 Task: Get directions from Great Smoky Mountains National Park, North Carolina, United States to New Orleans, Louisiana, United States  and reverse  starting point and destination and check the driving options
Action: Mouse moved to (640, 262)
Screenshot: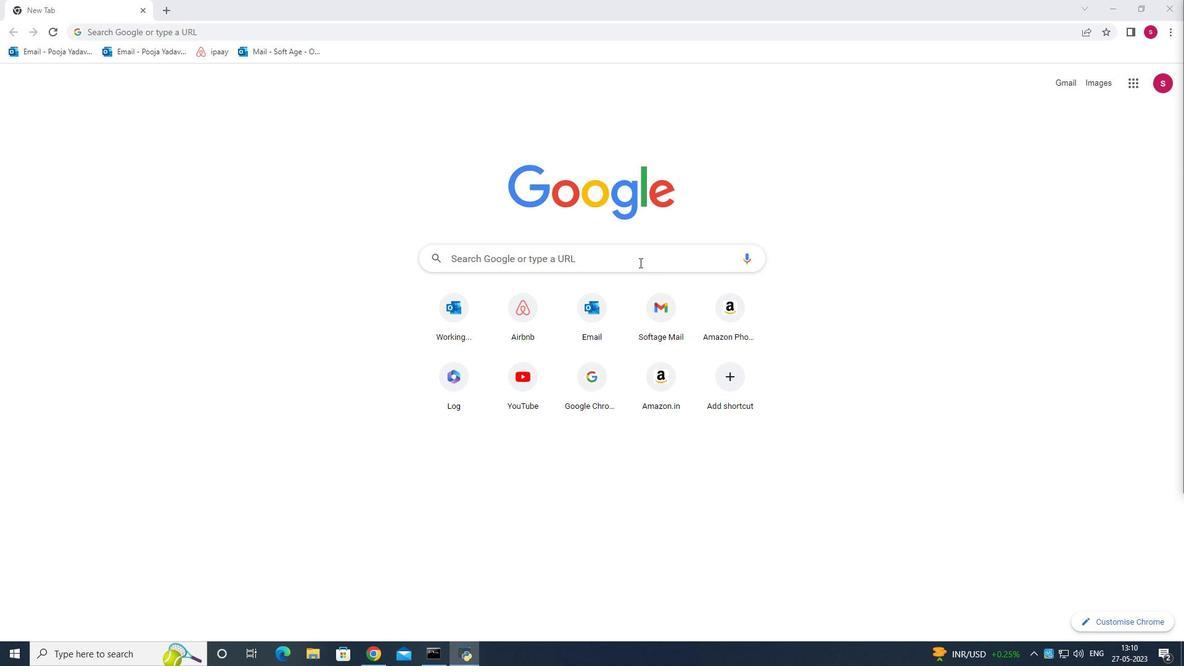 
Action: Mouse pressed left at (640, 262)
Screenshot: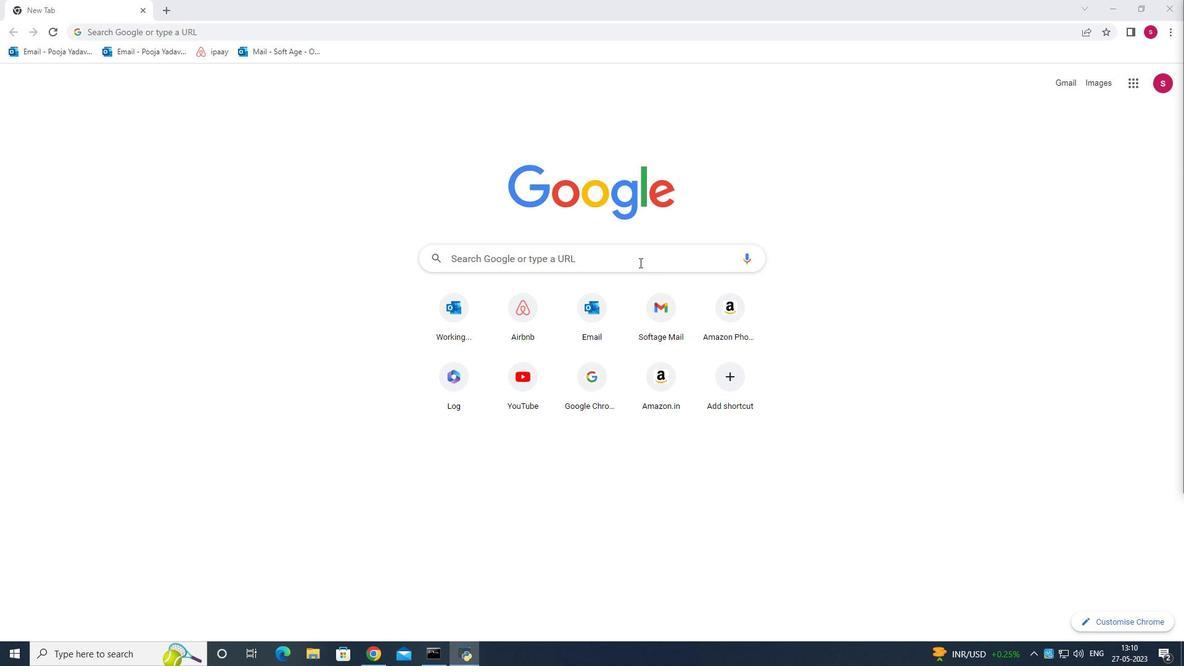 
Action: Mouse moved to (641, 260)
Screenshot: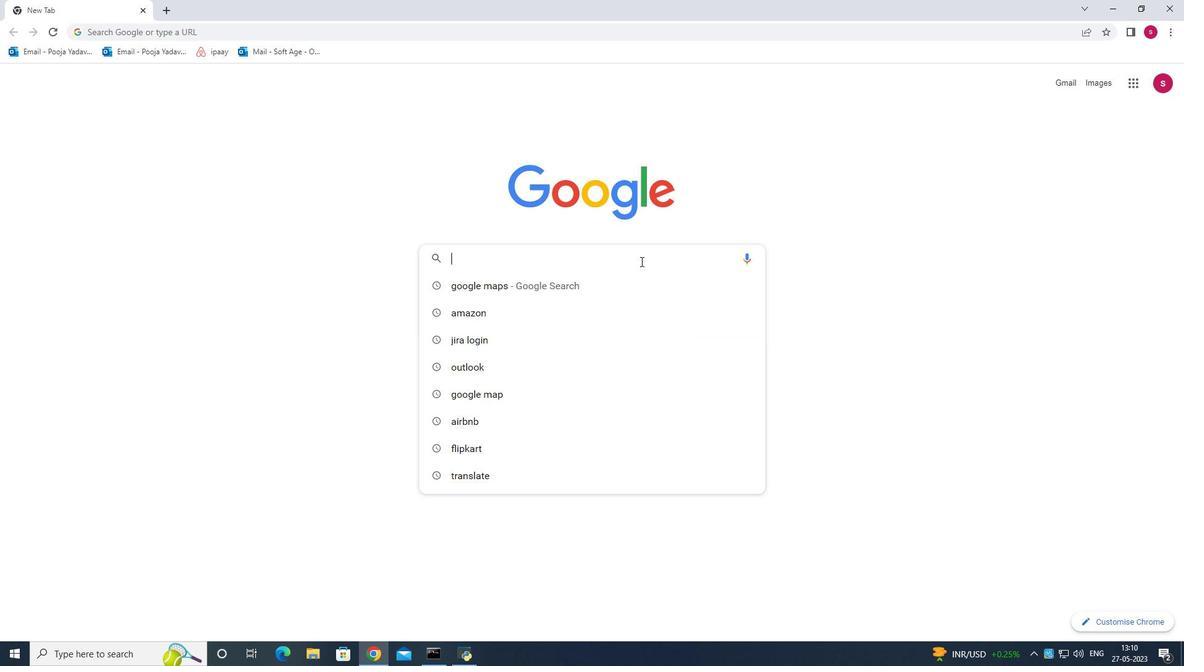 
Action: Key pressed <Key.shift>Gi<Key.backspace>oogle<Key.space>map<Key.enter>
Screenshot: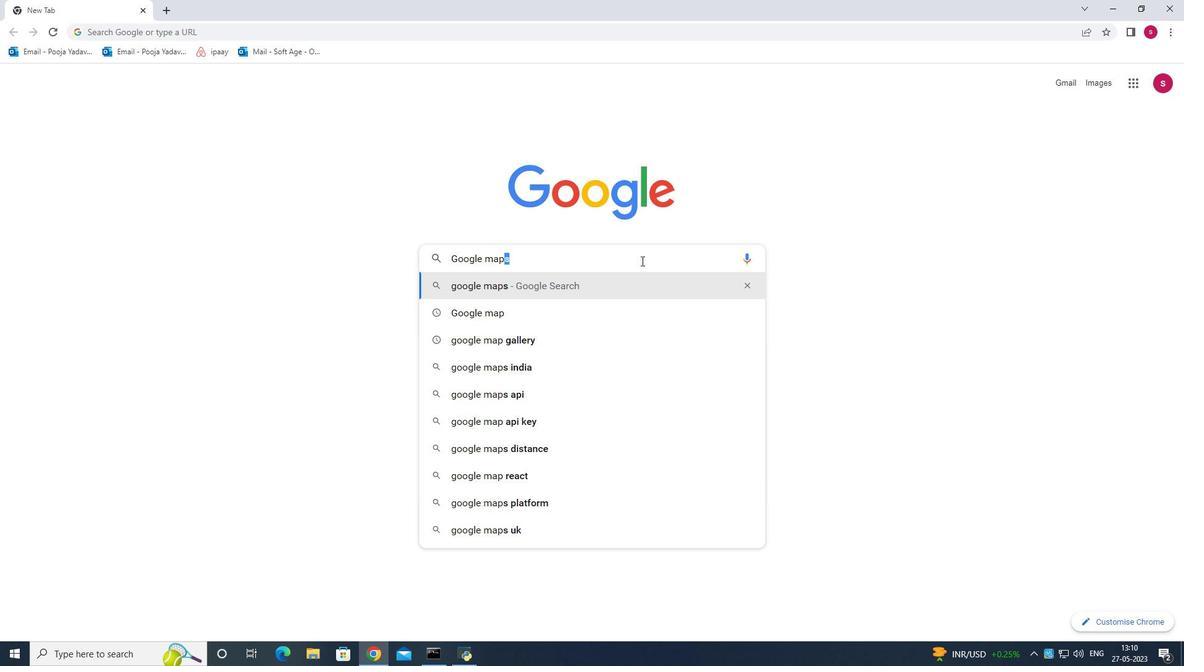 
Action: Mouse moved to (188, 196)
Screenshot: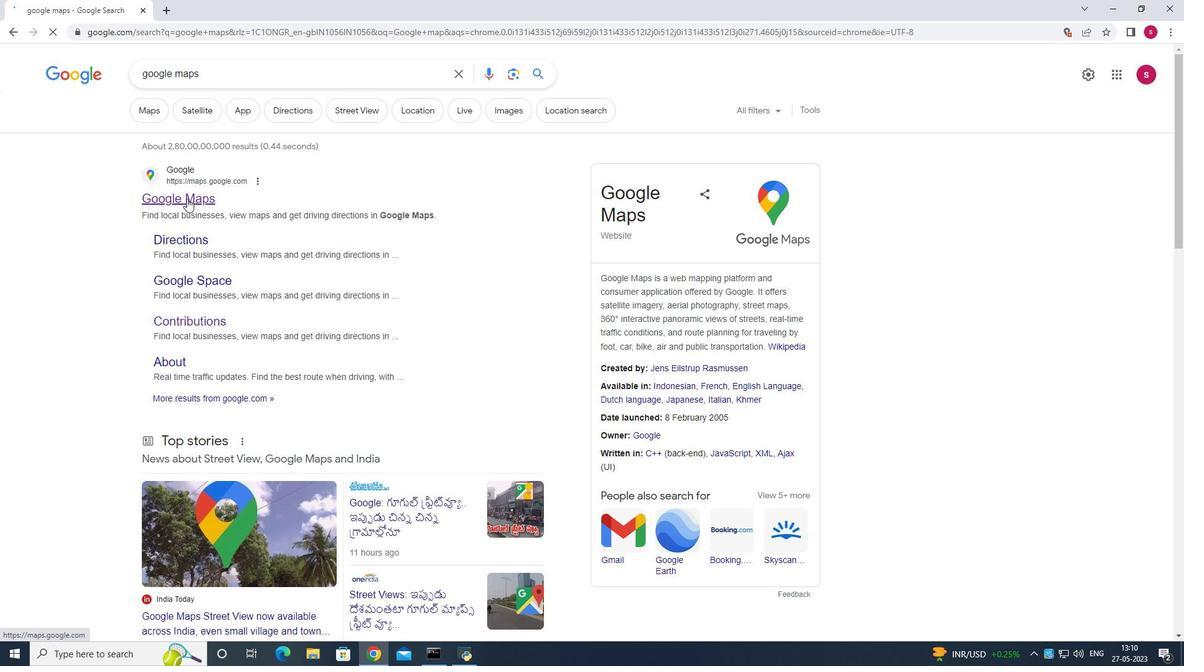 
Action: Mouse pressed left at (188, 196)
Screenshot: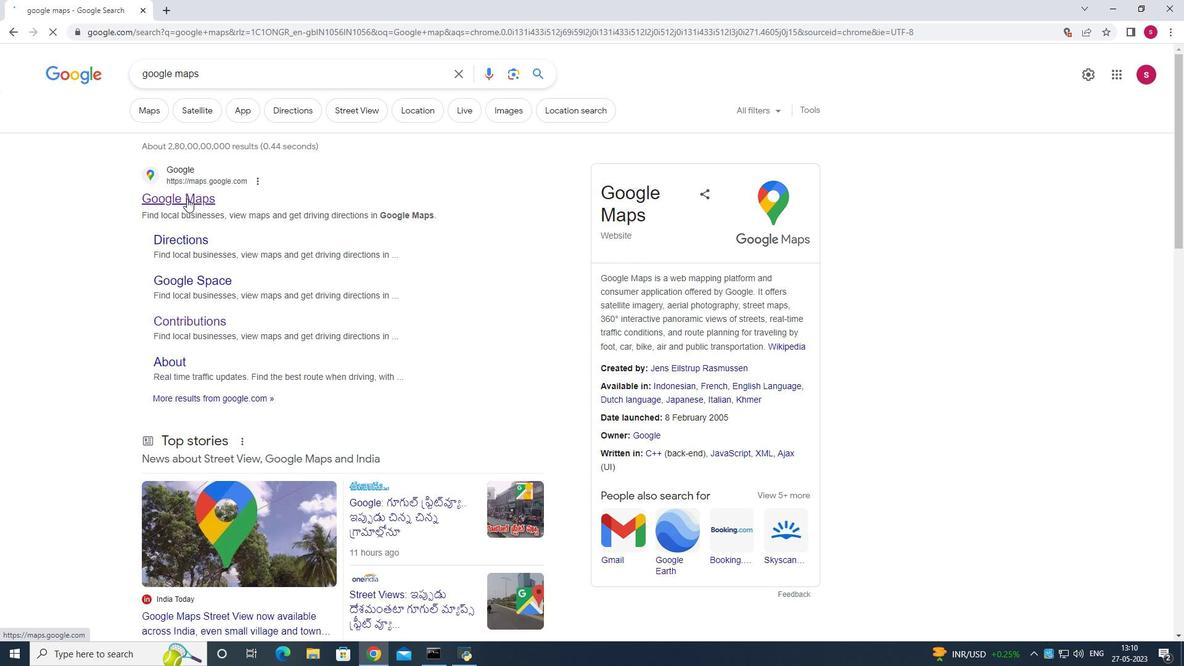 
Action: Mouse moved to (153, 59)
Screenshot: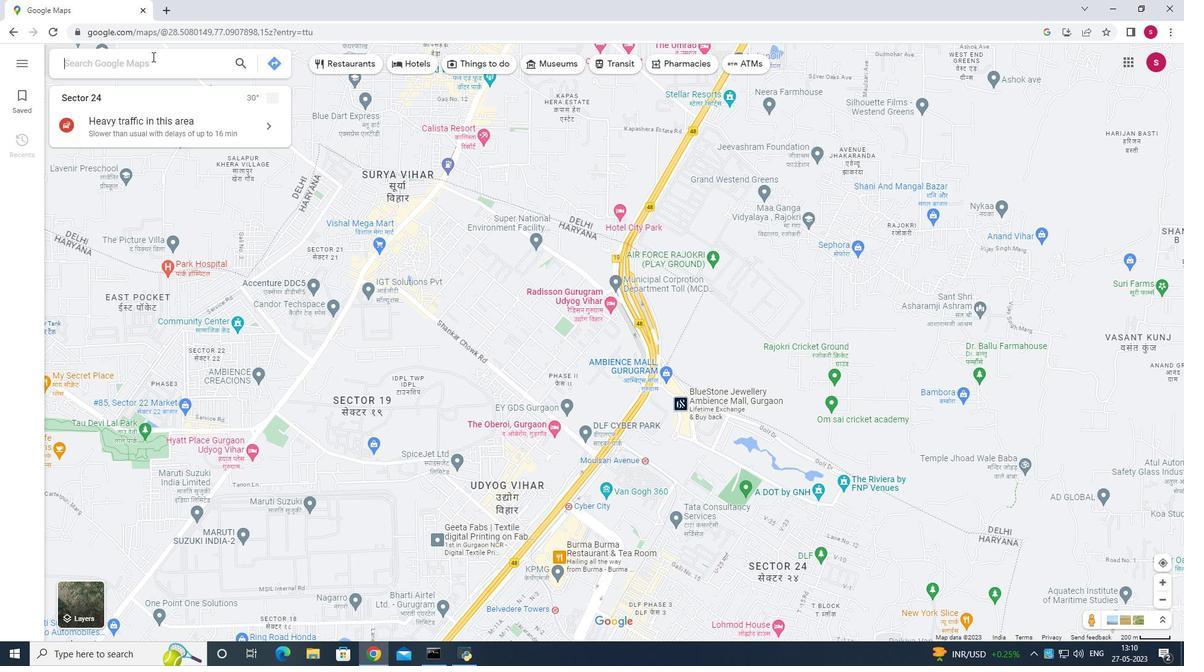 
Action: Mouse pressed left at (153, 59)
Screenshot: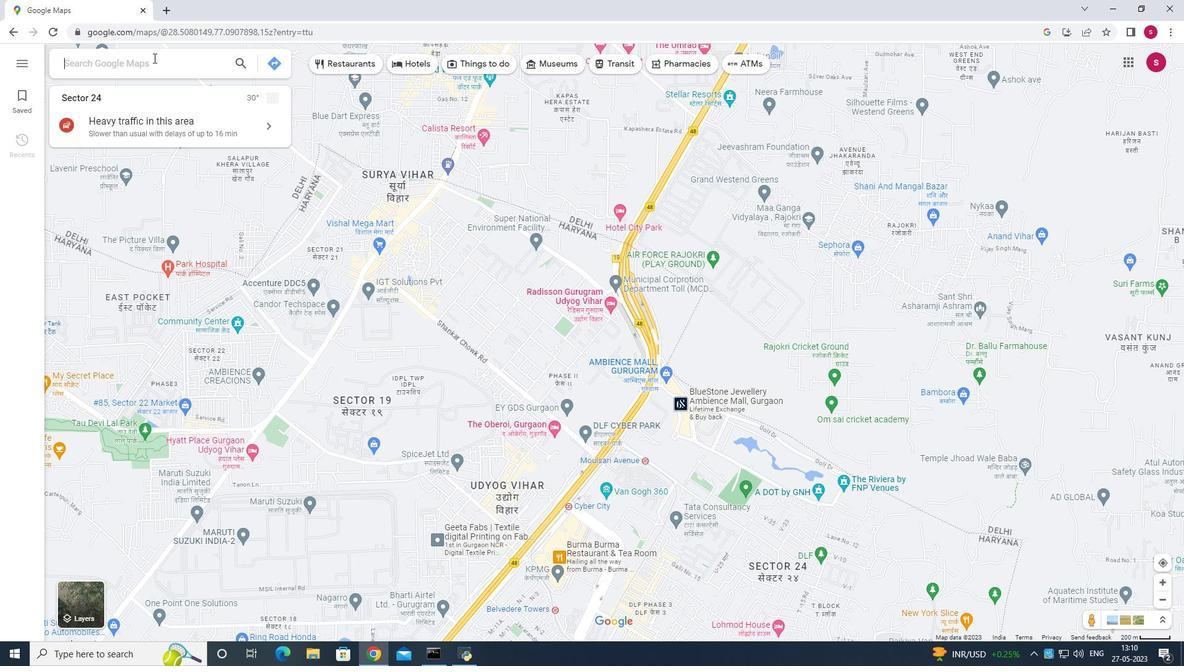 
Action: Mouse moved to (653, 152)
Screenshot: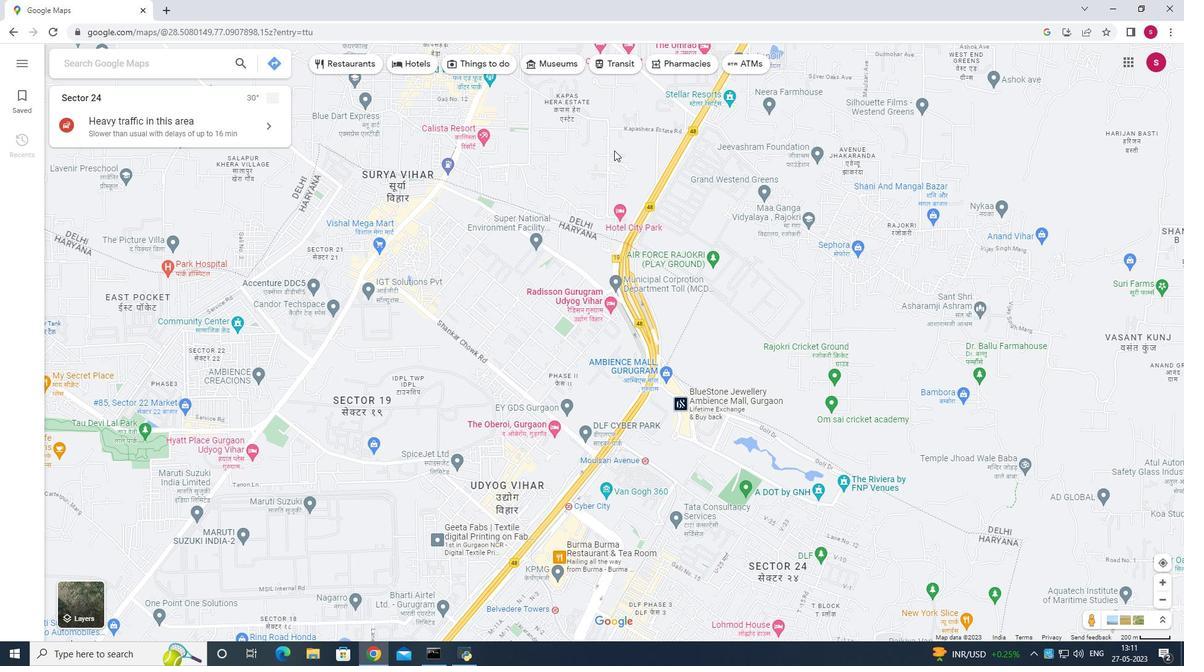 
Action: Key pressed new<Key.space>orleans<Key.space>louisina<Key.space>unite<Key.space>states<Key.enter>
Screenshot: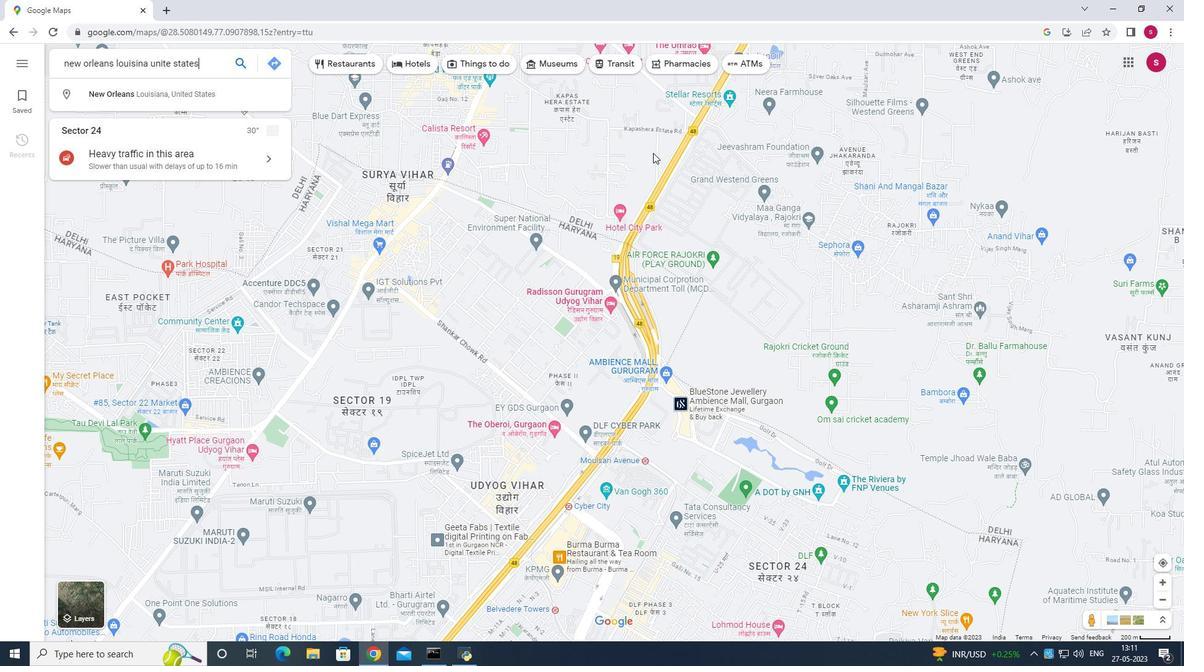 
Action: Mouse moved to (220, 152)
Screenshot: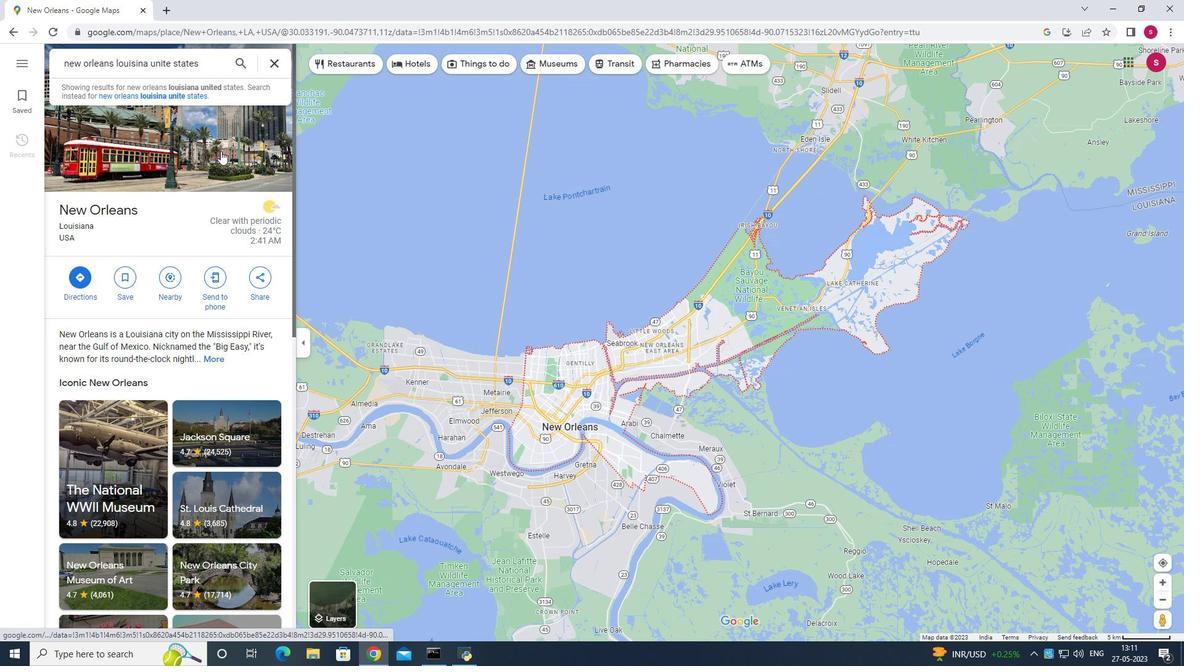 
Action: Mouse scrolled (220, 152) with delta (0, 0)
Screenshot: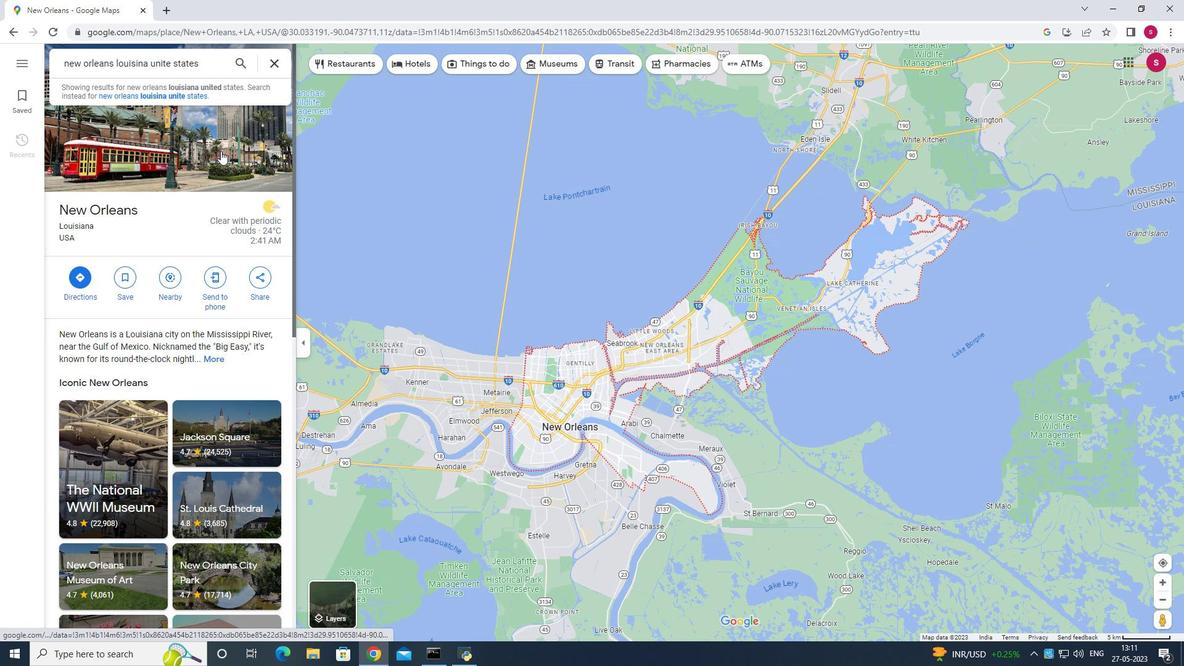 
Action: Mouse scrolled (220, 152) with delta (0, 0)
Screenshot: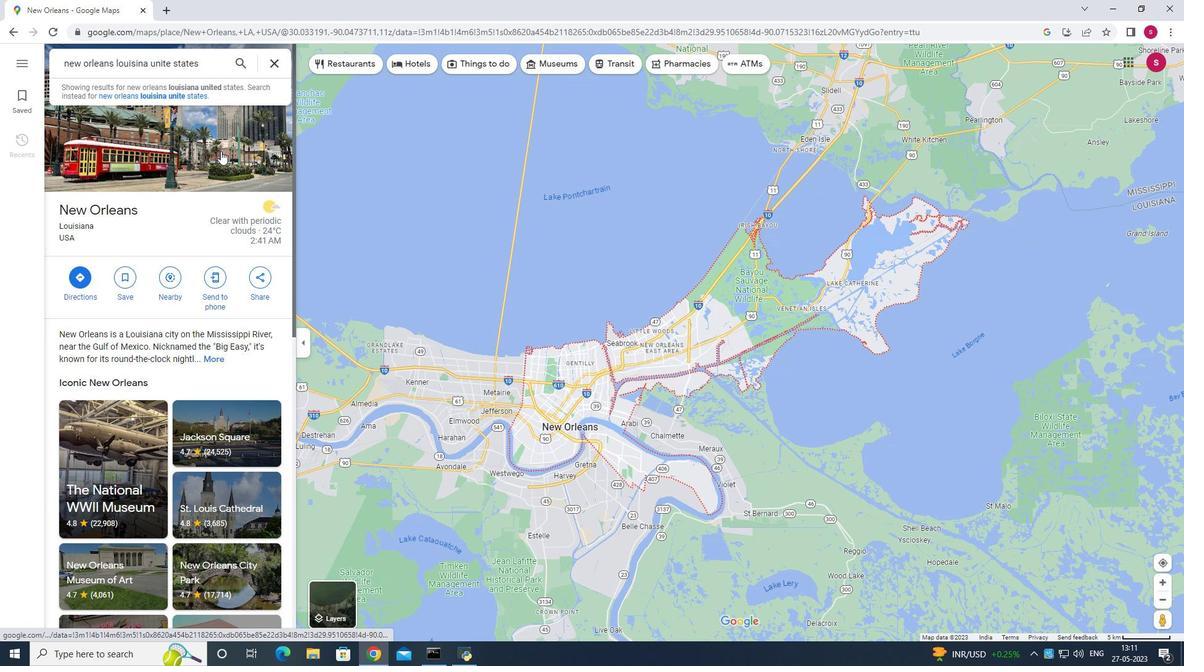 
Action: Mouse scrolled (220, 152) with delta (0, 0)
Screenshot: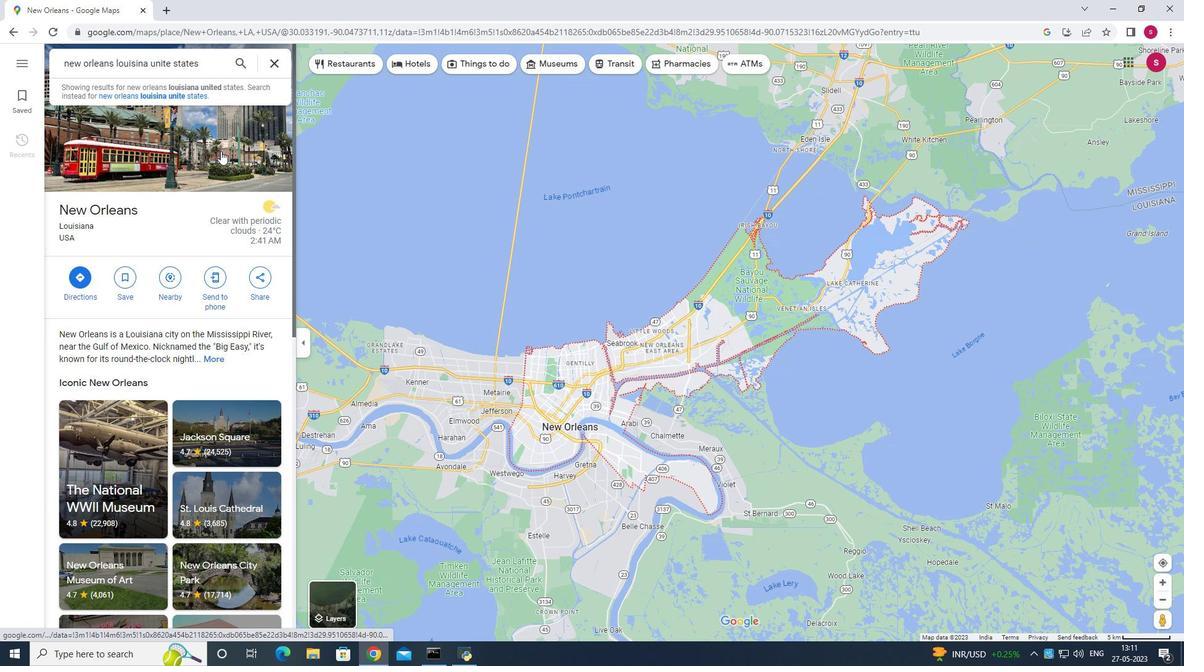 
Action: Mouse scrolled (220, 152) with delta (0, 0)
Screenshot: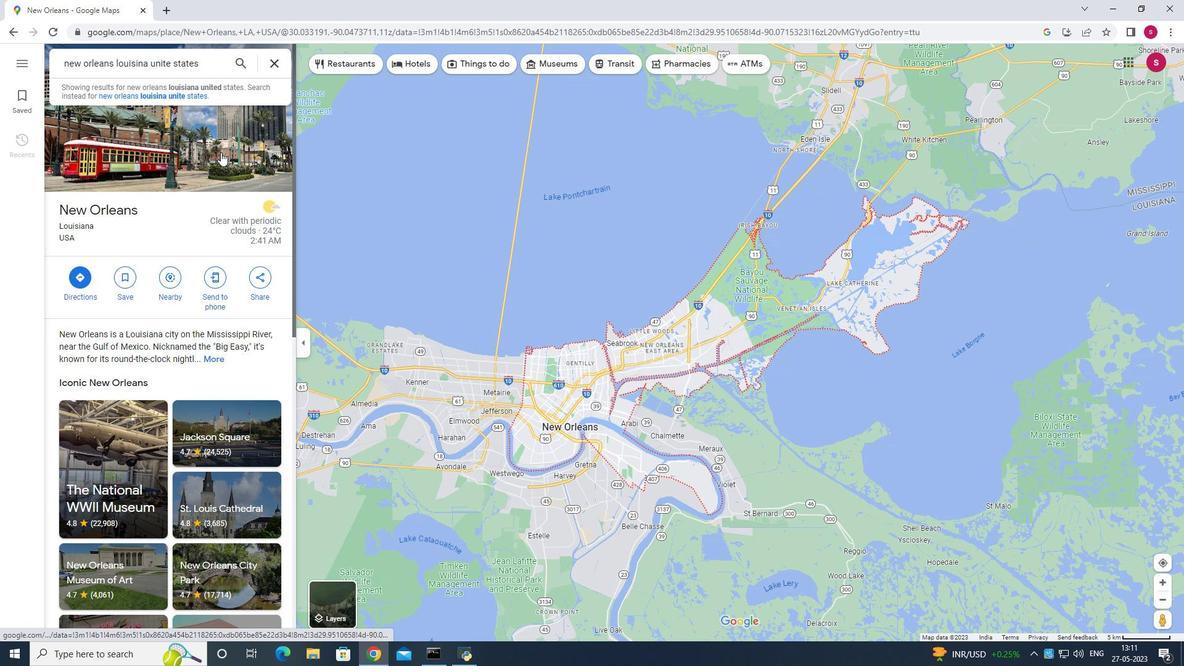 
Action: Mouse scrolled (220, 152) with delta (0, 0)
Screenshot: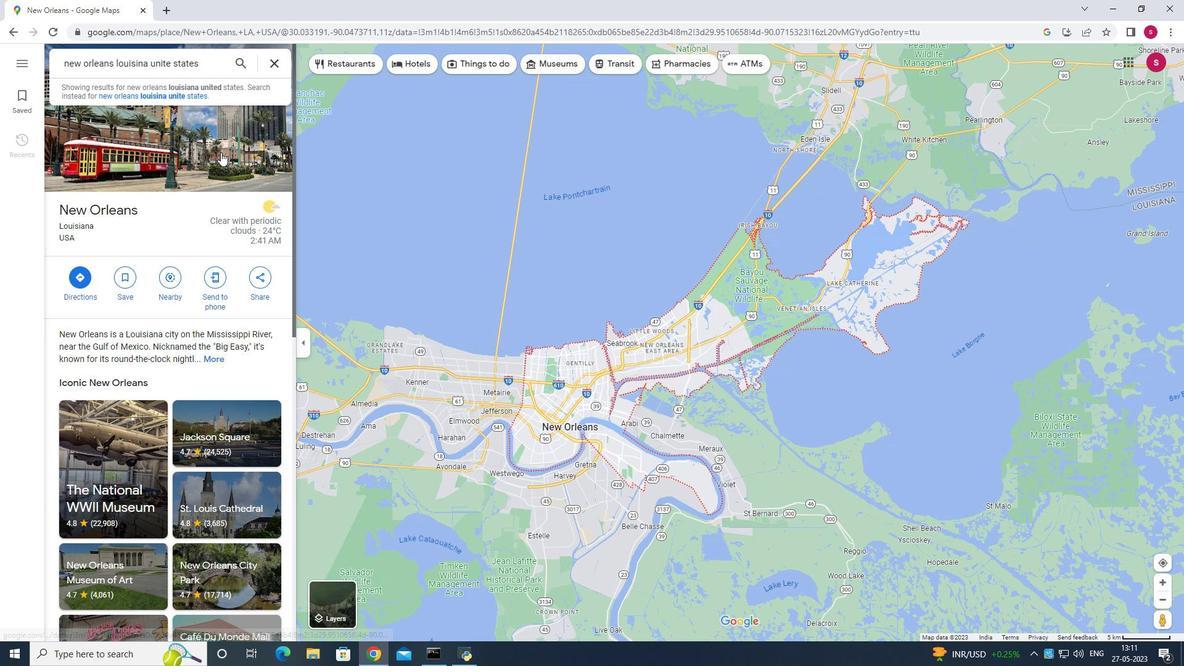
Action: Mouse moved to (221, 152)
Screenshot: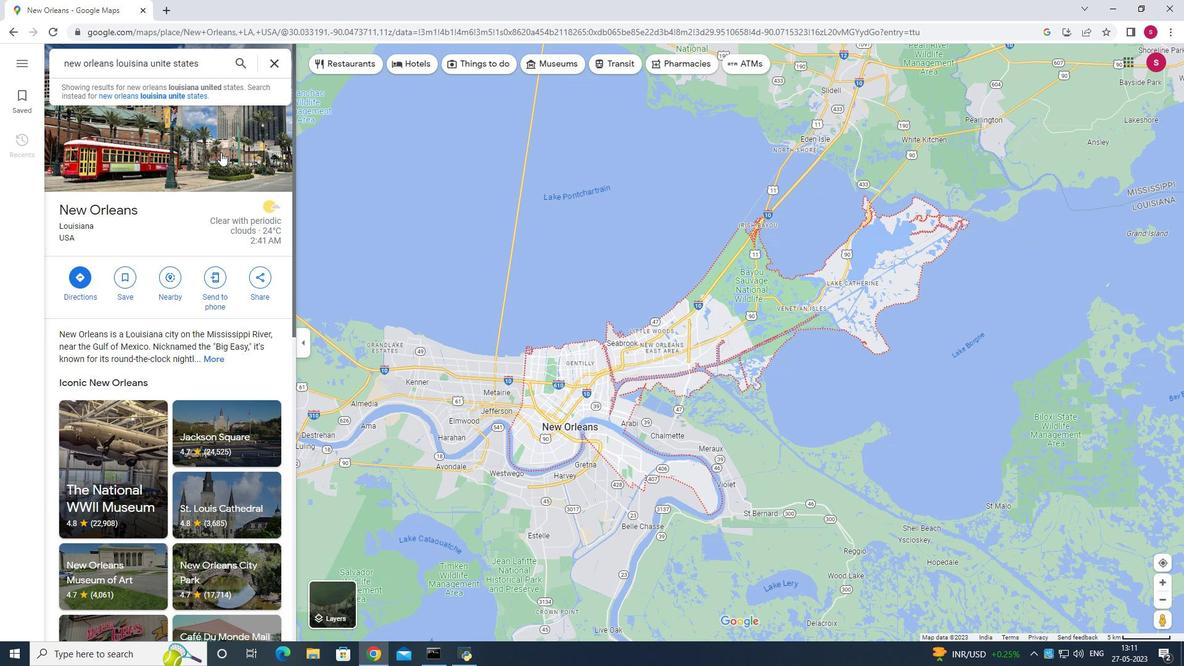 
Action: Mouse scrolled (220, 152) with delta (0, 0)
Screenshot: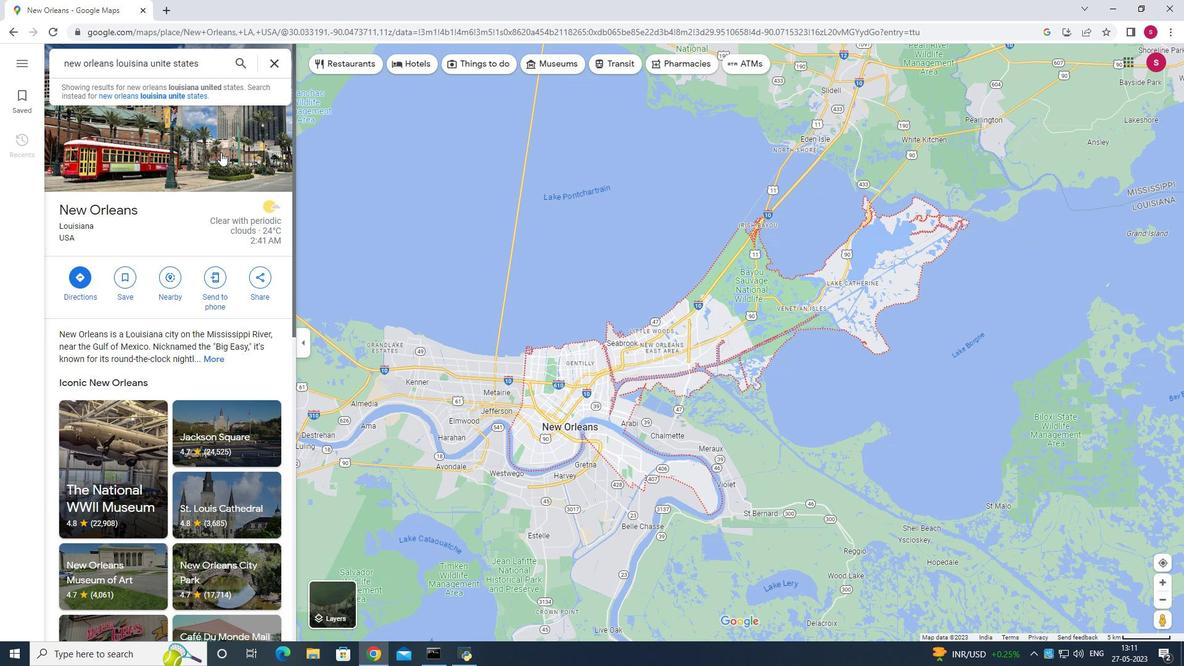 
Action: Mouse moved to (221, 150)
Screenshot: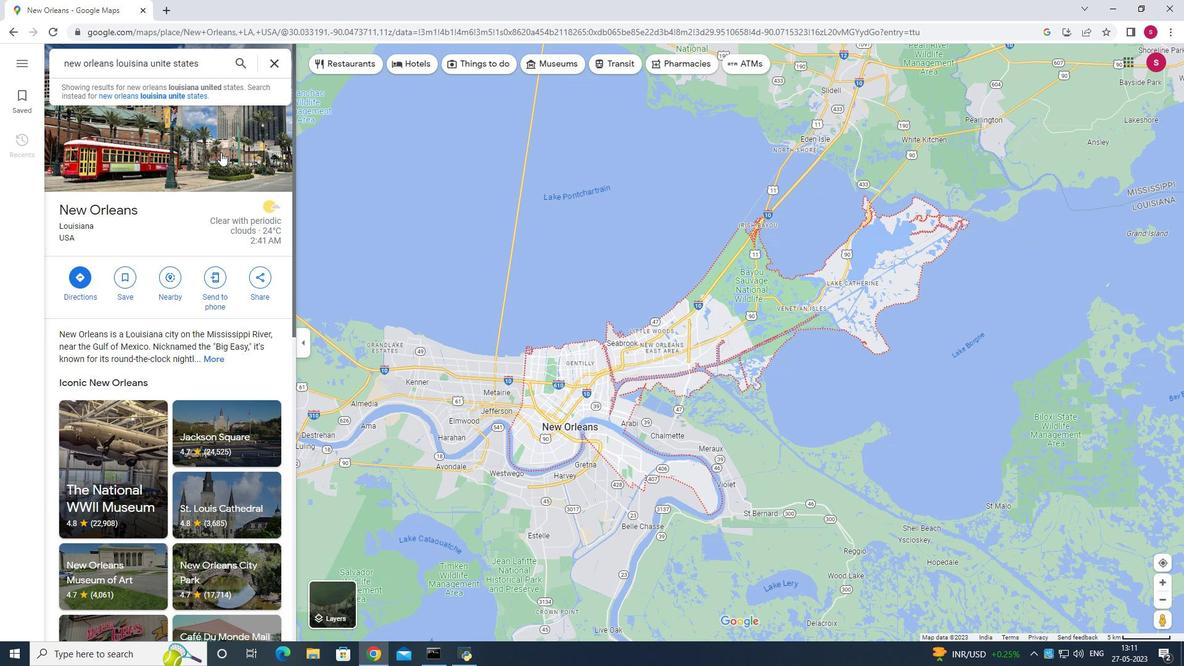 
Action: Mouse scrolled (221, 152) with delta (0, 0)
Screenshot: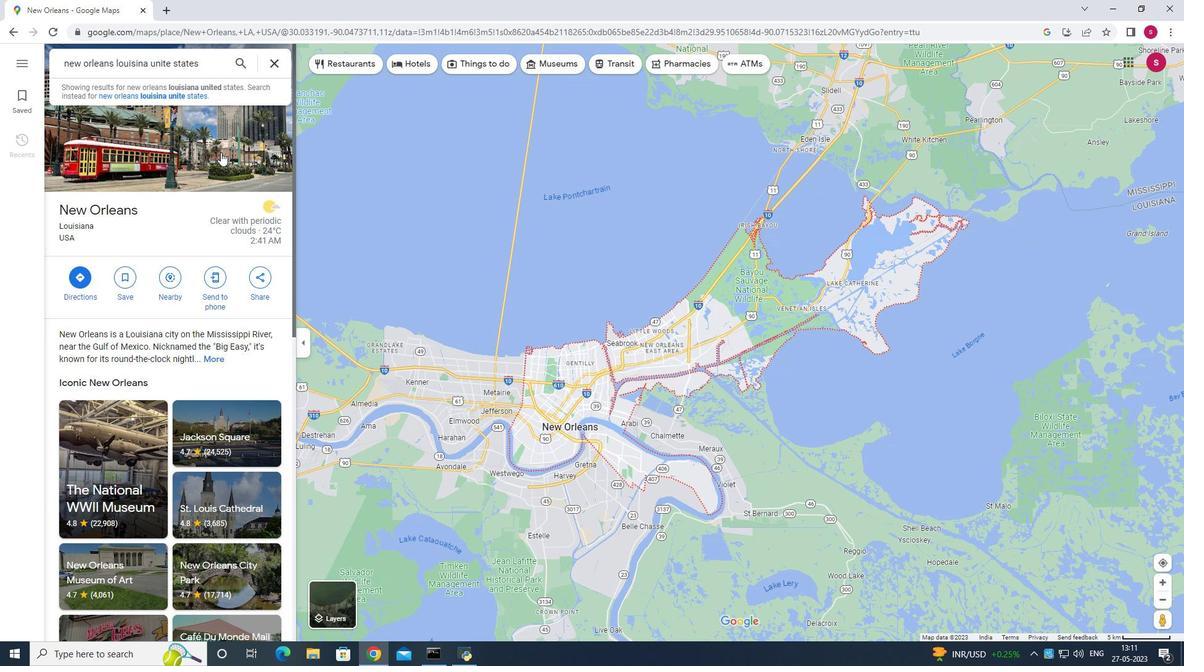 
Action: Mouse moved to (80, 285)
Screenshot: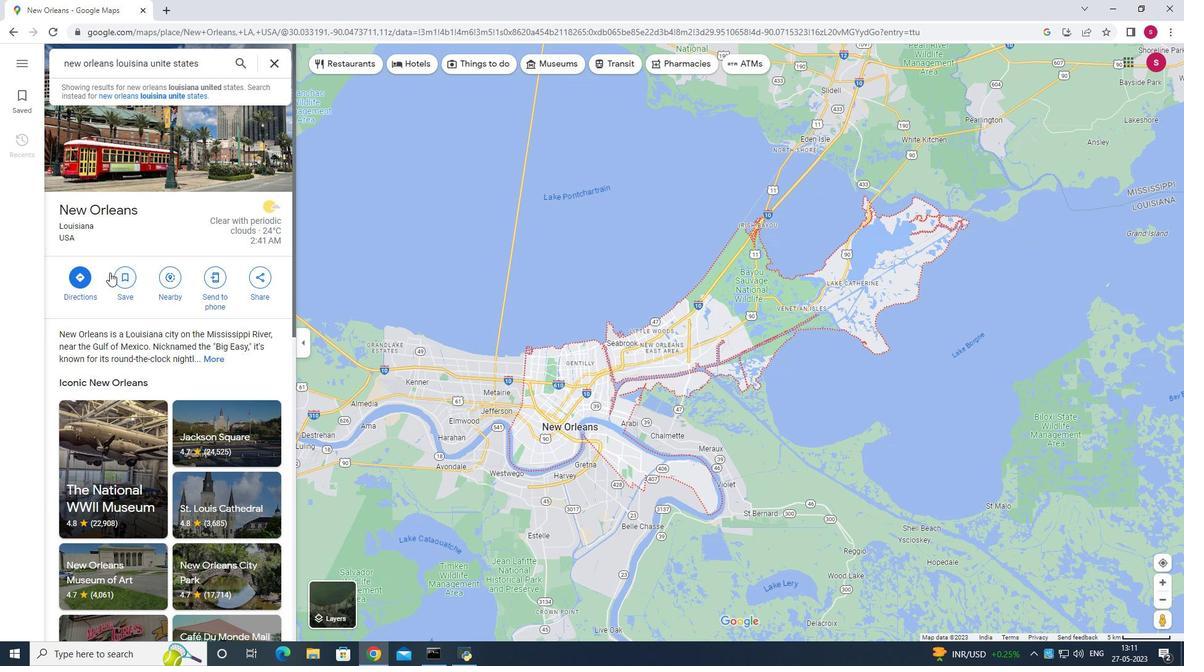 
Action: Mouse pressed left at (80, 285)
Screenshot: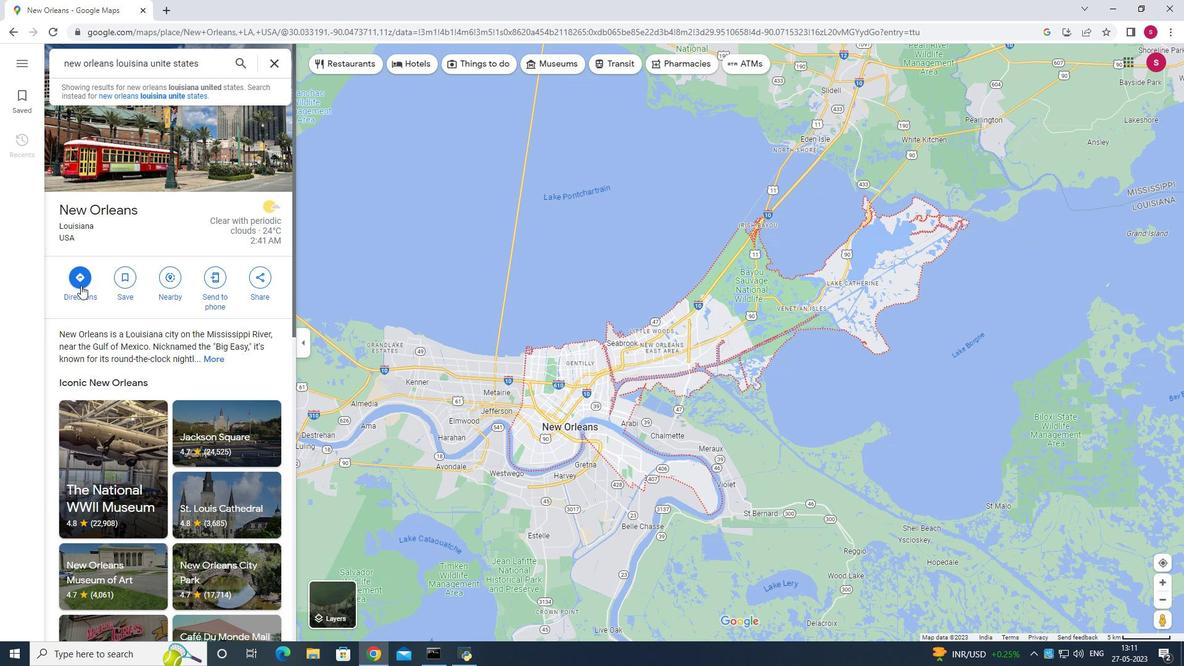 
Action: Mouse moved to (190, 104)
Screenshot: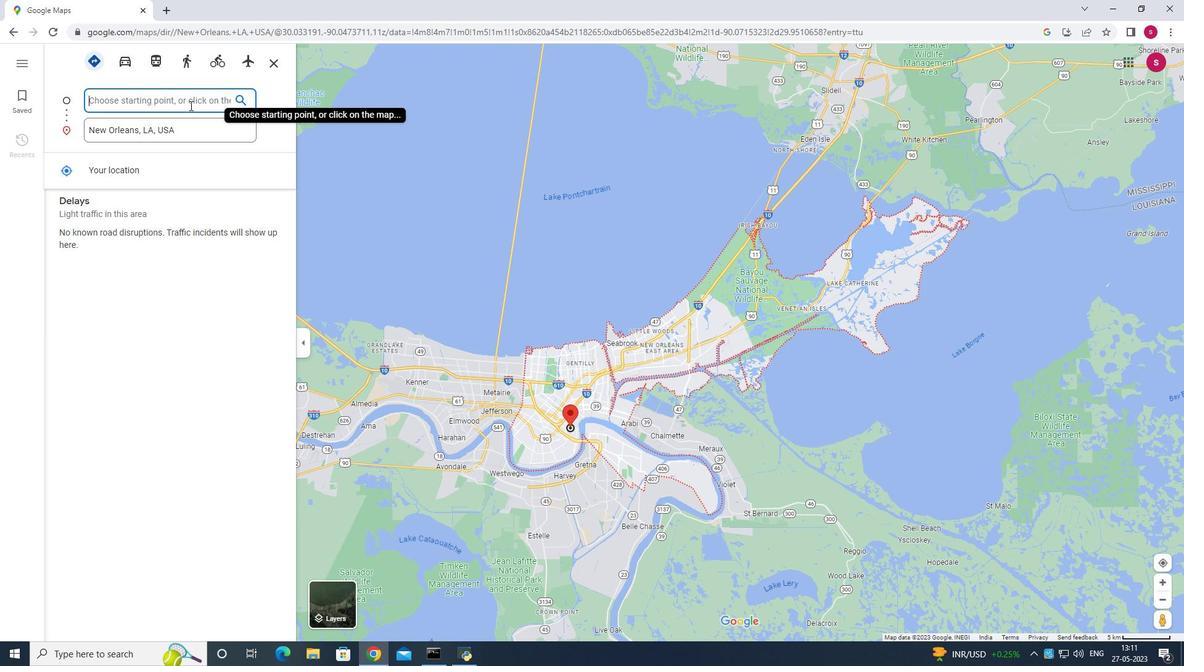 
Action: Key pressed <Key.shift>Great<Key.space>smoky<Key.space>mountains<Key.space>nato<Key.backspace>ional<Key.space>park<Key.space>north<Key.space>carolina<Key.space>united<Key.space>states<Key.enter>
Screenshot: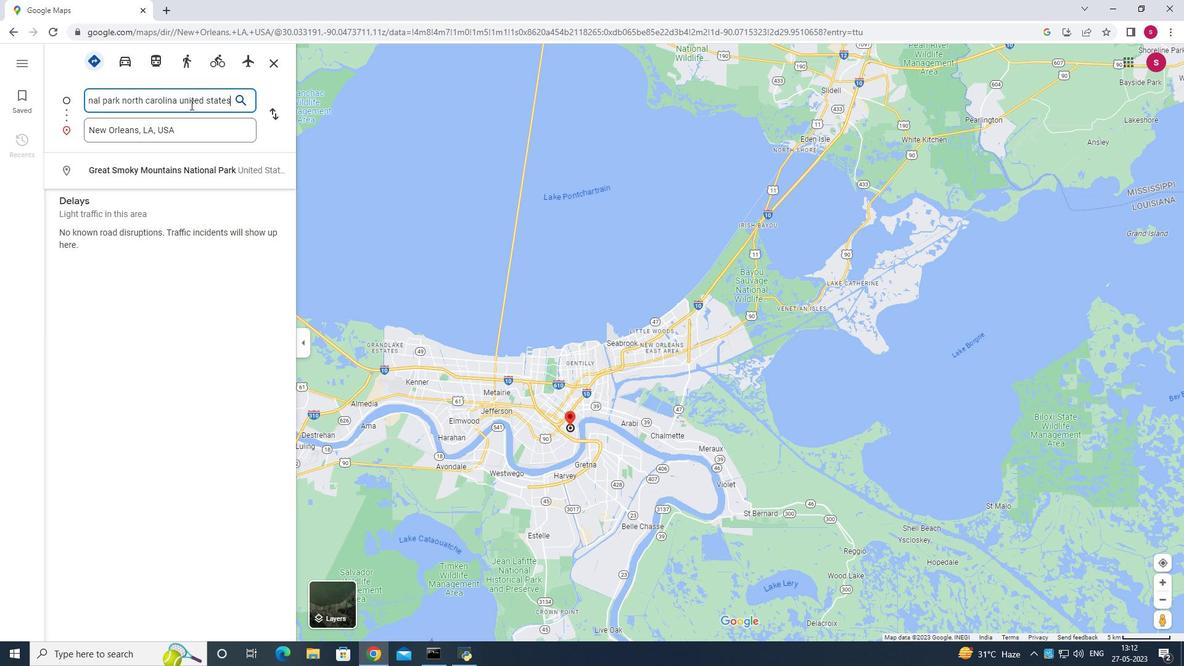 
Action: Mouse moved to (212, 148)
Screenshot: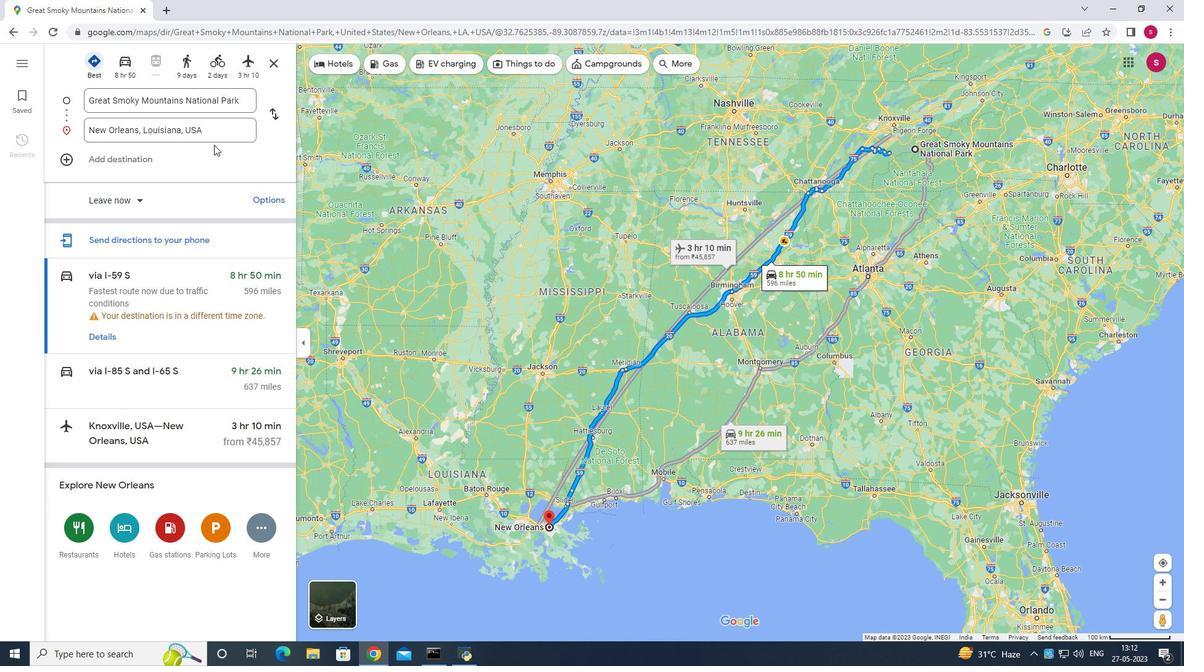 
Action: Mouse scrolled (212, 147) with delta (0, 0)
Screenshot: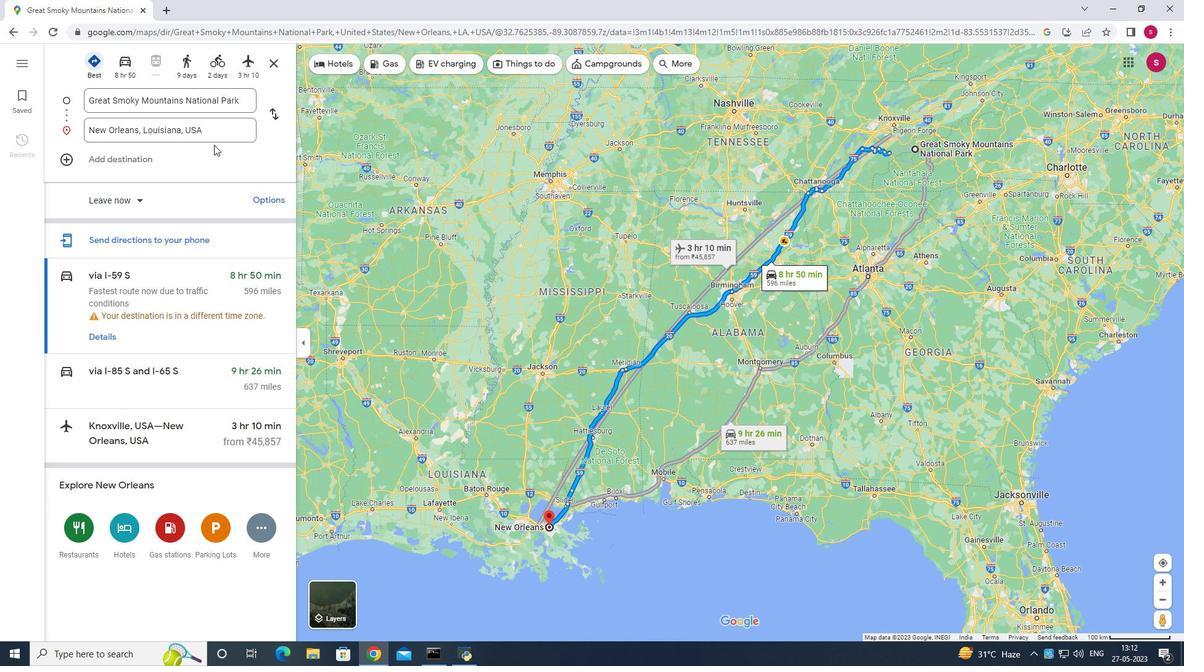 
Action: Mouse moved to (210, 148)
Screenshot: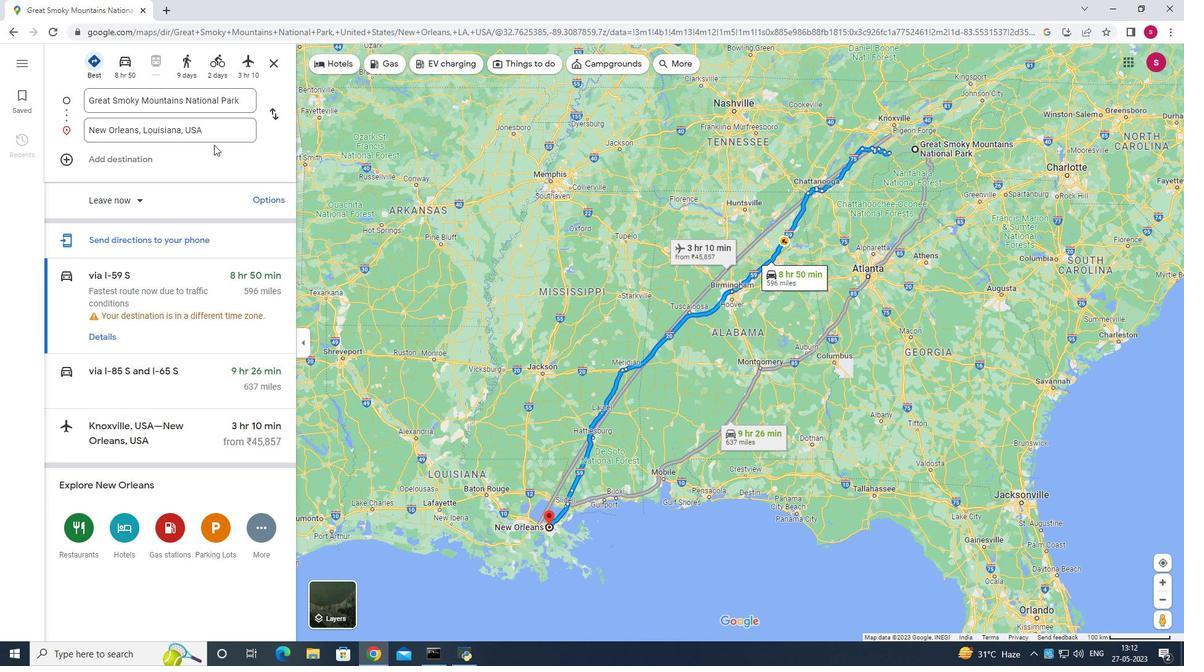 
Action: Mouse scrolled (210, 148) with delta (0, 0)
Screenshot: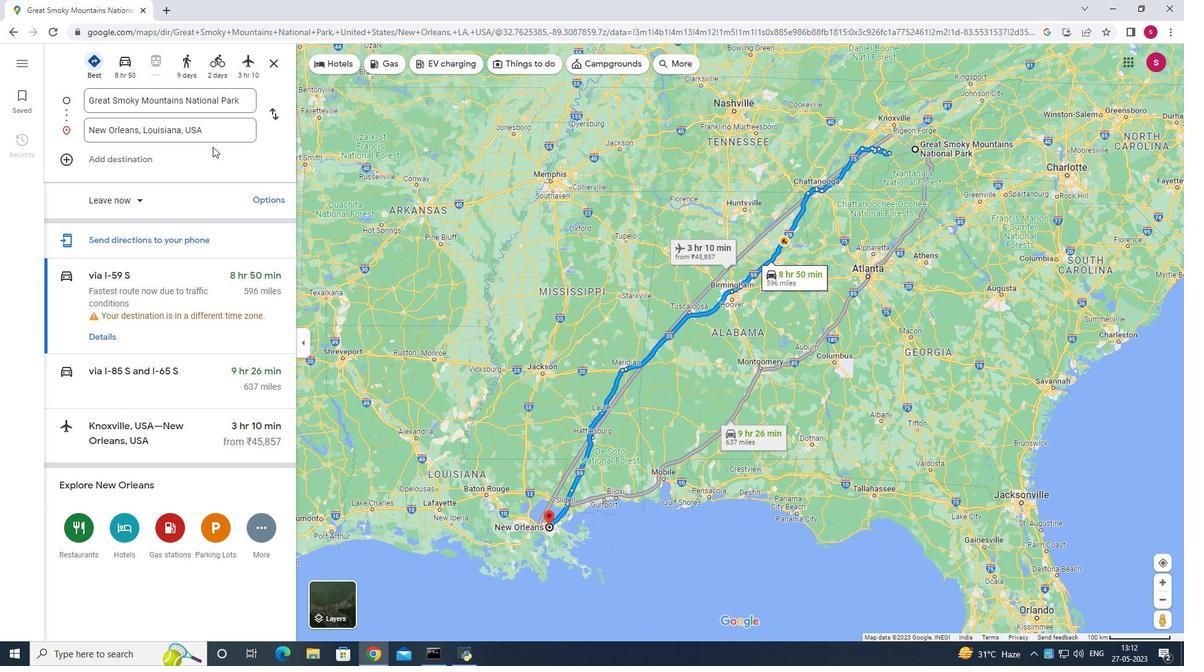 
Action: Mouse scrolled (210, 148) with delta (0, 0)
Screenshot: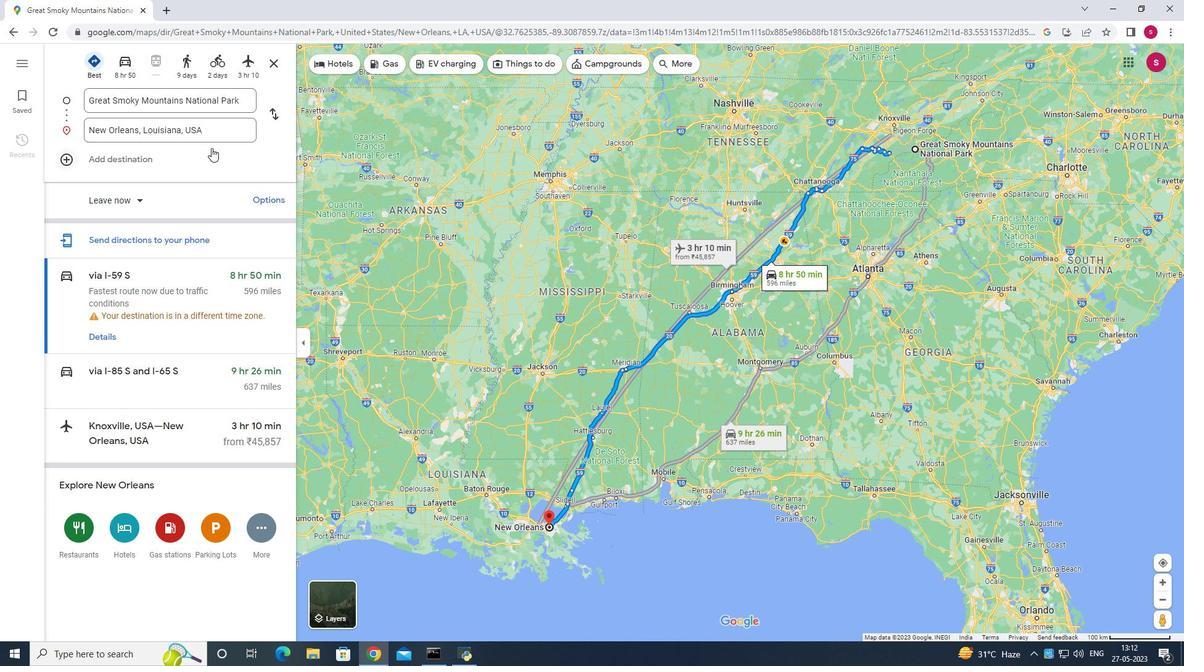 
Action: Mouse moved to (203, 152)
Screenshot: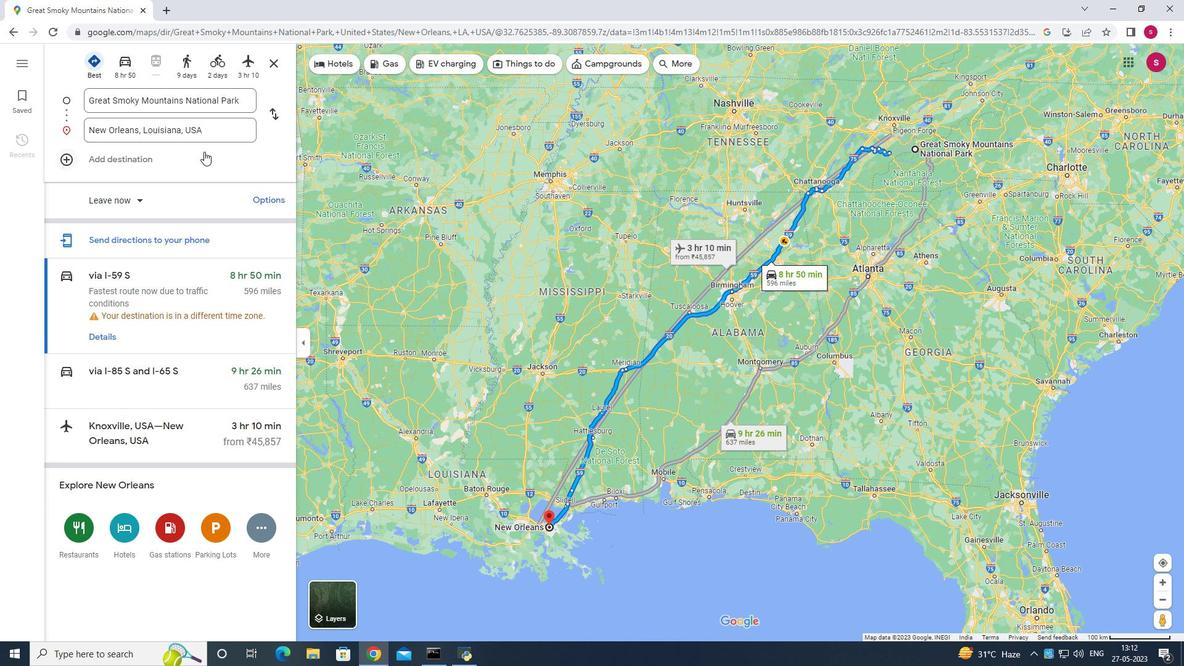 
Action: Mouse scrolled (203, 151) with delta (0, 0)
Screenshot: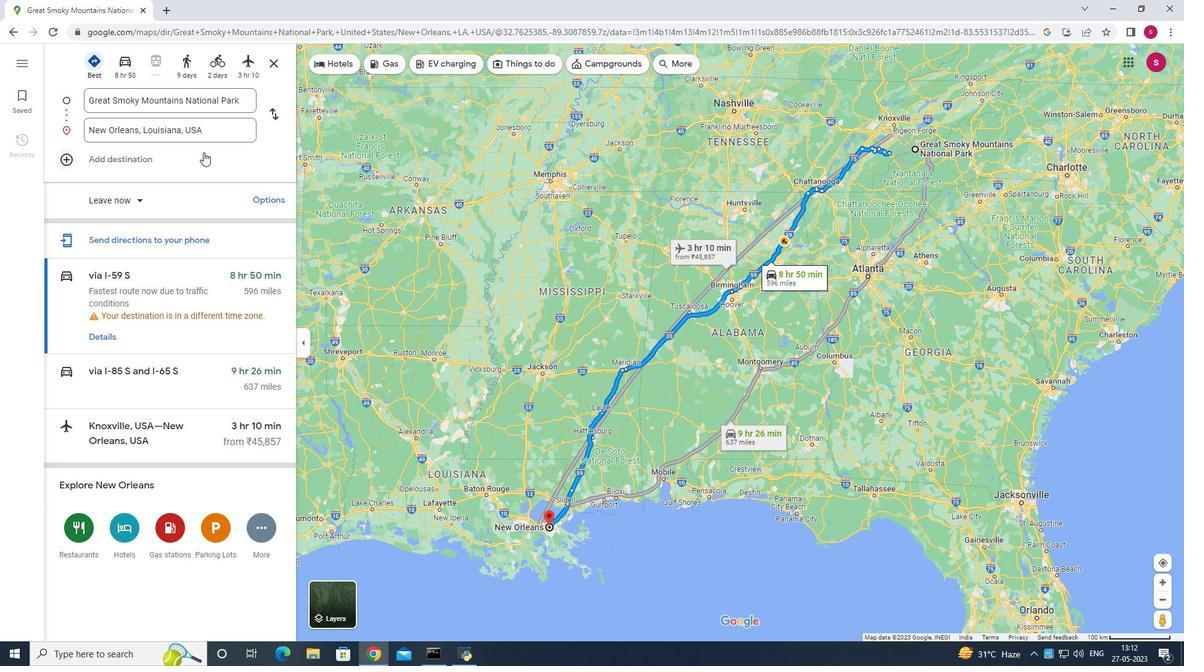 
Action: Mouse scrolled (203, 151) with delta (0, 0)
Screenshot: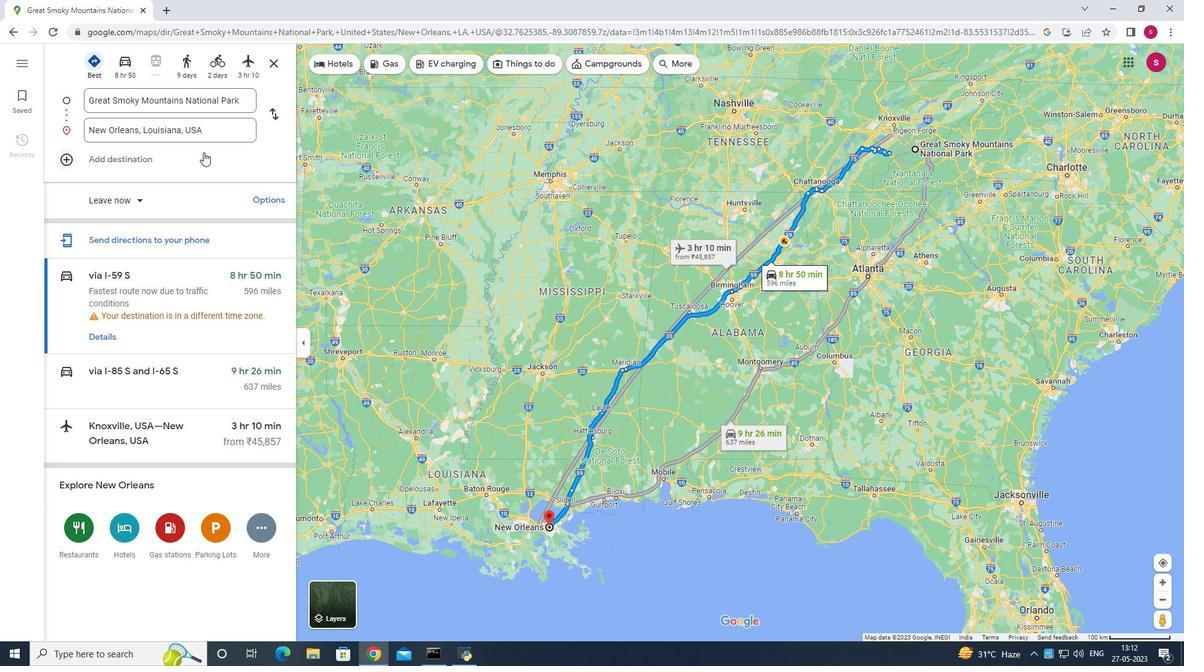 
Action: Mouse scrolled (203, 151) with delta (0, 0)
Screenshot: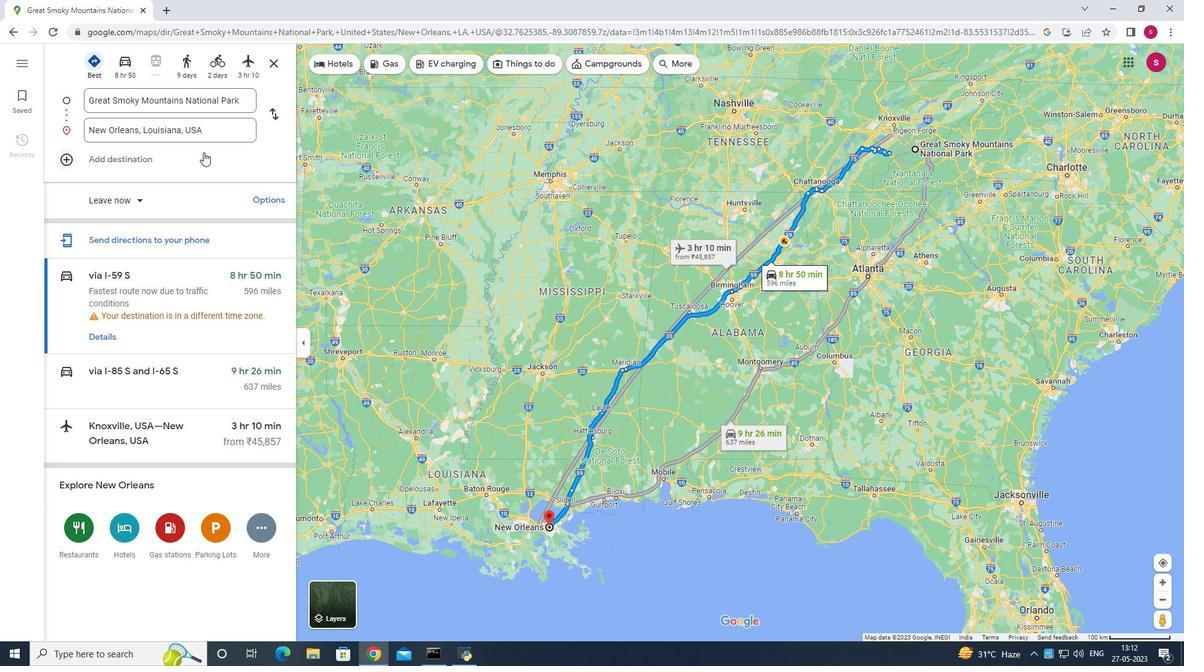 
Action: Mouse scrolled (203, 151) with delta (0, 0)
Screenshot: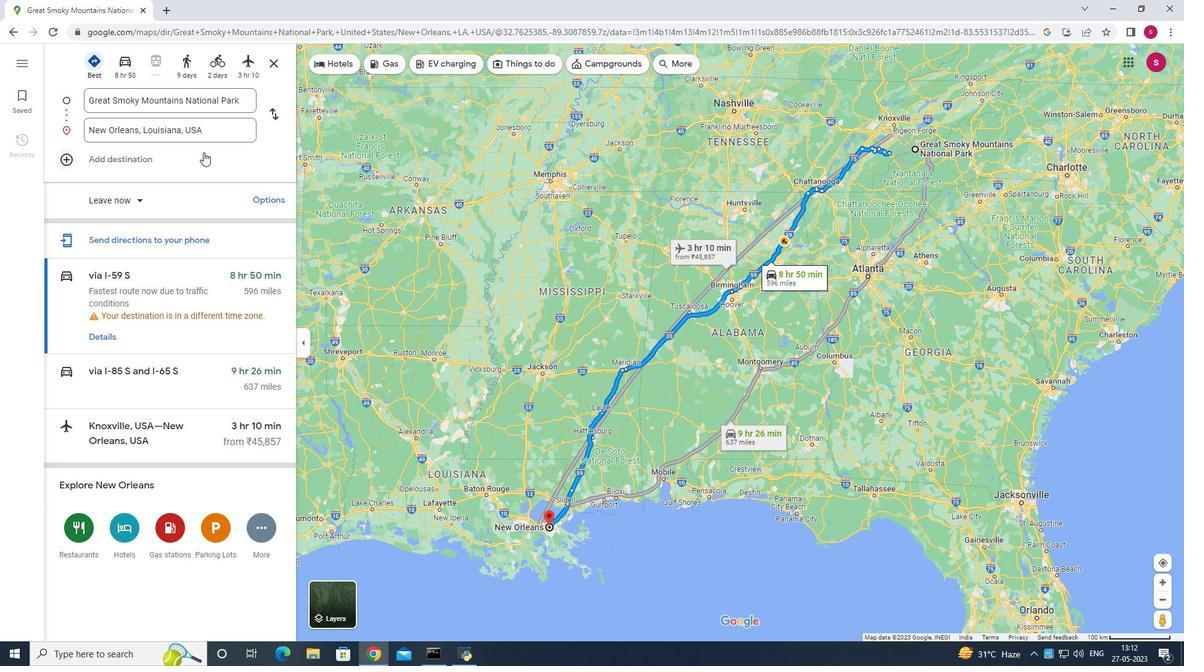 
Action: Mouse scrolled (203, 151) with delta (0, 0)
Screenshot: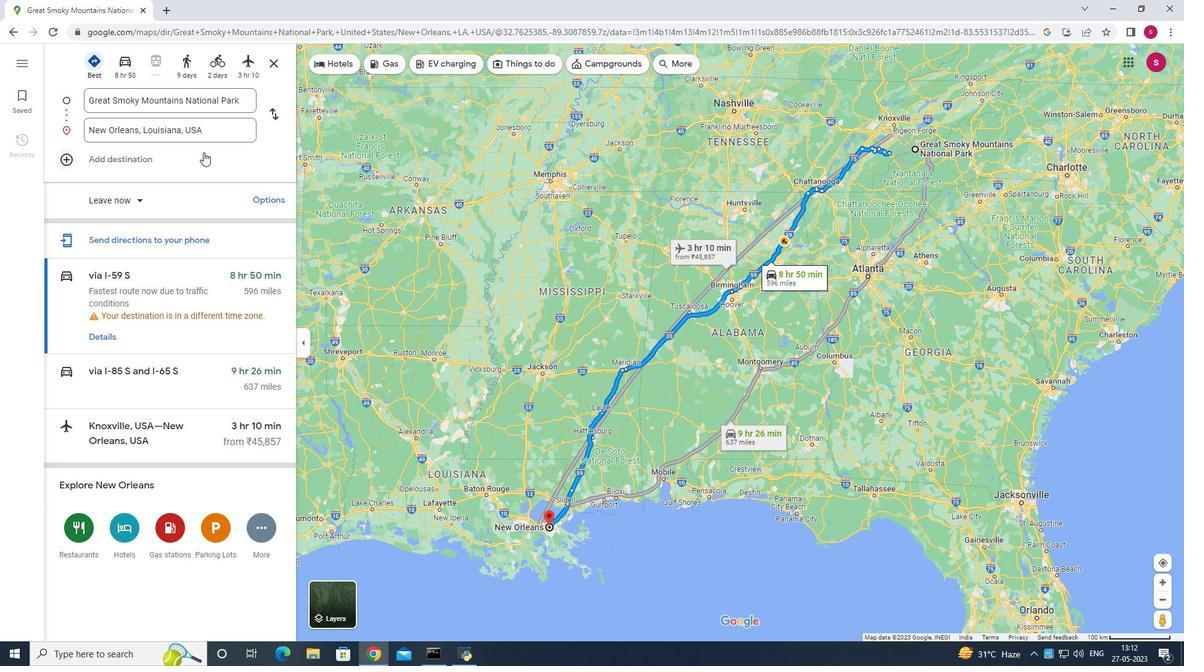 
Action: Mouse moved to (203, 152)
Screenshot: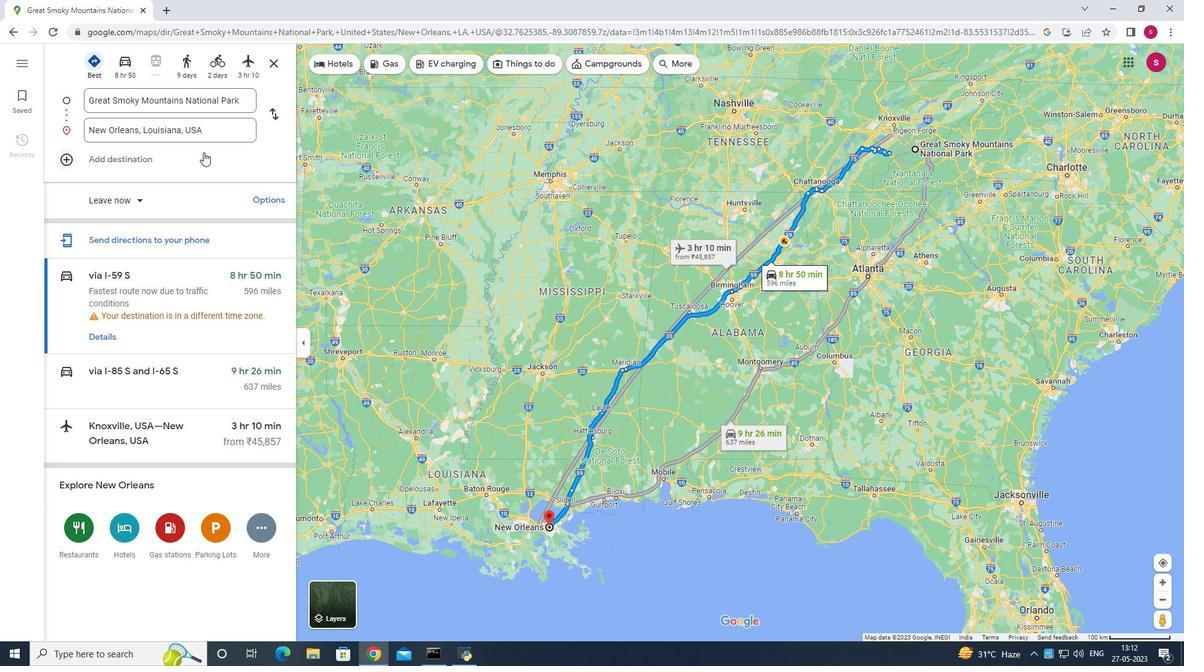 
Action: Mouse scrolled (203, 152) with delta (0, 0)
Screenshot: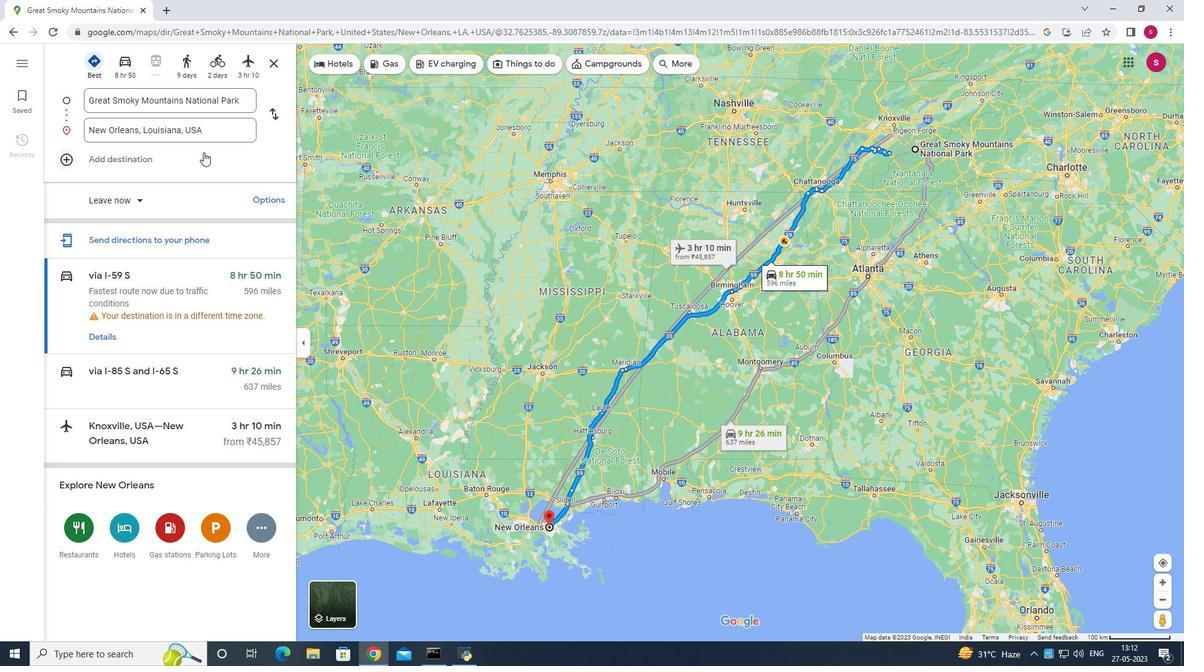 
Action: Mouse scrolled (203, 152) with delta (0, 0)
Screenshot: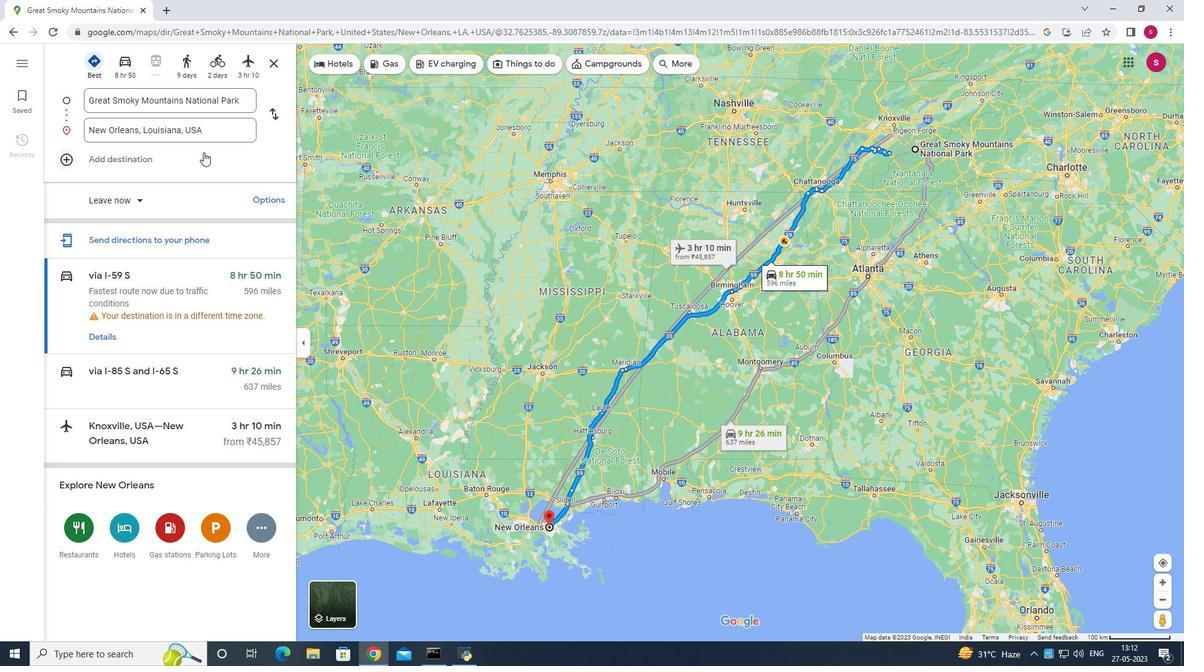 
Action: Mouse scrolled (203, 152) with delta (0, 0)
Screenshot: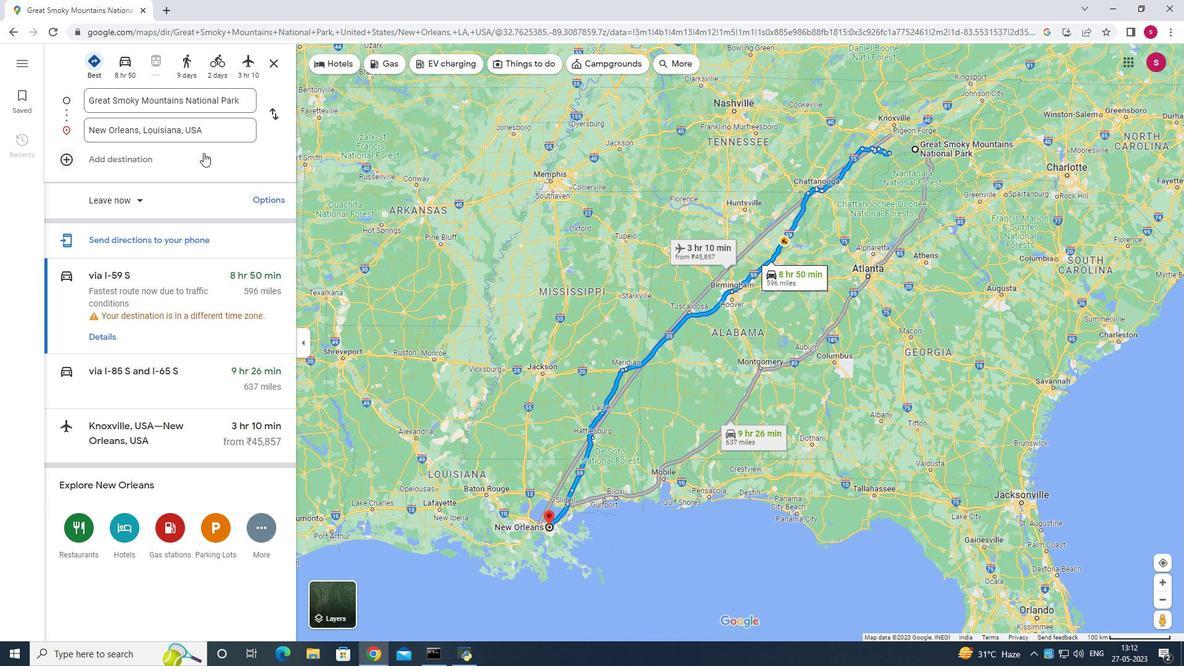 
Action: Mouse moved to (158, 195)
Screenshot: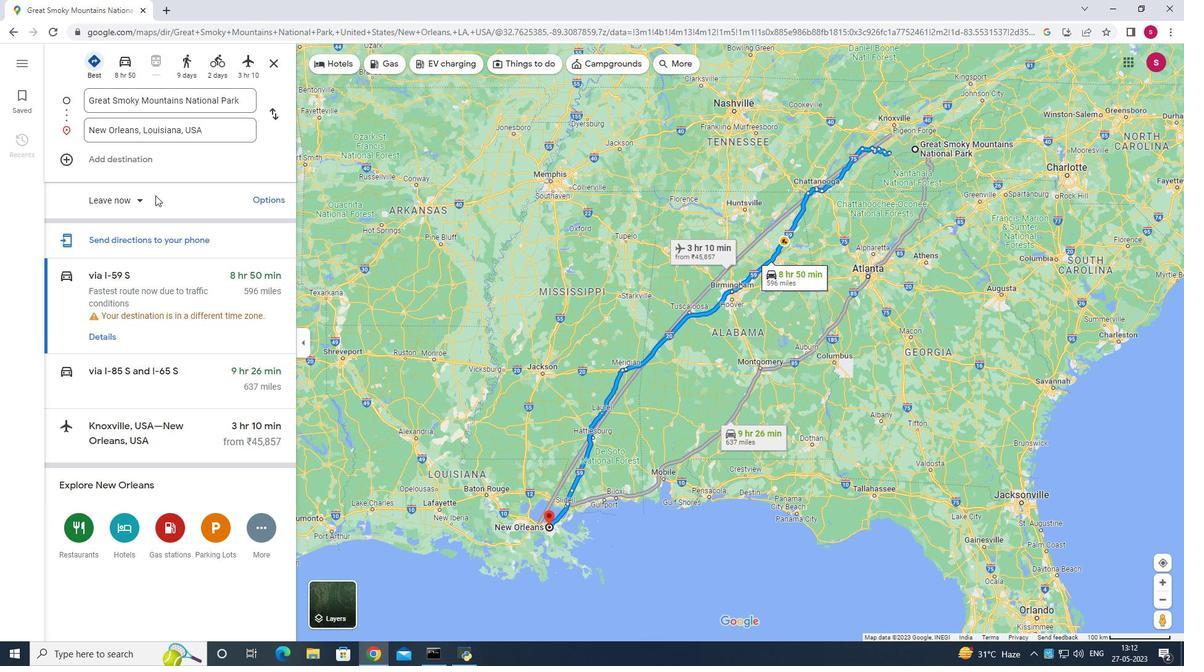 
Action: Mouse scrolled (158, 194) with delta (0, 0)
Screenshot: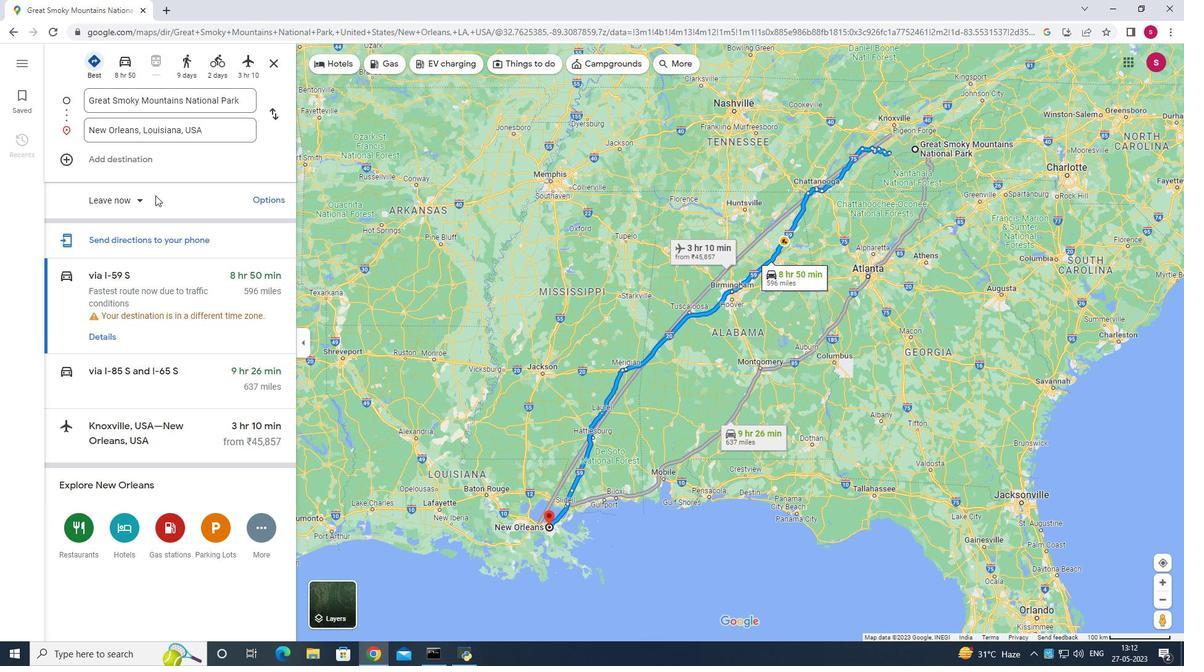 
Action: Mouse moved to (94, 63)
Screenshot: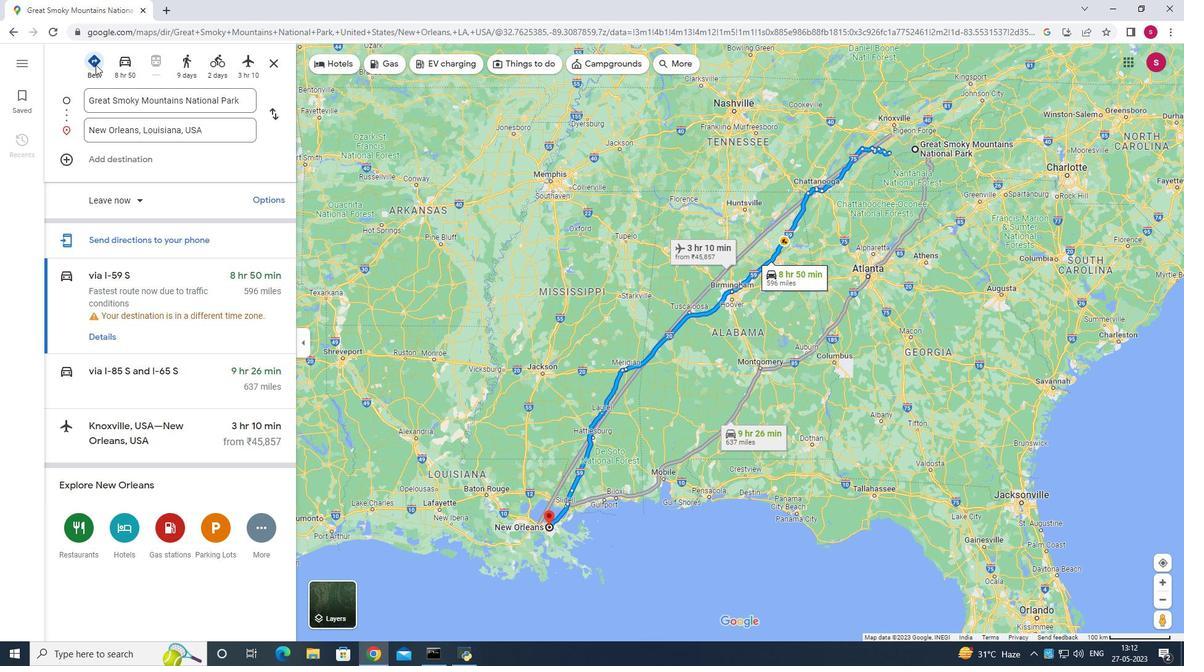 
Action: Mouse pressed left at (94, 63)
Screenshot: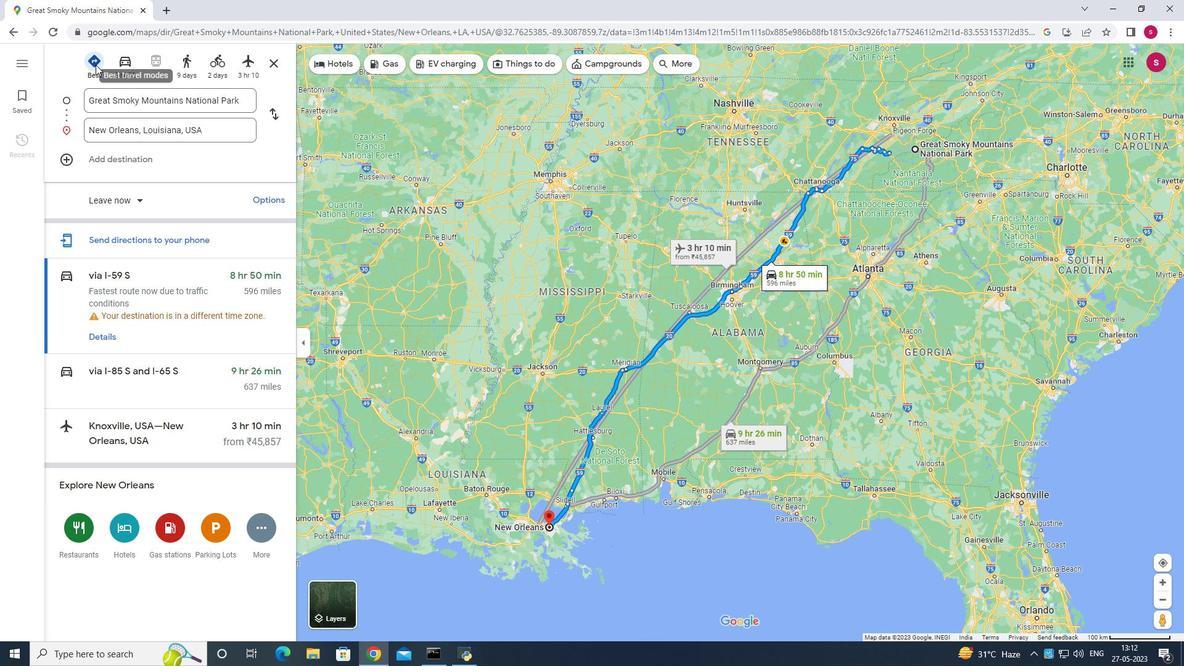 
Action: Mouse moved to (145, 206)
Screenshot: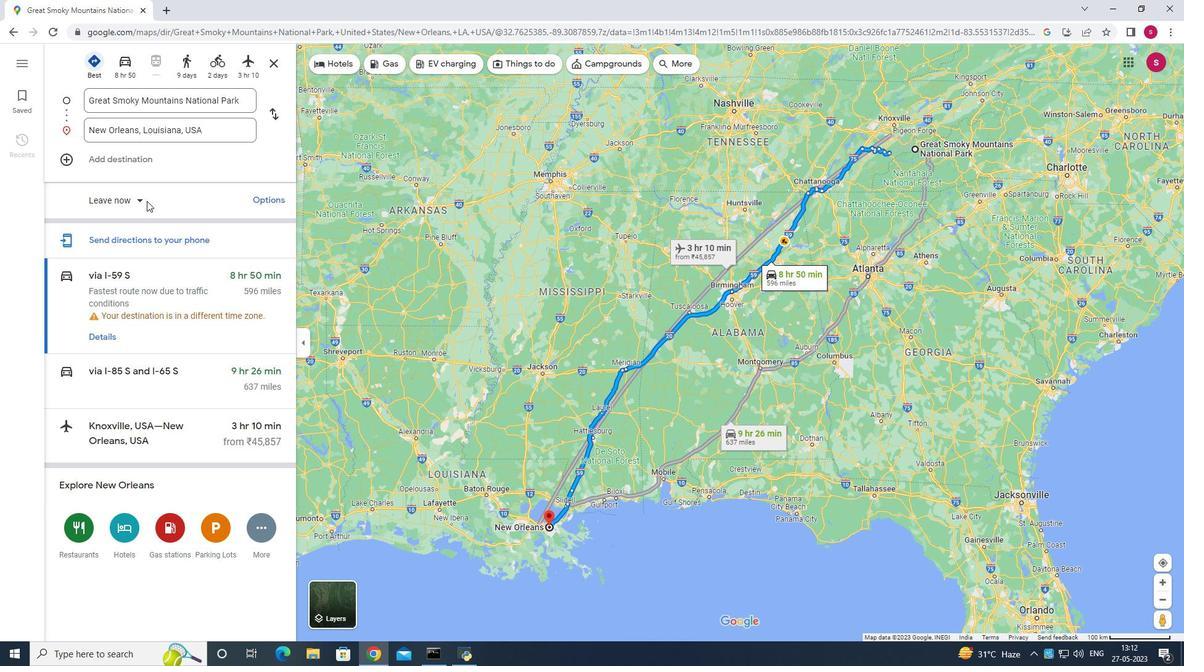 
Action: Mouse scrolled (145, 206) with delta (0, 0)
Screenshot: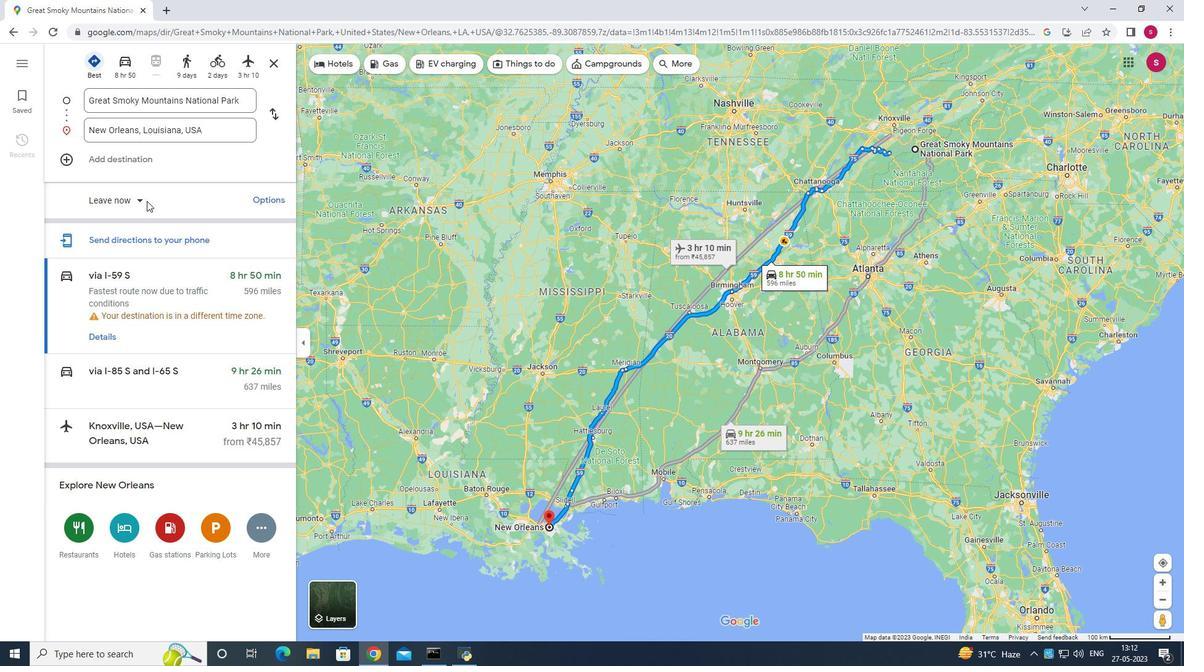 
Action: Mouse moved to (146, 207)
Screenshot: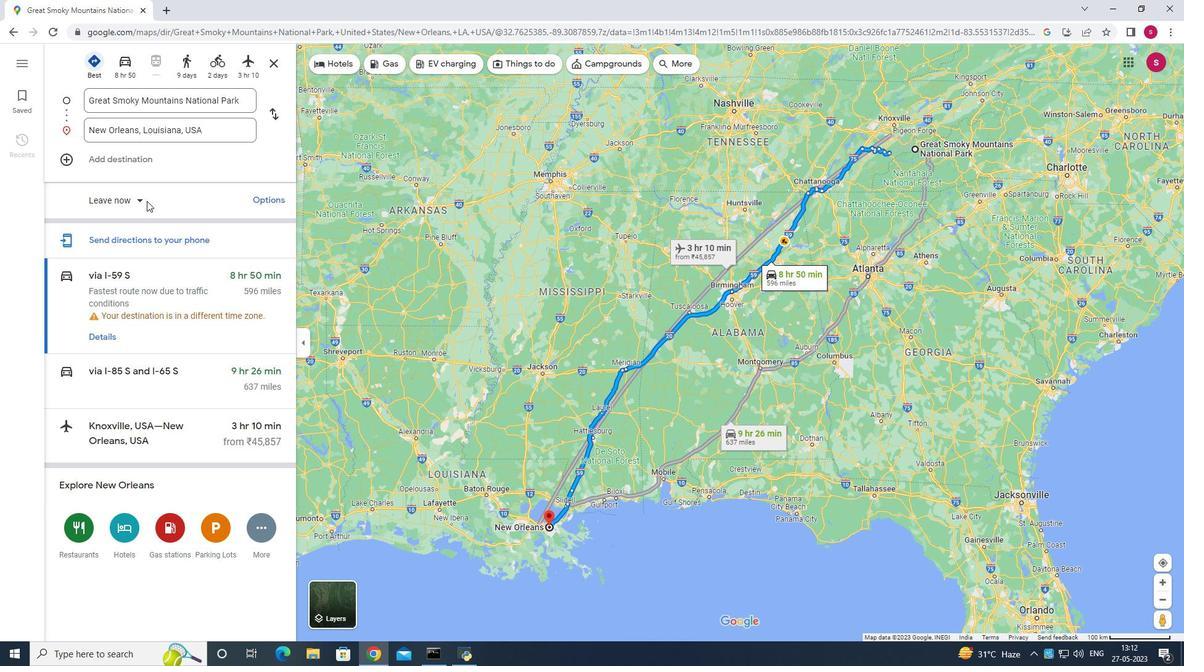 
Action: Mouse scrolled (146, 207) with delta (0, 0)
Screenshot: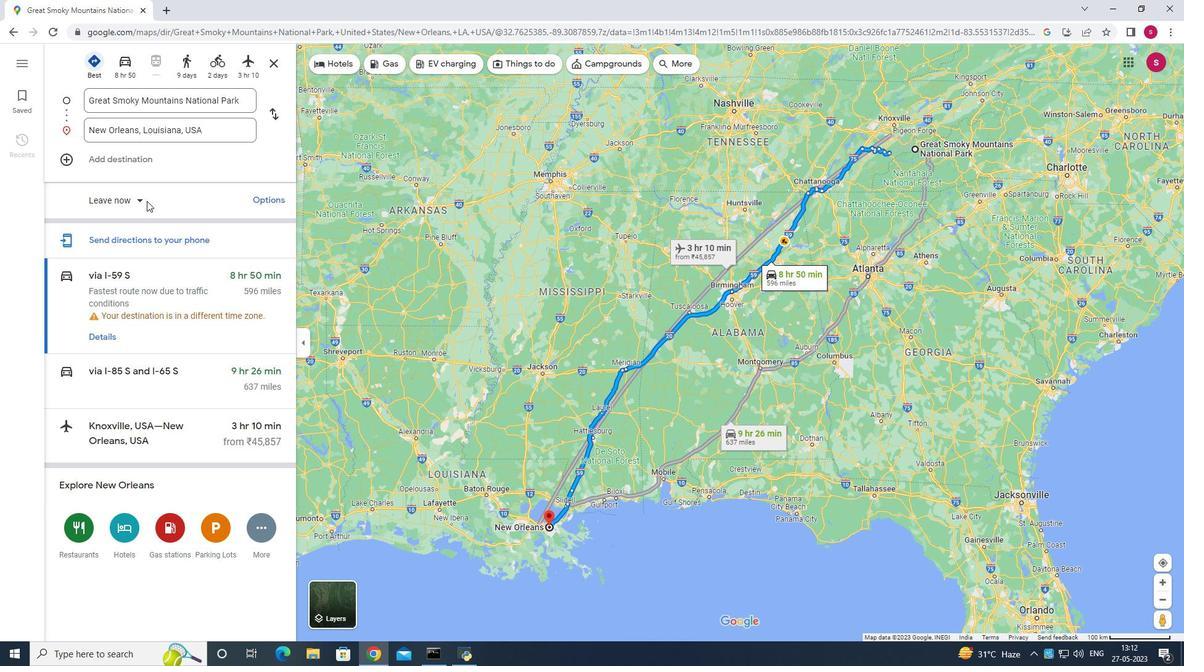 
Action: Mouse moved to (149, 210)
Screenshot: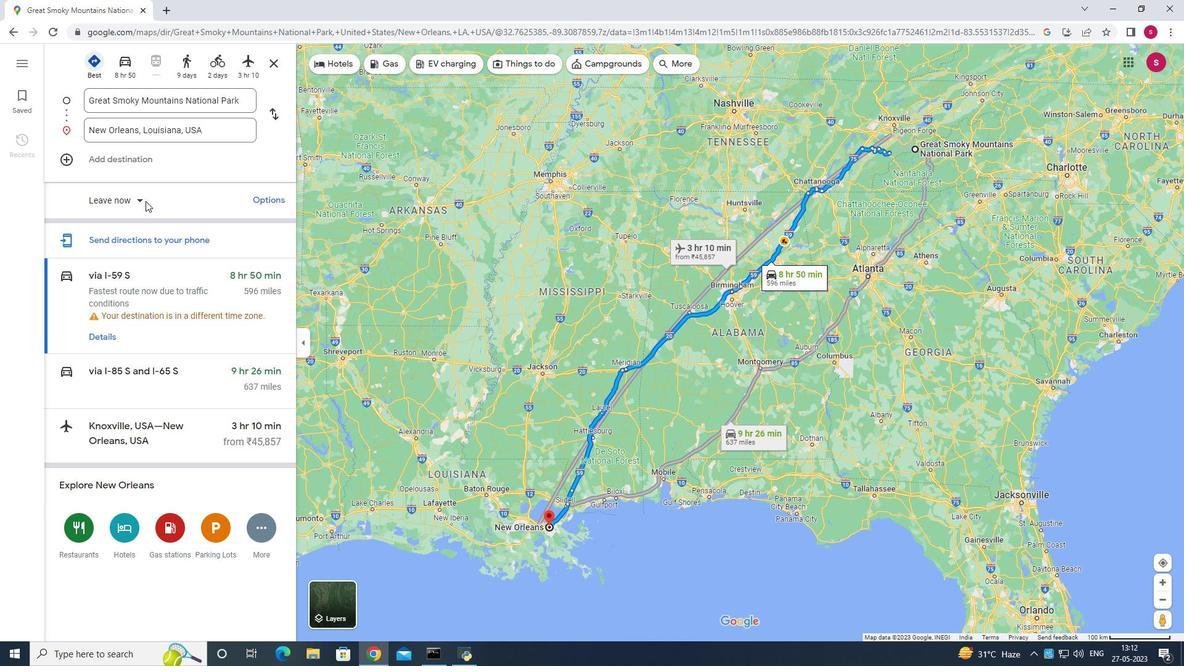
Action: Mouse scrolled (149, 209) with delta (0, 0)
Screenshot: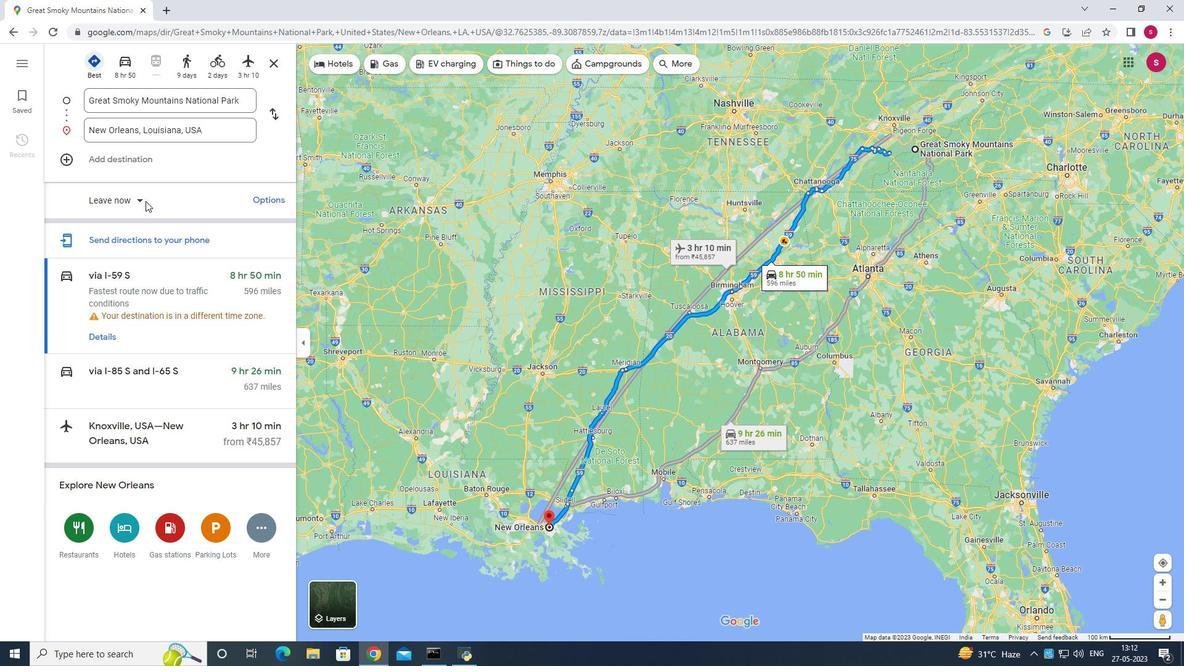 
Action: Mouse moved to (149, 211)
Screenshot: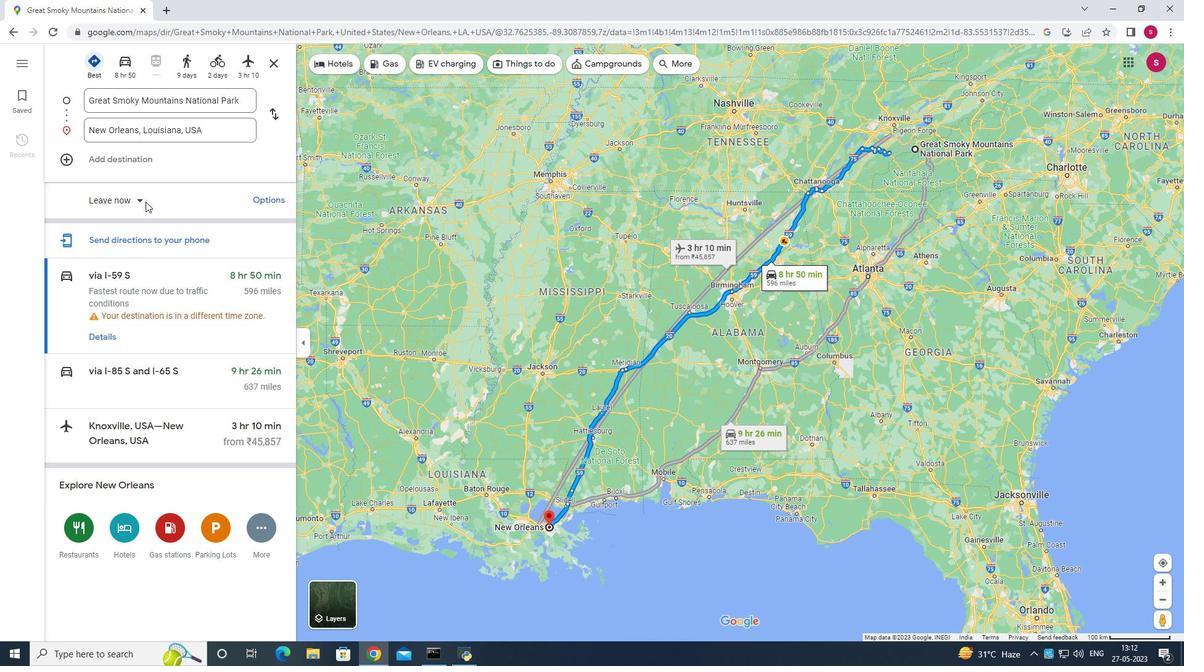 
Action: Mouse scrolled (149, 210) with delta (0, 0)
Screenshot: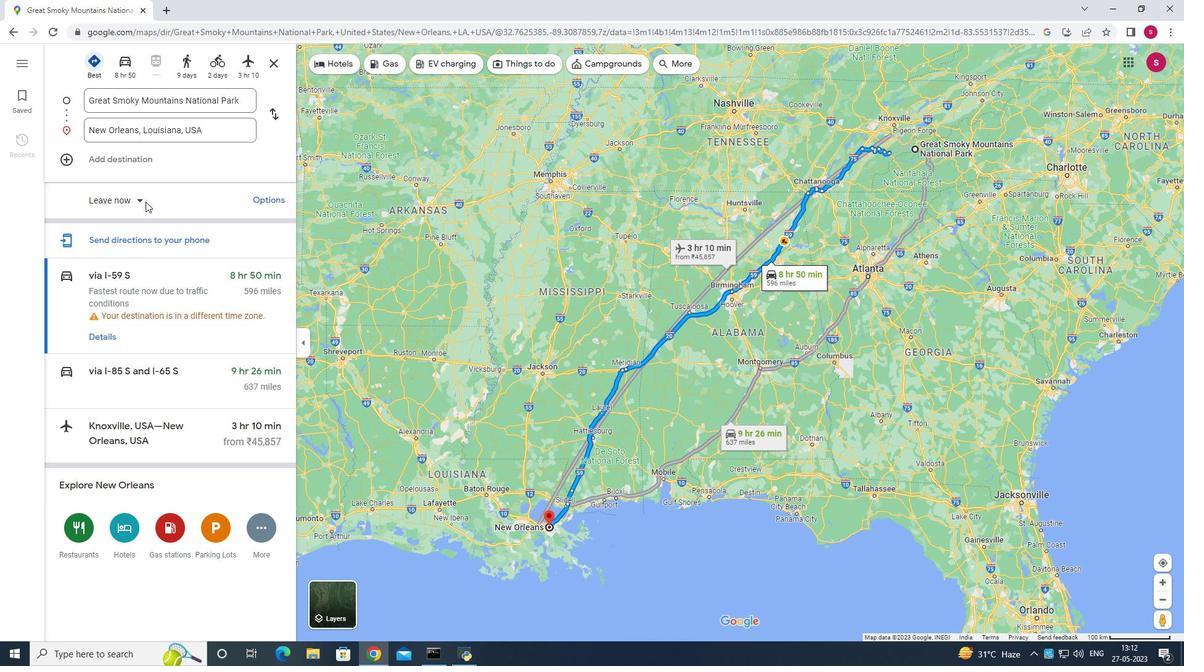 
Action: Mouse moved to (146, 210)
Screenshot: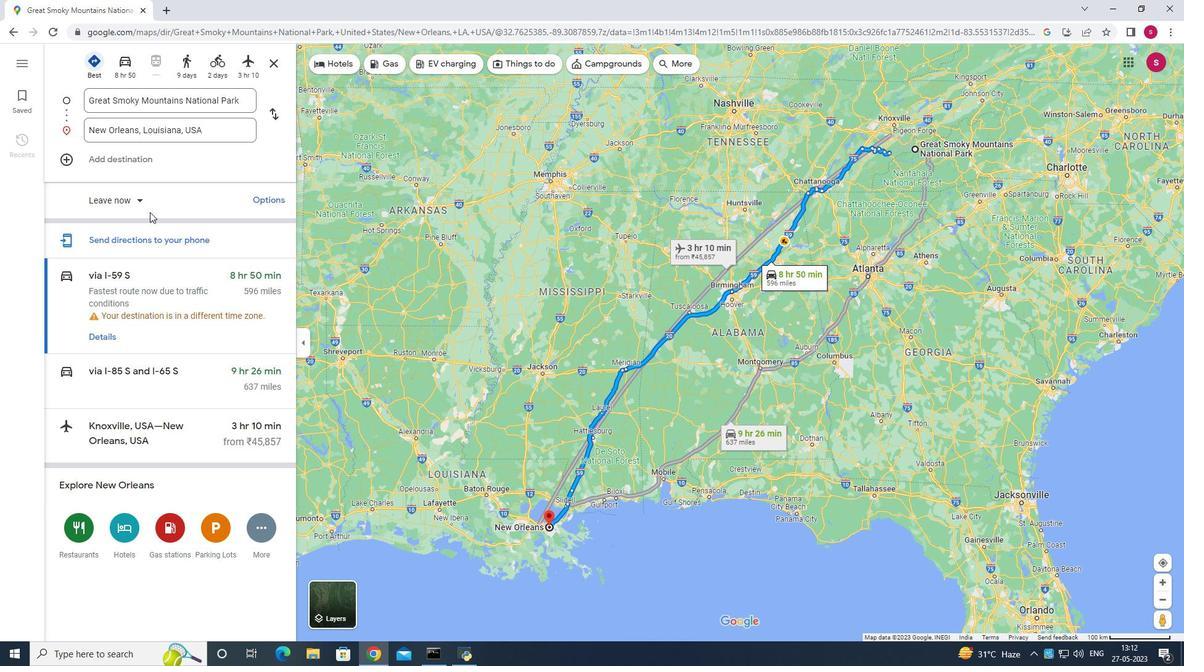 
Action: Mouse scrolled (146, 210) with delta (0, 0)
Screenshot: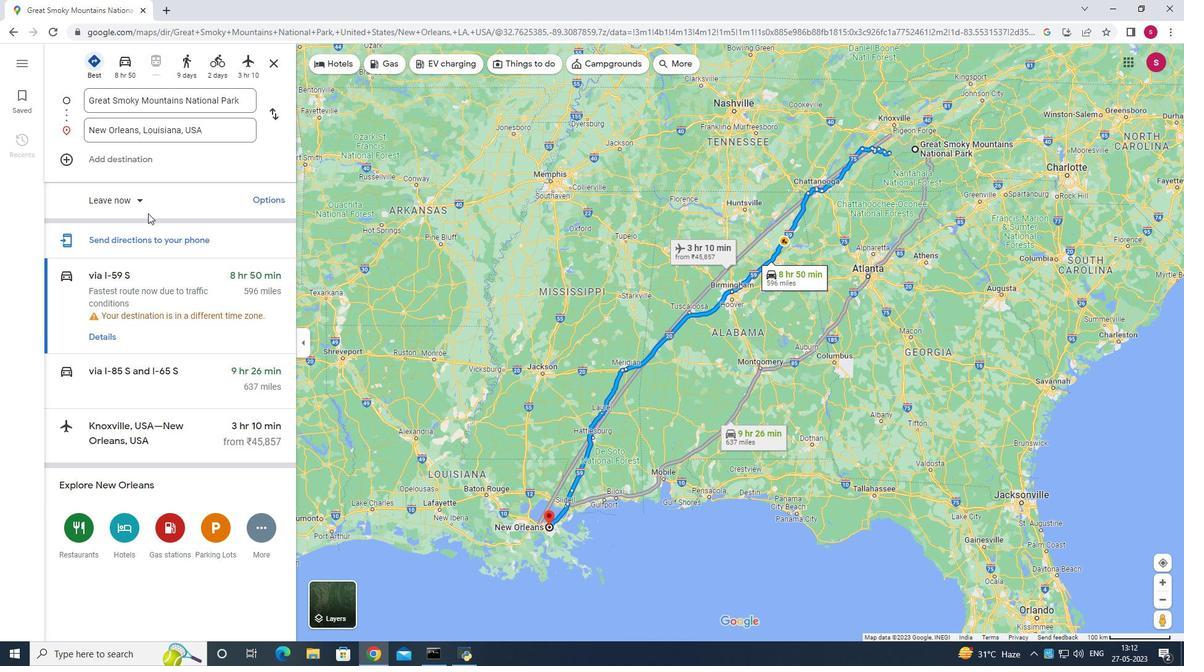 
Action: Mouse moved to (146, 210)
Screenshot: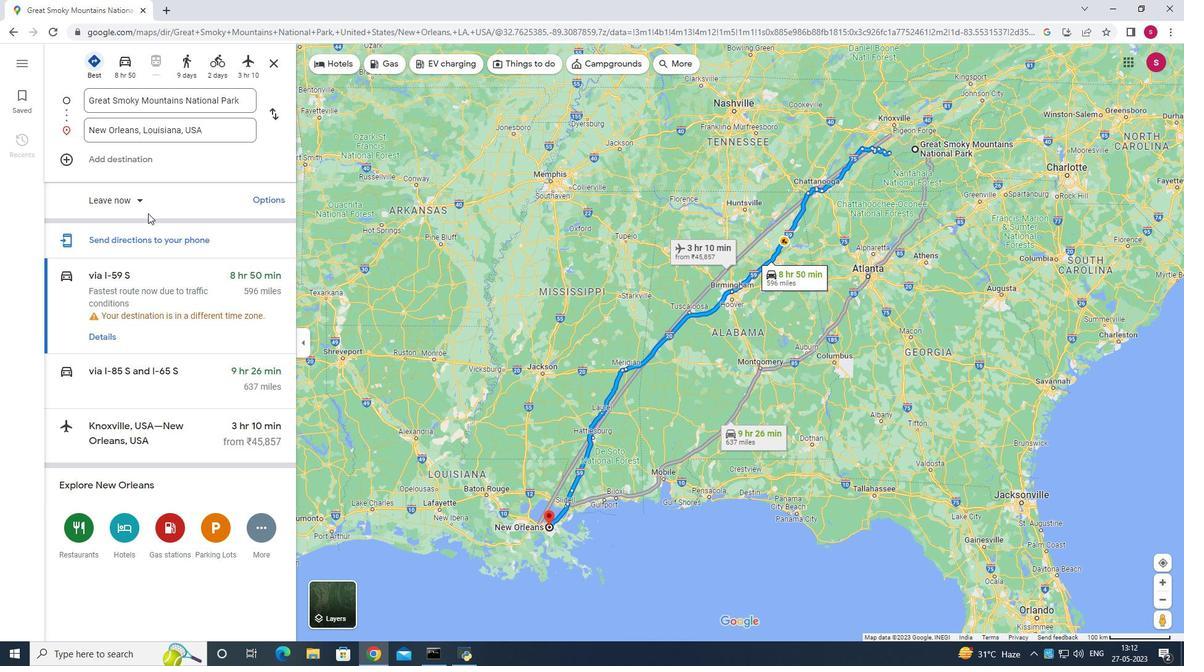 
Action: Mouse scrolled (146, 210) with delta (0, 0)
Screenshot: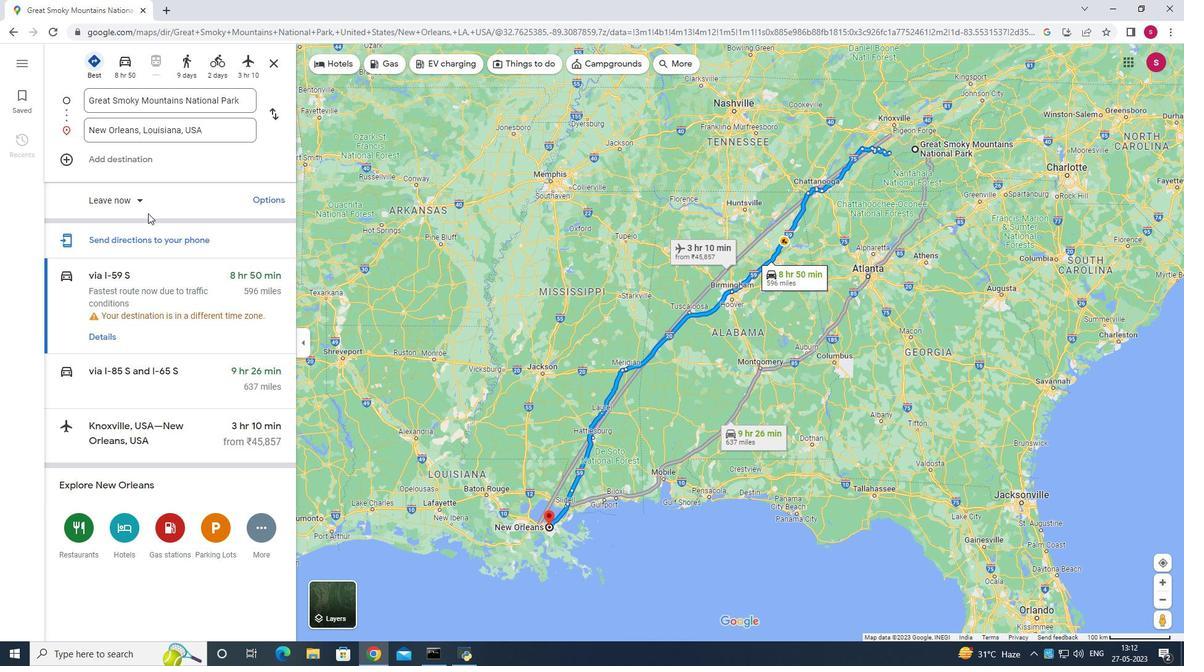 
Action: Mouse moved to (148, 210)
Screenshot: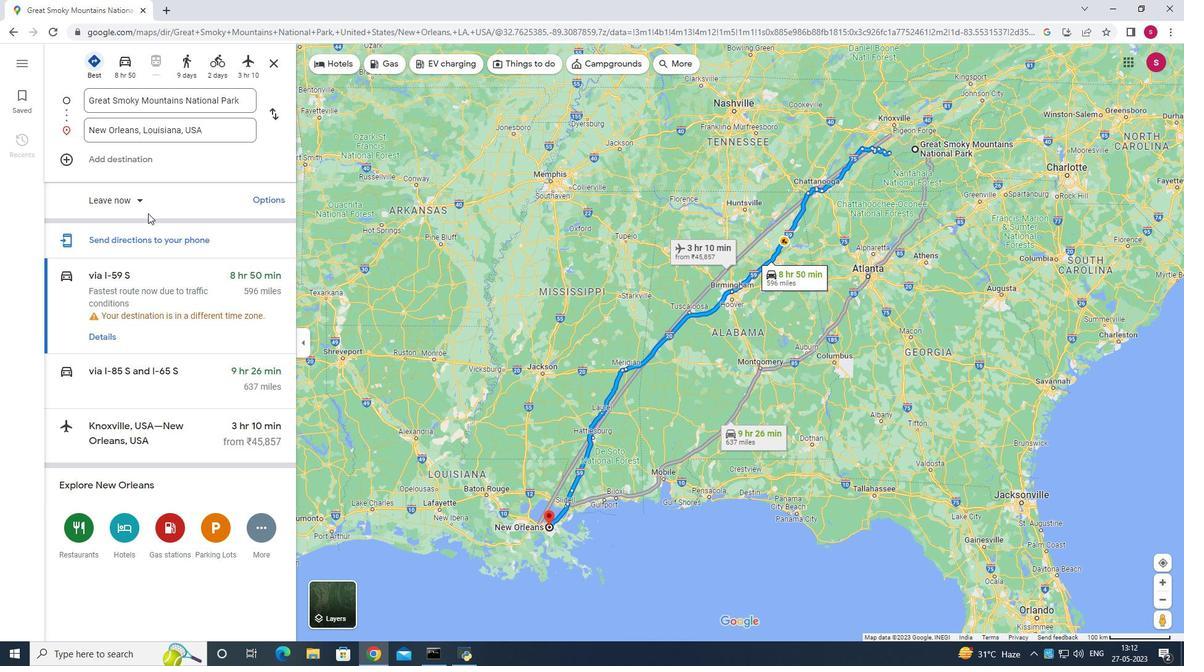 
Action: Mouse scrolled (148, 210) with delta (0, 0)
Screenshot: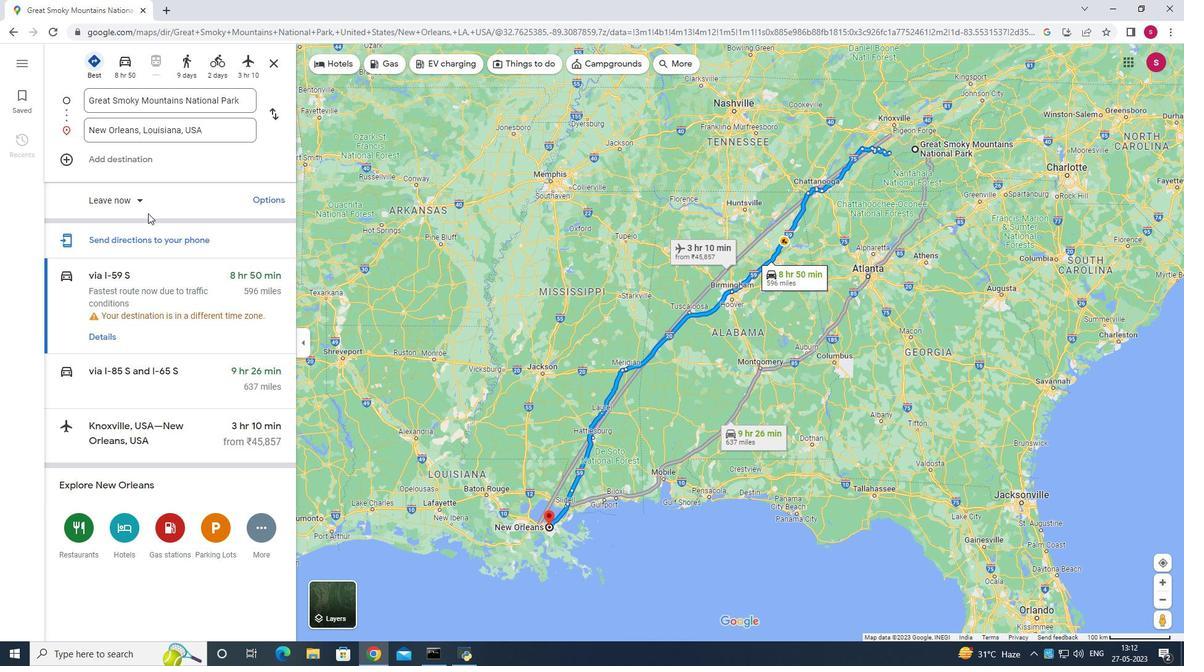 
Action: Mouse moved to (149, 210)
Screenshot: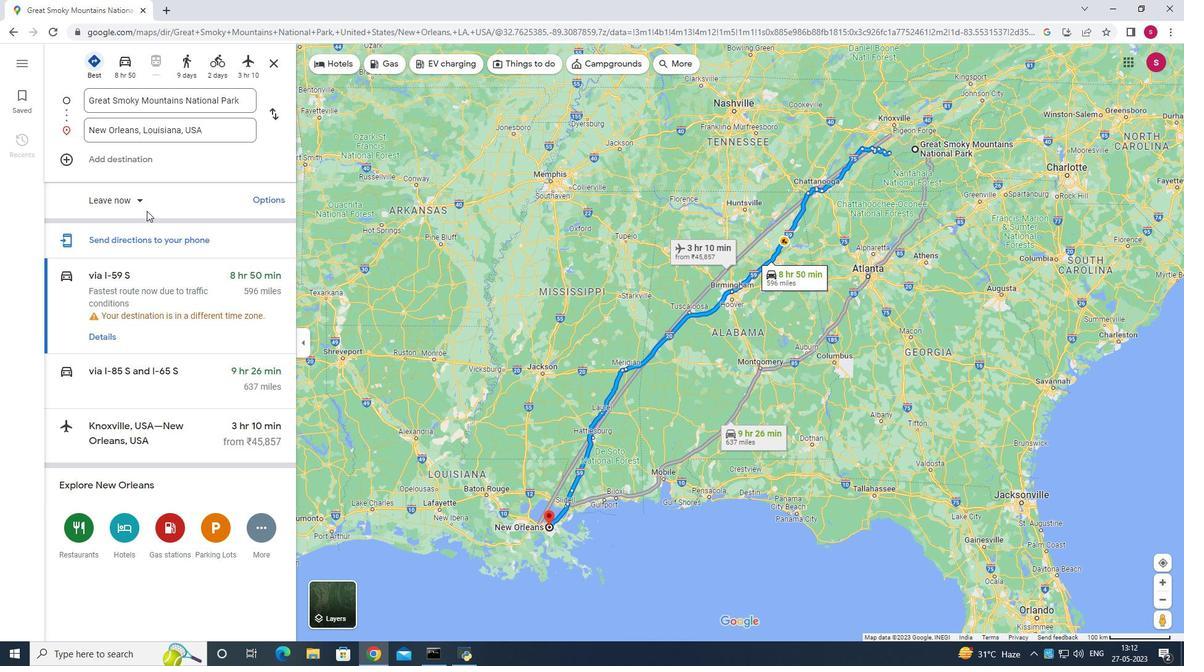 
Action: Mouse scrolled (149, 210) with delta (0, 0)
Screenshot: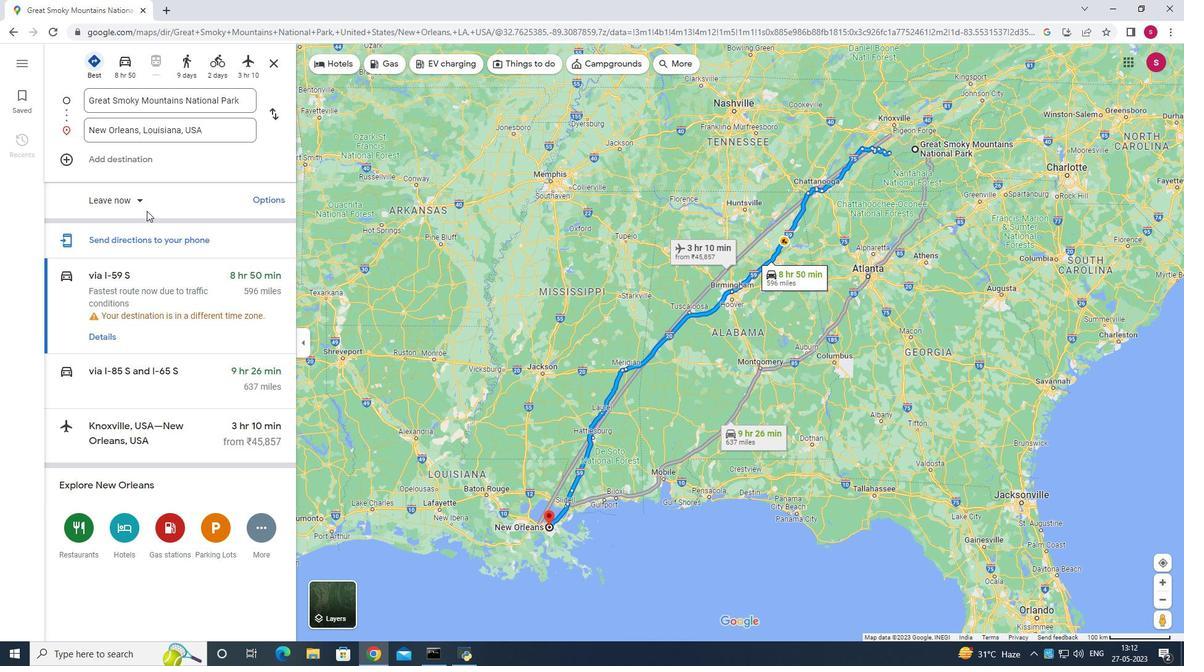 
Action: Mouse moved to (148, 212)
Screenshot: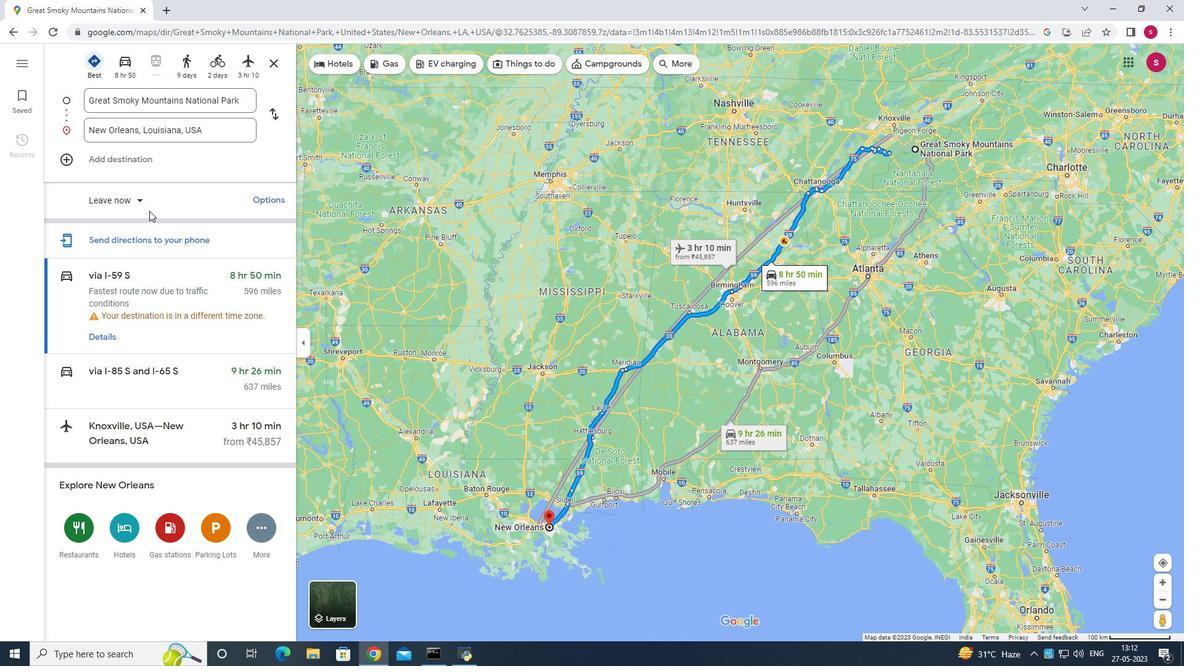 
Action: Mouse scrolled (148, 212) with delta (0, 0)
Screenshot: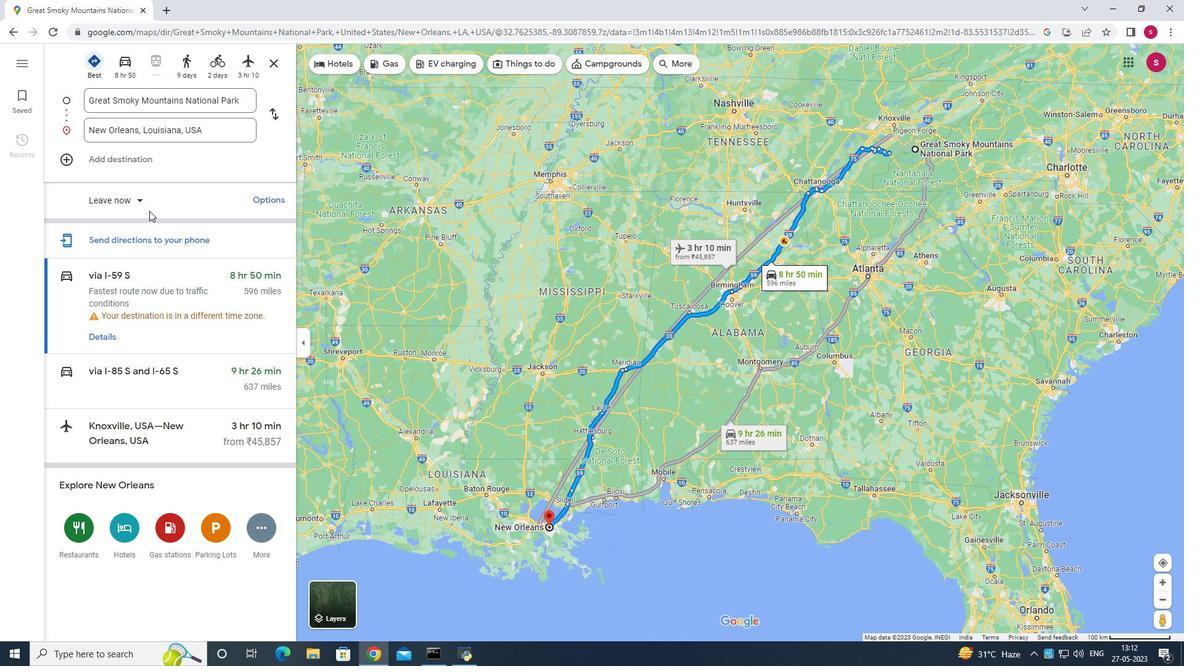 
Action: Mouse moved to (149, 215)
Screenshot: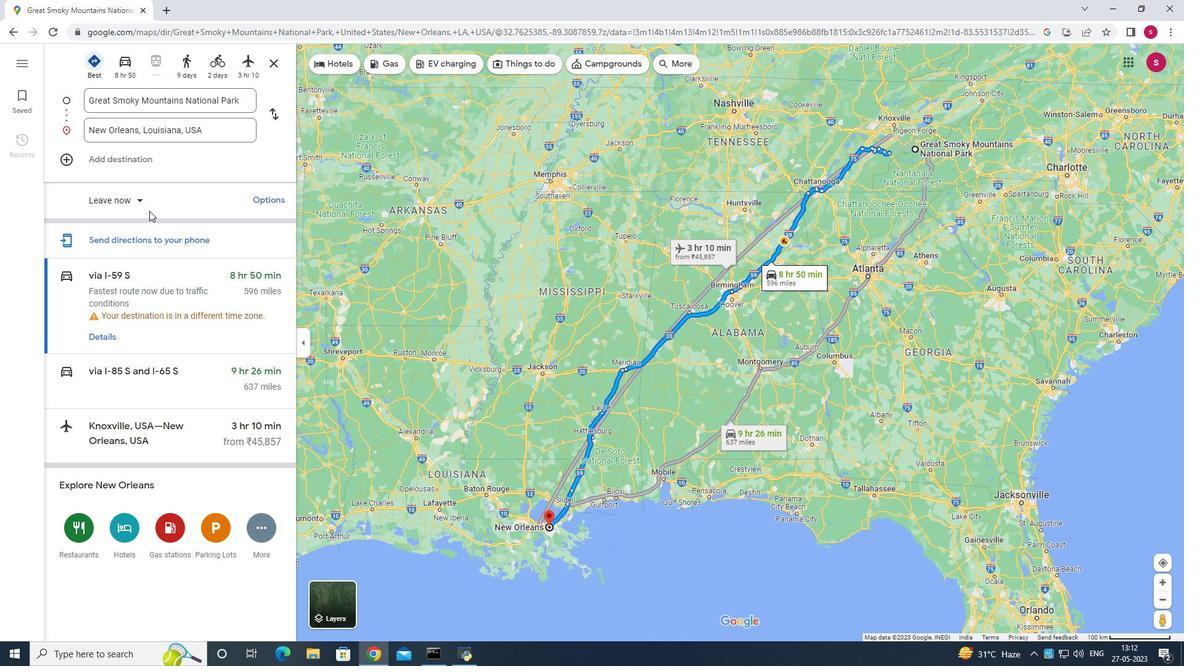 
Action: Mouse scrolled (149, 214) with delta (0, 0)
Screenshot: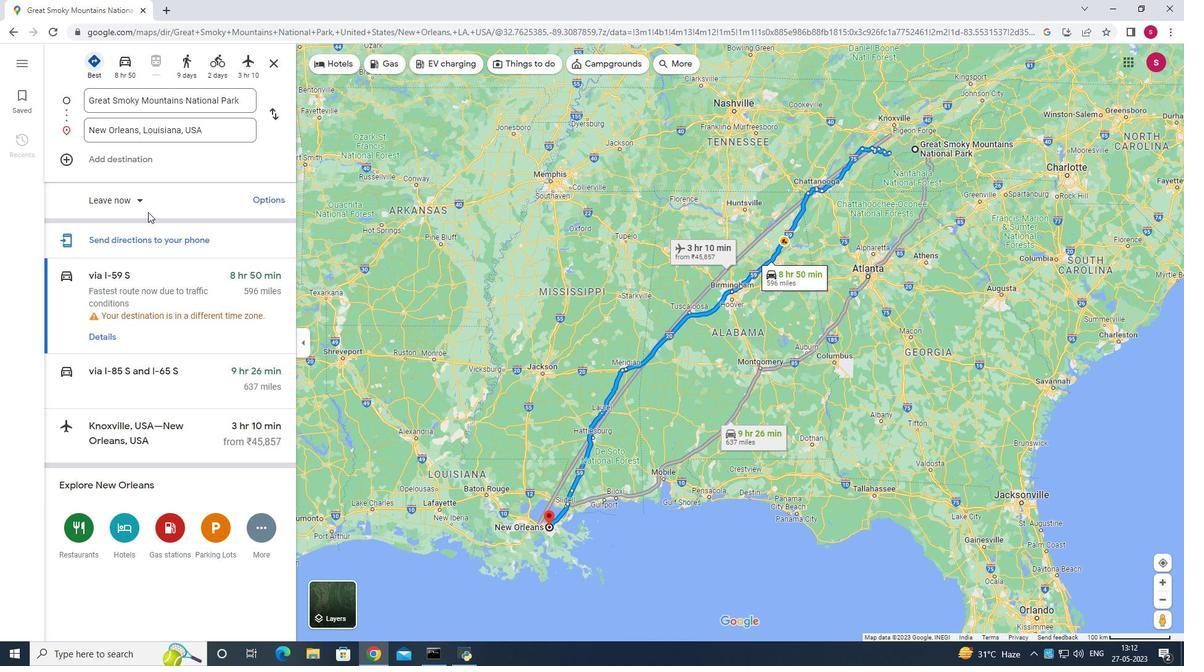 
Action: Mouse moved to (264, 530)
Screenshot: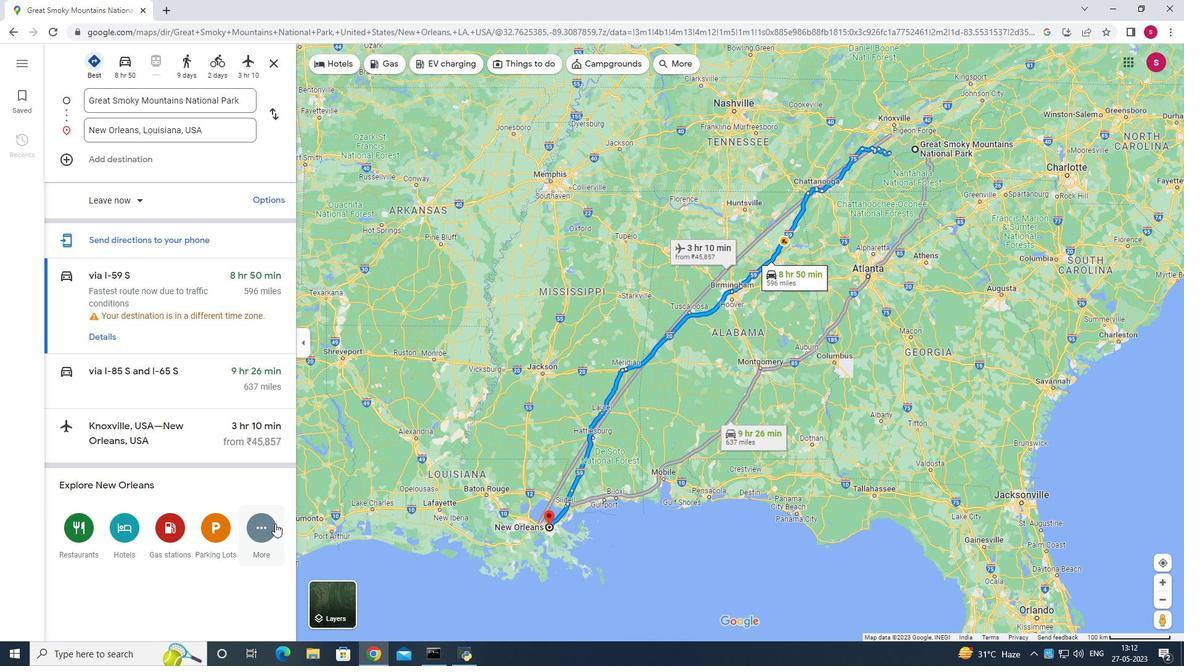 
Action: Mouse pressed left at (264, 530)
Screenshot: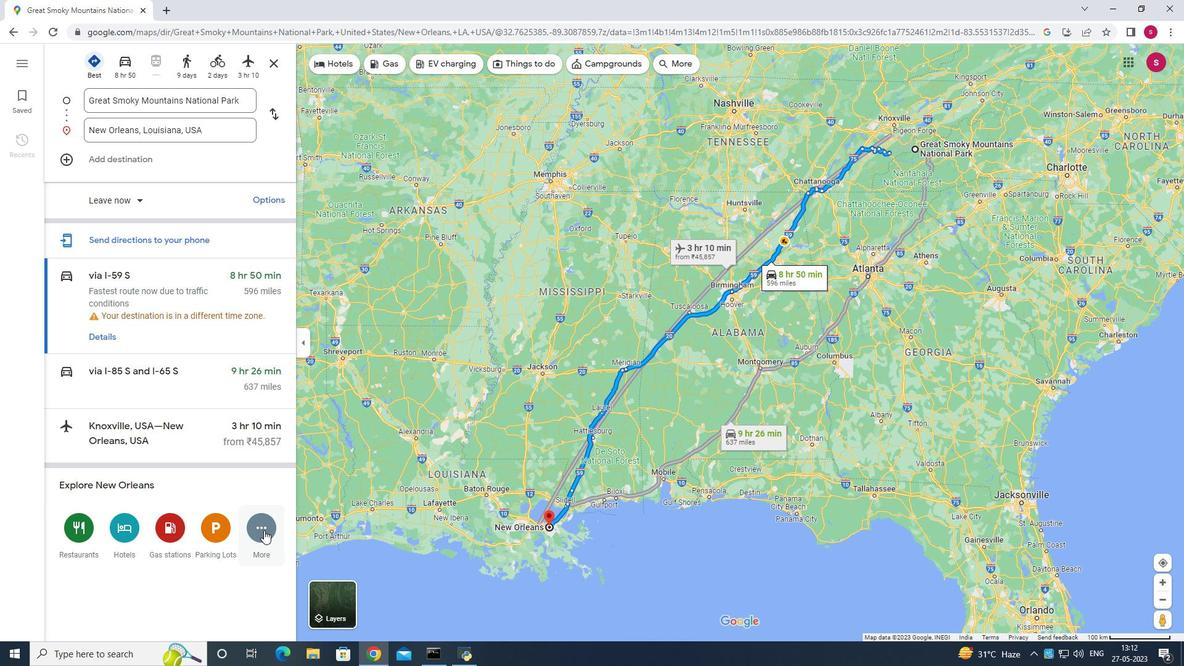 
Action: Mouse moved to (217, 415)
Screenshot: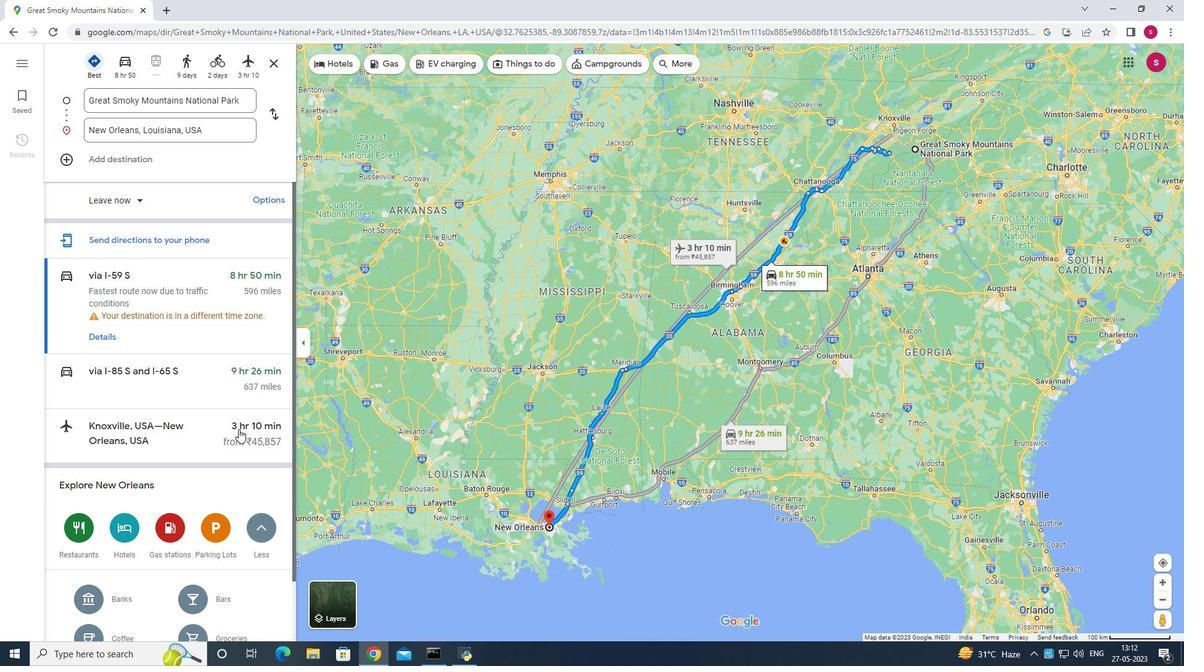 
Action: Mouse scrolled (217, 414) with delta (0, 0)
Screenshot: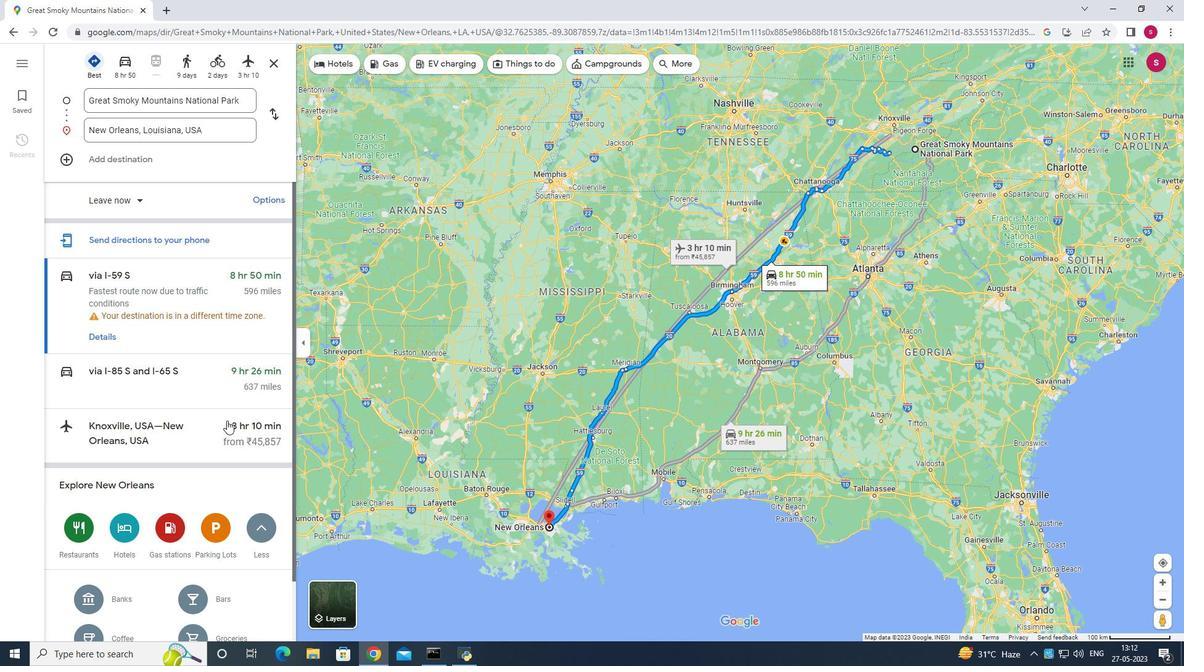 
Action: Mouse moved to (217, 415)
Screenshot: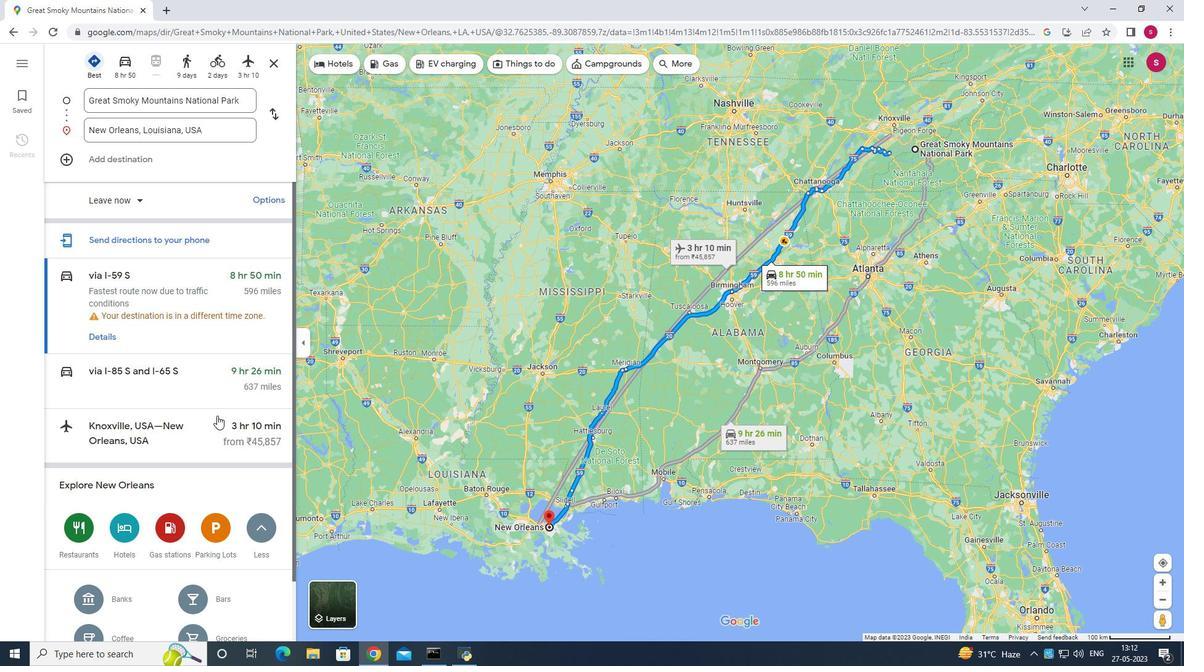 
Action: Mouse scrolled (217, 415) with delta (0, 0)
Screenshot: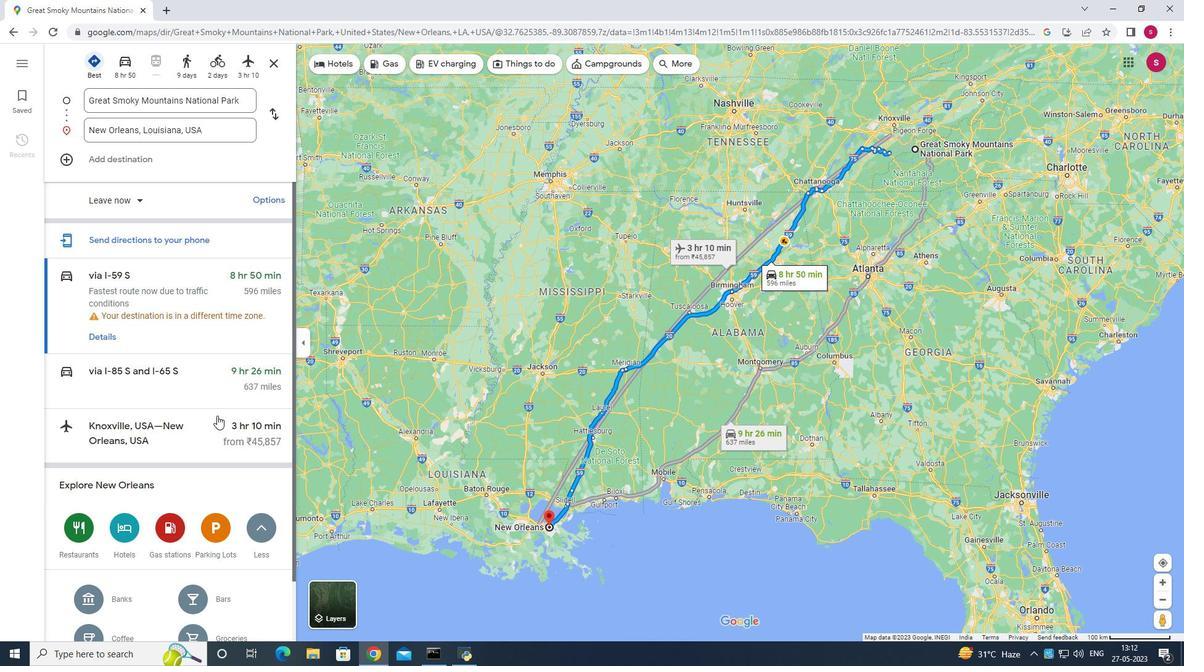 
Action: Mouse scrolled (217, 415) with delta (0, 0)
Screenshot: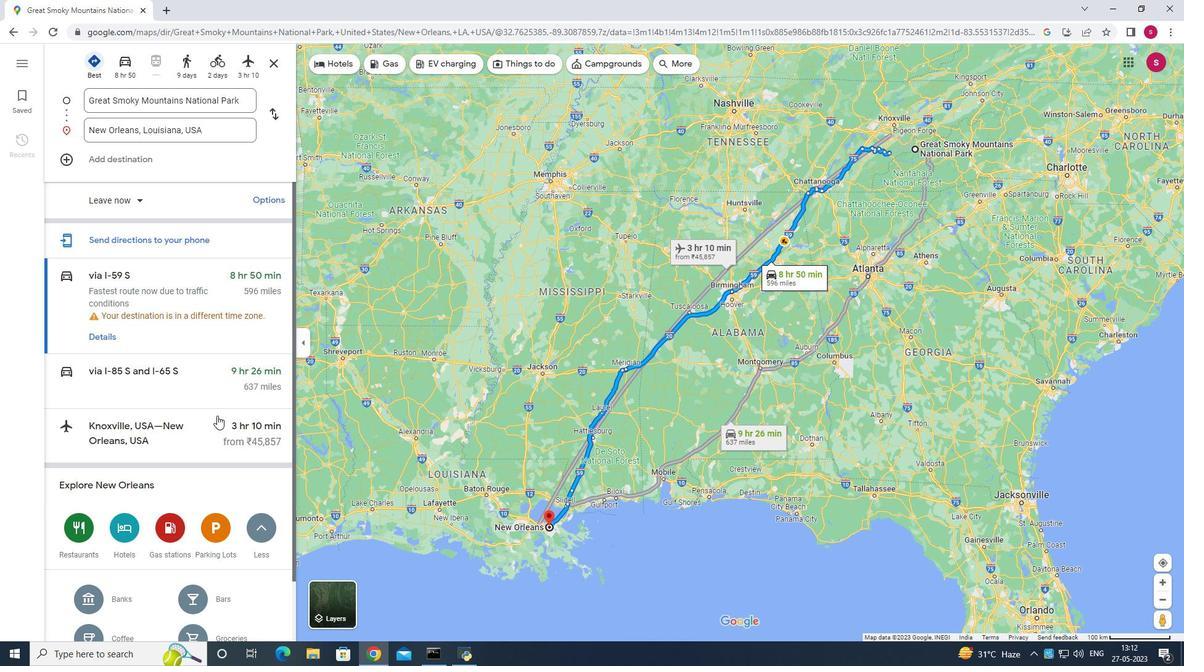 
Action: Mouse scrolled (217, 415) with delta (0, 0)
Screenshot: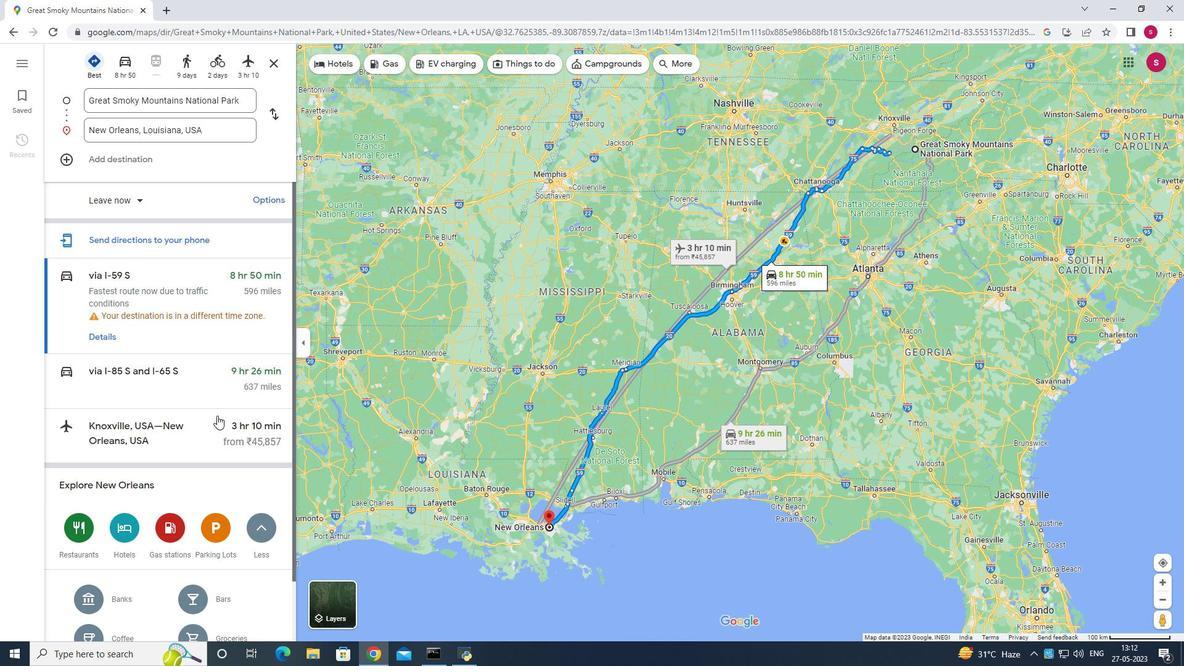 
Action: Mouse moved to (215, 415)
Screenshot: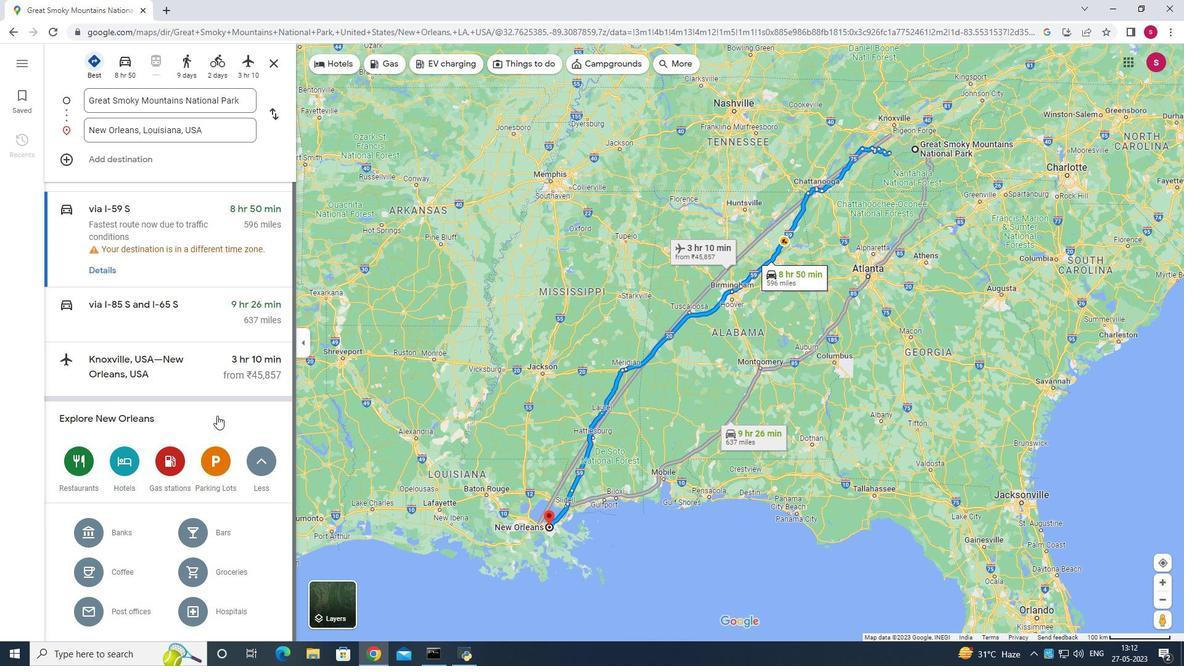 
Action: Mouse scrolled (215, 415) with delta (0, 0)
Screenshot: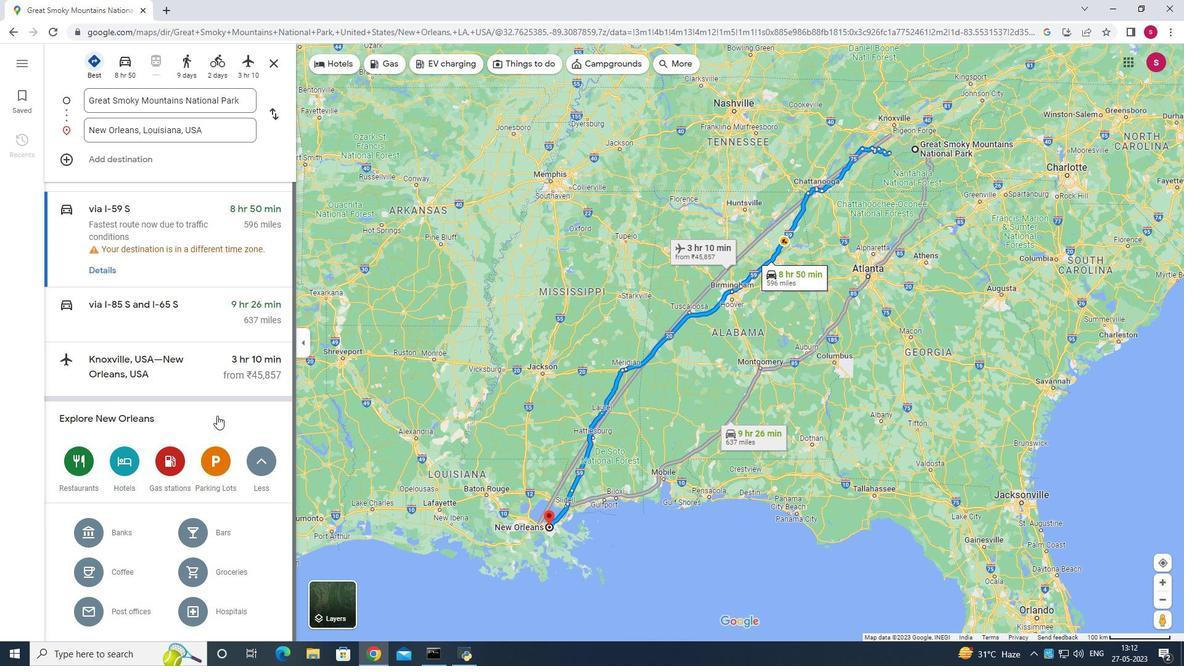 
Action: Mouse scrolled (215, 415) with delta (0, 0)
Screenshot: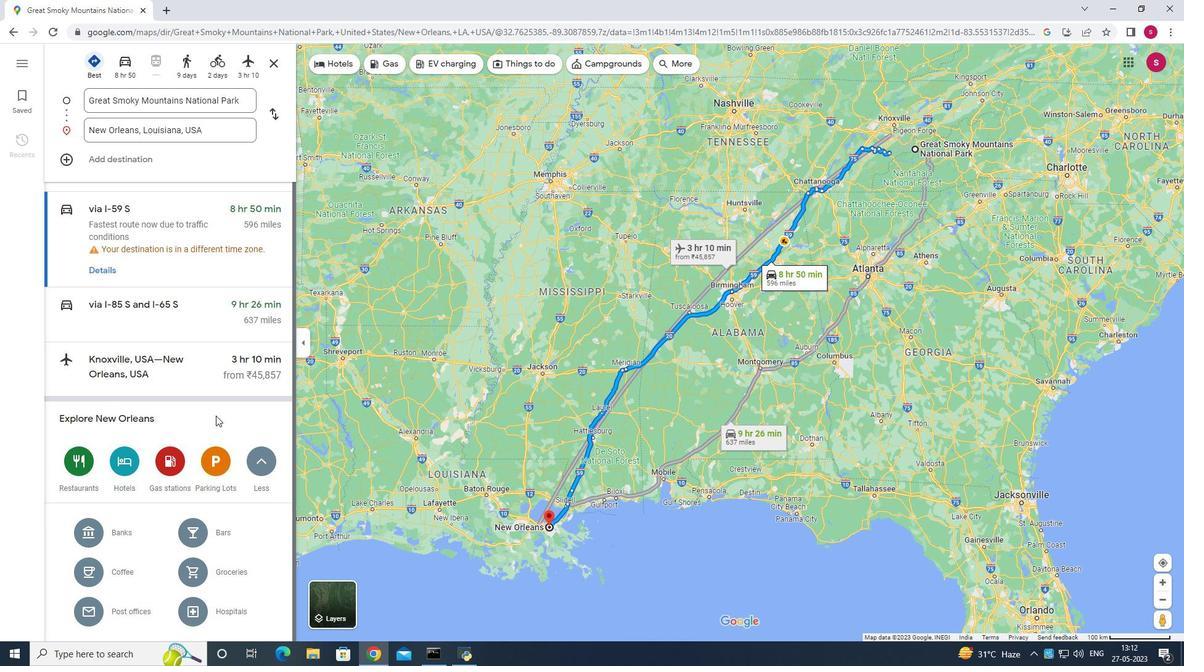 
Action: Mouse scrolled (215, 415) with delta (0, 0)
Screenshot: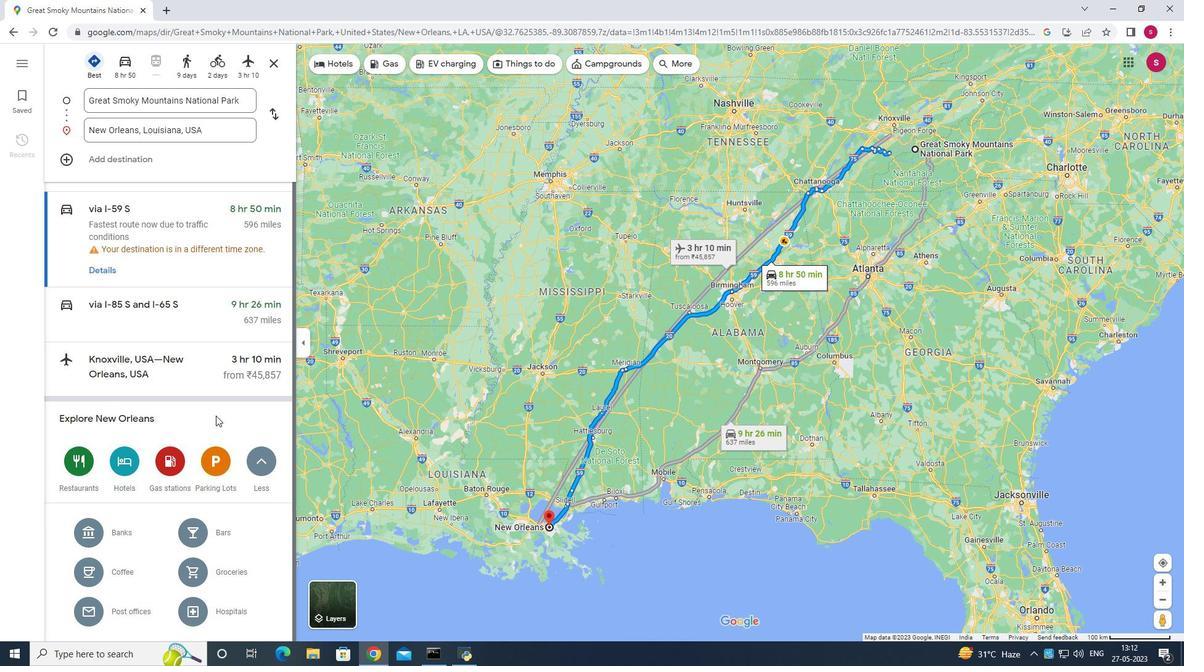 
Action: Mouse moved to (181, 318)
Screenshot: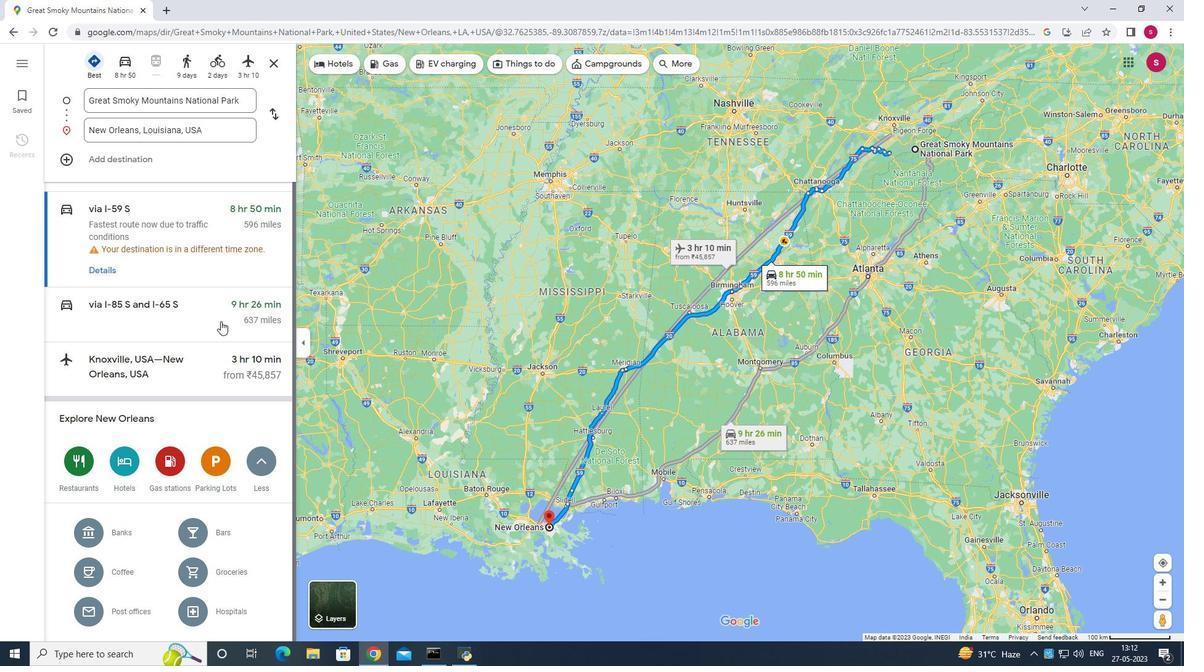 
Action: Mouse pressed left at (181, 318)
Screenshot: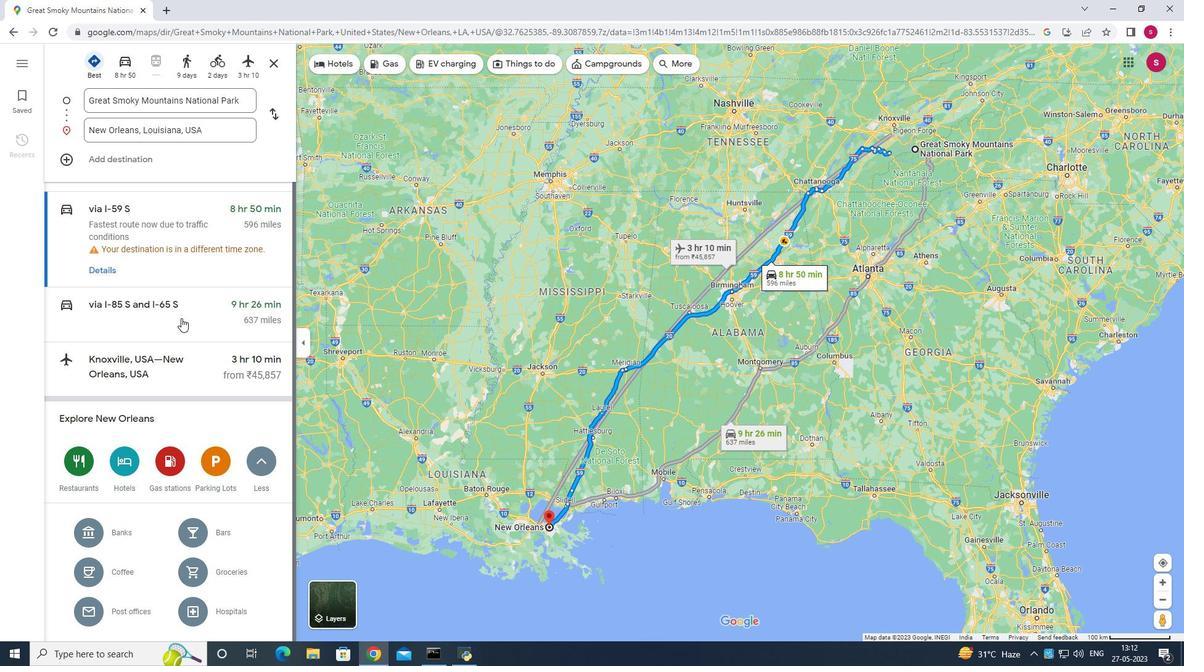 
Action: Mouse moved to (680, 64)
Screenshot: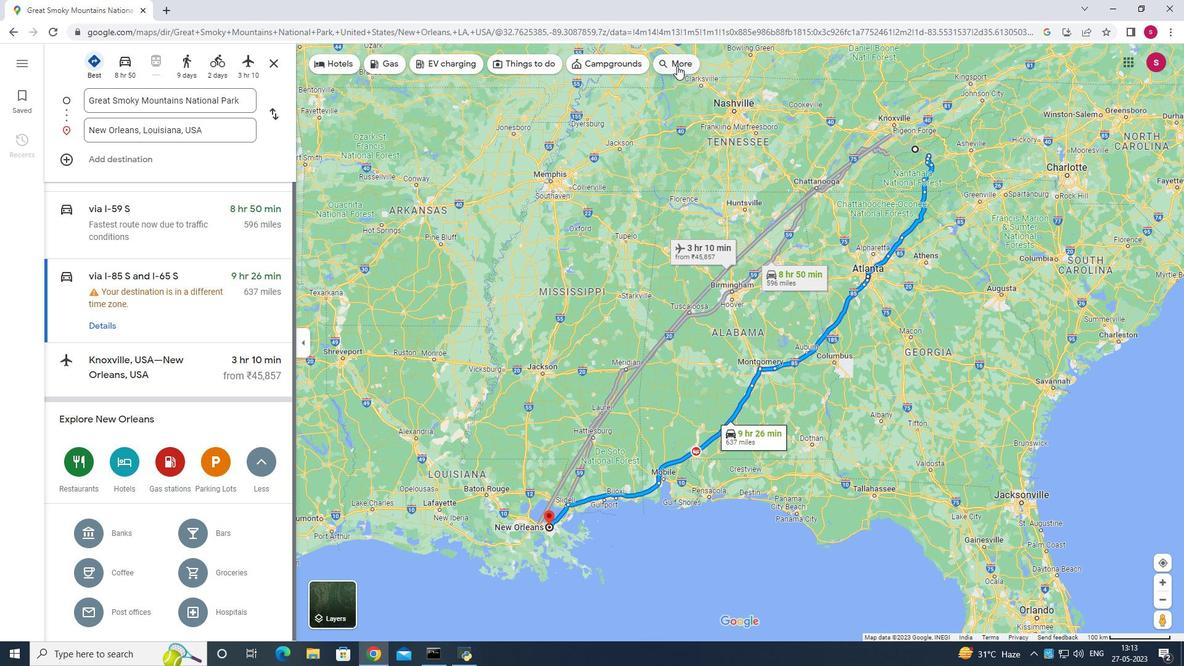 
Action: Mouse pressed left at (680, 64)
Screenshot: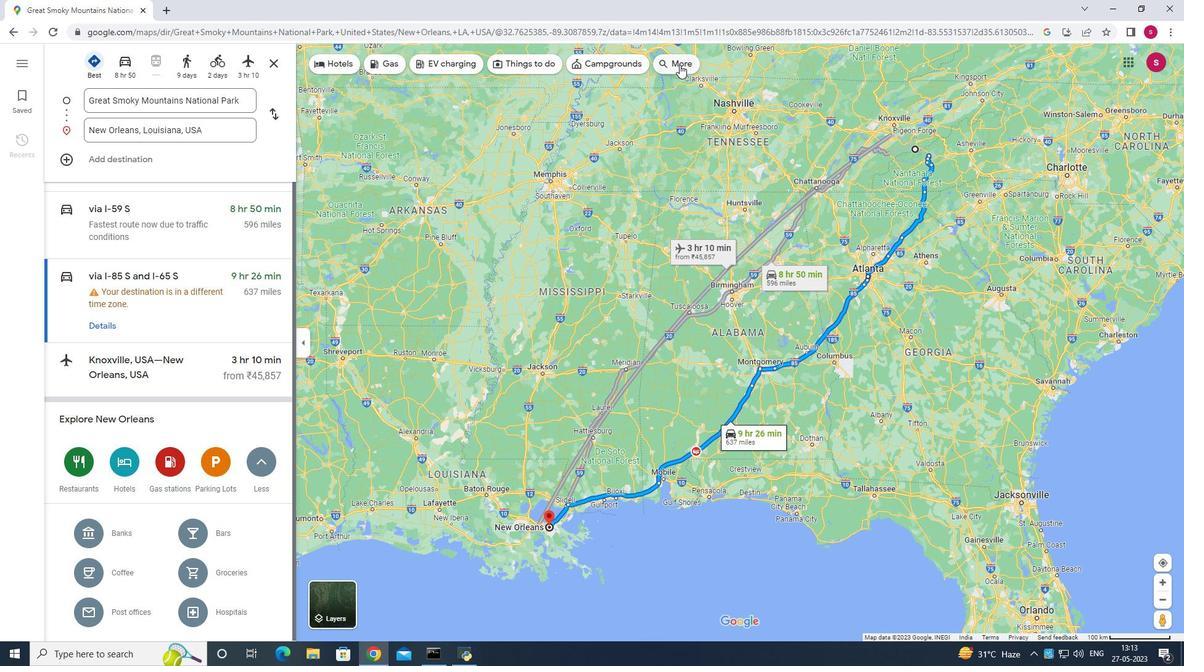 
Action: Mouse moved to (134, 339)
Screenshot: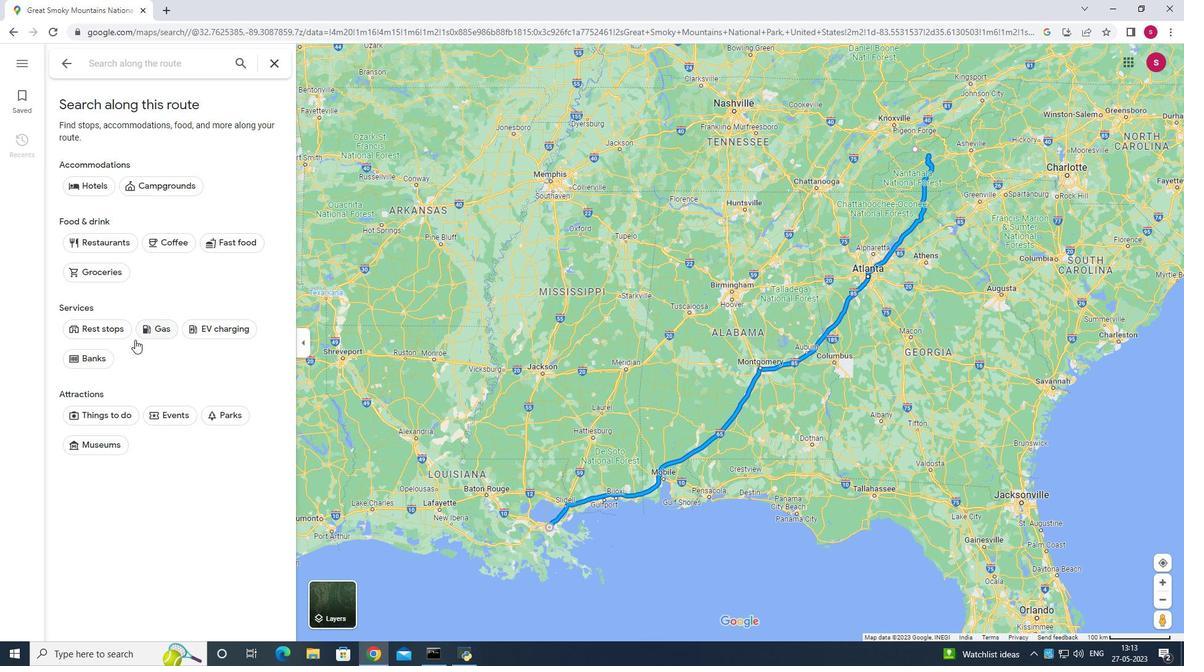 
Action: Mouse scrolled (134, 339) with delta (0, 0)
Screenshot: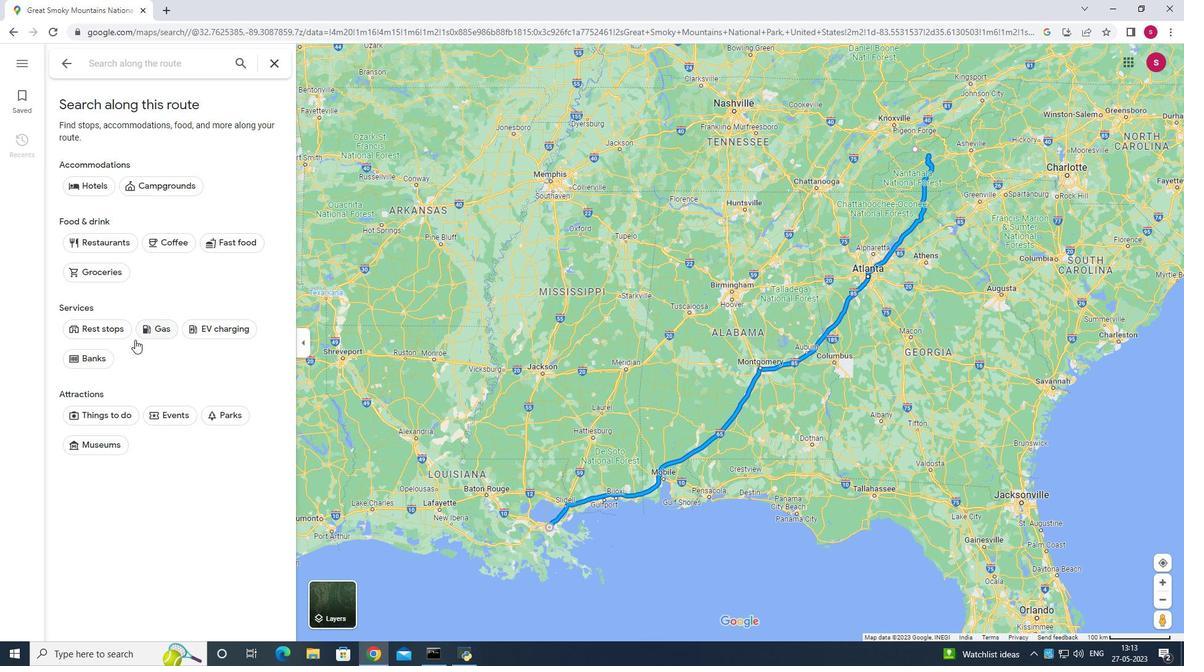 
Action: Mouse moved to (134, 340)
Screenshot: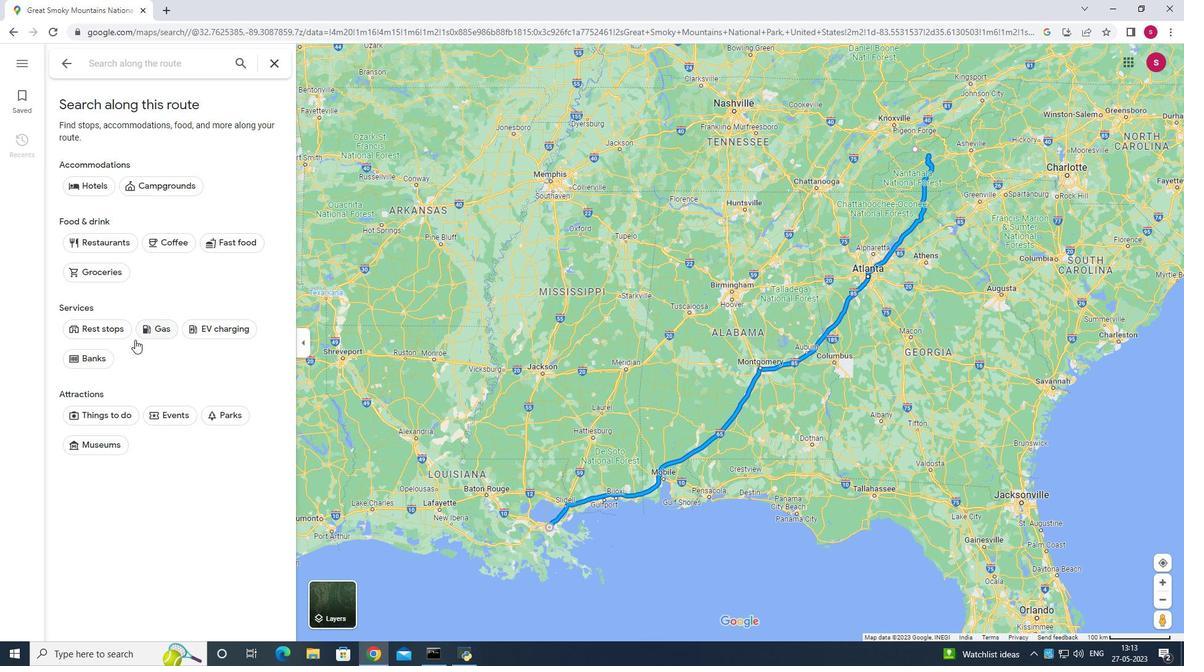 
Action: Mouse scrolled (134, 339) with delta (0, 0)
Screenshot: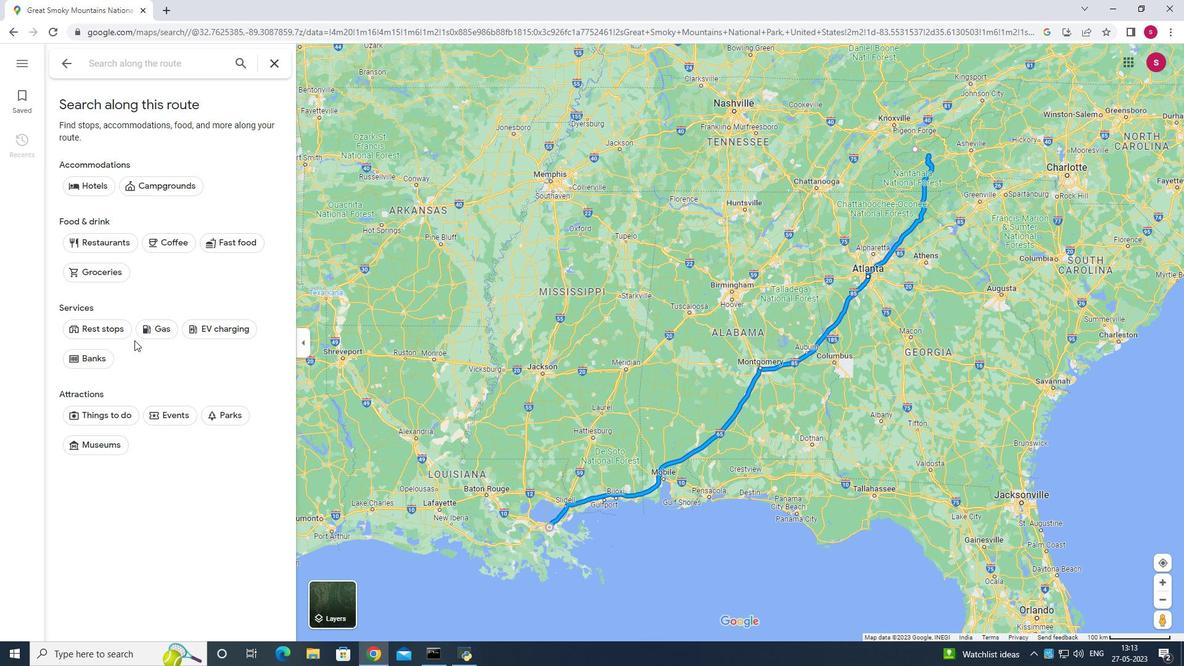 
Action: Mouse scrolled (134, 339) with delta (0, 0)
Screenshot: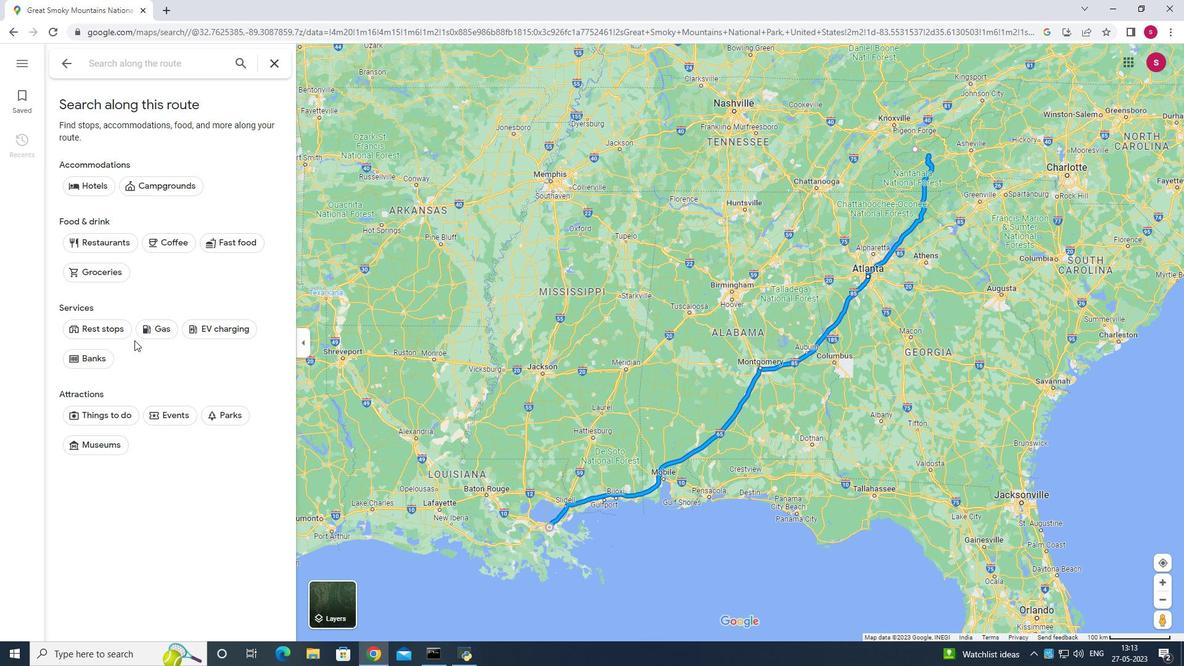 
Action: Mouse moved to (135, 362)
Screenshot: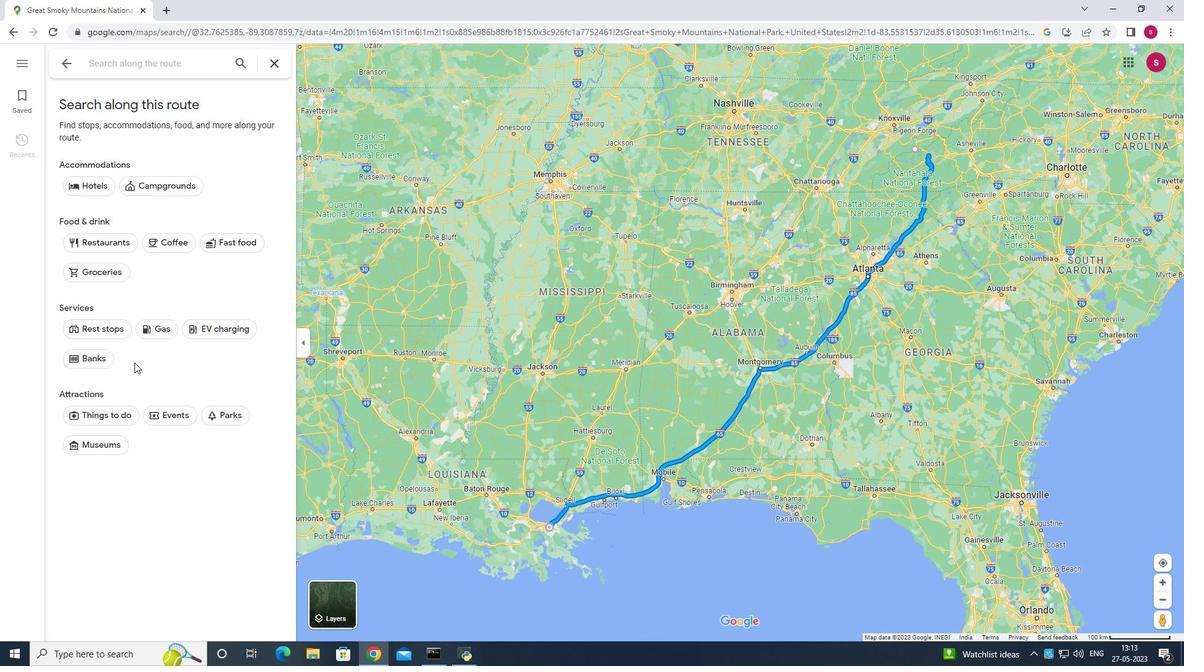 
Action: Mouse scrolled (135, 363) with delta (0, 0)
Screenshot: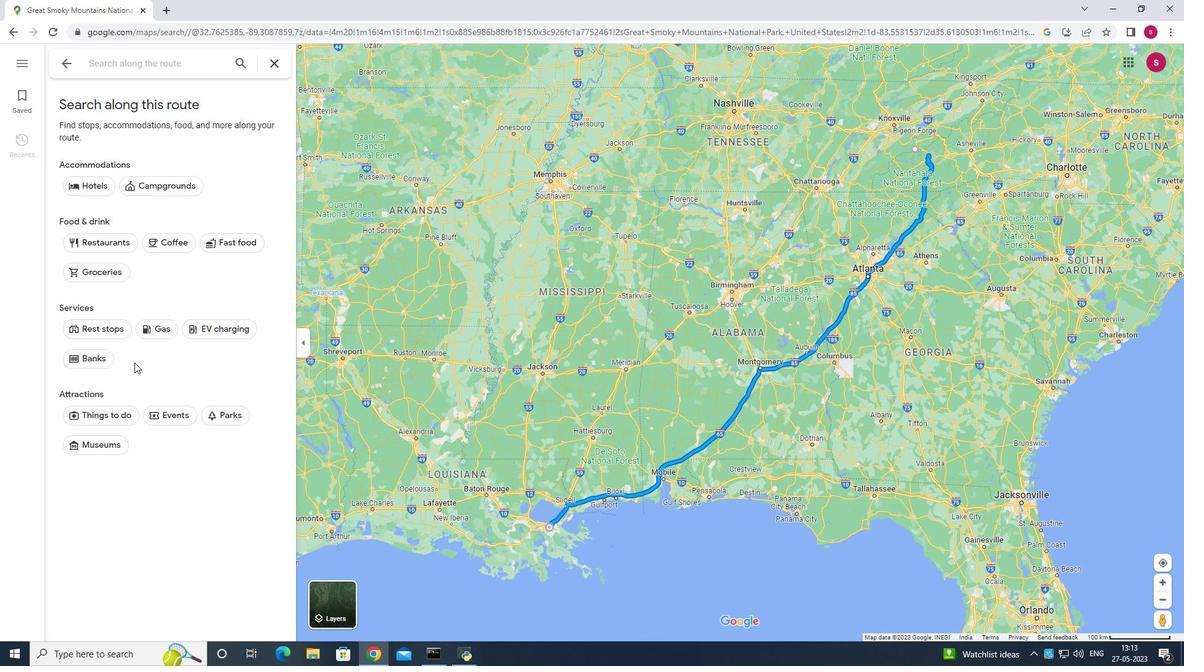 
Action: Mouse scrolled (135, 363) with delta (0, 0)
Screenshot: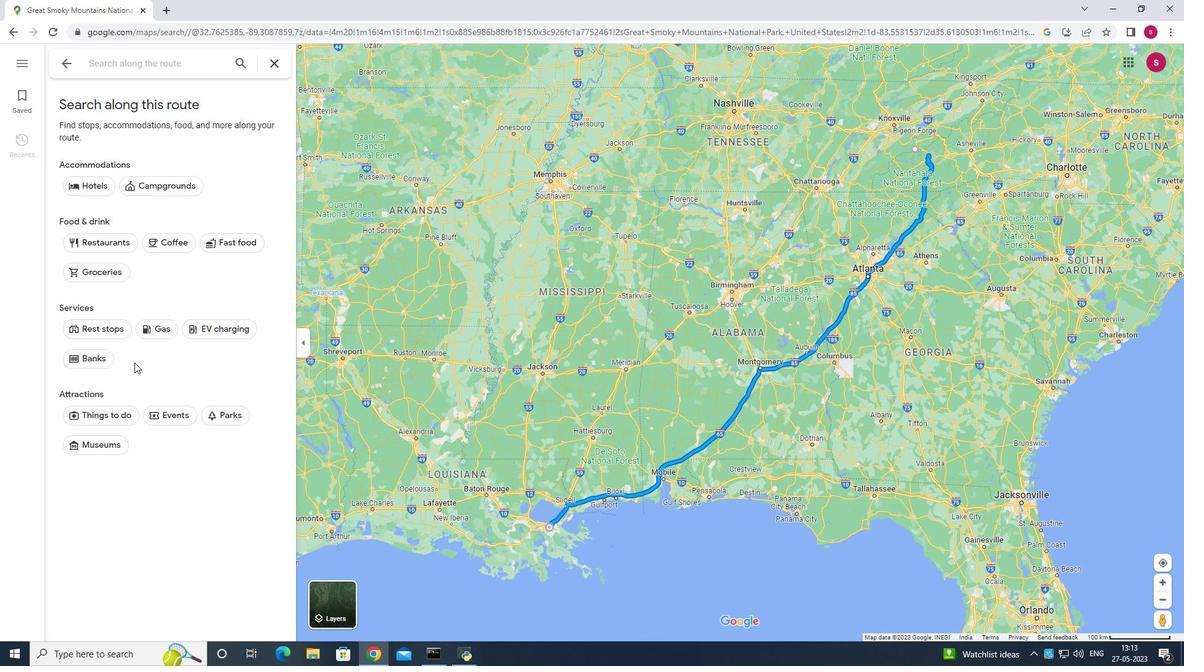 
Action: Mouse scrolled (135, 363) with delta (0, 0)
Screenshot: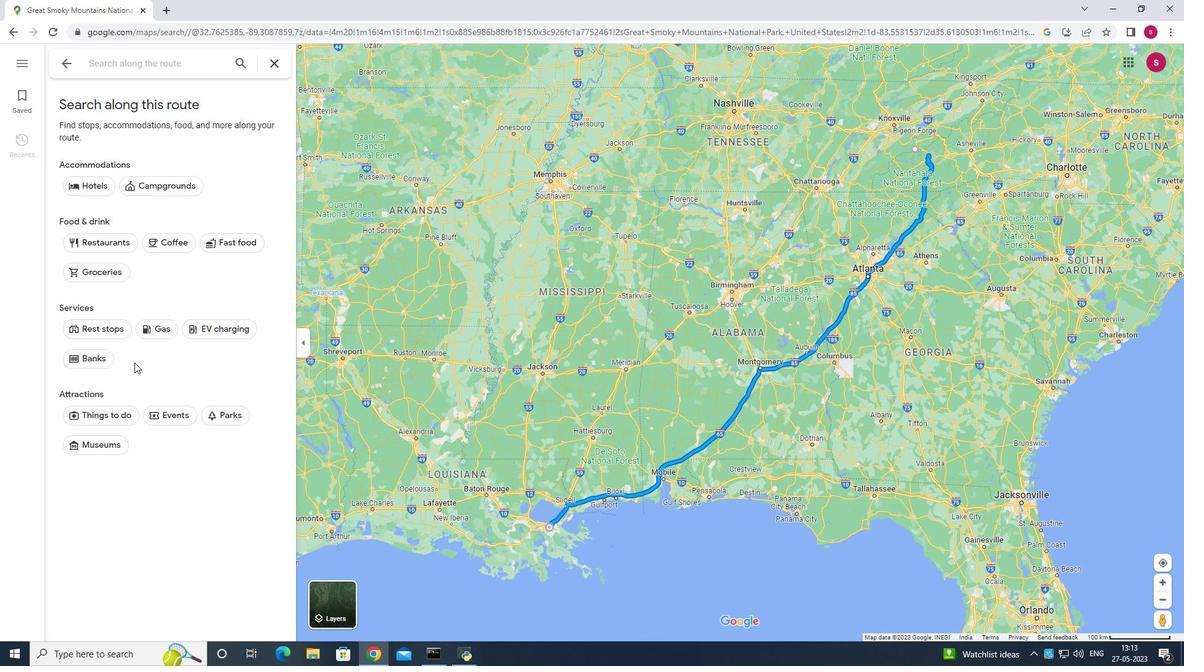 
Action: Mouse moved to (136, 362)
Screenshot: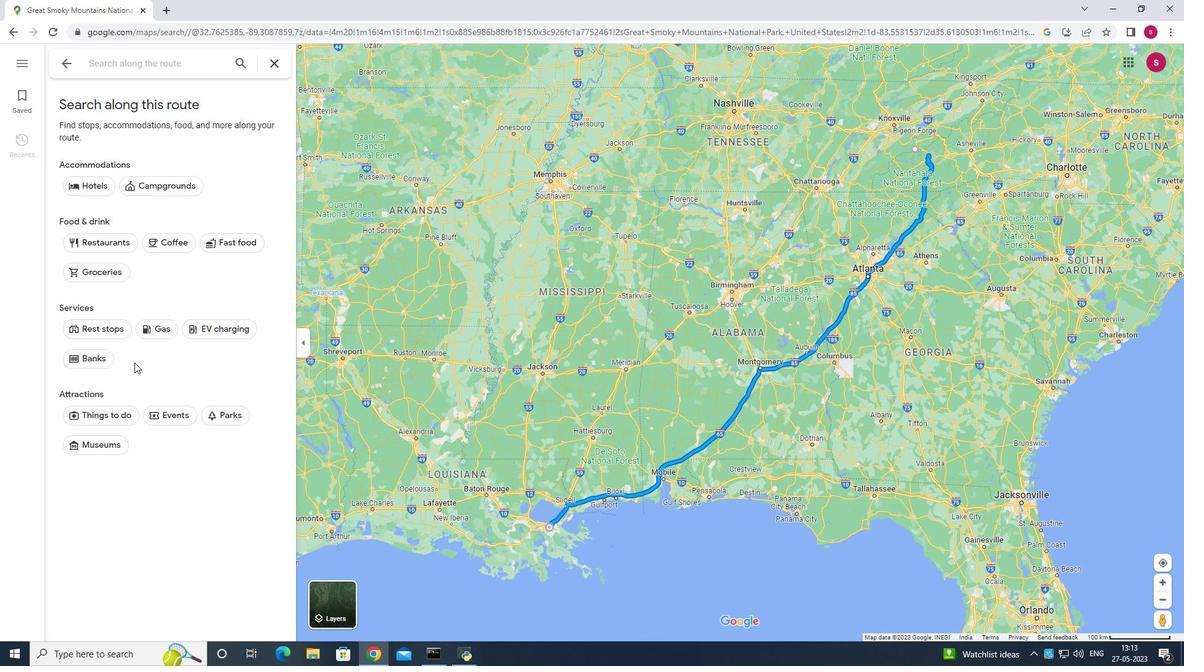 
Action: Mouse scrolled (136, 363) with delta (0, 0)
Screenshot: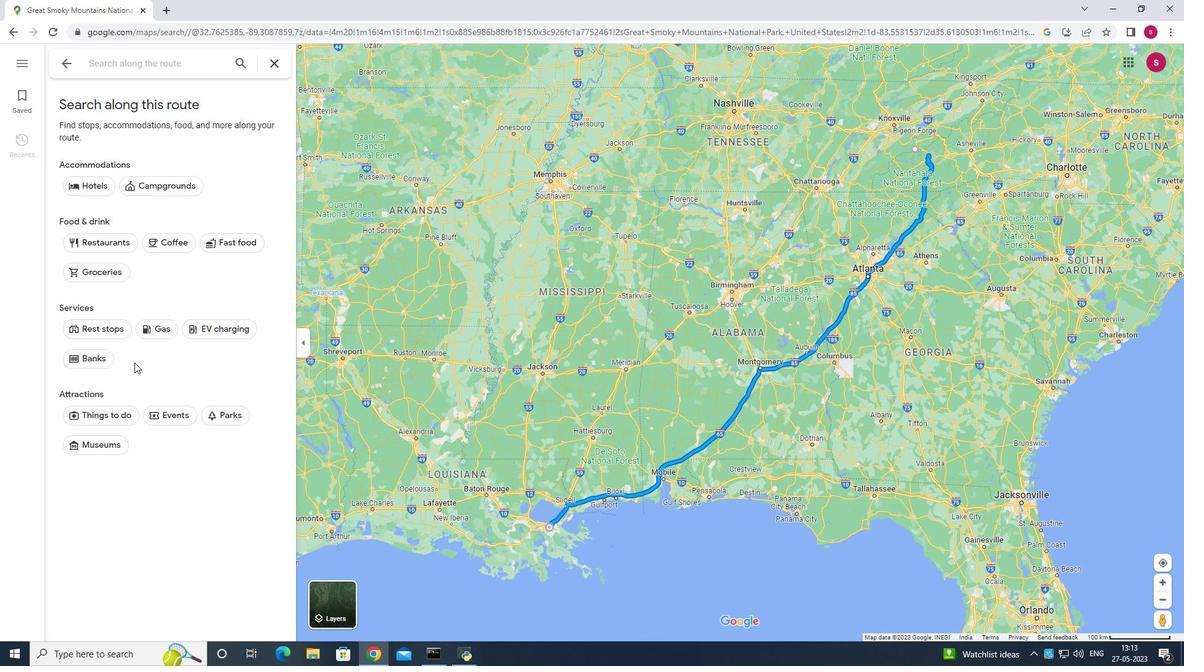 
Action: Mouse moved to (63, 63)
Screenshot: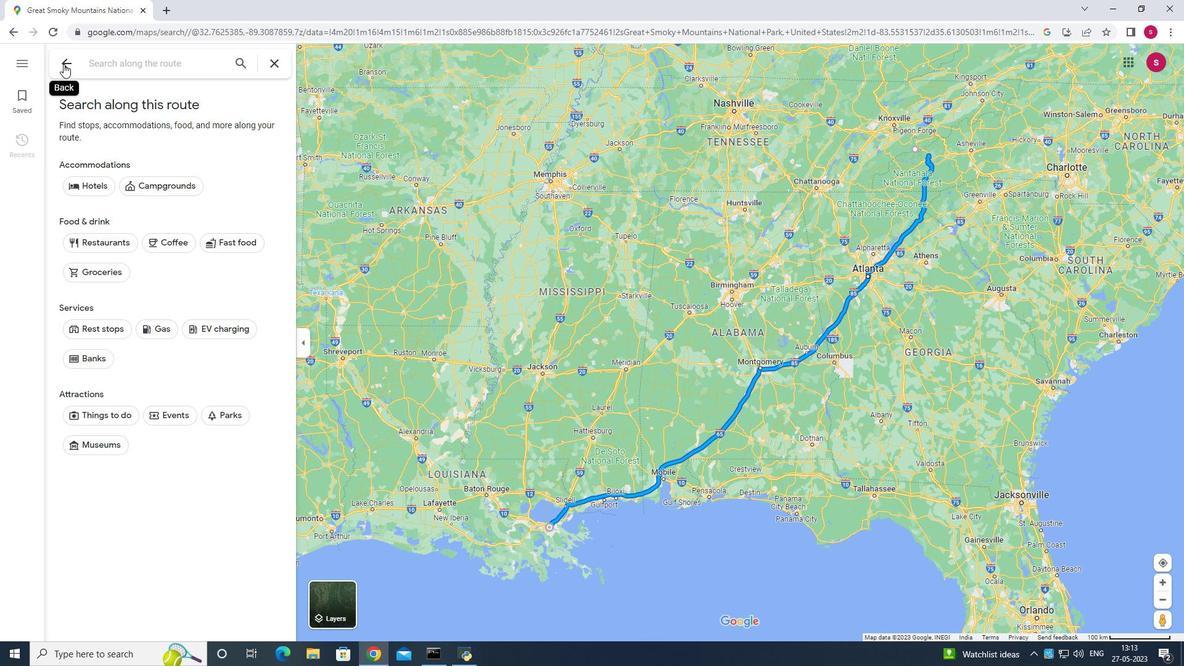 
Action: Mouse pressed left at (63, 63)
Screenshot: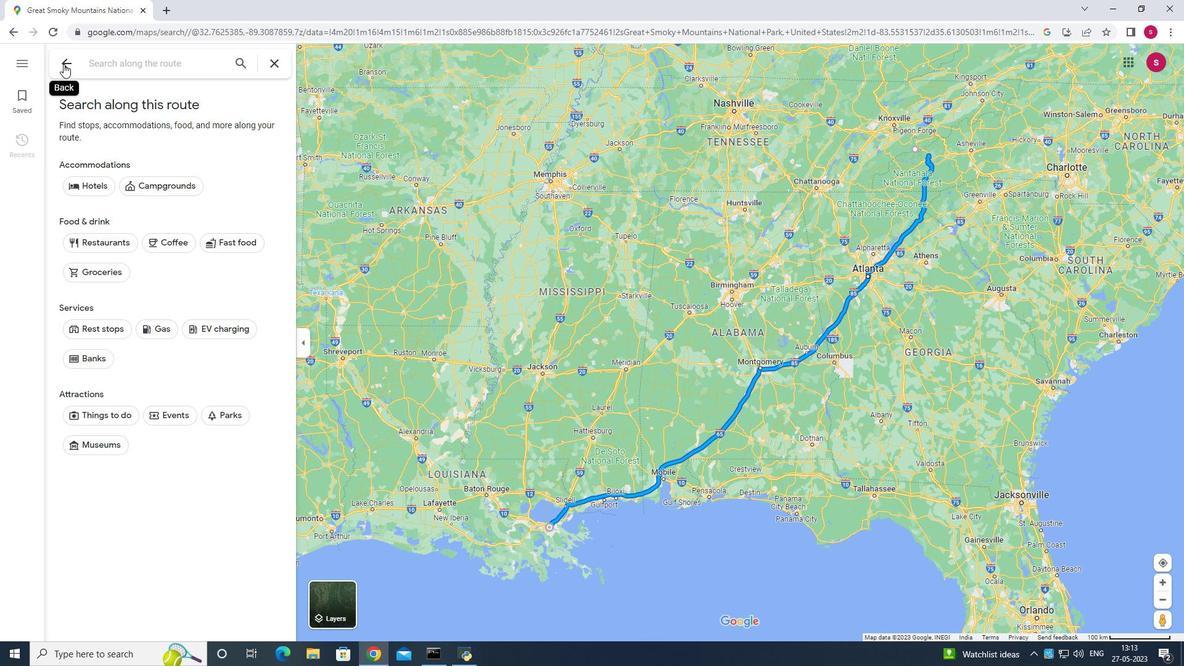 
Action: Mouse moved to (139, 198)
Screenshot: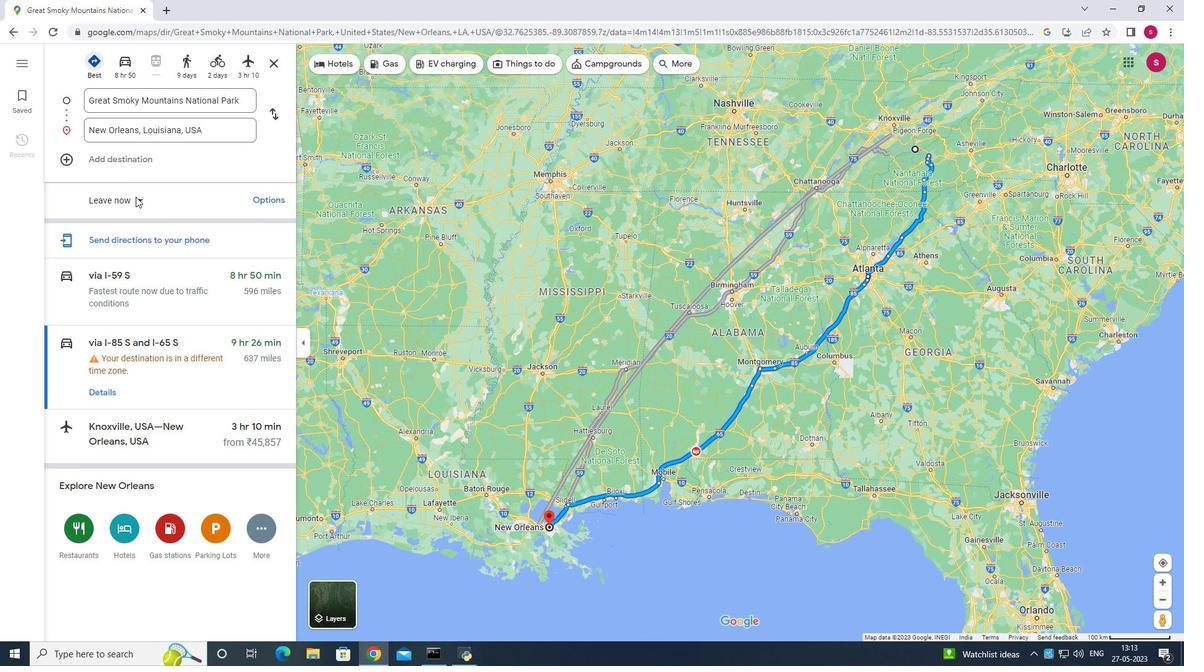 
Action: Mouse pressed left at (139, 198)
Screenshot: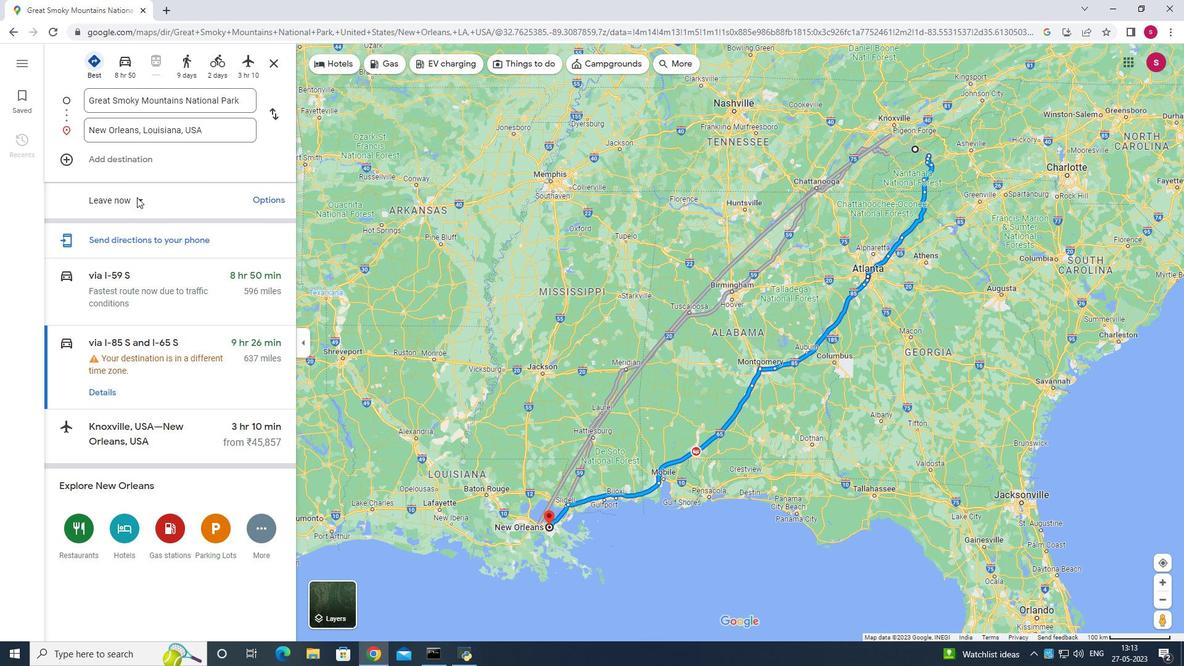 
Action: Mouse moved to (275, 199)
Screenshot: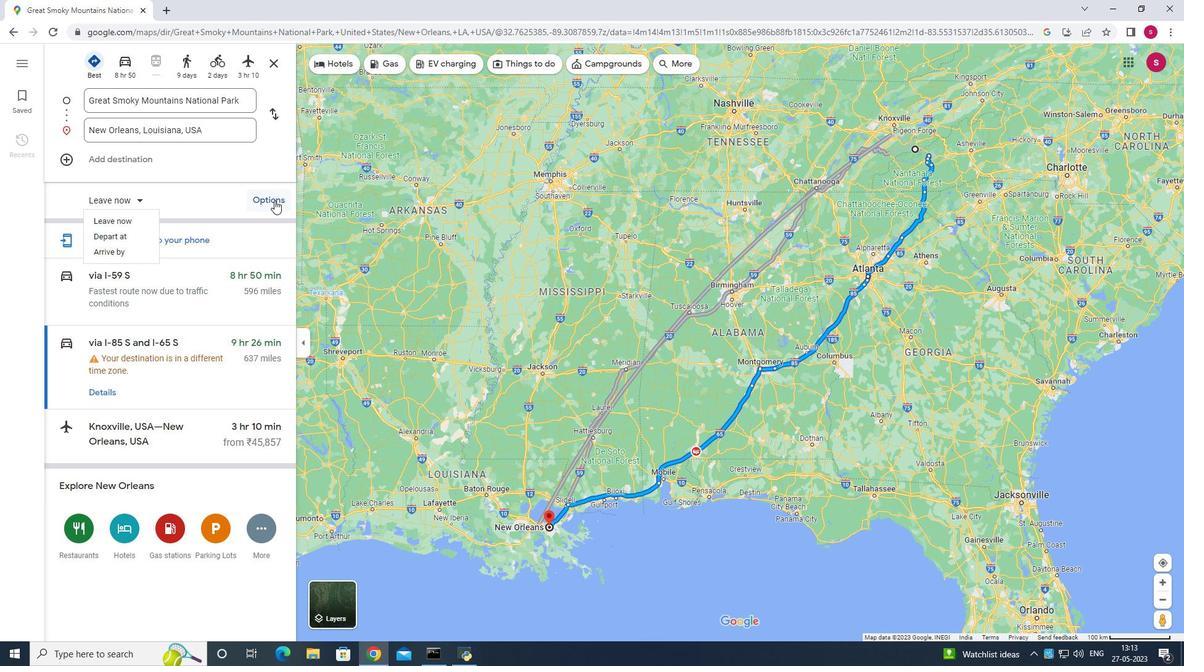 
Action: Mouse pressed left at (275, 199)
Screenshot: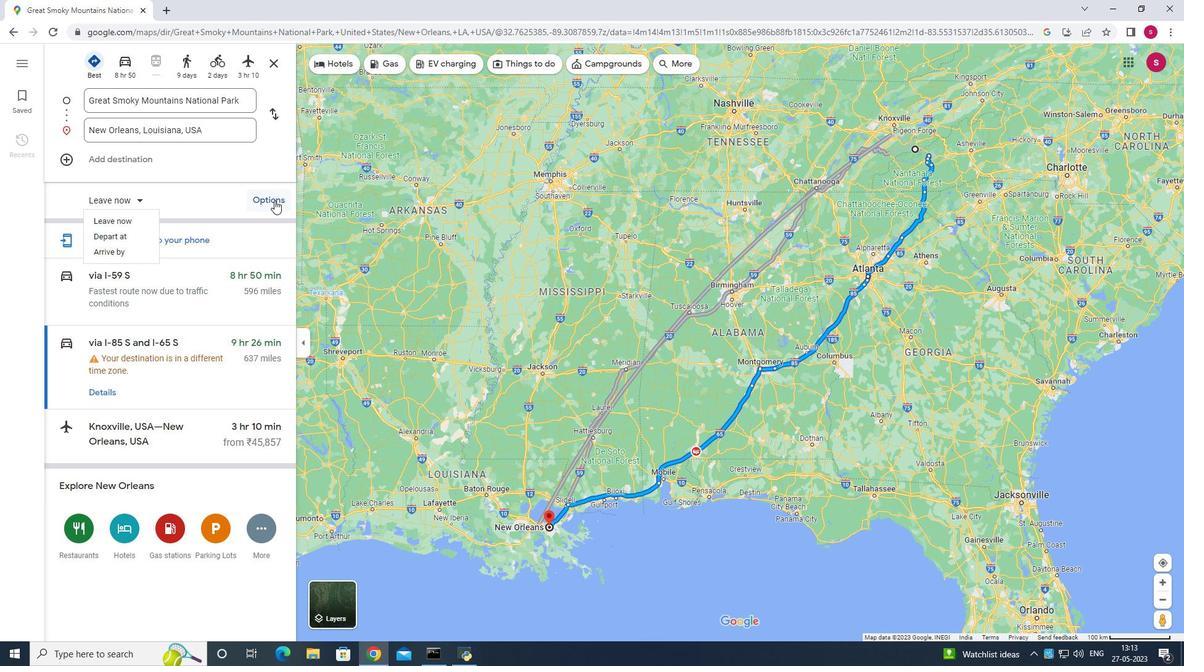 
Action: Mouse moved to (244, 225)
Screenshot: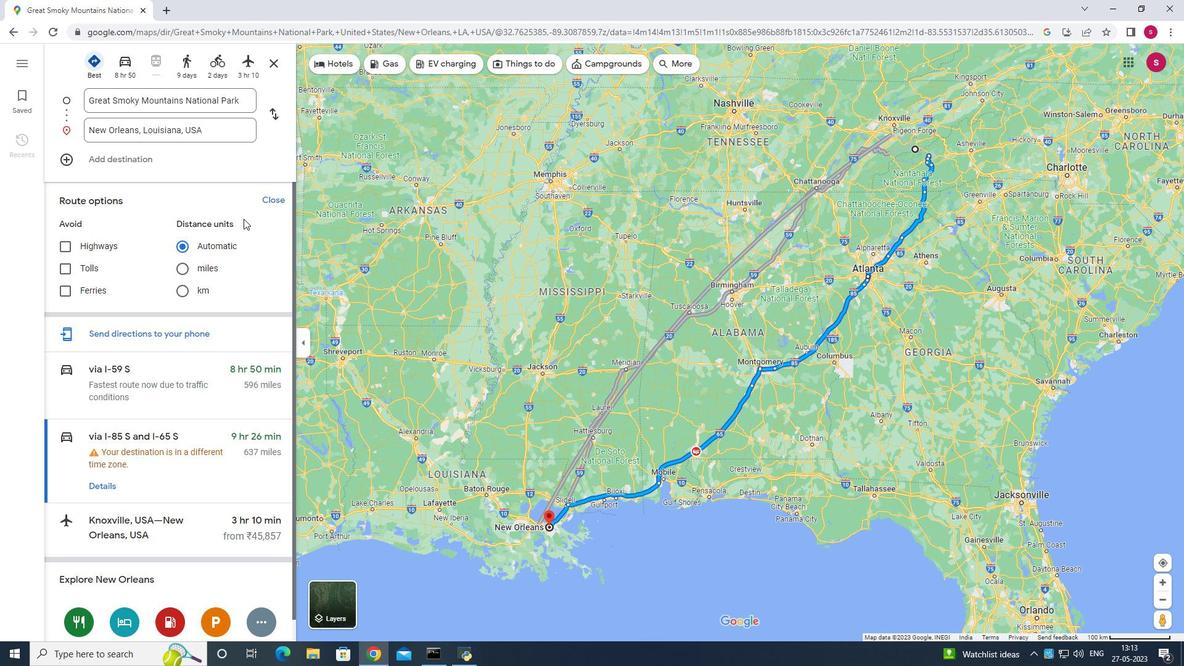 
Action: Mouse scrolled (244, 224) with delta (0, 0)
Screenshot: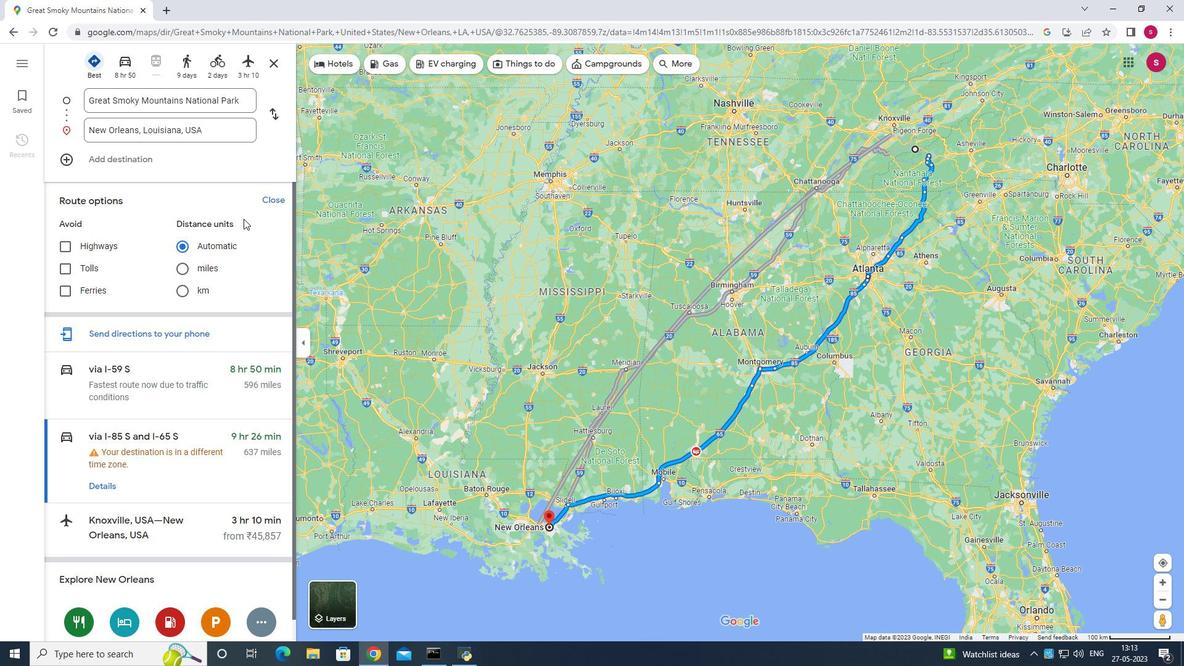 
Action: Mouse moved to (244, 225)
Screenshot: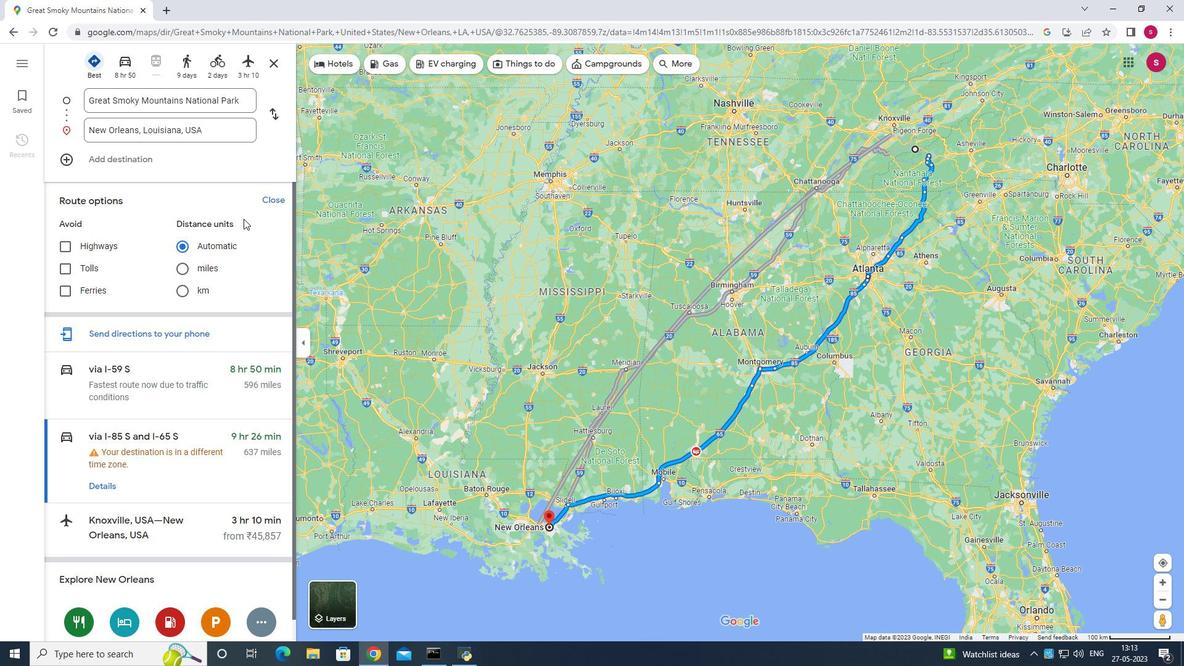 
Action: Mouse scrolled (244, 224) with delta (0, 0)
Screenshot: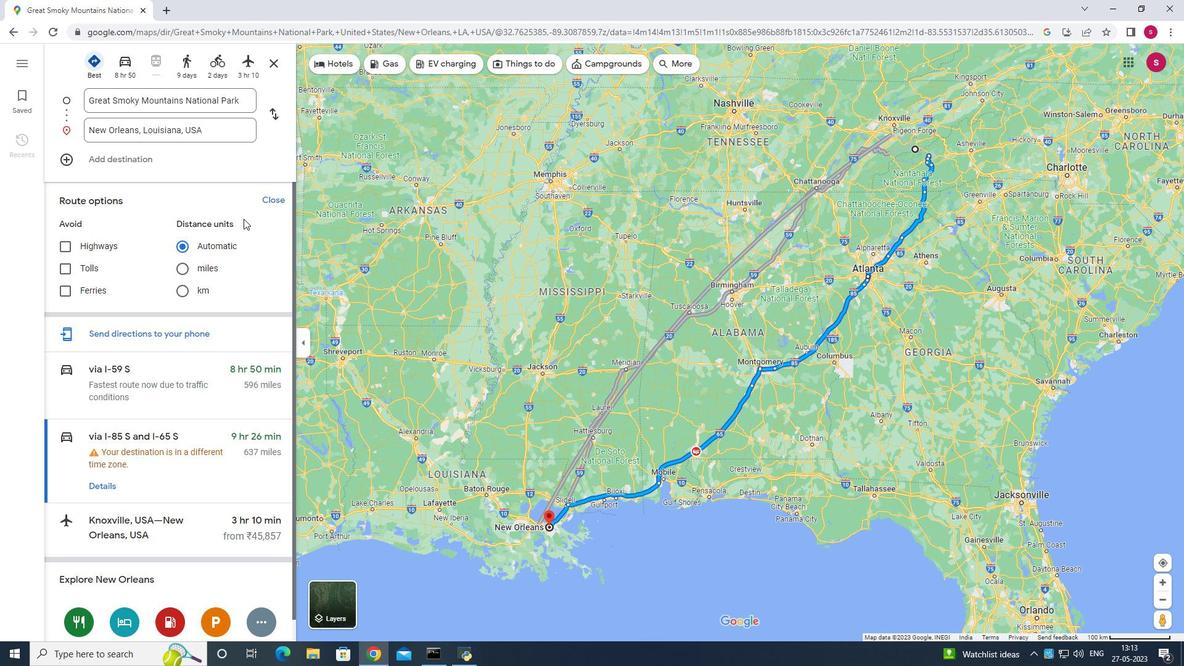 
Action: Mouse scrolled (244, 224) with delta (0, 0)
Screenshot: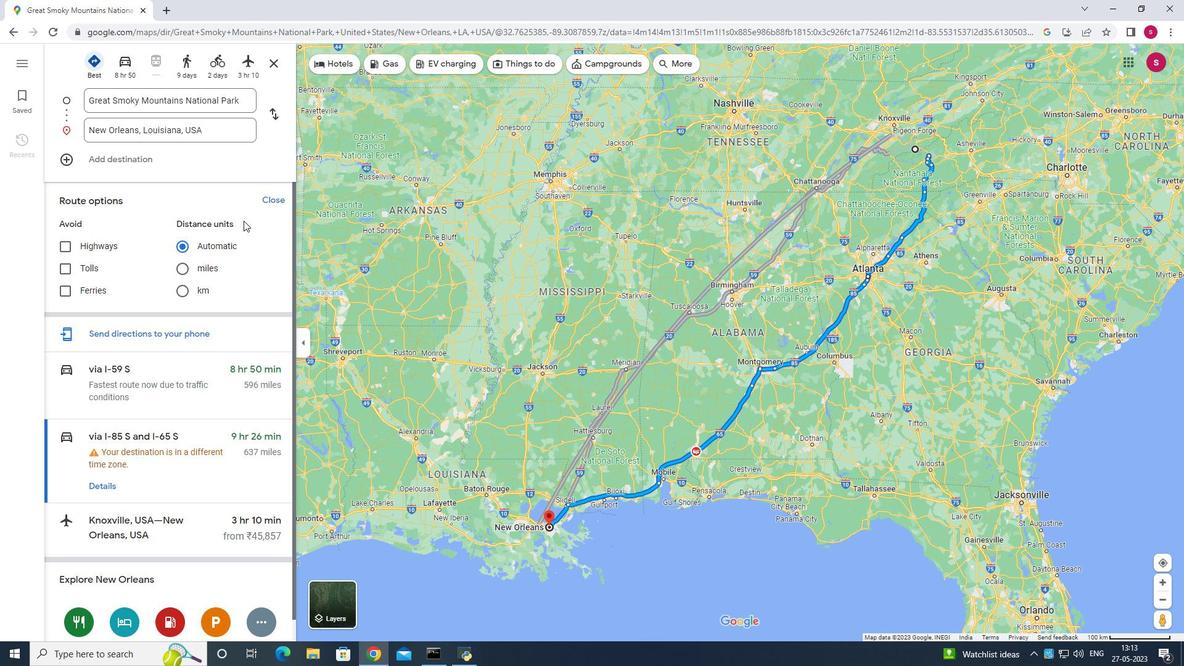 
Action: Mouse scrolled (244, 224) with delta (0, 0)
Screenshot: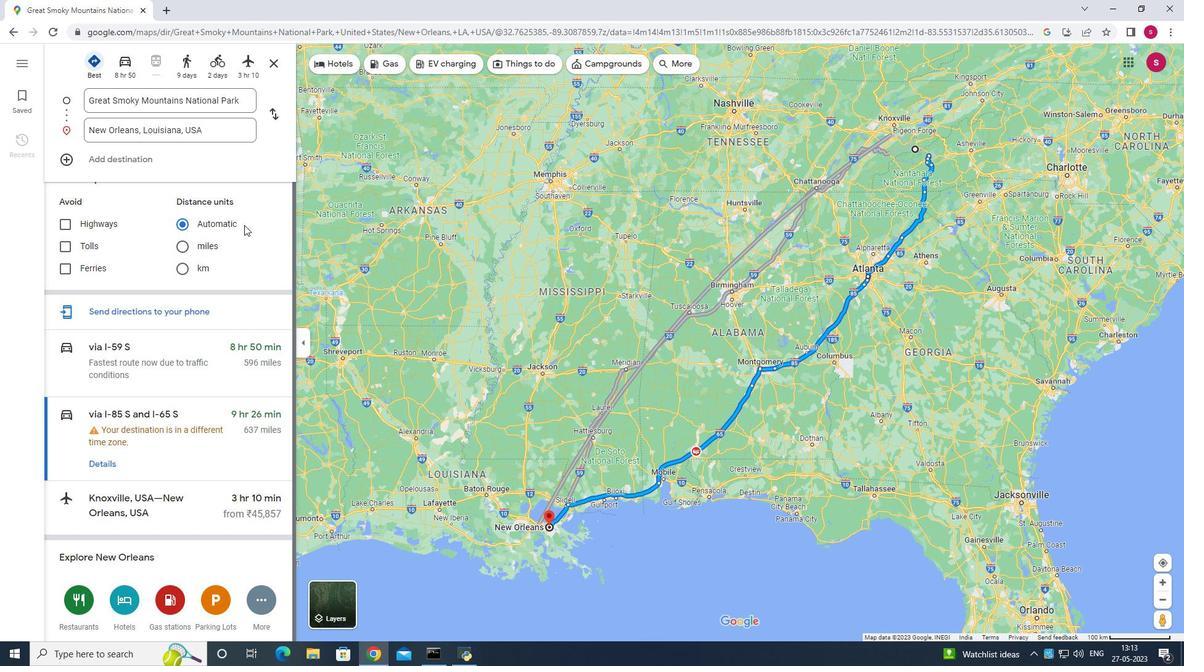 
Action: Mouse scrolled (244, 224) with delta (0, 0)
Screenshot: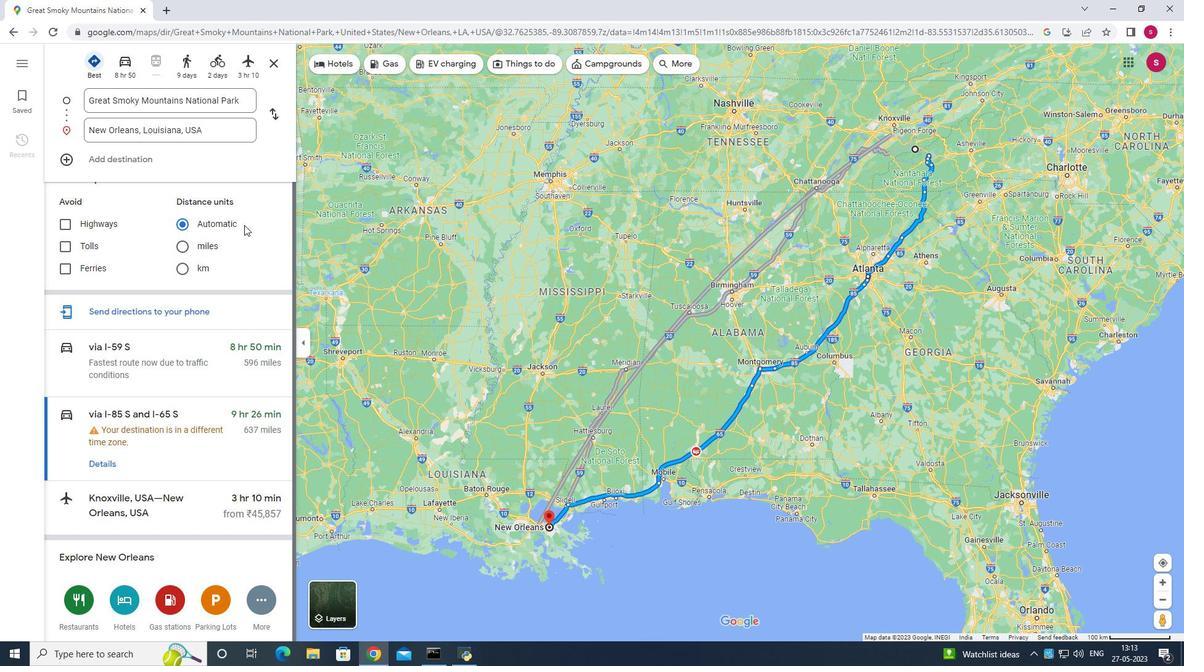 
Action: Mouse scrolled (244, 224) with delta (0, 0)
Screenshot: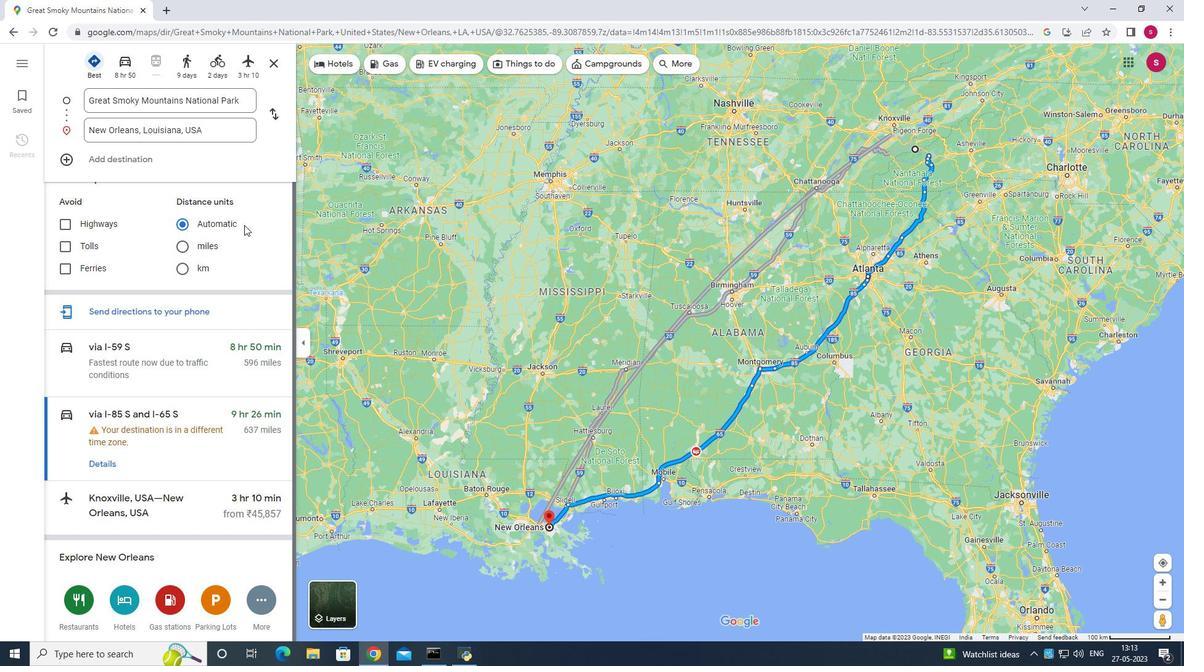 
Action: Mouse scrolled (244, 224) with delta (0, 0)
Screenshot: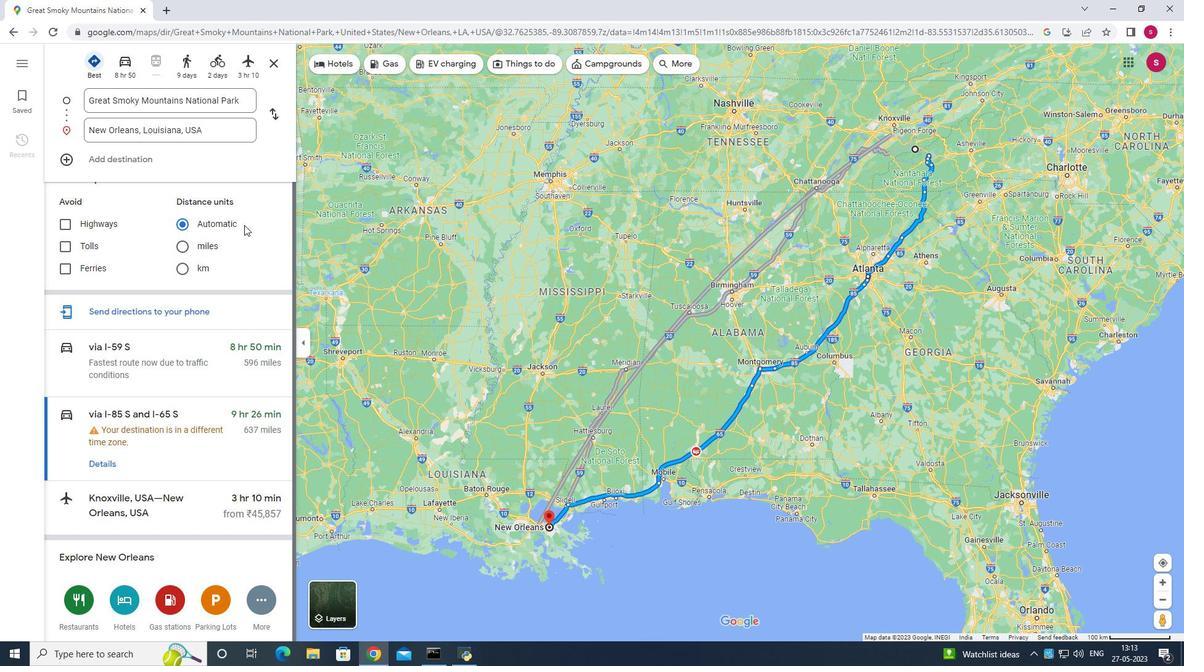 
Action: Mouse moved to (338, 371)
Screenshot: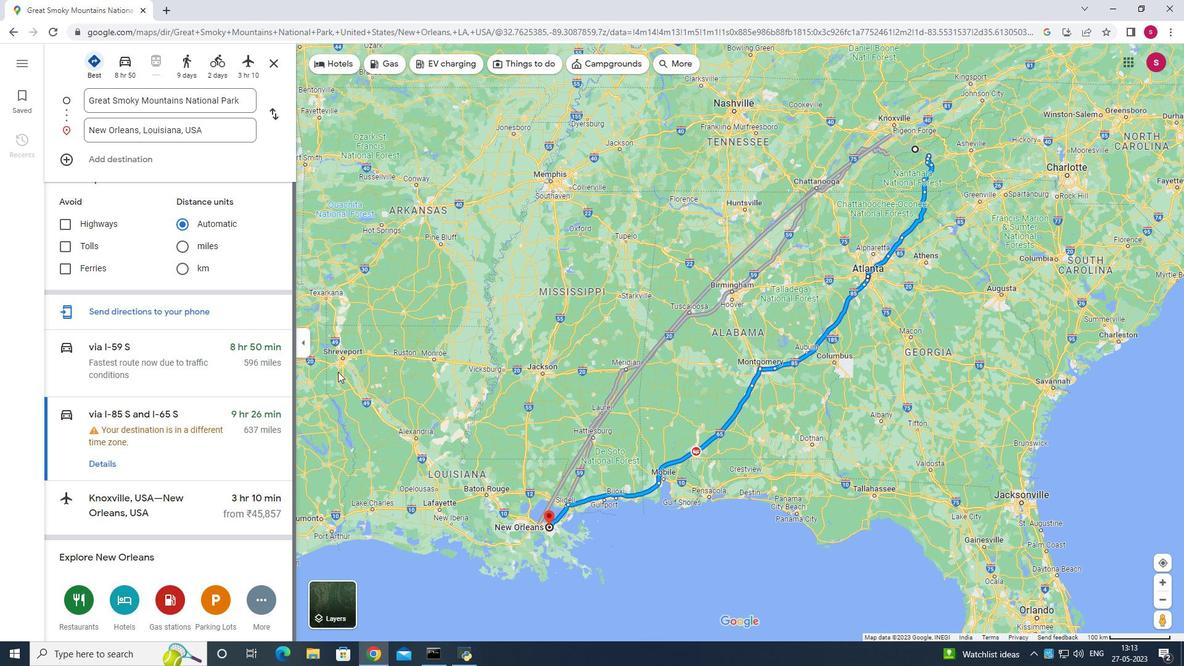 
Action: Mouse pressed left at (338, 371)
Screenshot: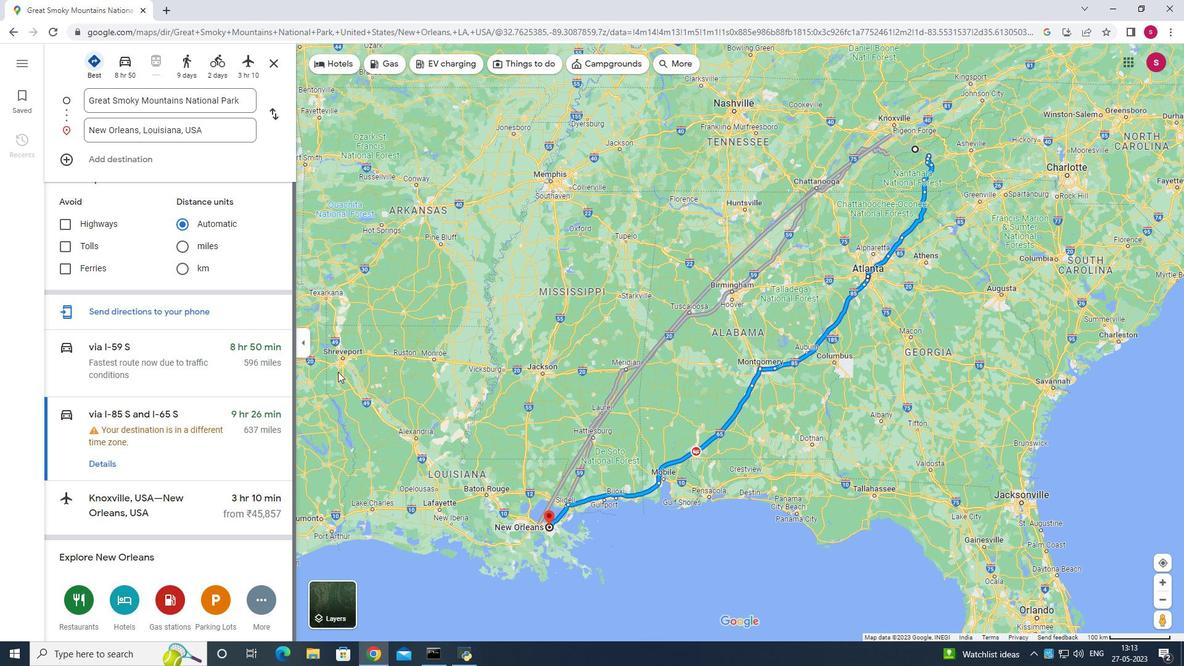 
Action: Mouse moved to (127, 229)
Screenshot: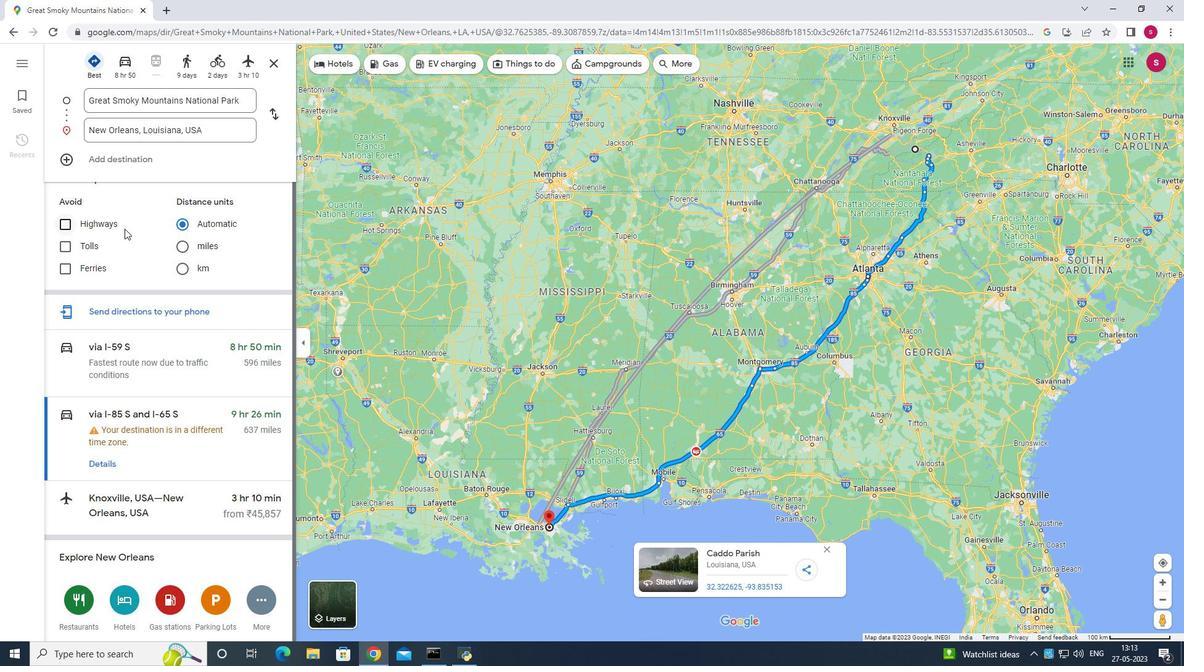 
Action: Mouse scrolled (127, 228) with delta (0, 0)
Screenshot: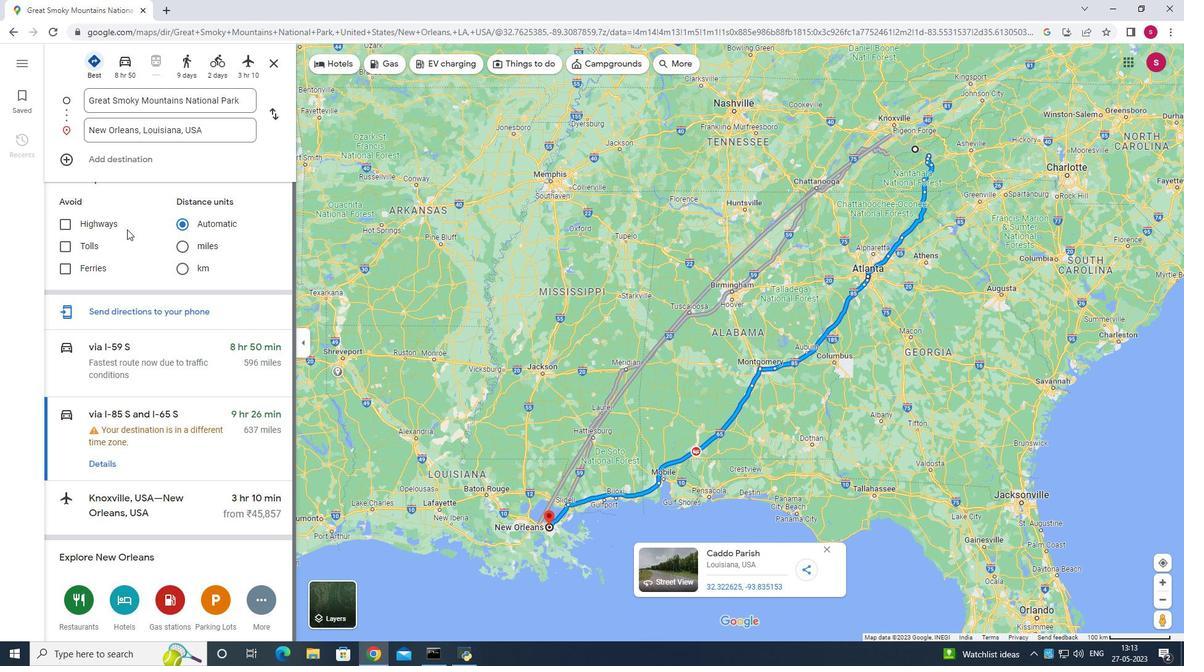 
Action: Mouse scrolled (127, 228) with delta (0, 0)
Screenshot: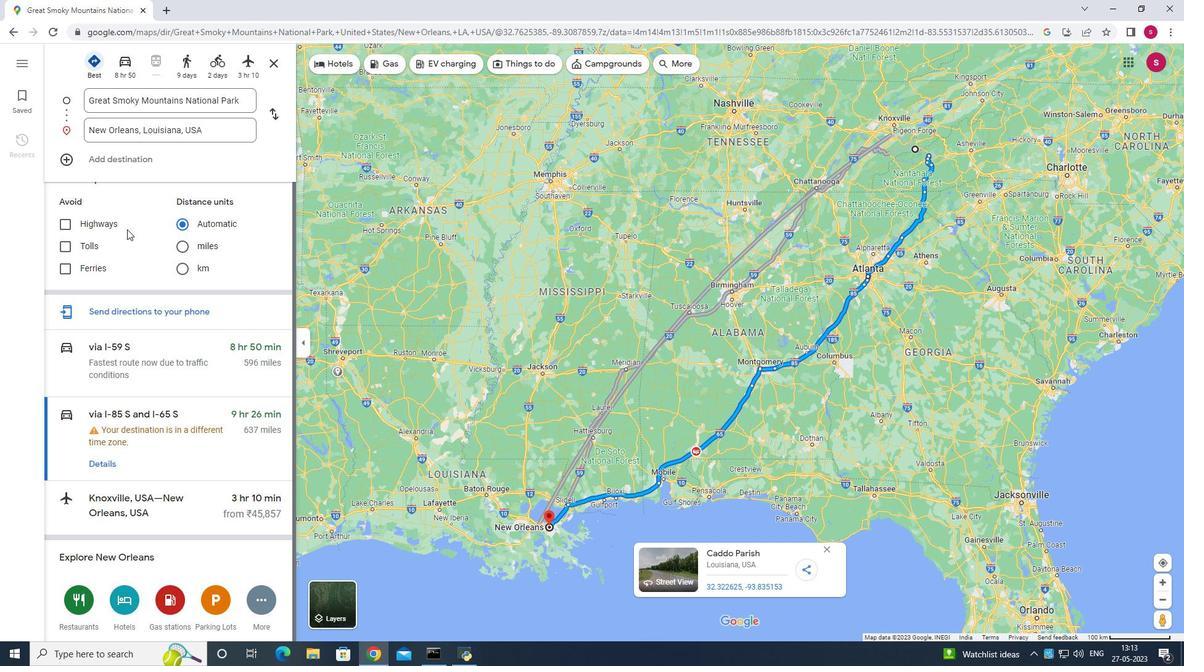 
Action: Mouse scrolled (127, 228) with delta (0, 0)
Screenshot: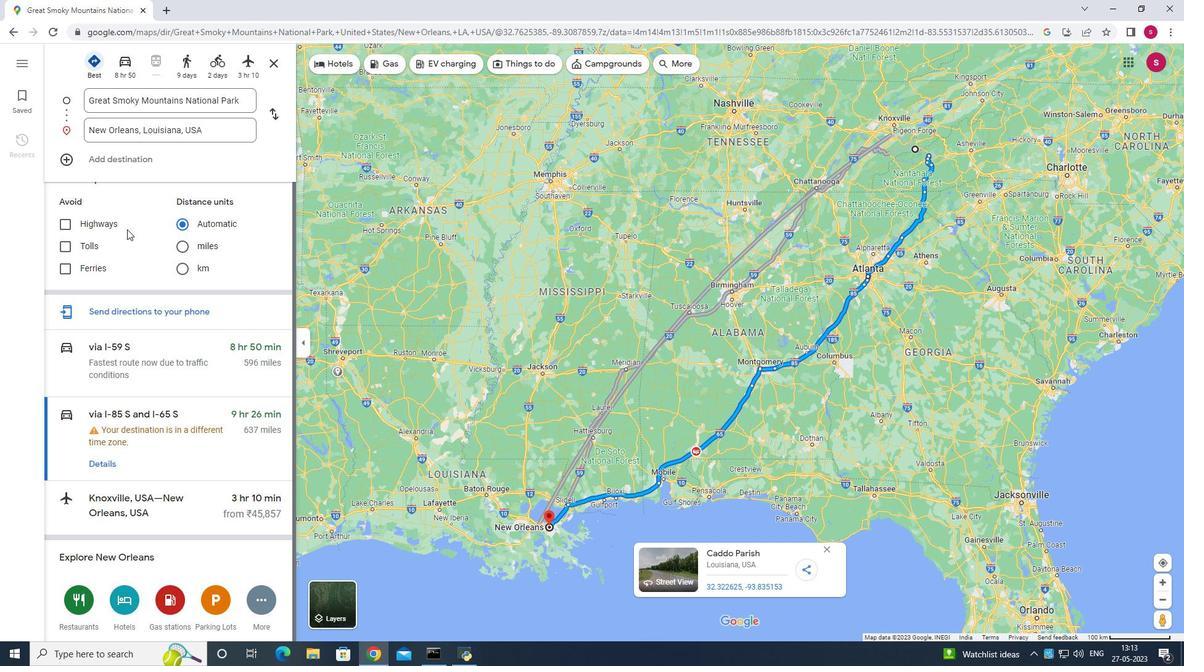 
Action: Mouse scrolled (127, 228) with delta (0, 0)
Screenshot: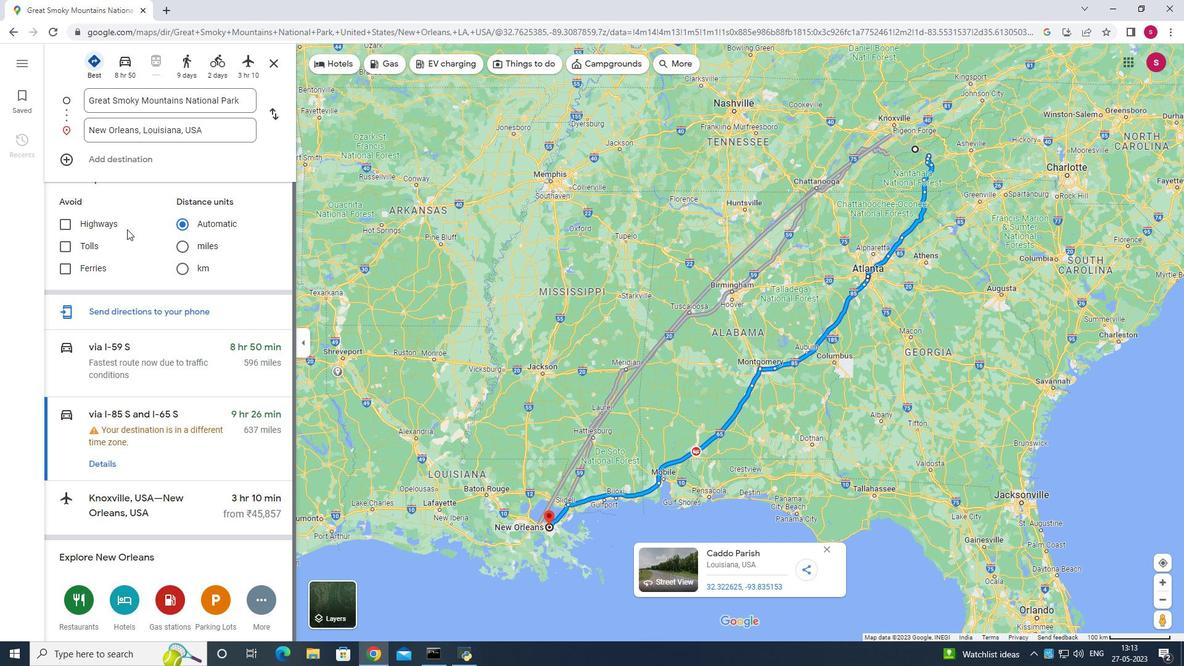 
Action: Mouse moved to (127, 230)
Screenshot: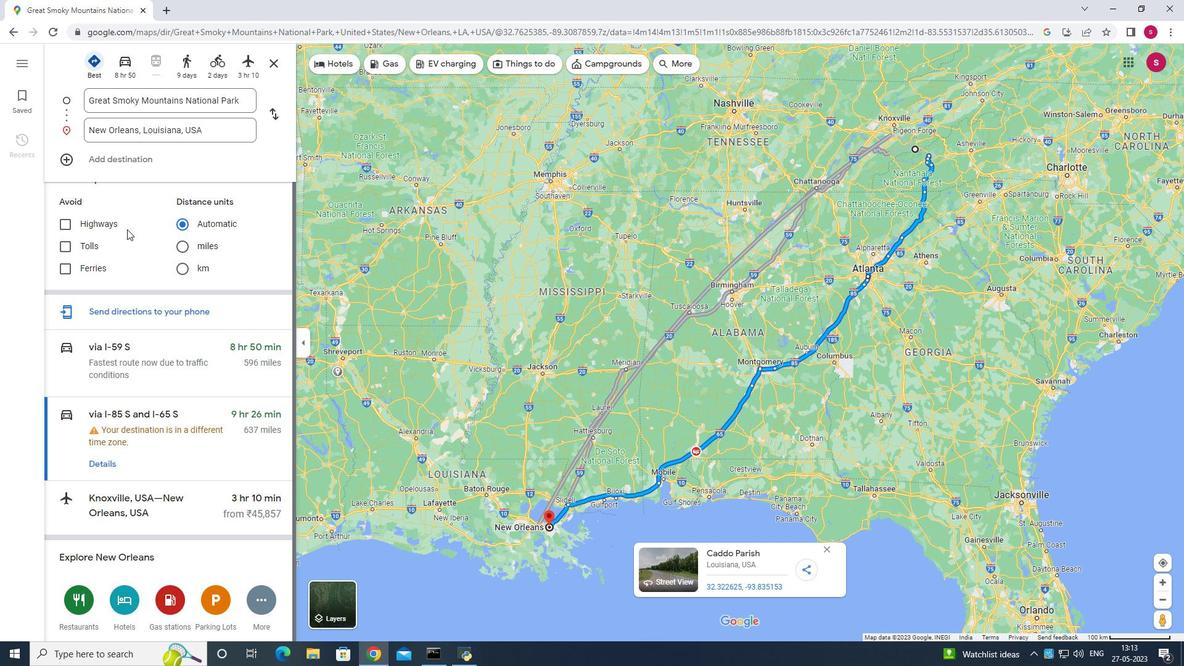 
Action: Mouse scrolled (127, 229) with delta (0, 0)
Screenshot: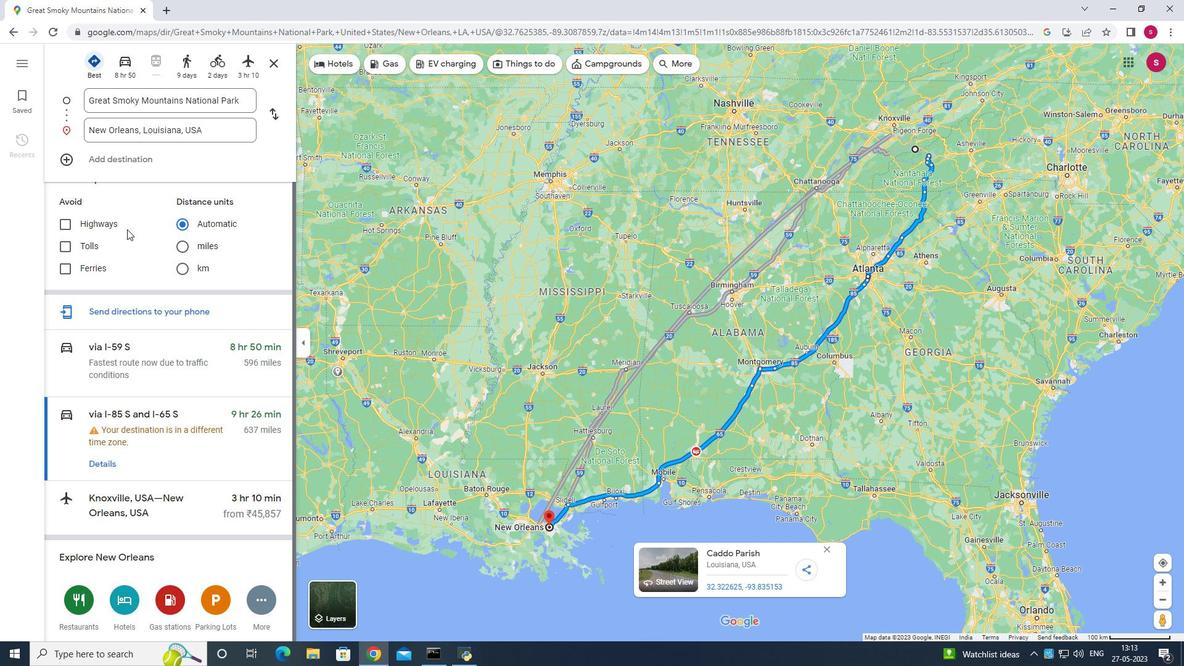 
Action: Mouse scrolled (127, 229) with delta (0, 0)
Screenshot: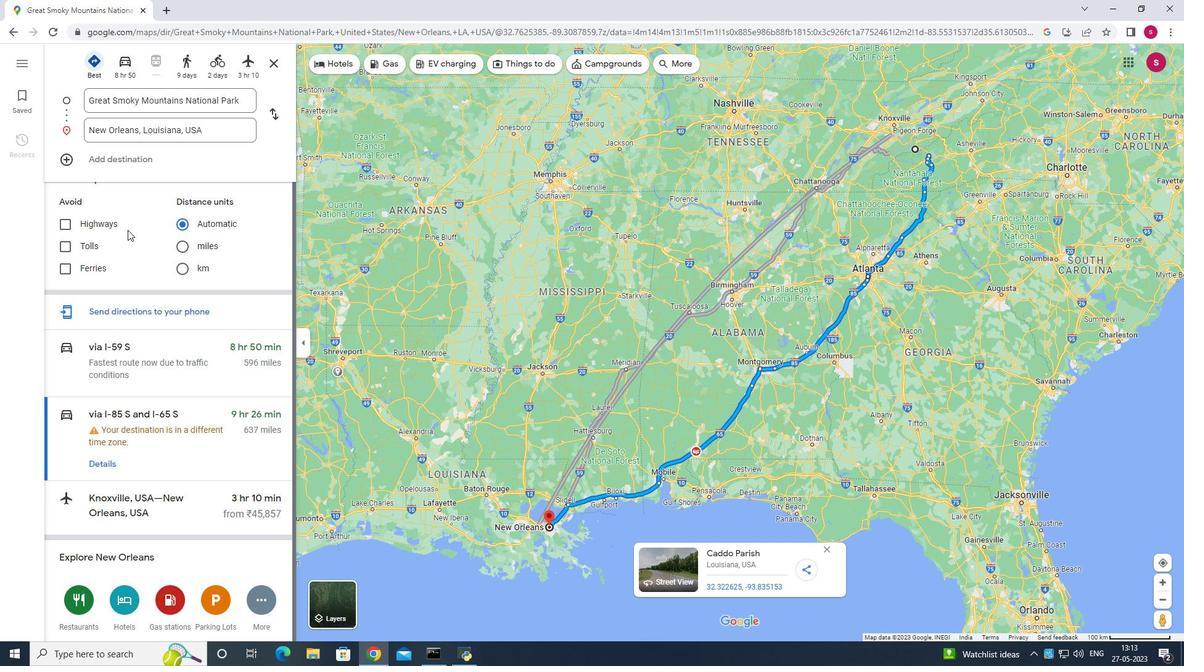 
Action: Mouse moved to (164, 454)
Screenshot: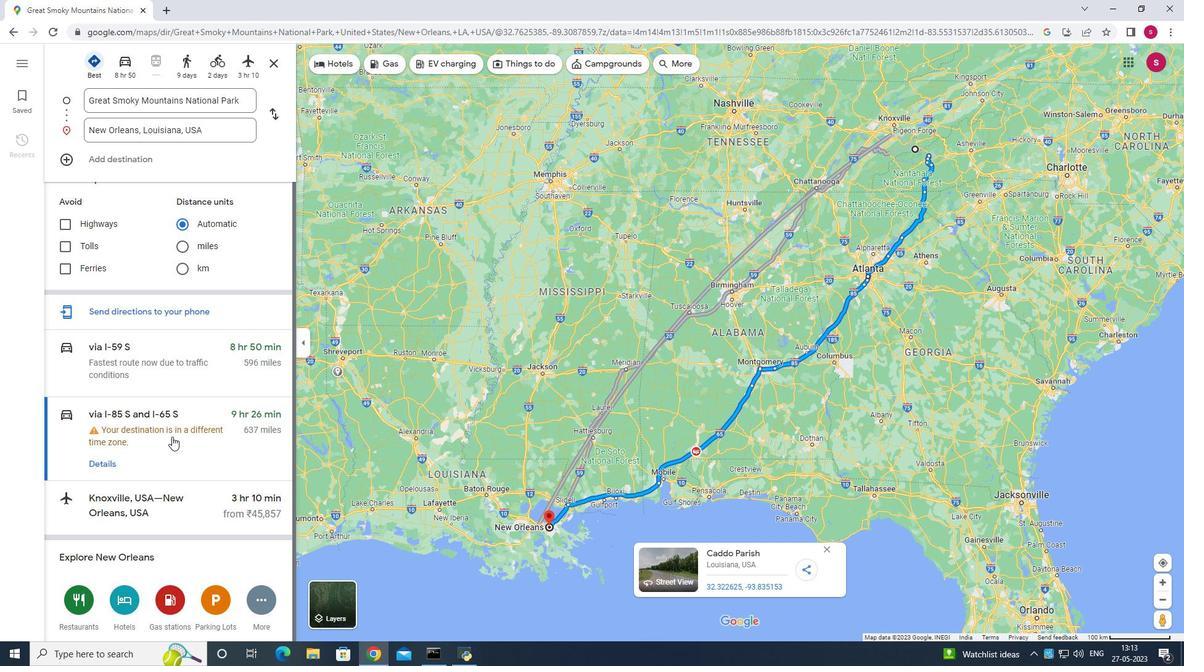
Action: Mouse scrolled (164, 454) with delta (0, 0)
Screenshot: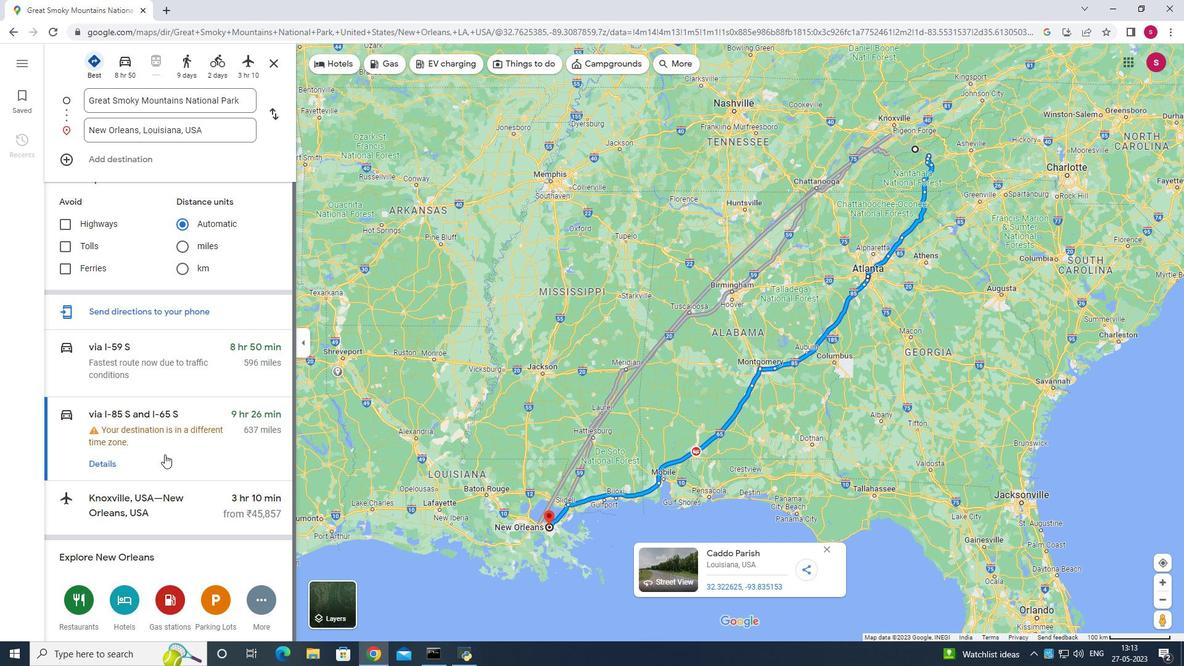 
Action: Mouse scrolled (164, 454) with delta (0, 0)
Screenshot: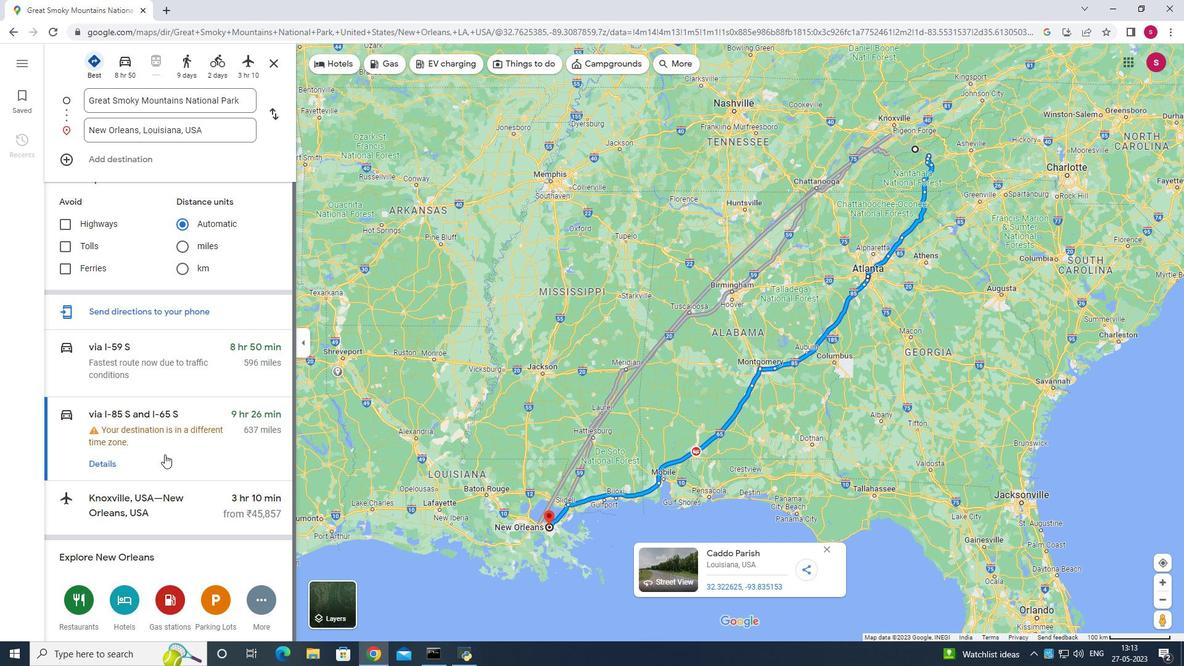 
Action: Mouse scrolled (164, 454) with delta (0, 0)
Screenshot: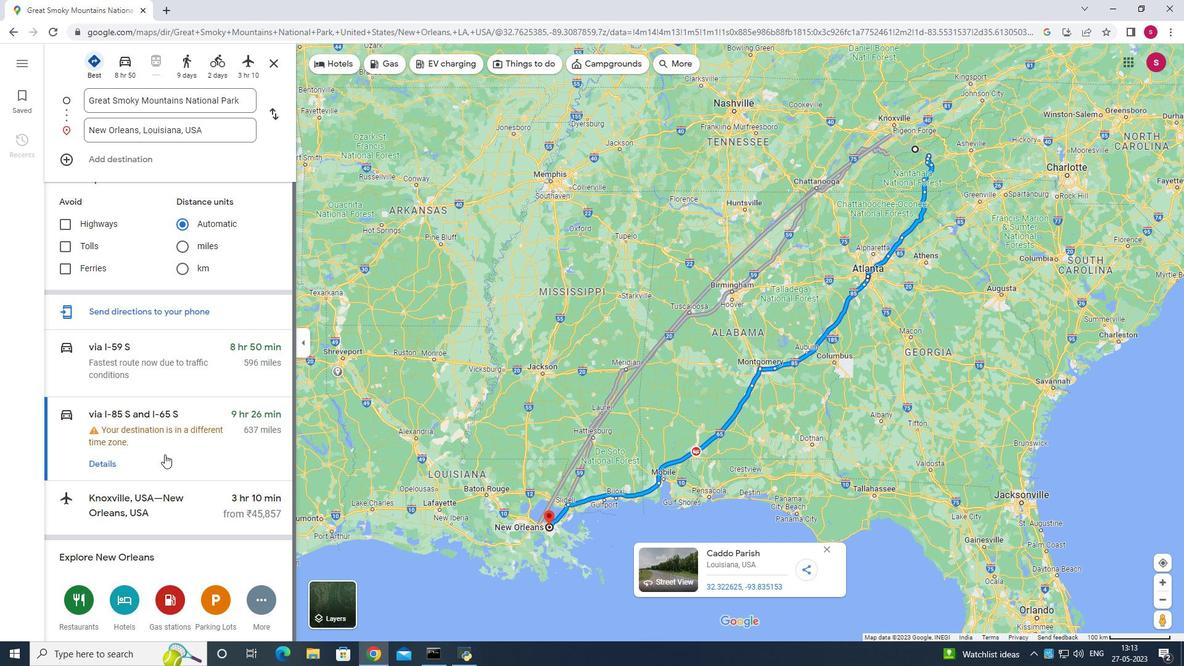 
Action: Mouse scrolled (164, 454) with delta (0, 0)
Screenshot: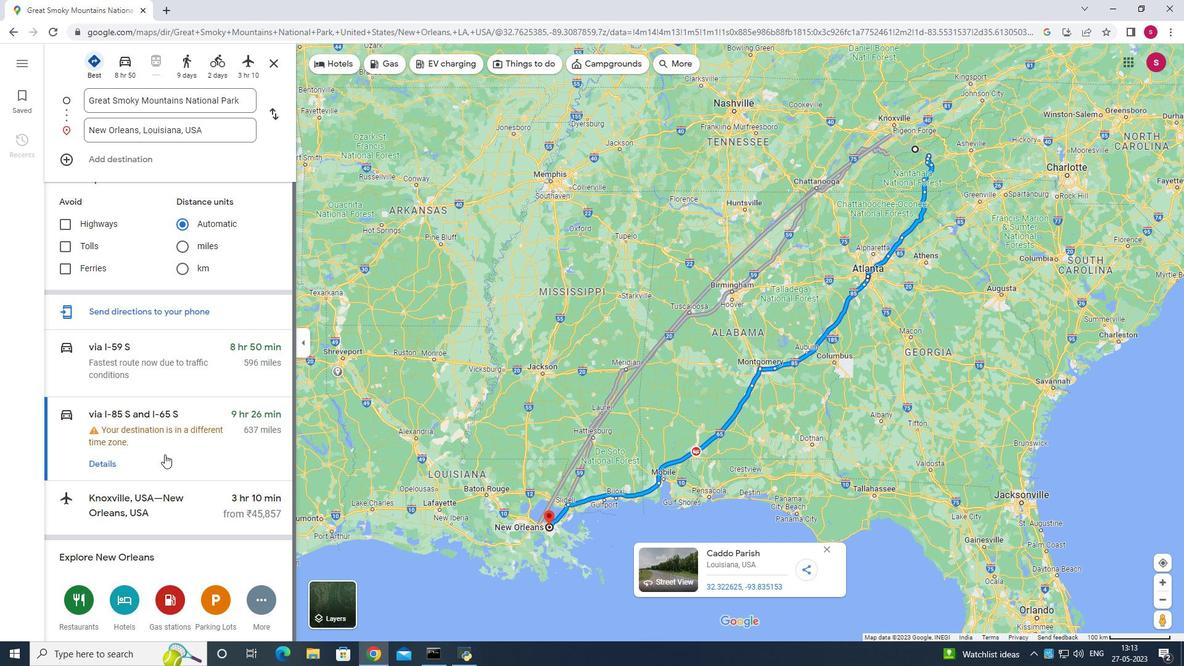 
Action: Mouse scrolled (164, 454) with delta (0, 0)
Screenshot: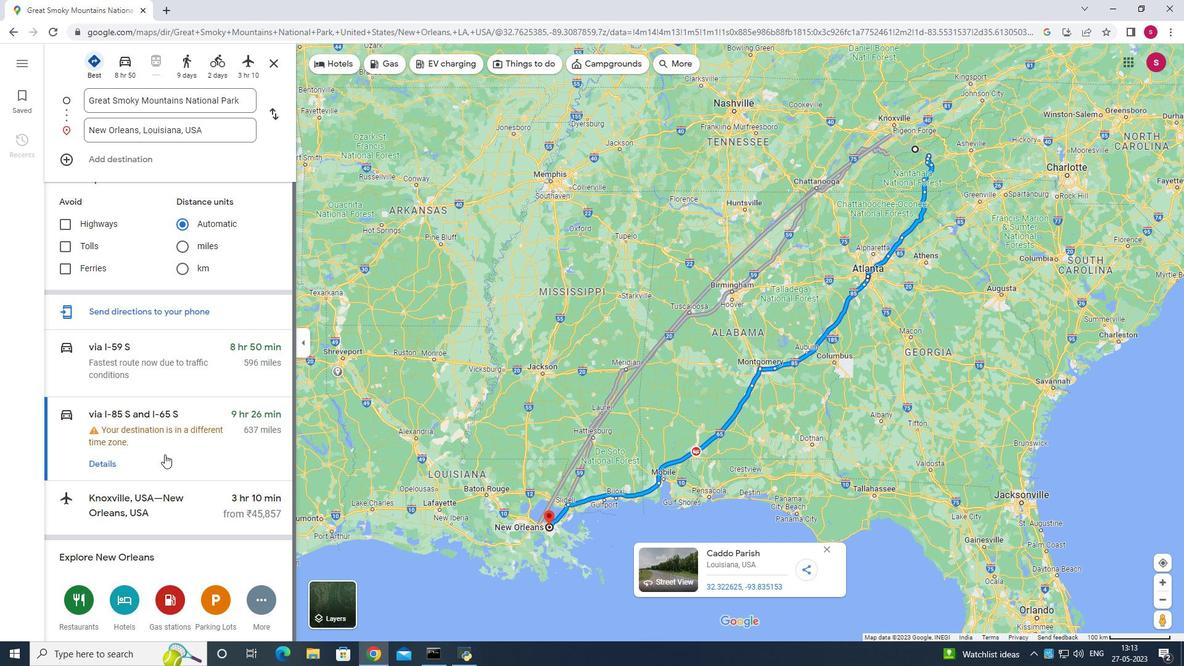 
Action: Mouse moved to (116, 65)
Screenshot: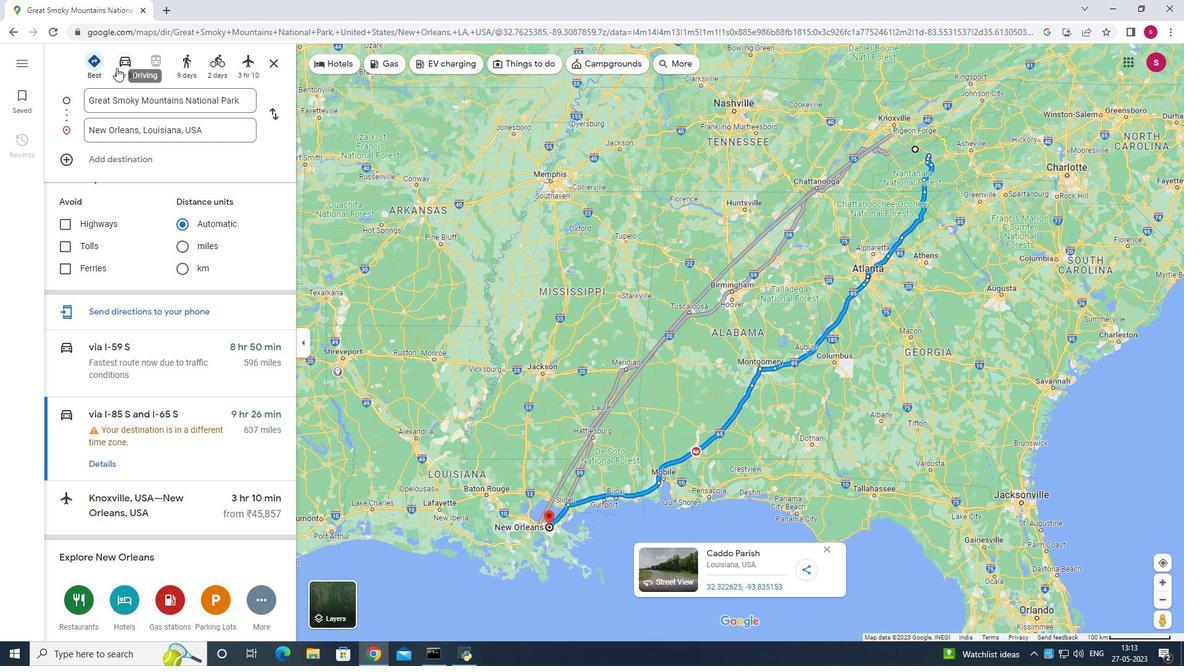 
Action: Mouse pressed left at (116, 65)
Screenshot: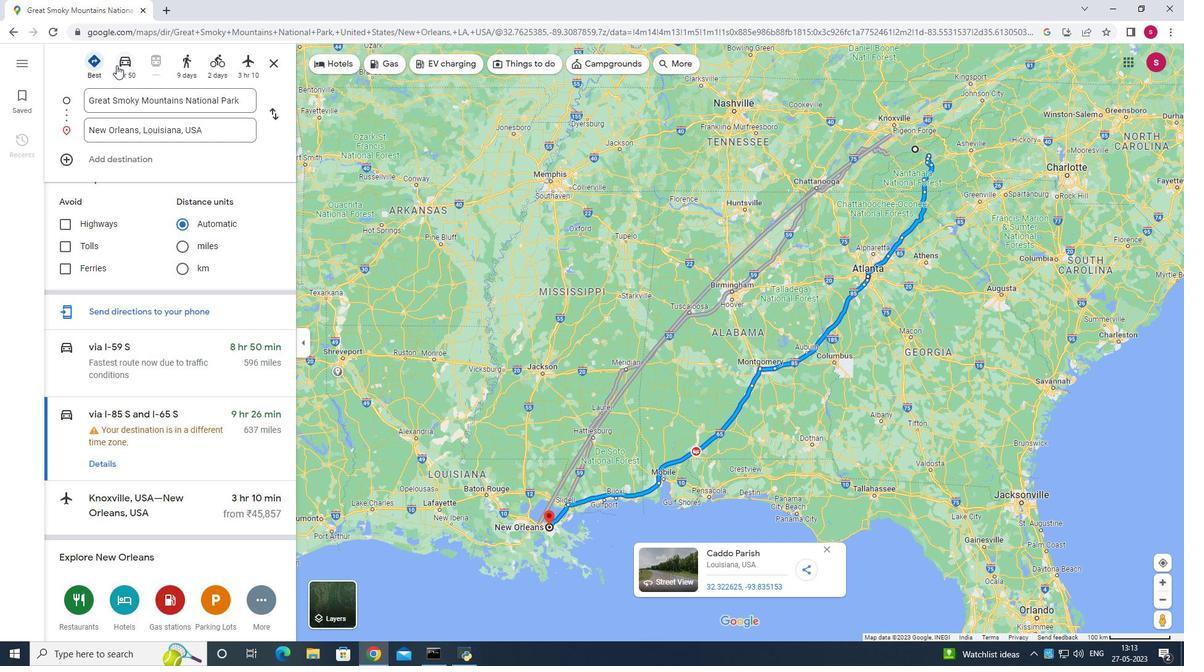 
Action: Mouse moved to (151, 61)
Screenshot: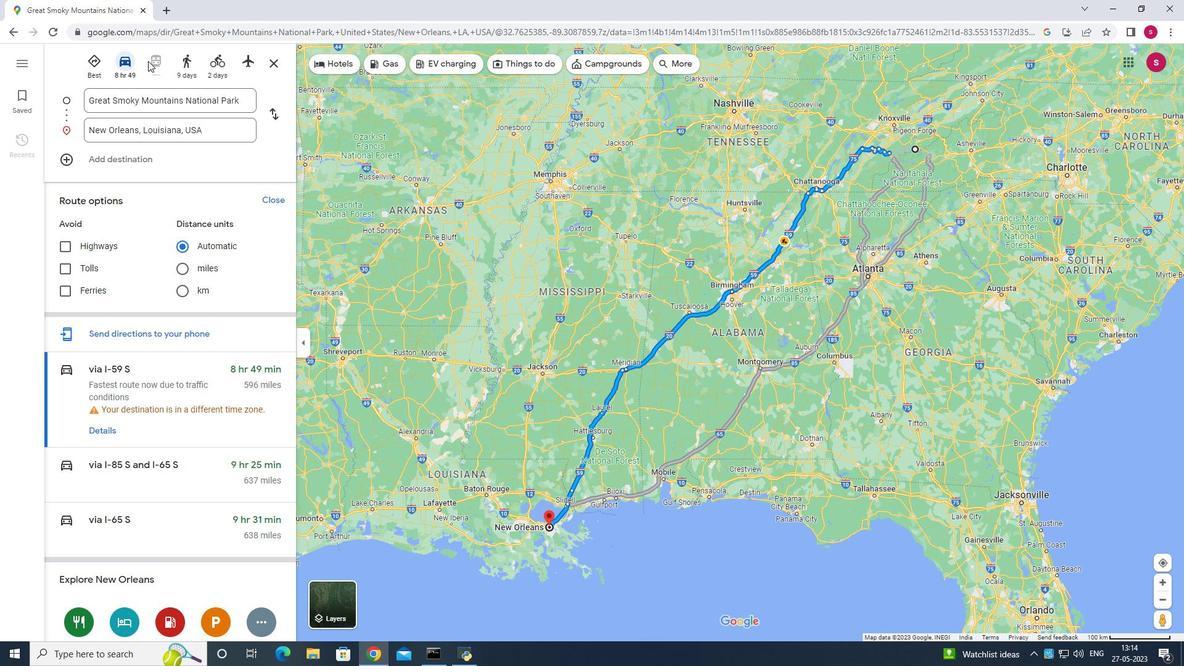 
Action: Mouse pressed left at (151, 61)
Screenshot: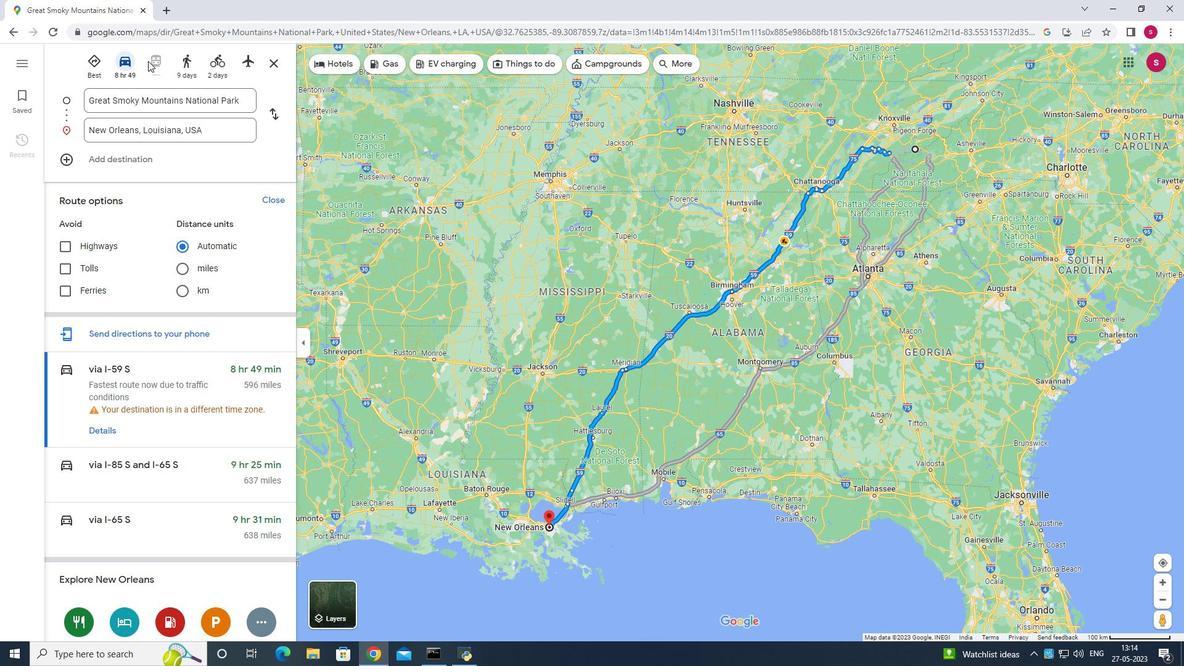 
Action: Mouse moved to (185, 68)
Screenshot: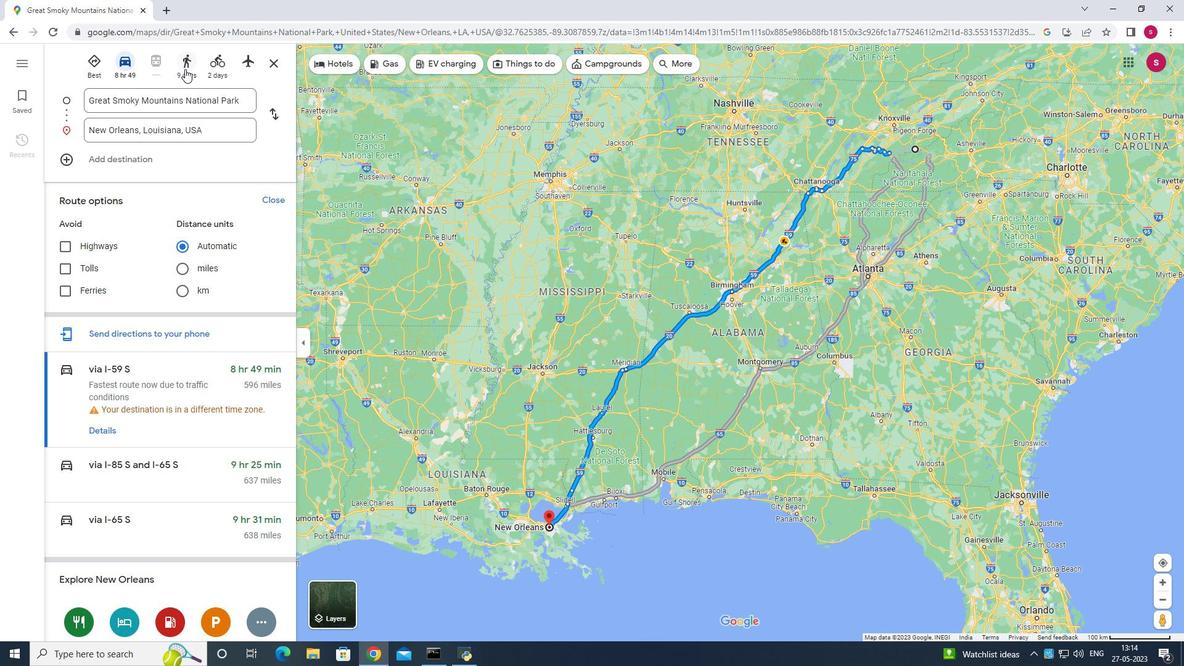 
Action: Mouse pressed left at (185, 68)
Screenshot: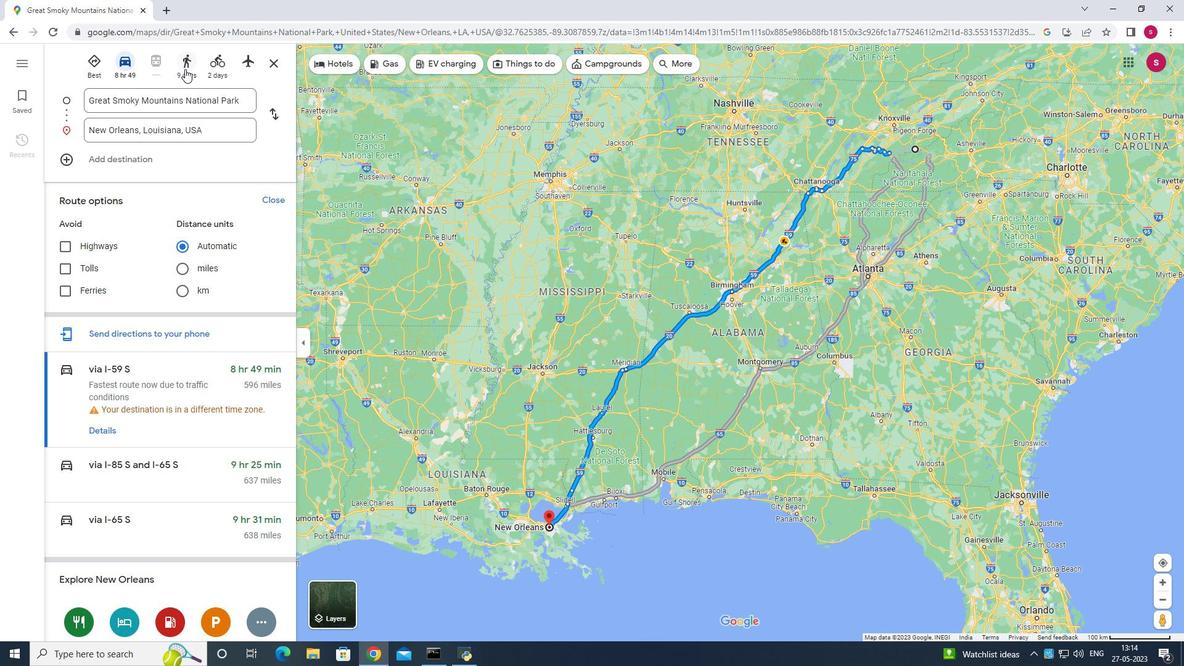 
Action: Mouse moved to (214, 66)
Screenshot: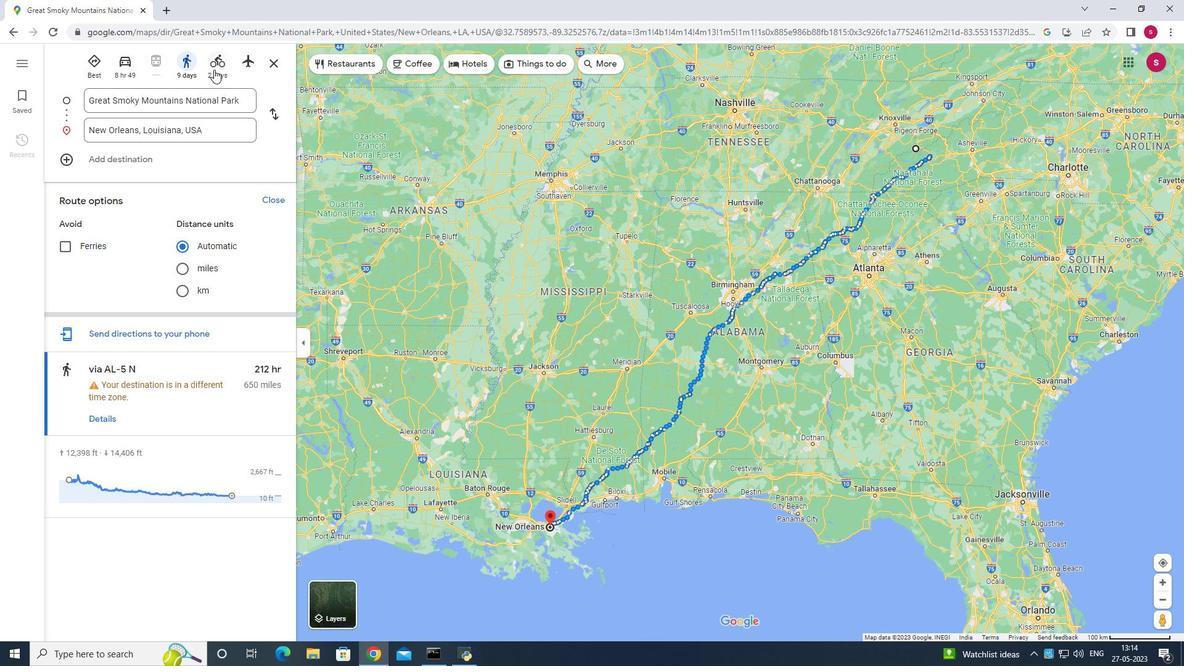 
Action: Mouse pressed left at (214, 66)
Screenshot: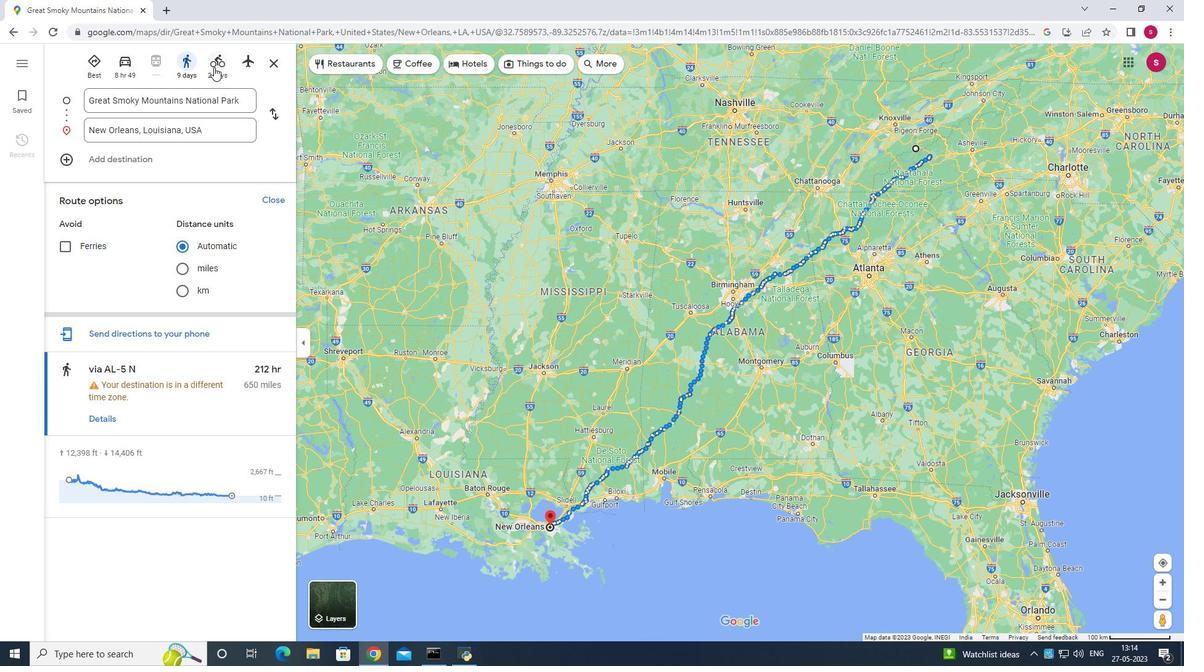 
Action: Mouse moved to (251, 61)
Screenshot: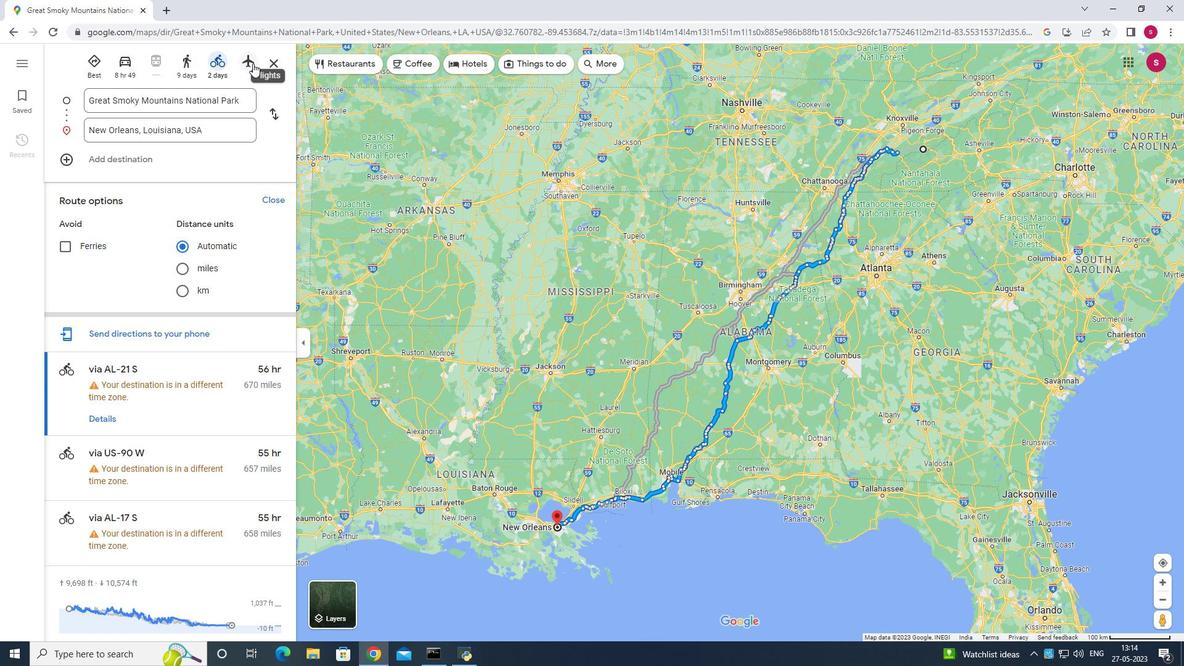 
Action: Mouse pressed left at (251, 61)
Screenshot: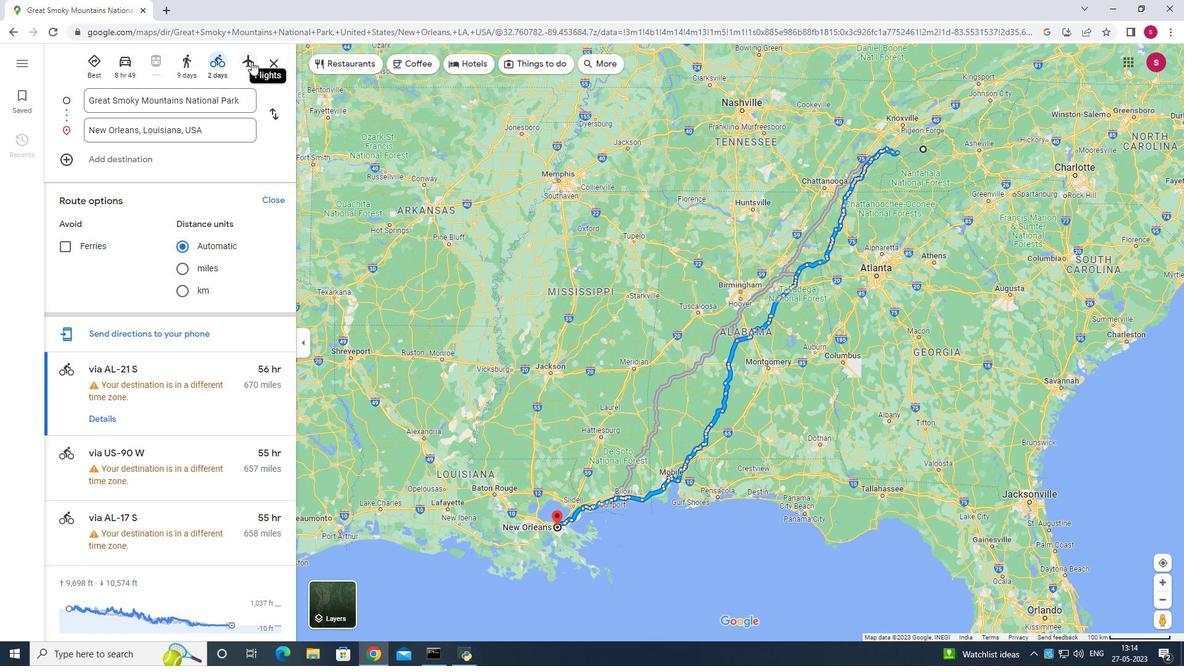 
Action: Mouse moved to (217, 71)
Screenshot: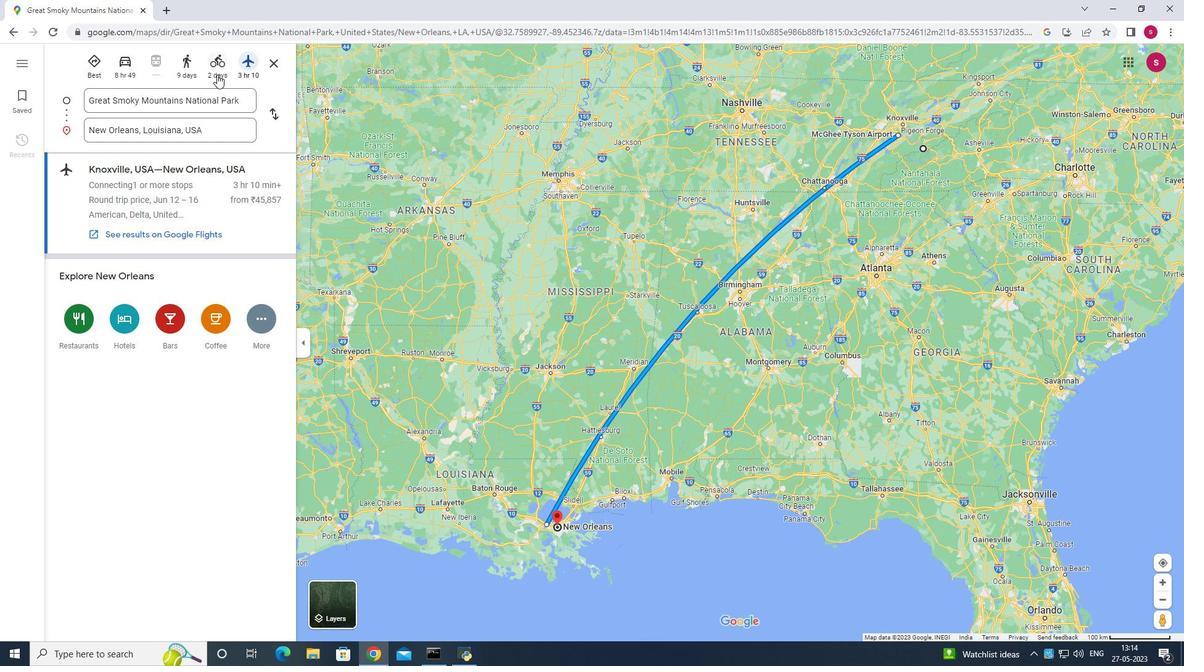 
Action: Mouse pressed left at (217, 71)
Screenshot: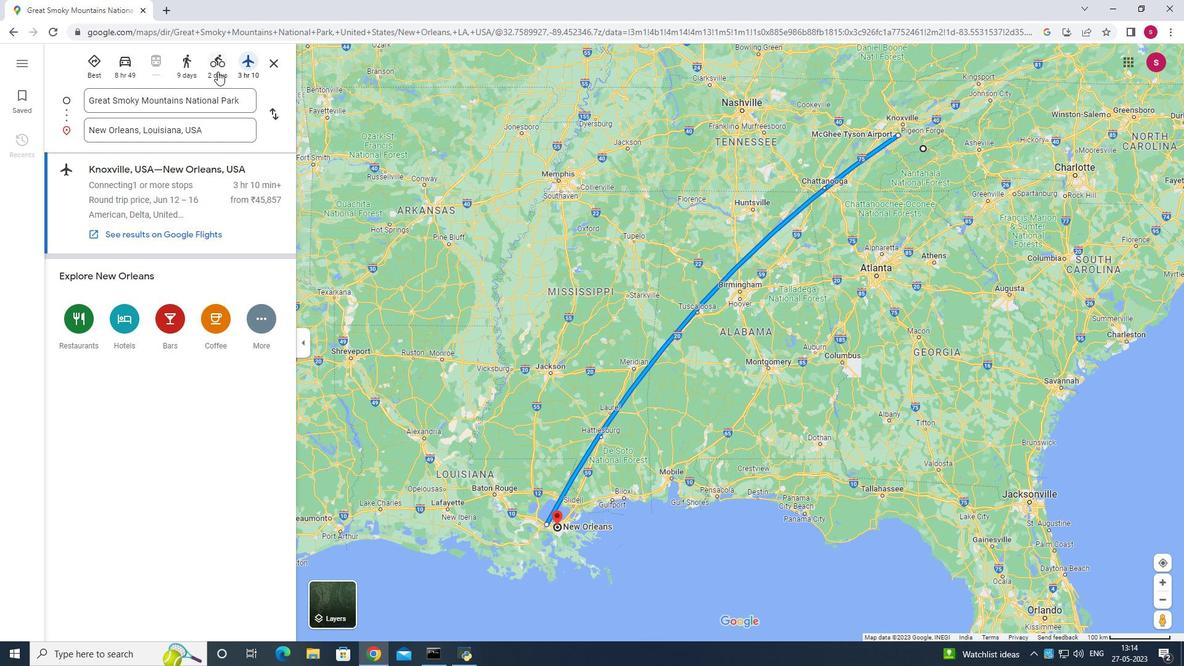 
Action: Mouse moved to (27, 63)
Screenshot: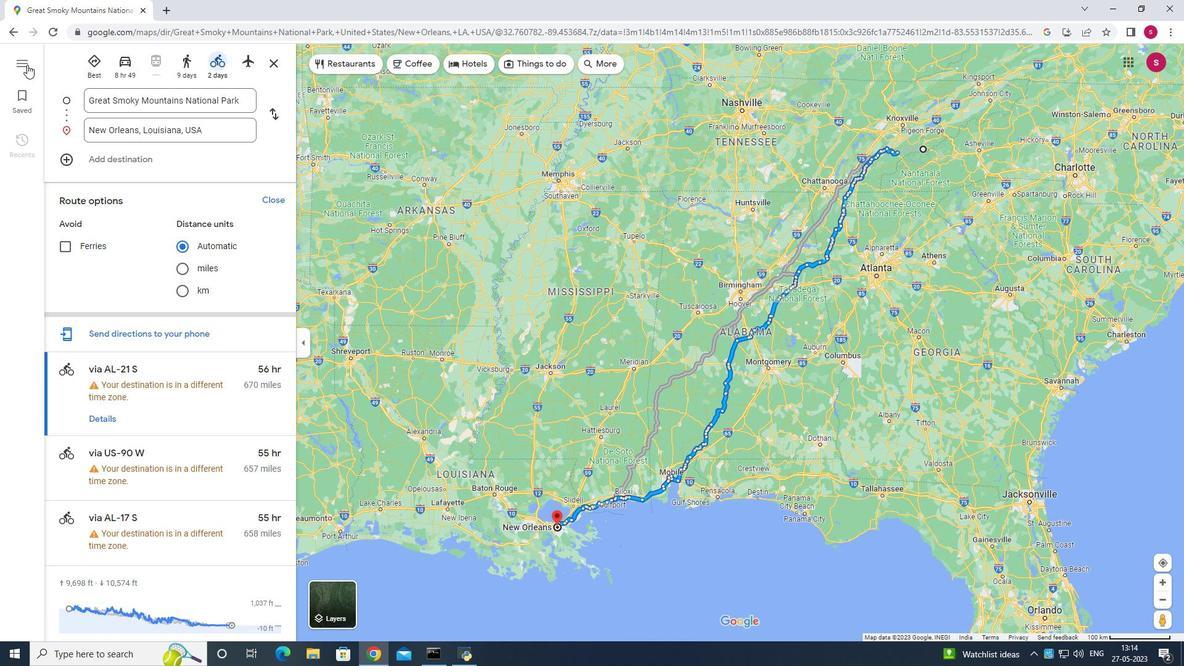 
Action: Mouse pressed left at (27, 63)
Screenshot: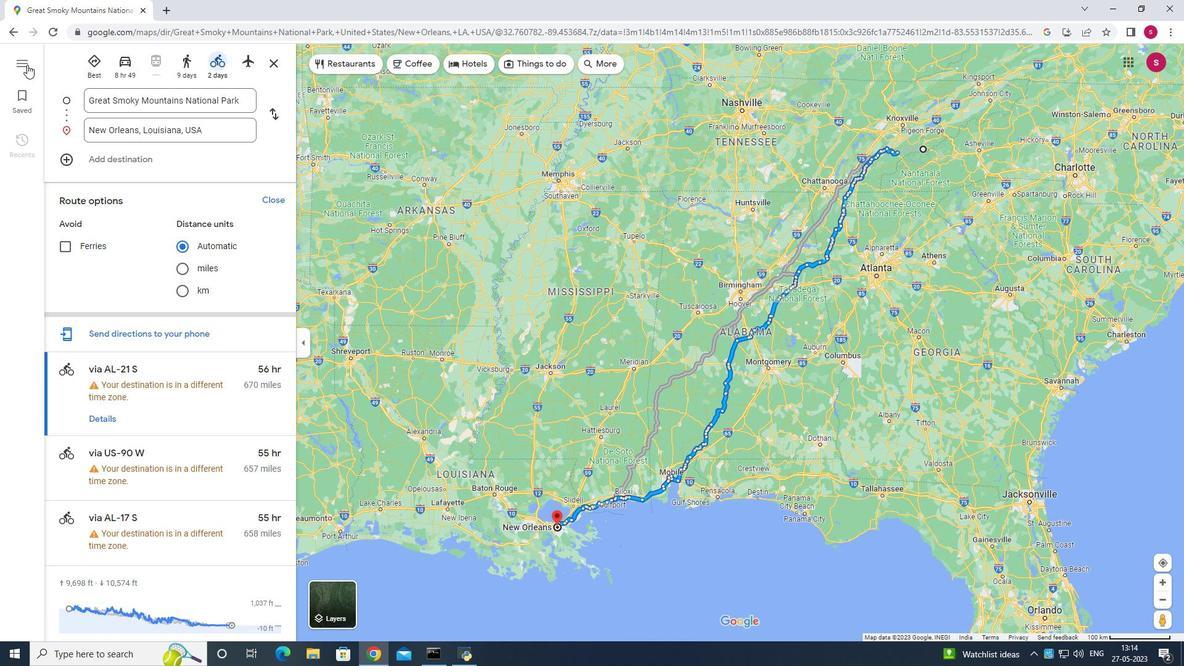 
Action: Mouse moved to (85, 253)
Screenshot: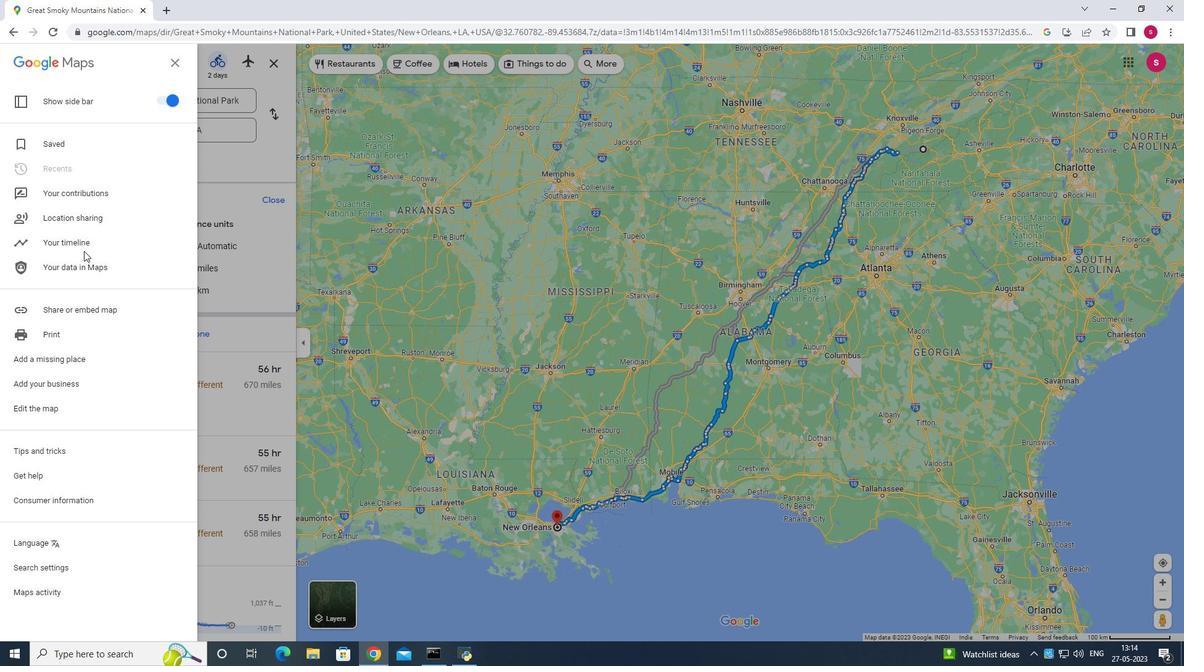 
Action: Mouse scrolled (85, 252) with delta (0, 0)
Screenshot: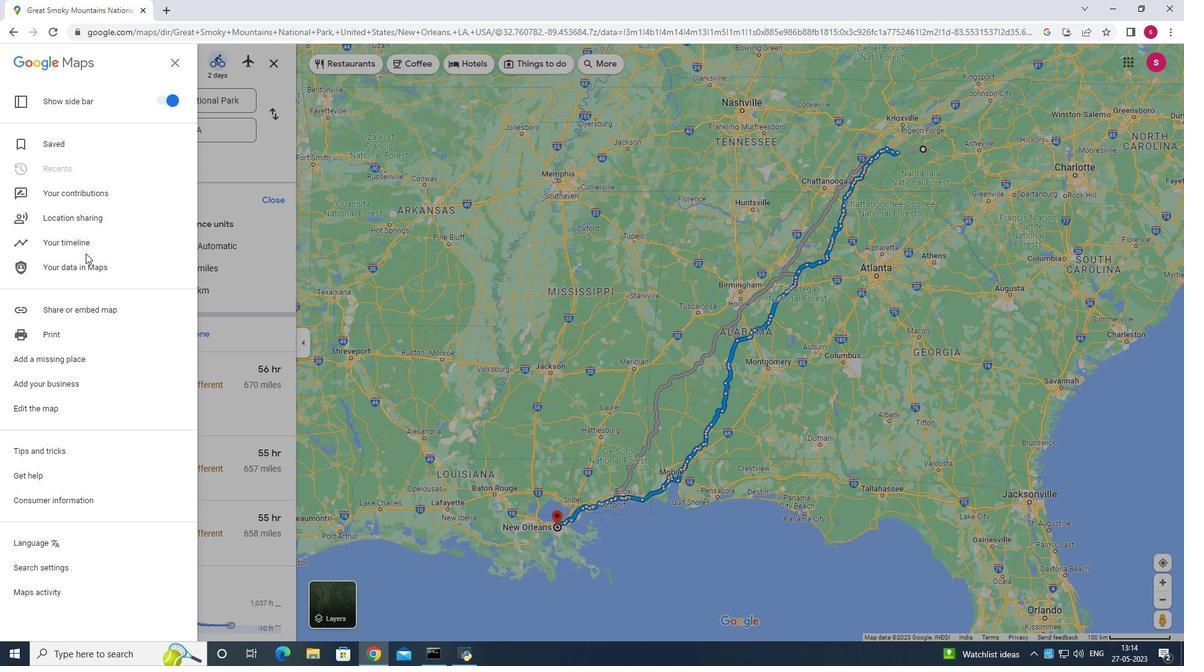 
Action: Mouse scrolled (85, 252) with delta (0, 0)
Screenshot: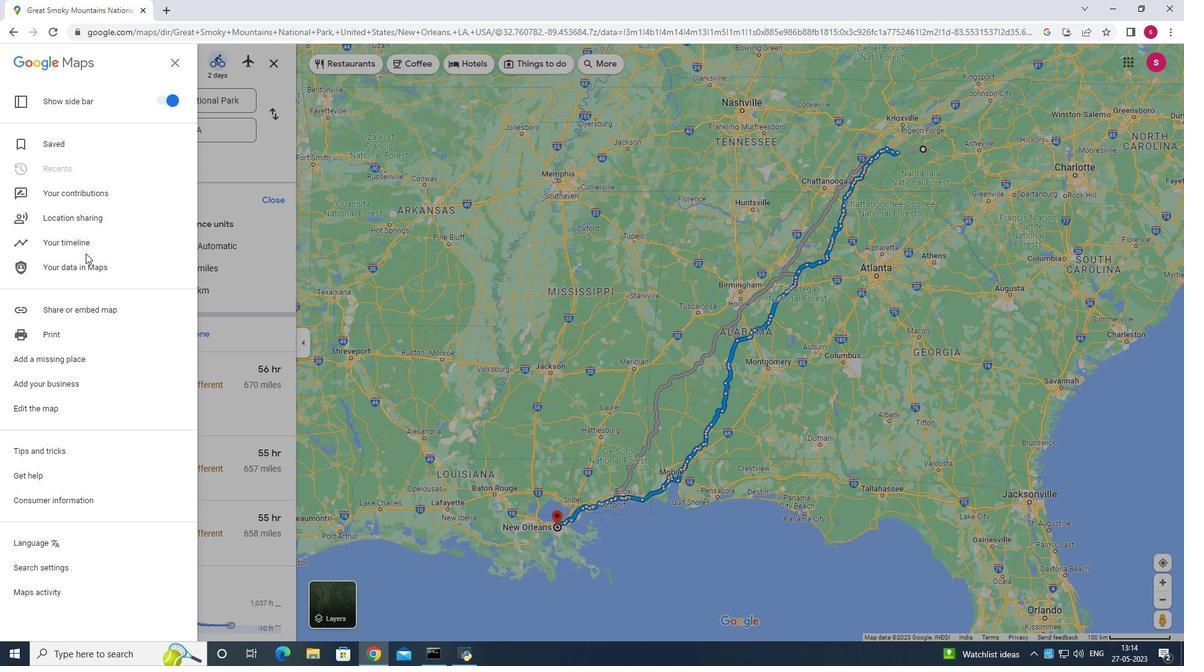 
Action: Mouse moved to (64, 595)
Screenshot: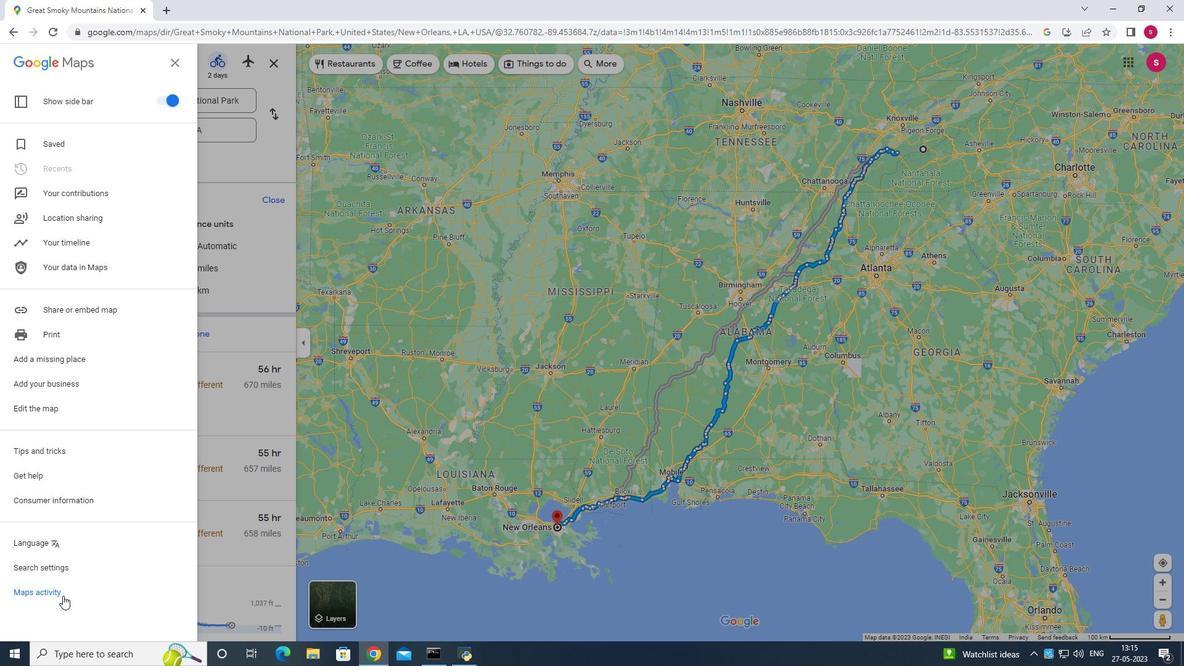 
Action: Mouse scrolled (64, 595) with delta (0, 0)
Screenshot: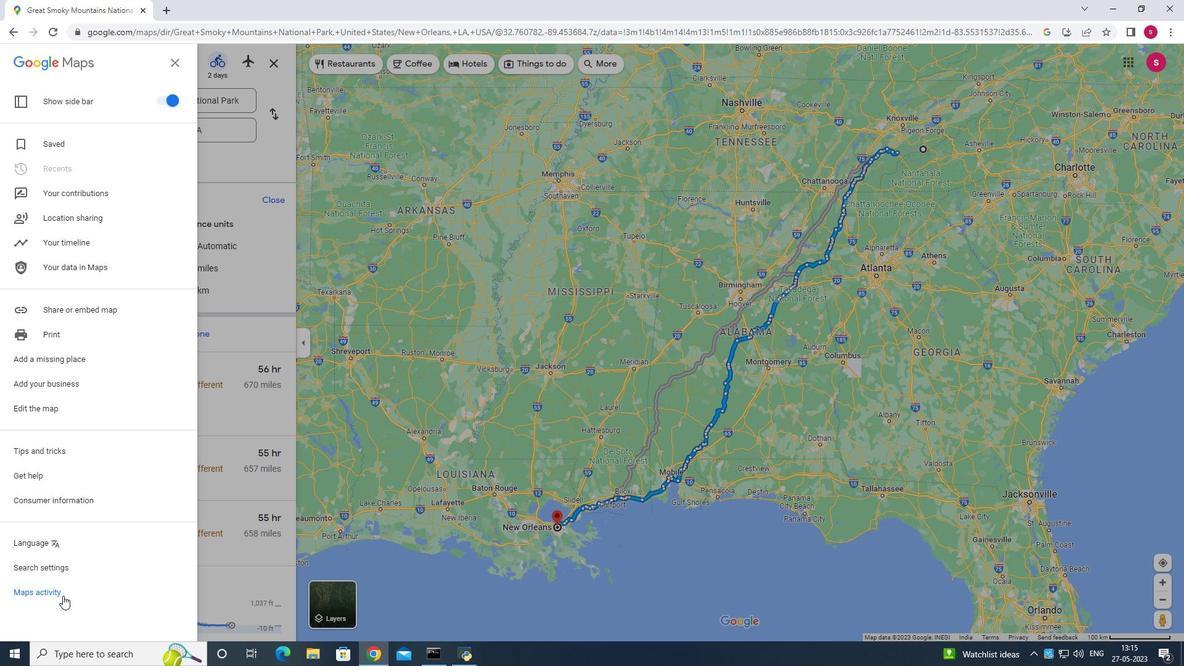 
Action: Mouse moved to (64, 595)
Screenshot: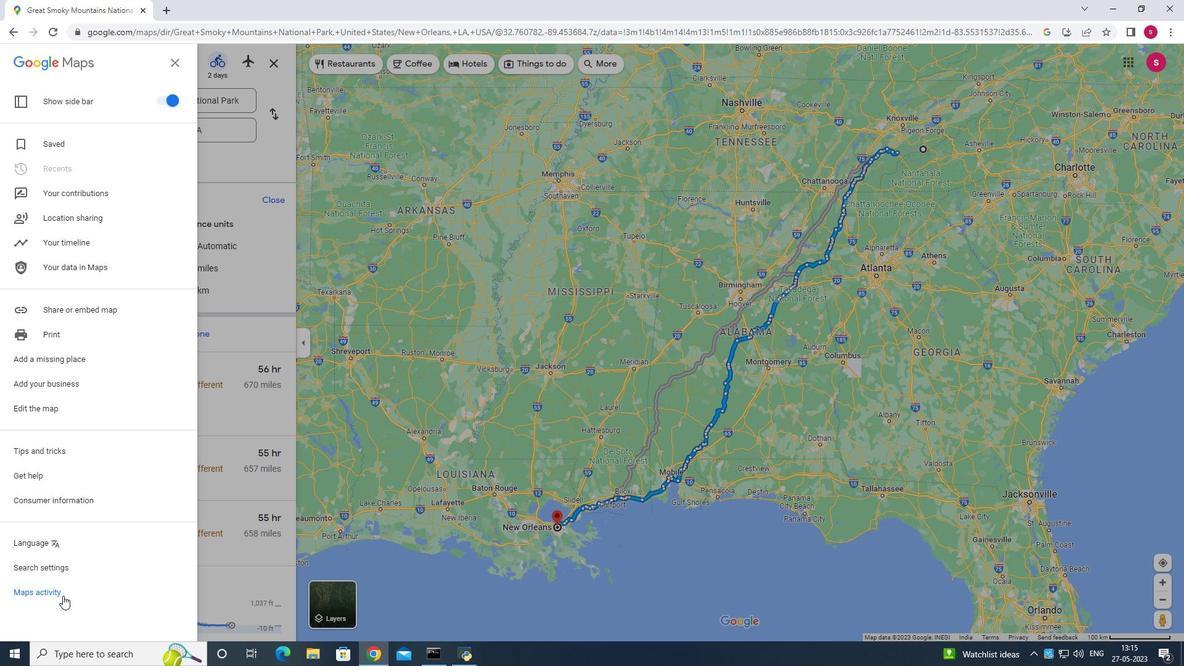
Action: Mouse scrolled (64, 595) with delta (0, 0)
Screenshot: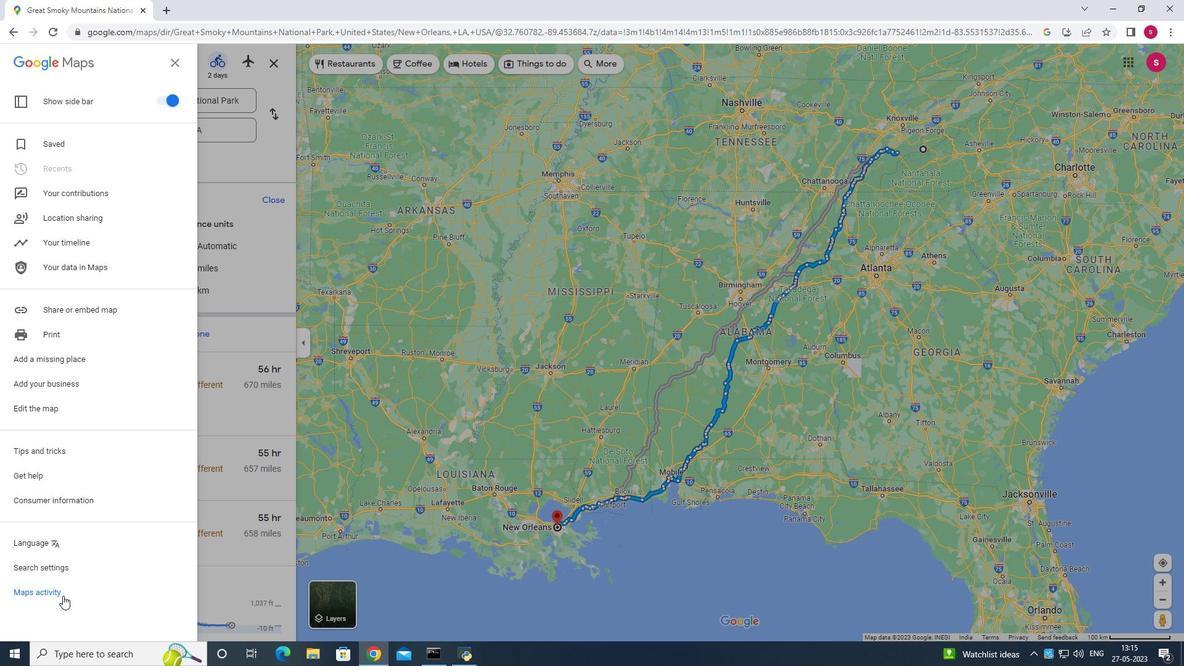 
Action: Mouse scrolled (64, 595) with delta (0, 0)
Screenshot: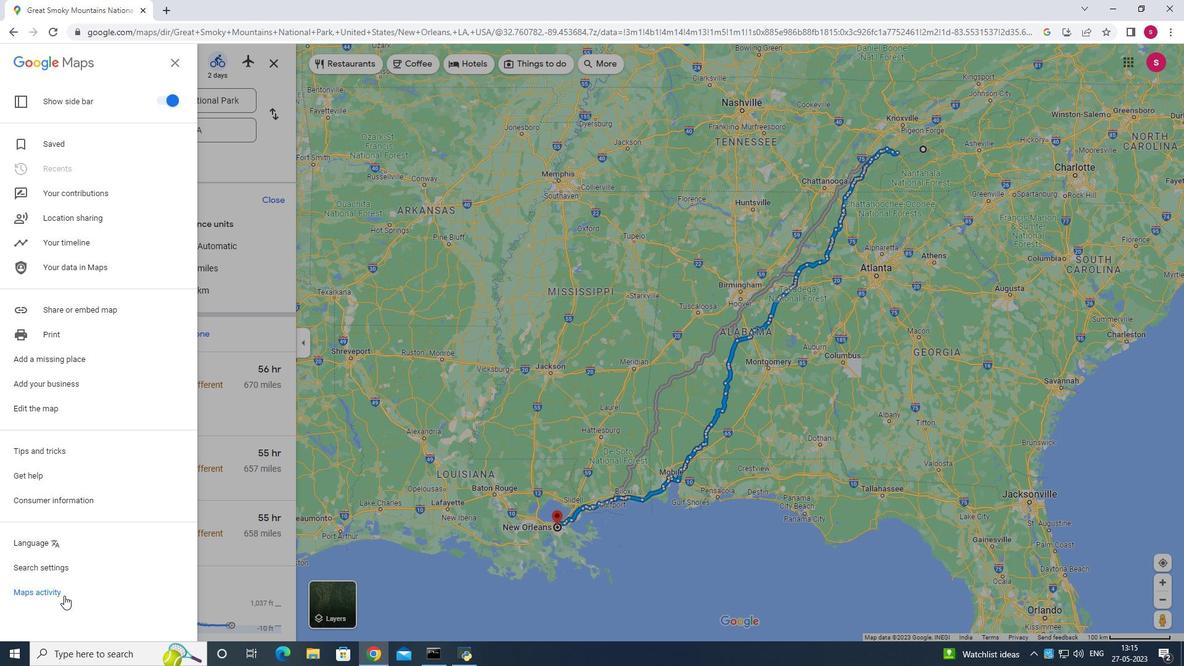 
Action: Mouse scrolled (64, 595) with delta (0, 0)
Screenshot: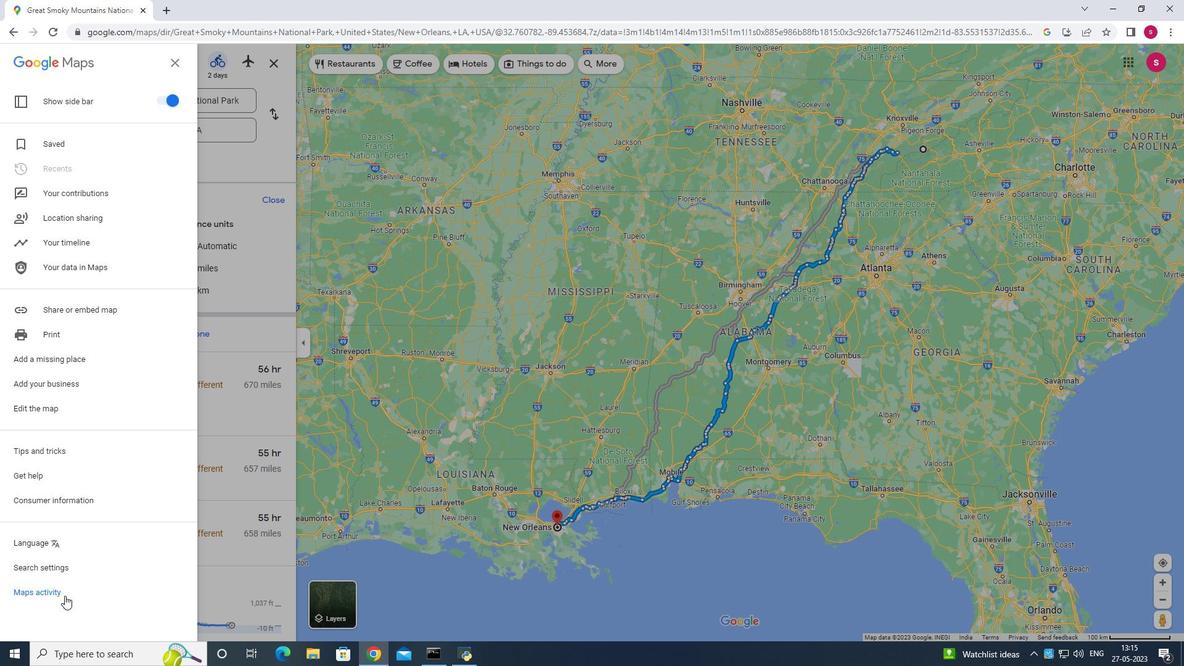 
Action: Mouse moved to (251, 243)
Screenshot: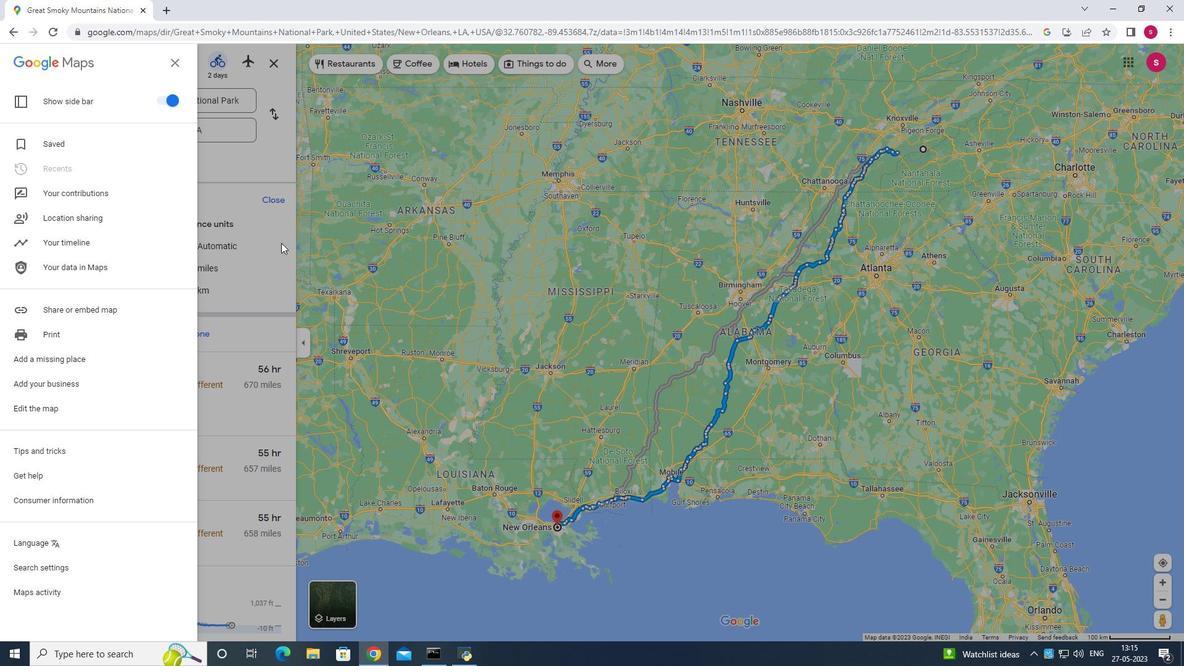
Action: Mouse pressed left at (251, 243)
Screenshot: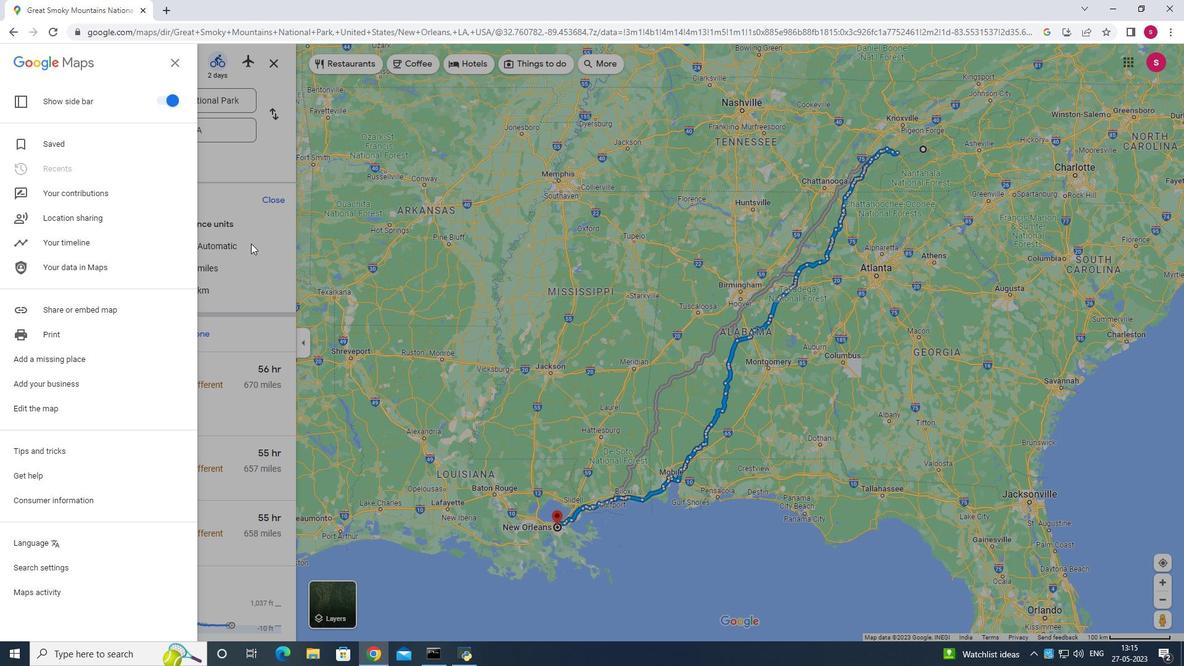 
Action: Mouse moved to (226, 278)
Screenshot: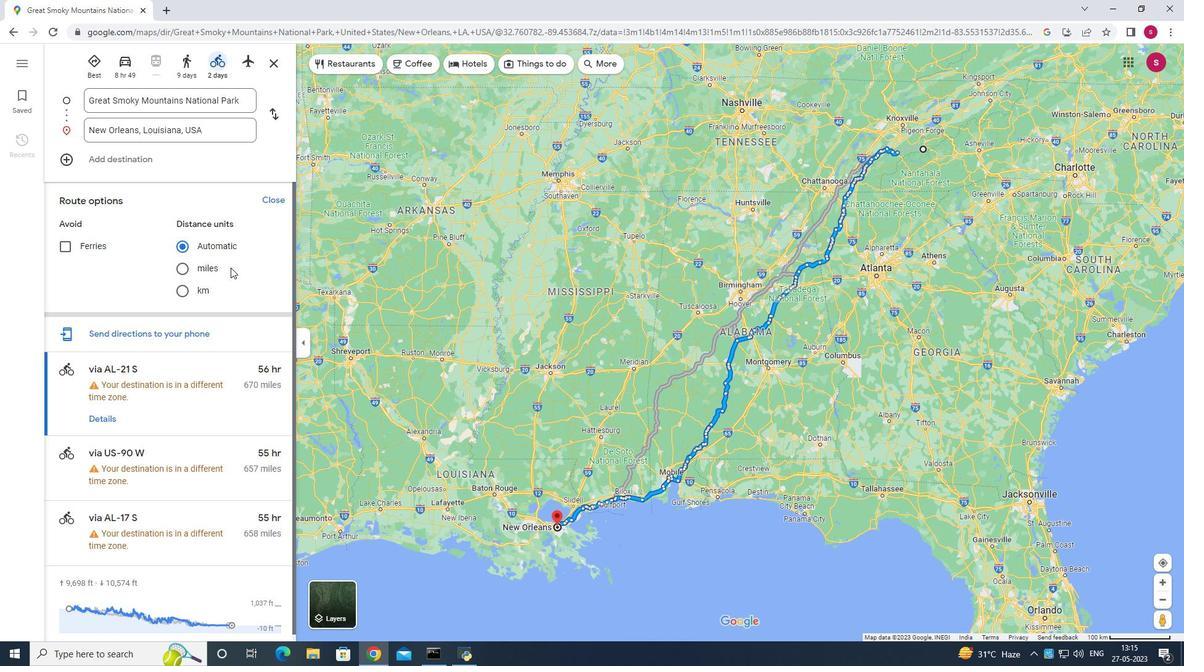 
Action: Mouse scrolled (226, 278) with delta (0, 0)
Screenshot: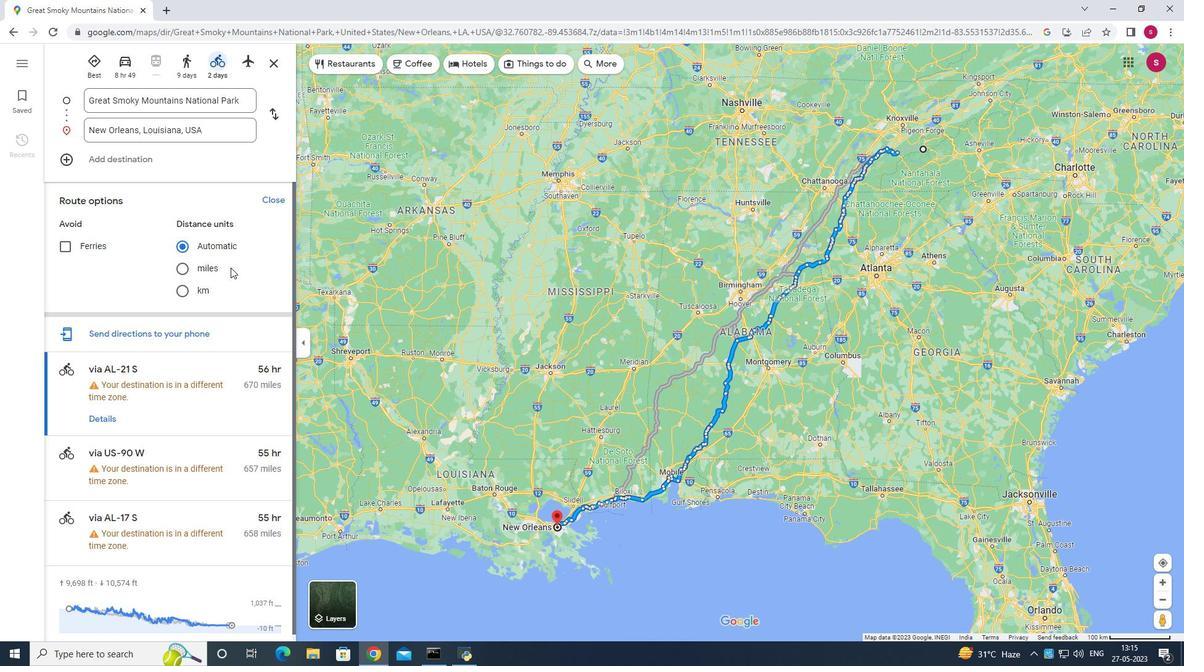 
Action: Mouse moved to (220, 302)
Screenshot: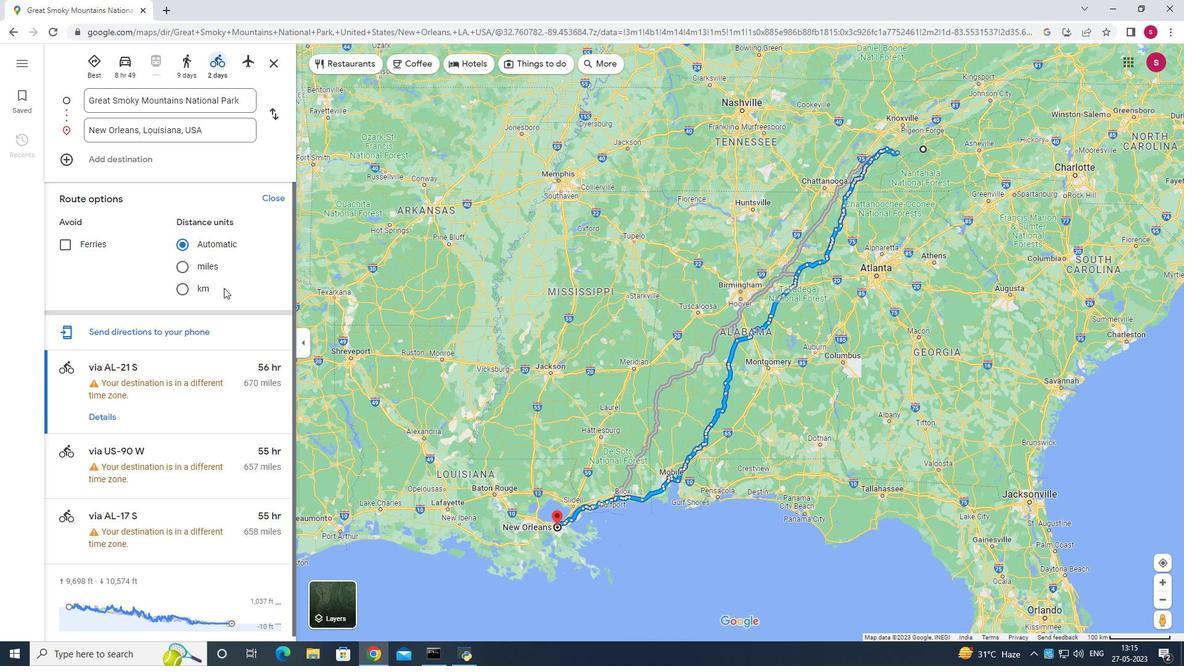 
Action: Mouse scrolled (220, 302) with delta (0, 0)
Screenshot: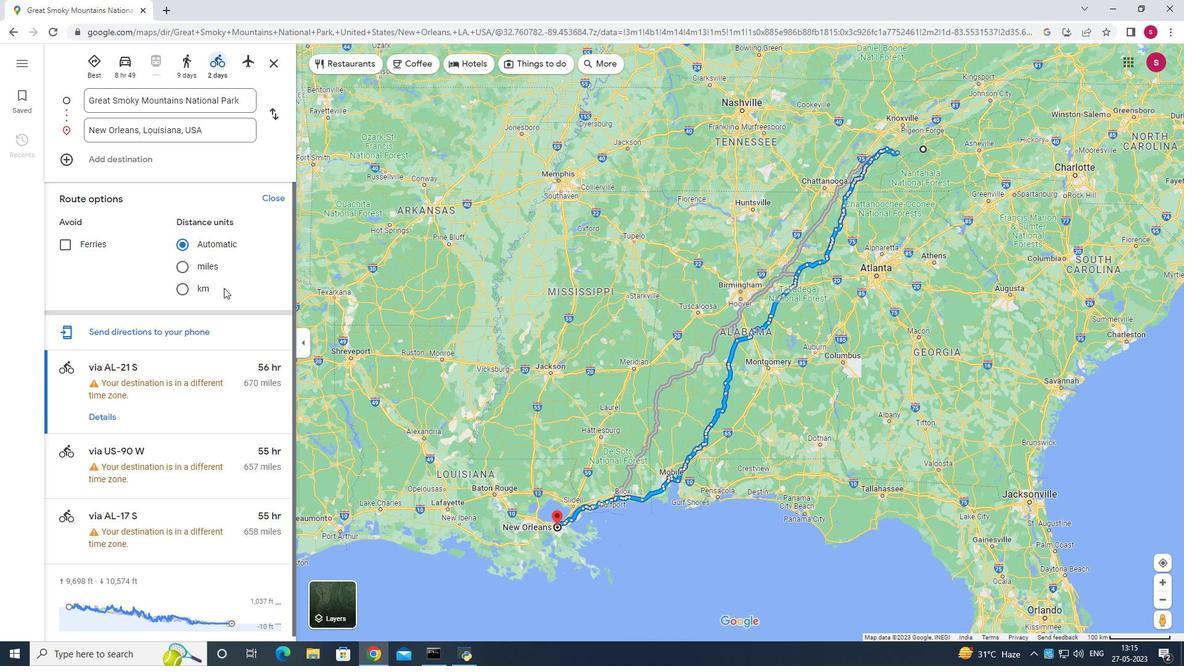 
Action: Mouse moved to (219, 306)
Screenshot: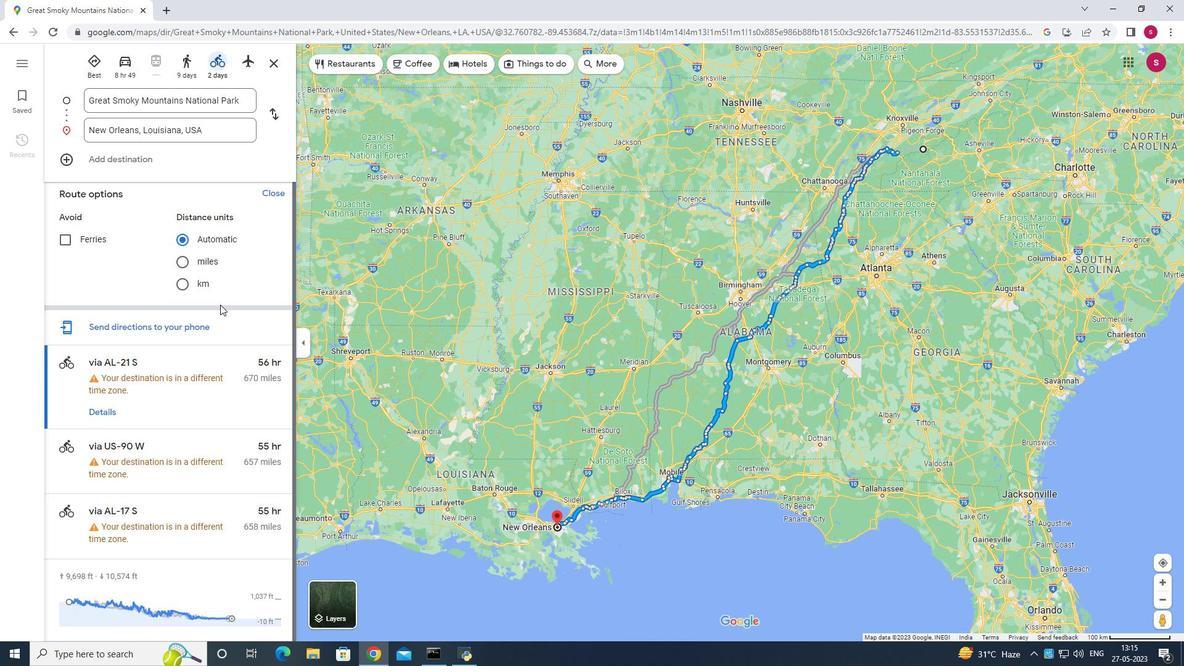 
Action: Mouse scrolled (219, 305) with delta (0, 0)
Screenshot: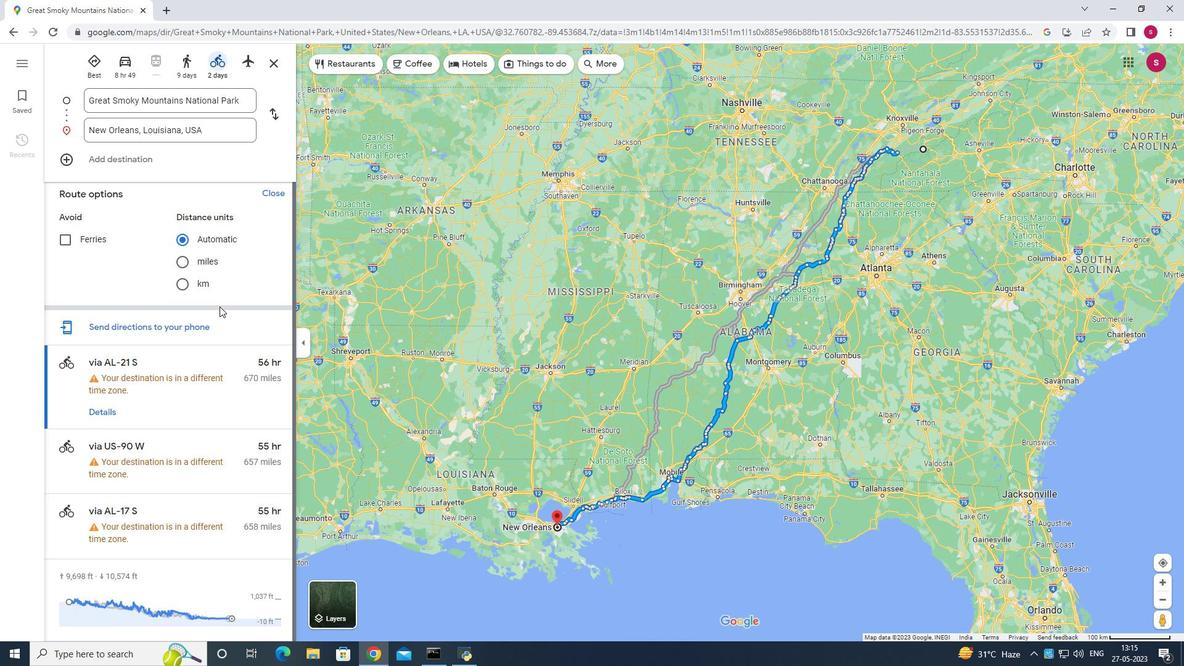 
Action: Mouse scrolled (219, 305) with delta (0, 0)
Screenshot: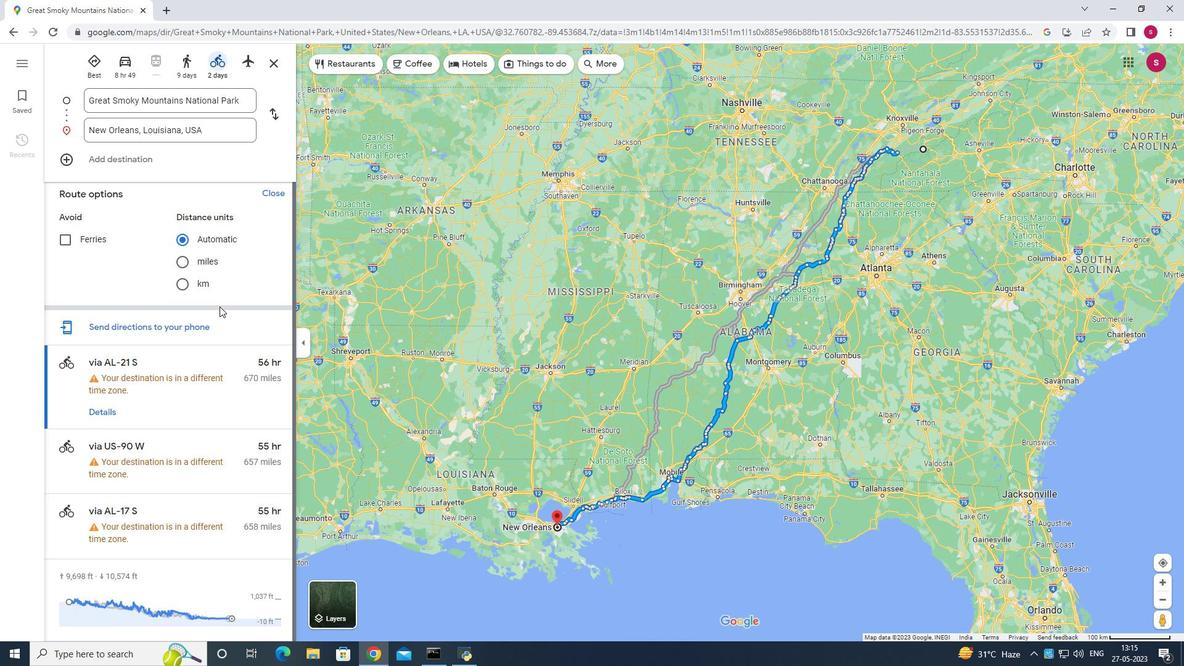 
Action: Mouse scrolled (219, 305) with delta (0, 0)
Screenshot: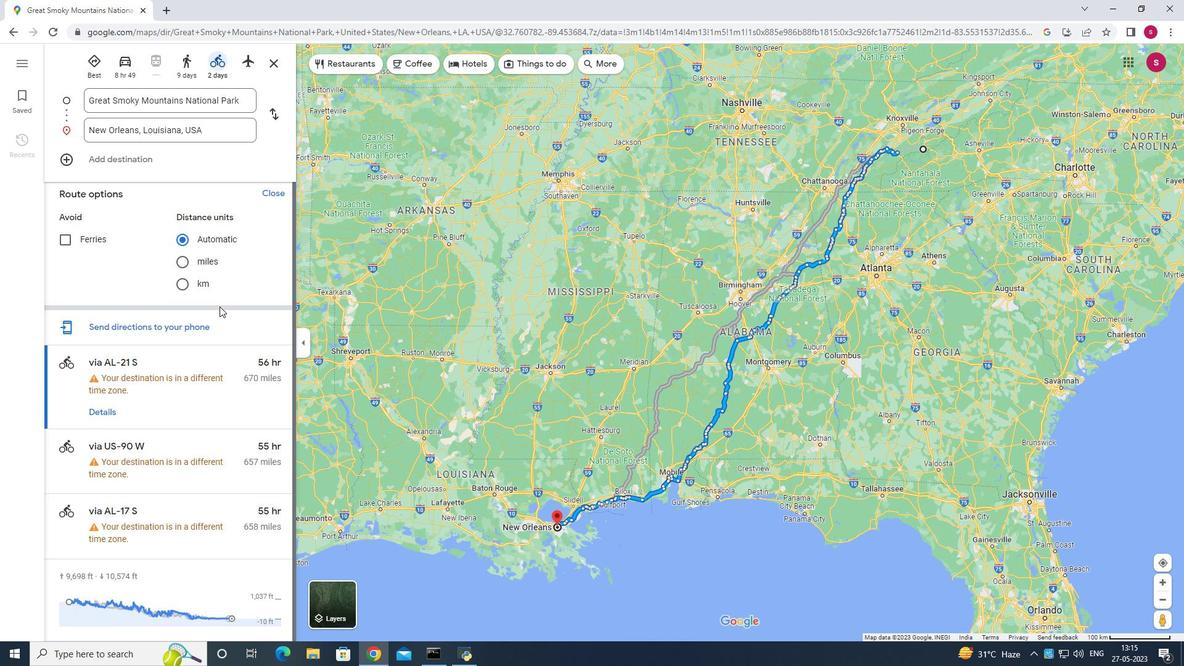 
Action: Mouse scrolled (219, 307) with delta (0, 0)
Screenshot: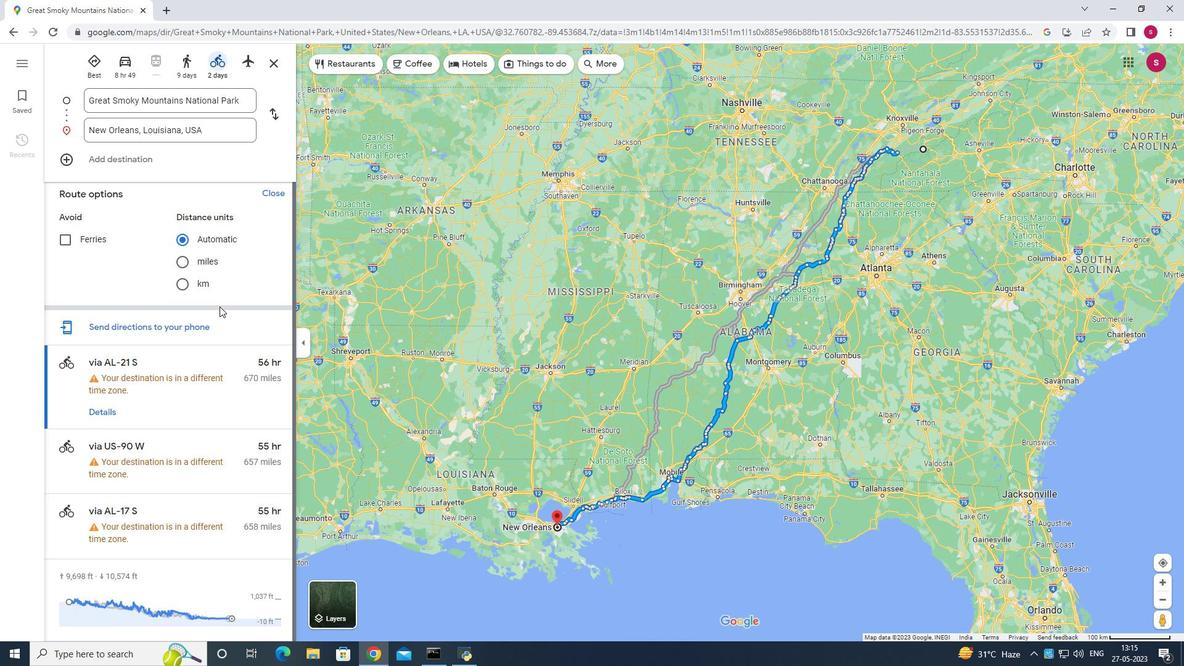 
Action: Mouse scrolled (219, 307) with delta (0, 0)
Screenshot: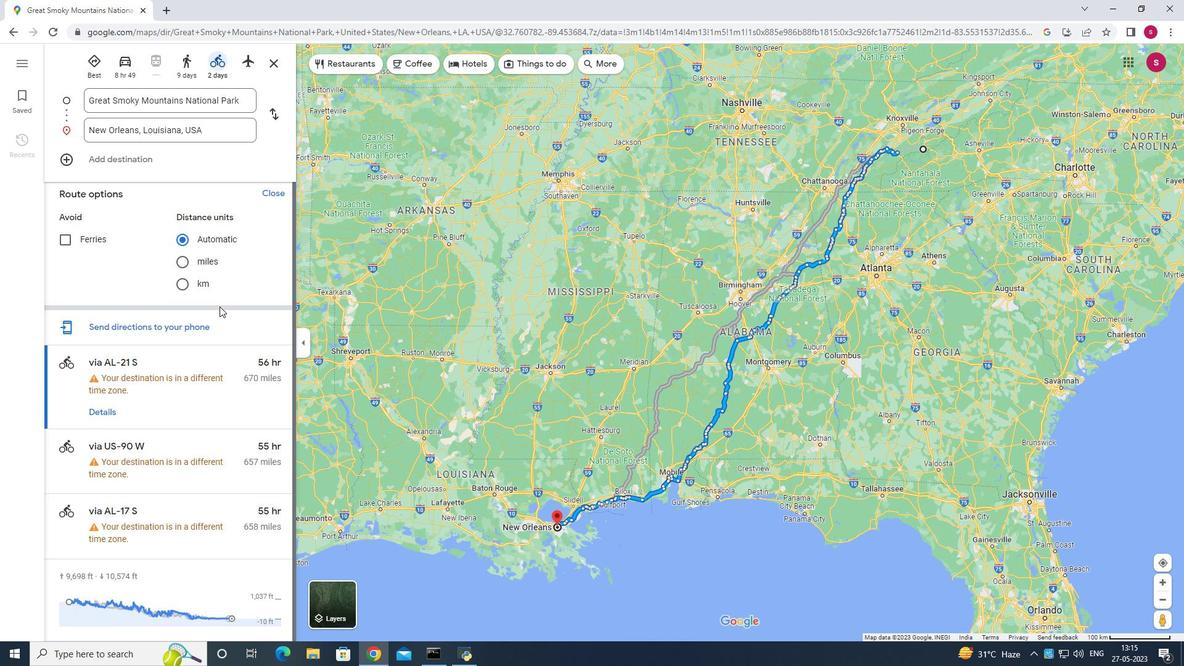 
Action: Mouse scrolled (219, 307) with delta (0, 0)
Screenshot: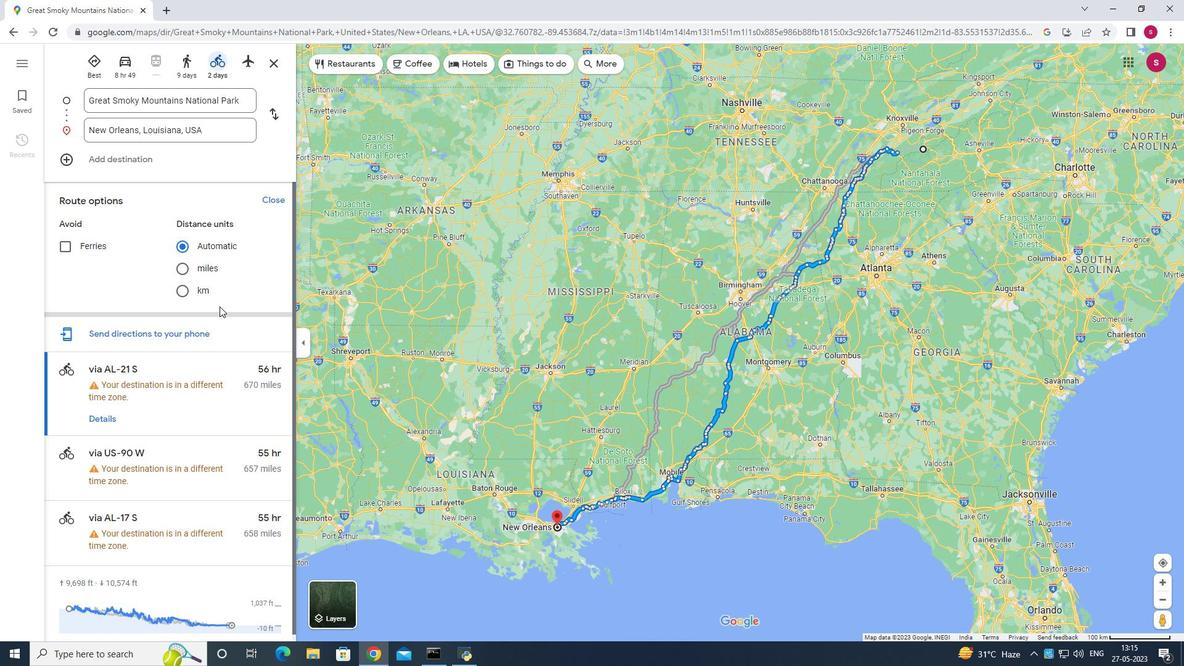 
Action: Mouse moved to (151, 468)
Screenshot: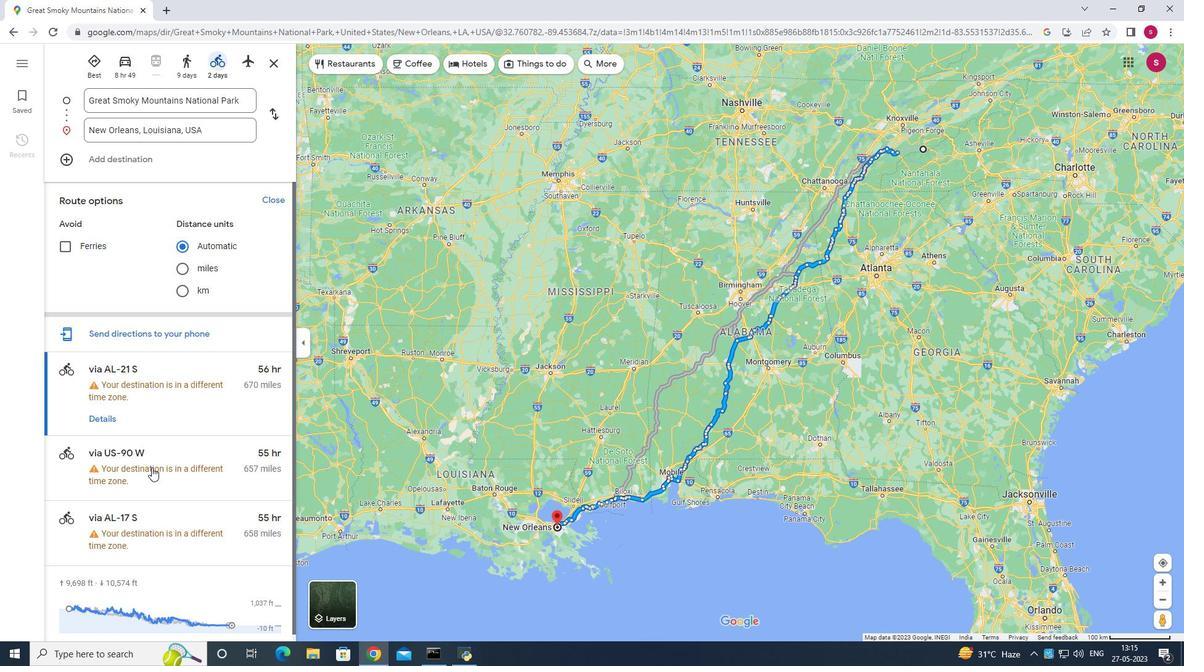 
Action: Mouse pressed left at (151, 468)
Screenshot: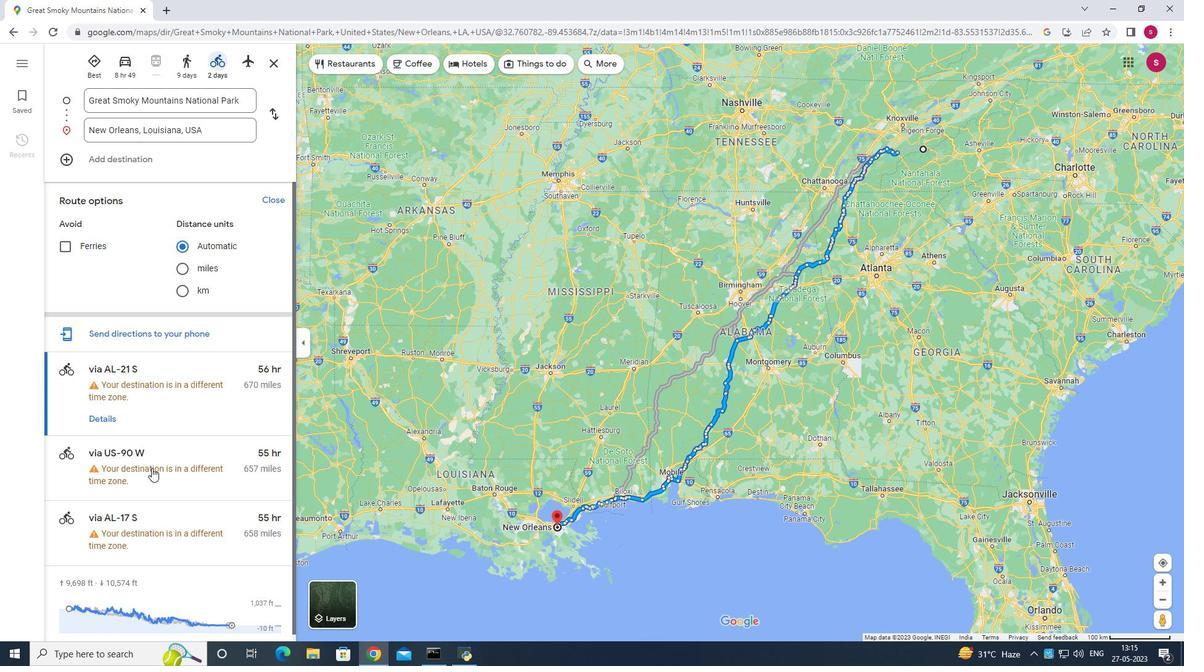 
Action: Mouse moved to (167, 469)
Screenshot: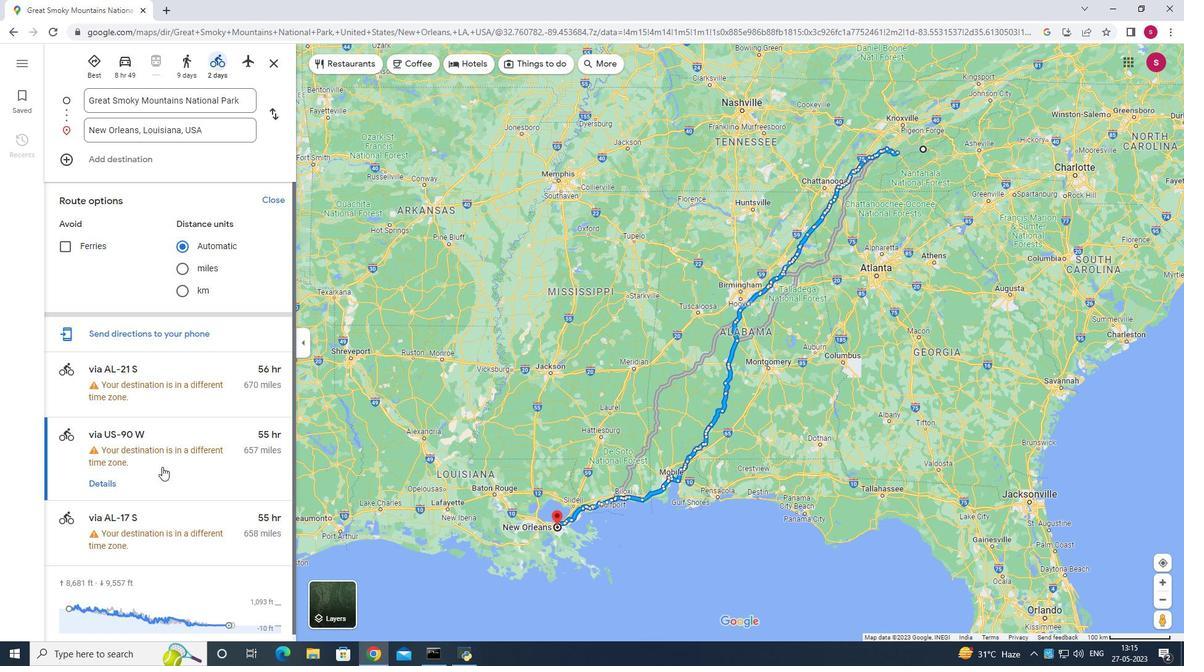 
Action: Mouse scrolled (167, 468) with delta (0, 0)
Screenshot: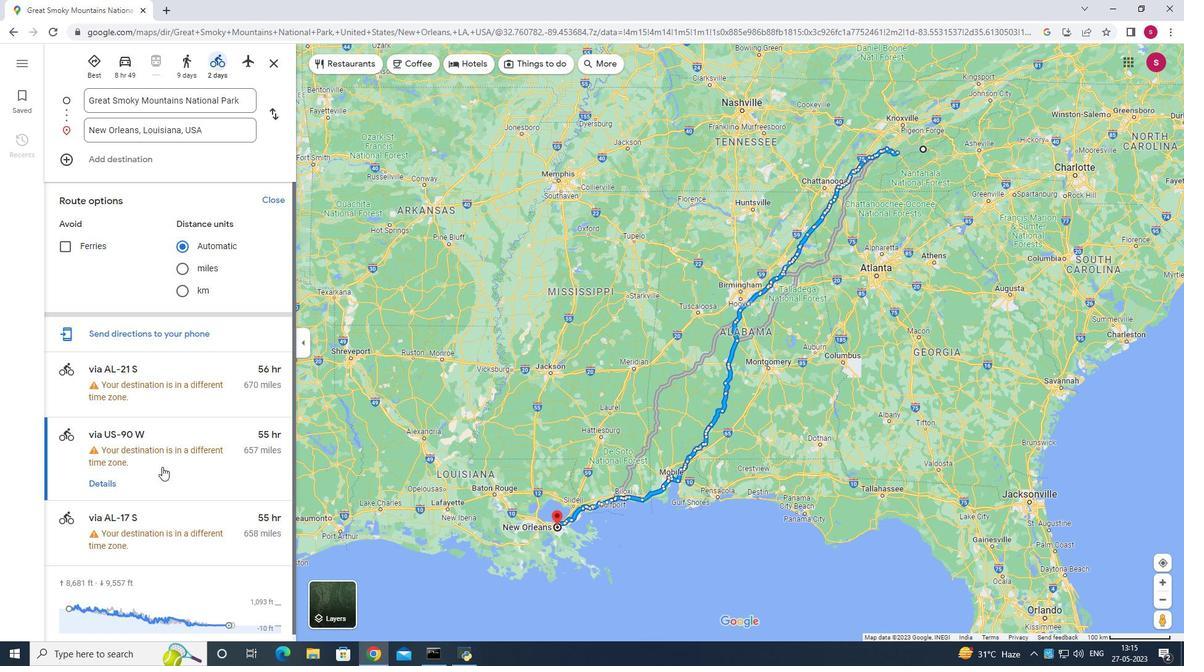 
Action: Mouse scrolled (167, 468) with delta (0, 0)
Screenshot: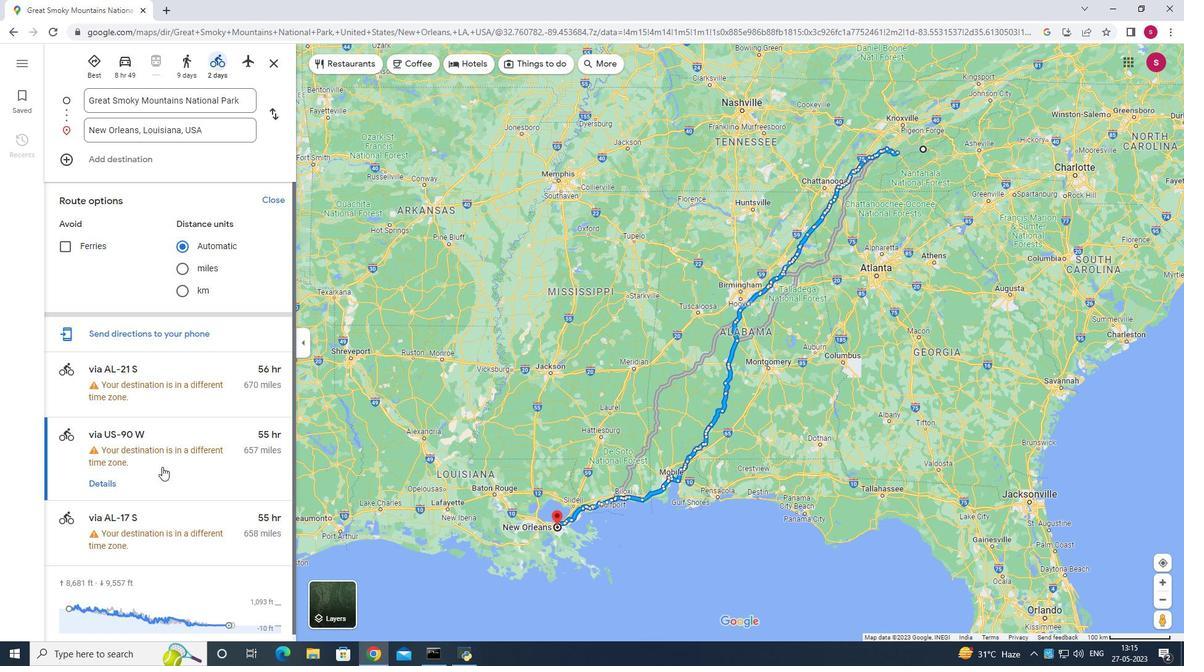
Action: Mouse scrolled (167, 468) with delta (0, 0)
Screenshot: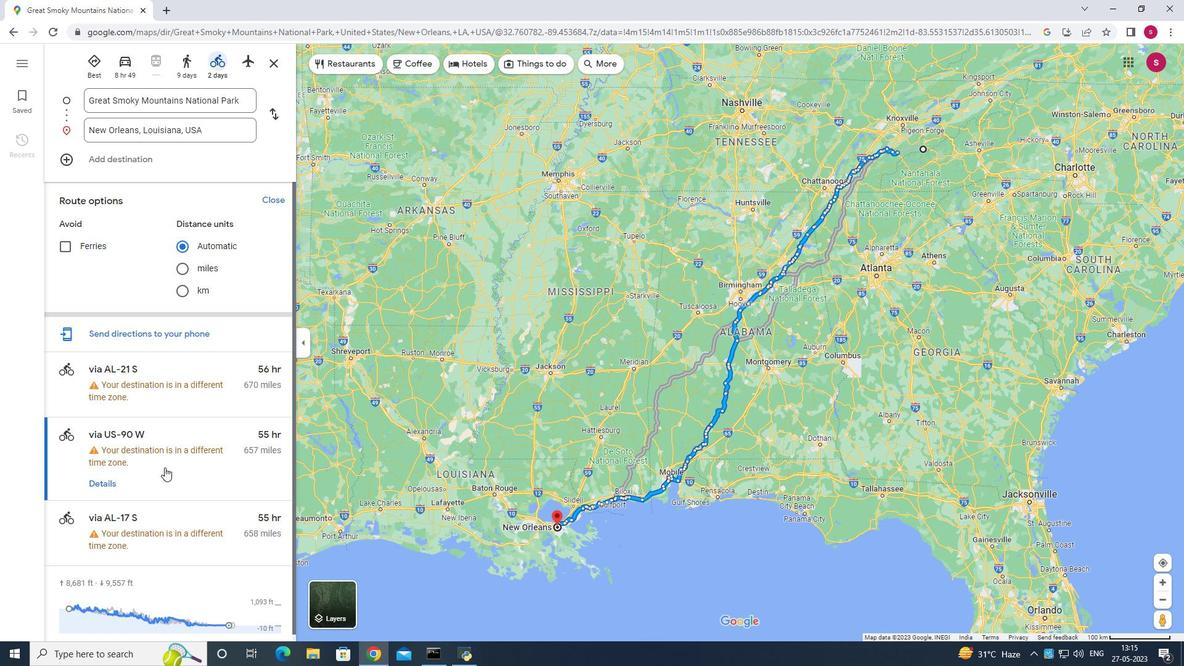 
Action: Mouse moved to (168, 469)
Screenshot: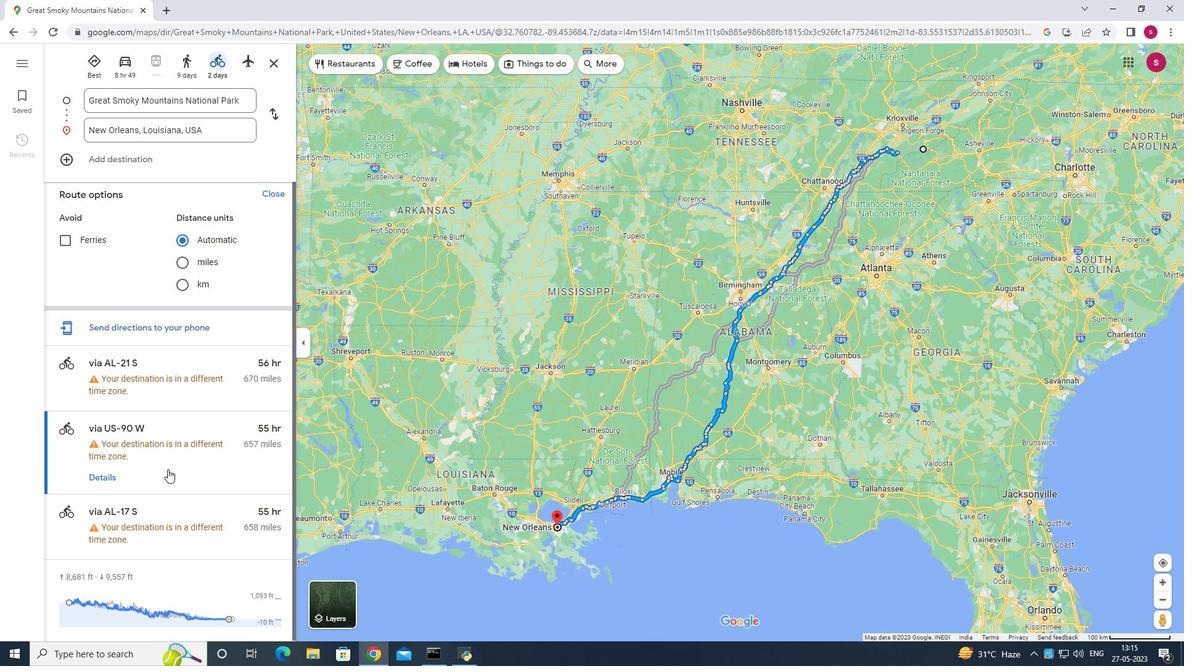 
Action: Mouse scrolled (168, 468) with delta (0, 0)
Screenshot: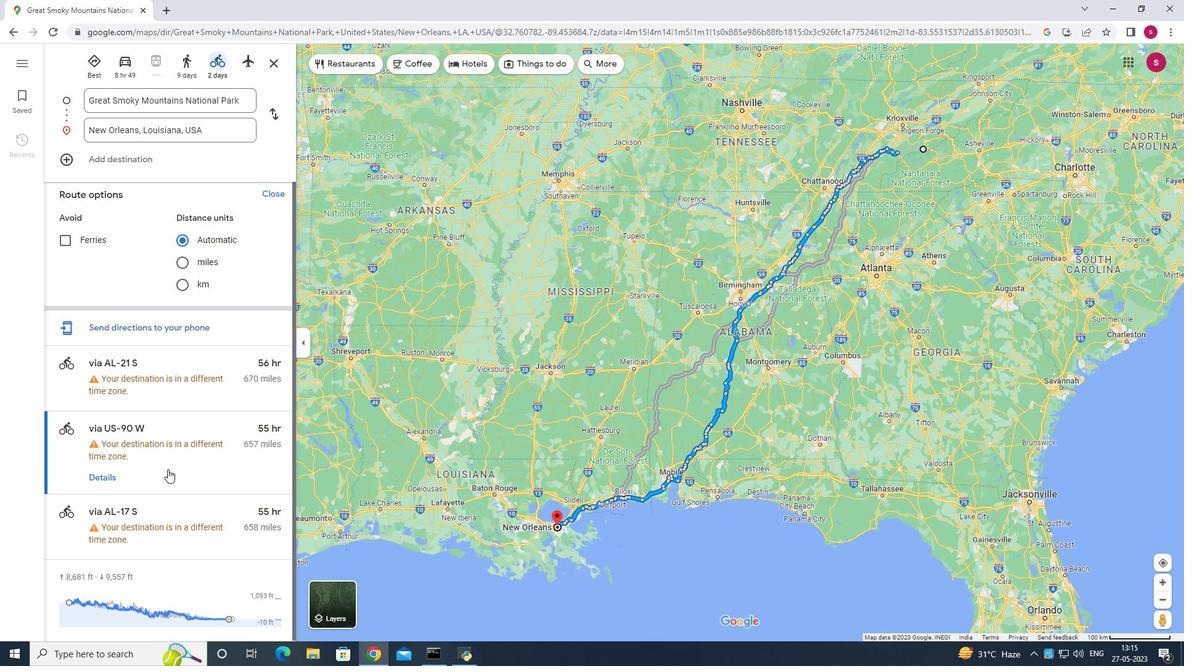 
Action: Mouse scrolled (168, 468) with delta (0, 0)
Screenshot: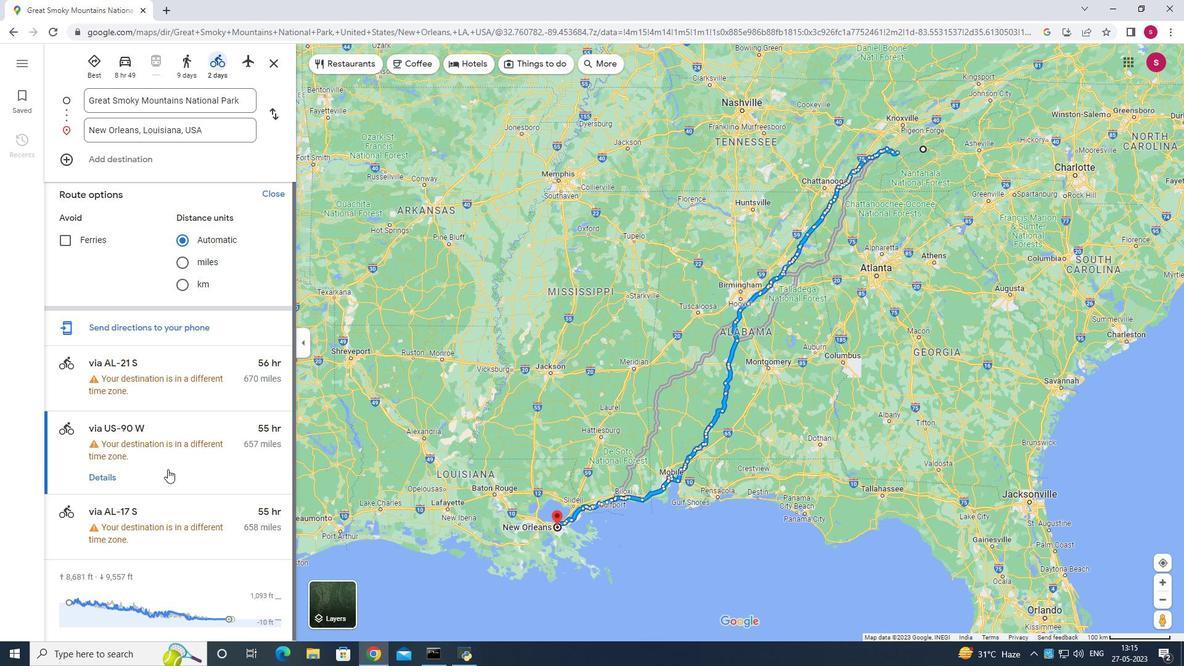 
Action: Mouse scrolled (168, 468) with delta (0, 0)
Screenshot: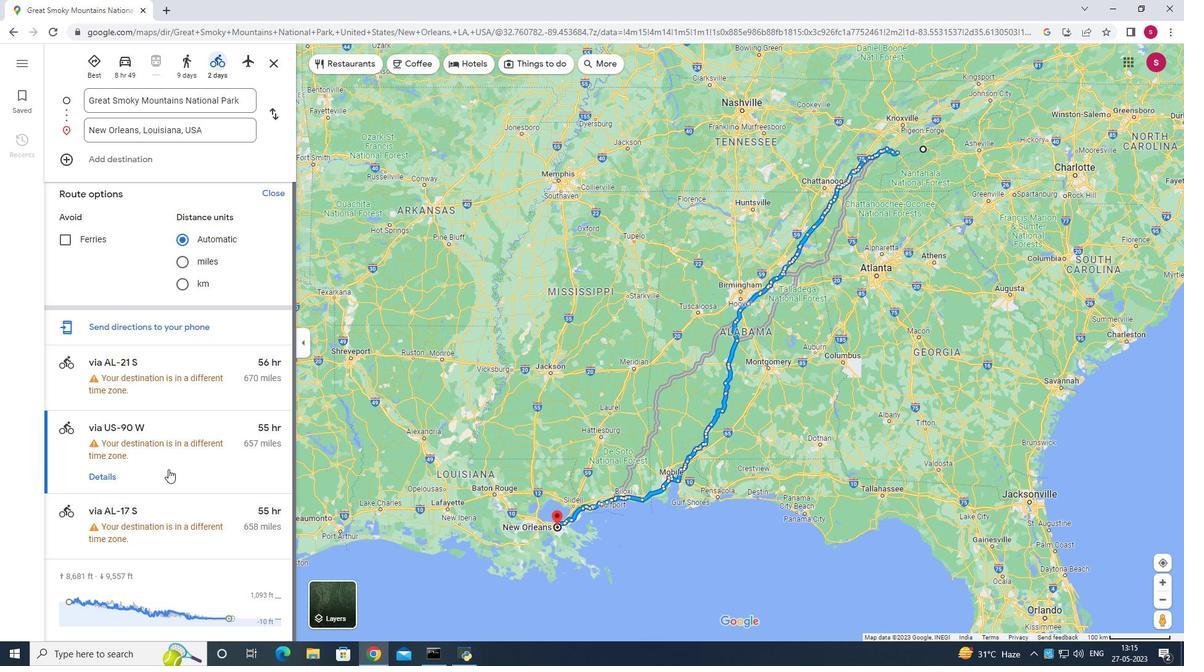 
Action: Mouse moved to (132, 526)
Screenshot: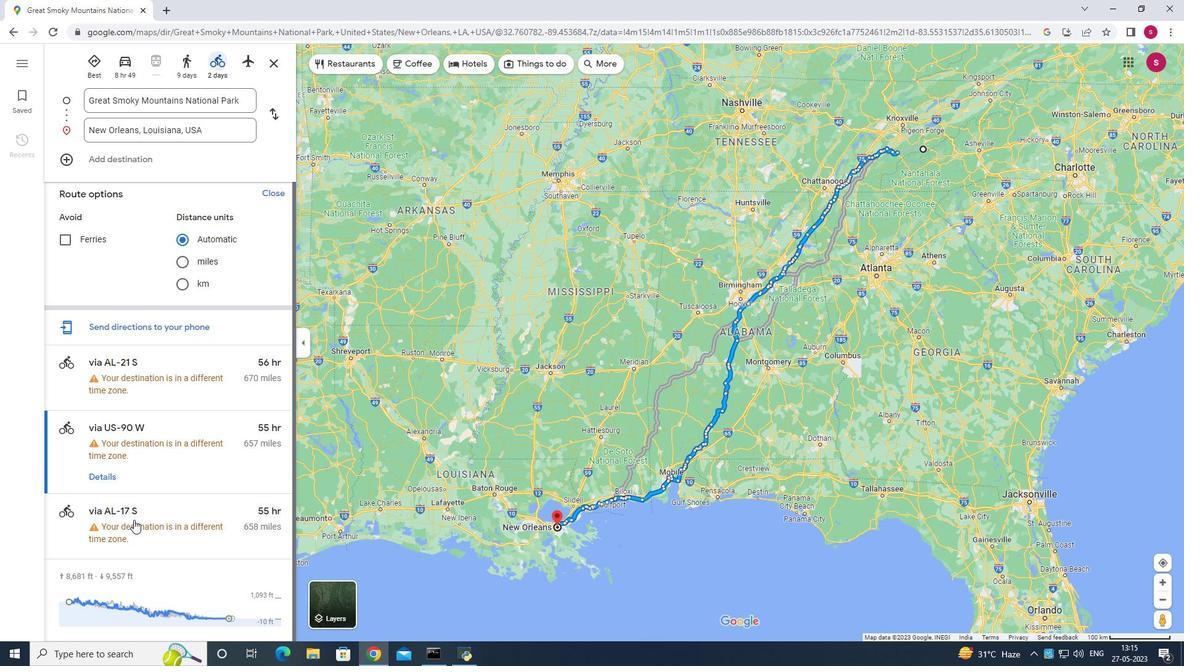 
Action: Mouse pressed left at (132, 526)
Screenshot: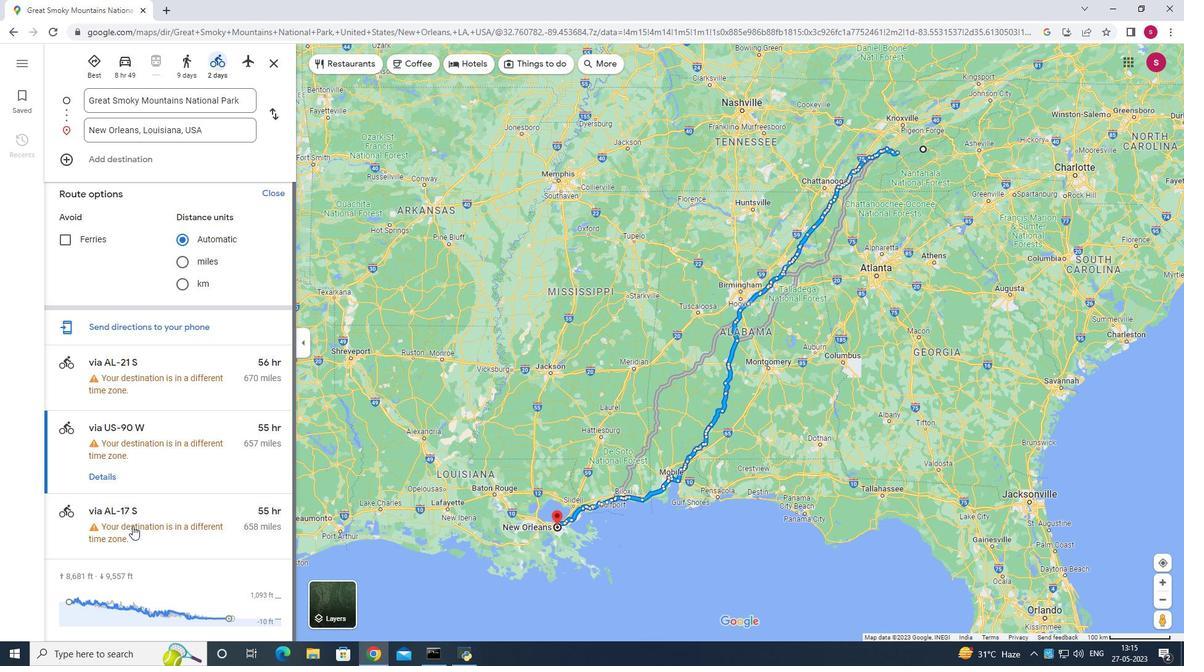 
Action: Mouse moved to (146, 436)
Screenshot: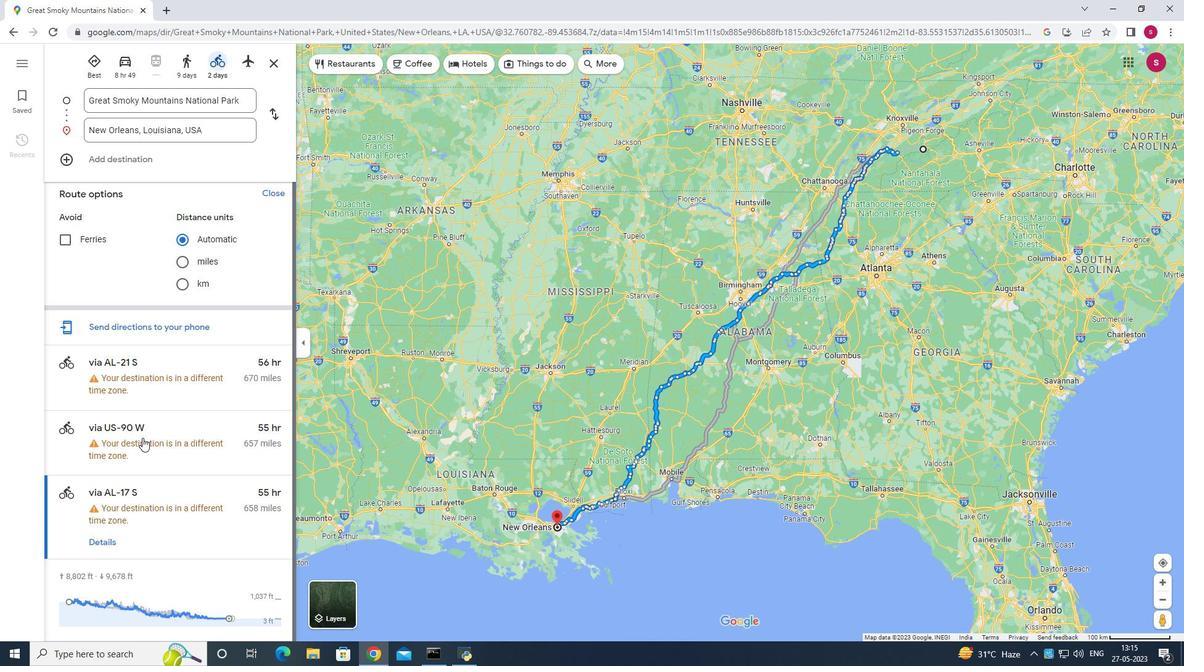 
Action: Mouse pressed left at (146, 436)
Screenshot: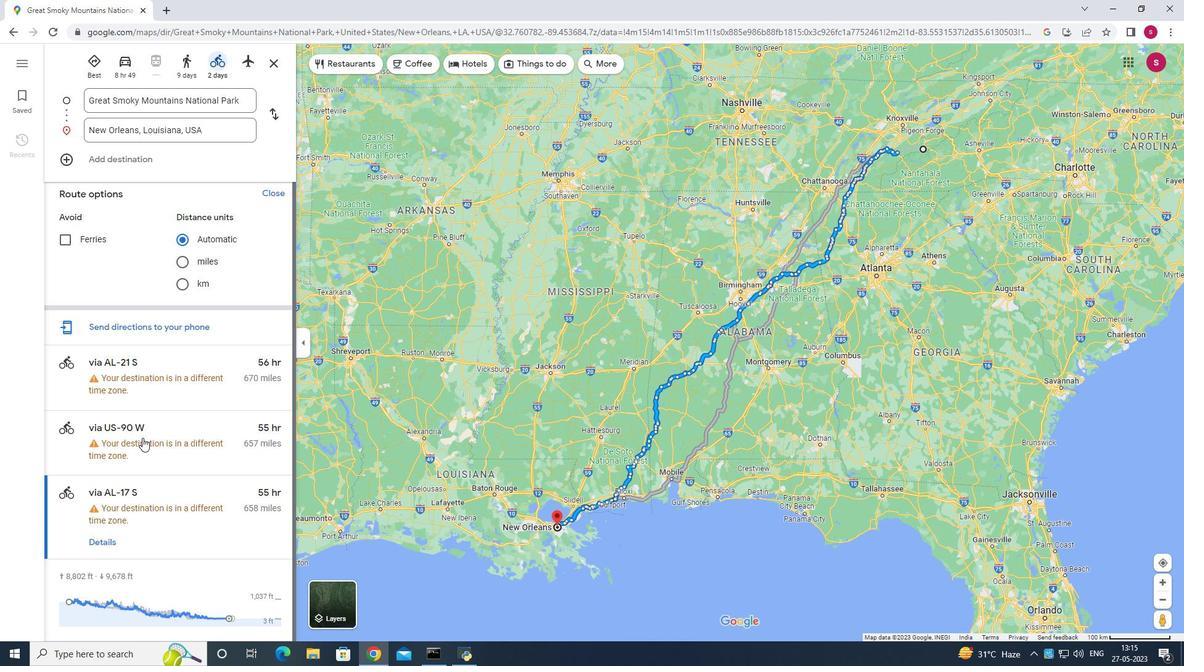 
Action: Mouse moved to (328, 171)
Screenshot: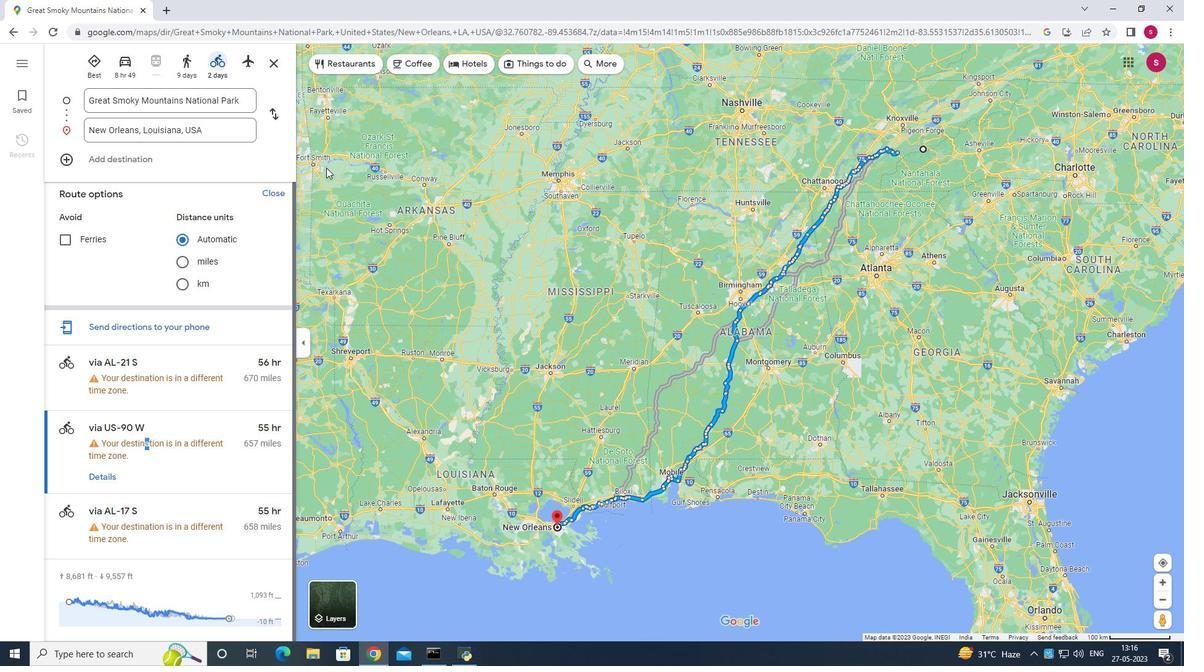 
Action: Mouse scrolled (328, 170) with delta (0, 0)
Screenshot: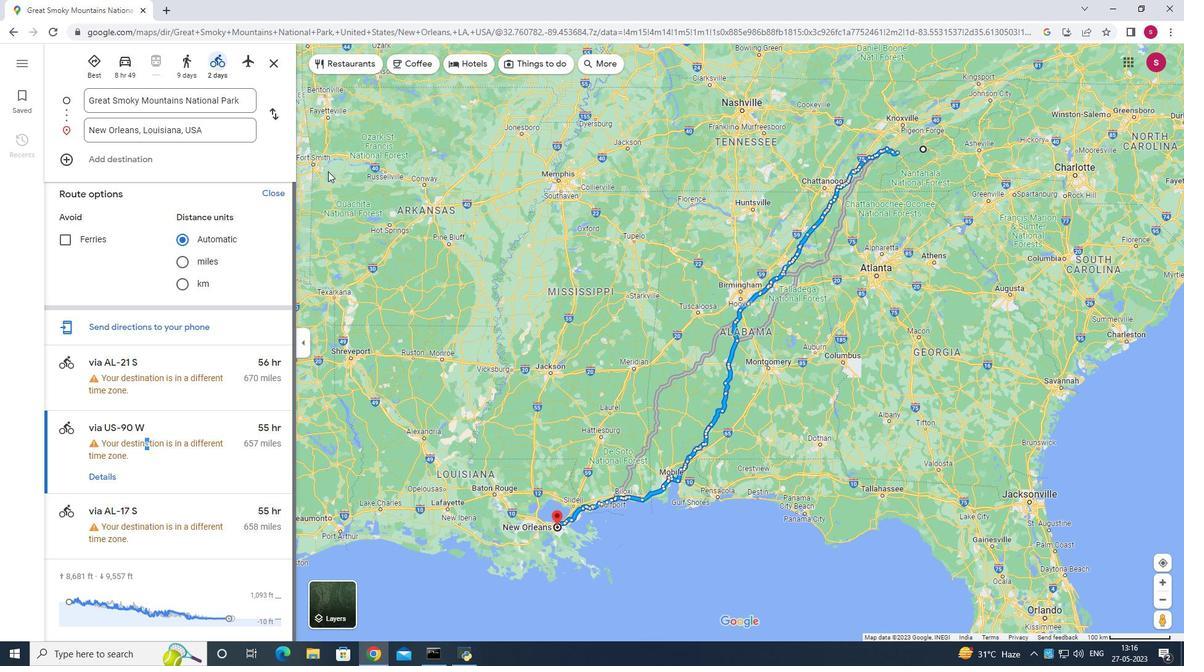 
Action: Mouse scrolled (328, 170) with delta (0, 0)
Screenshot: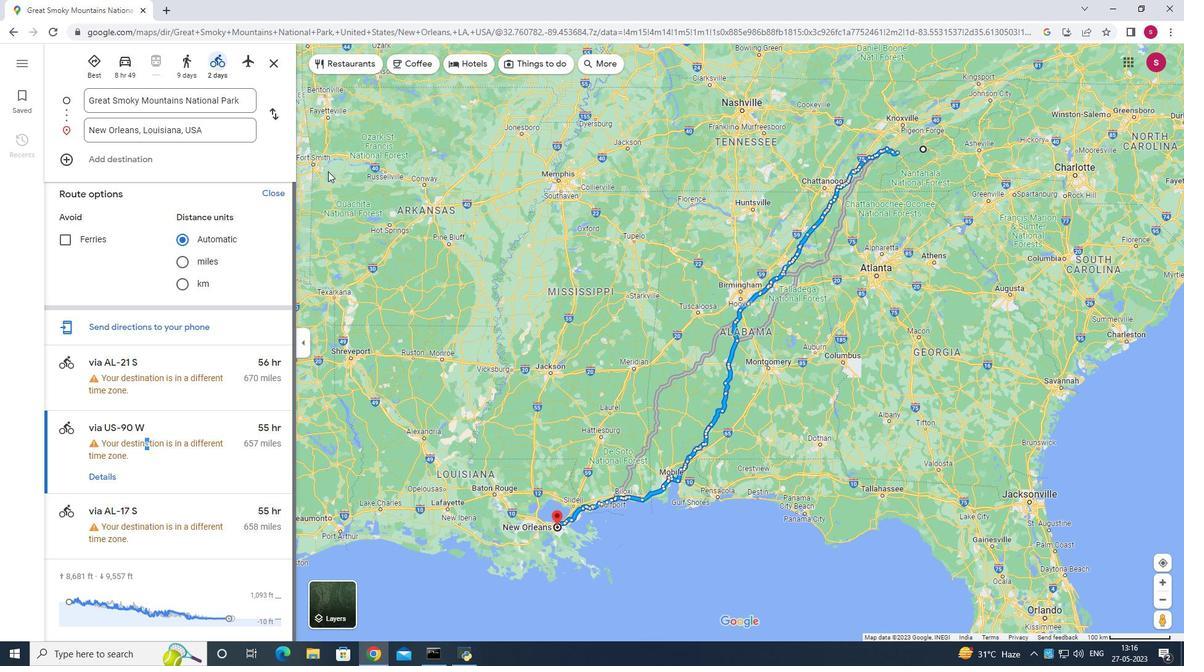
Action: Mouse moved to (327, 172)
Screenshot: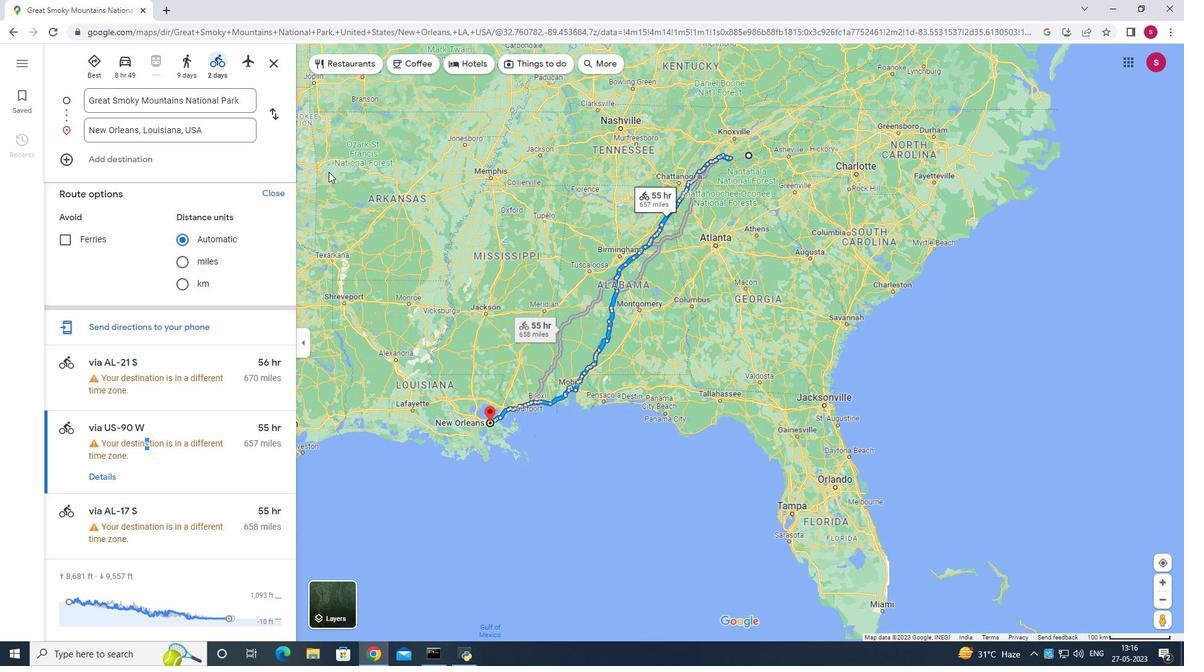 
Action: Mouse scrolled (327, 172) with delta (0, 0)
Screenshot: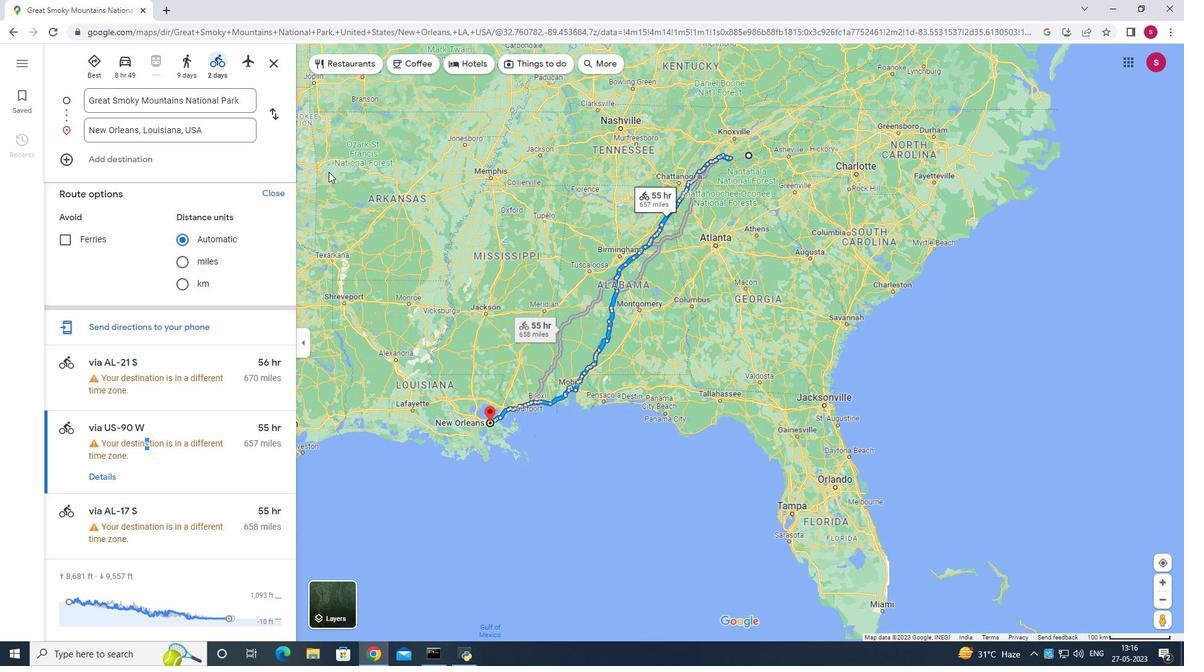 
Action: Mouse moved to (327, 171)
Screenshot: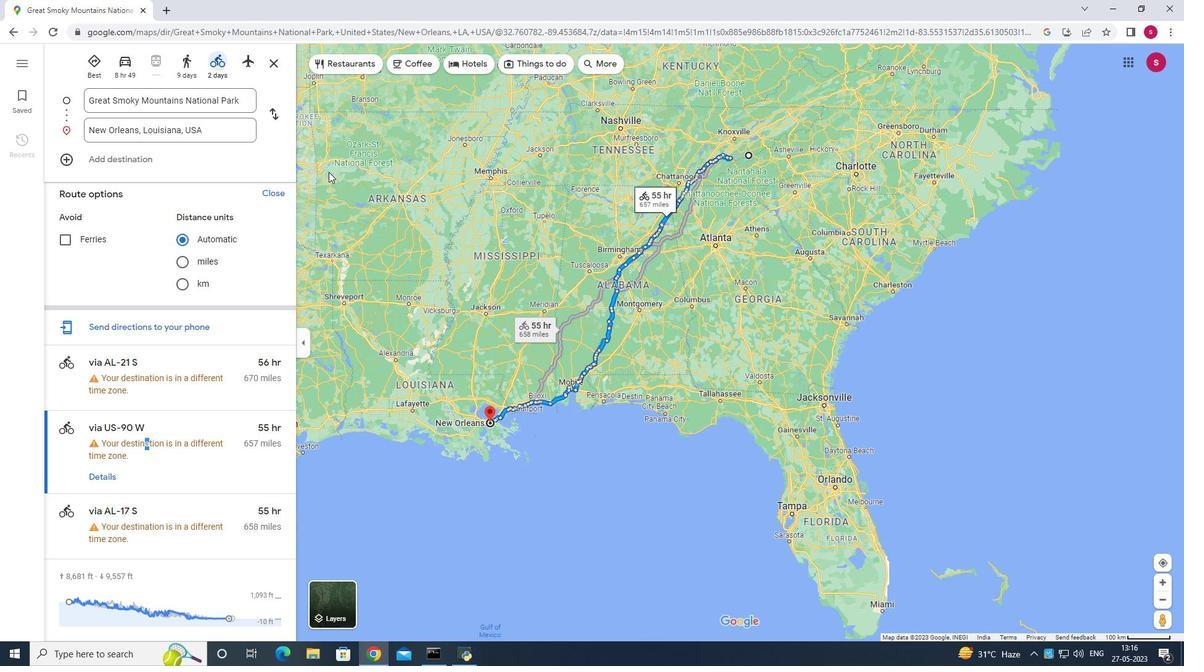 
Action: Mouse scrolled (327, 172) with delta (0, 0)
Screenshot: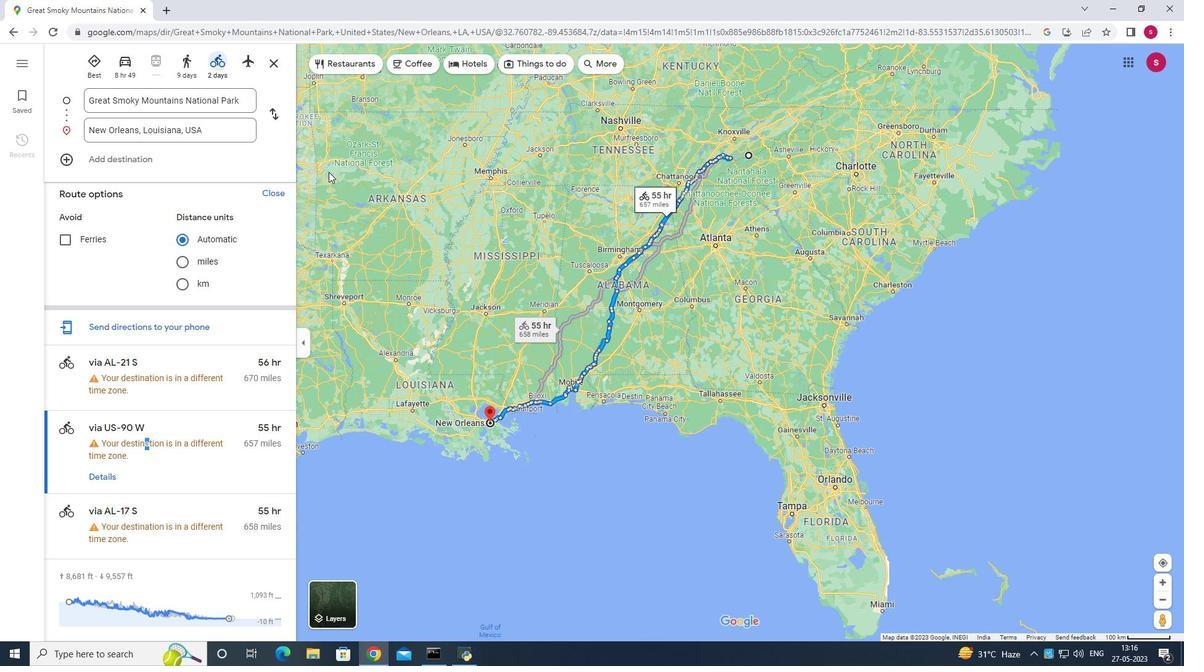
Action: Mouse moved to (329, 152)
Screenshot: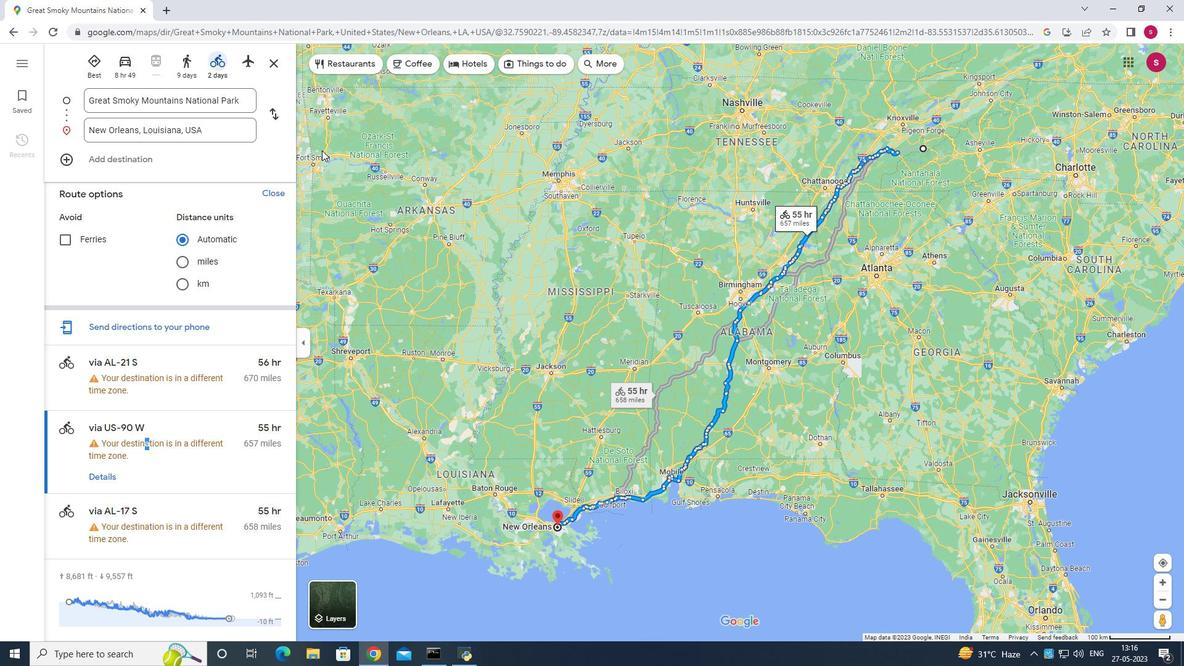
Action: Mouse scrolled (329, 152) with delta (0, 0)
Screenshot: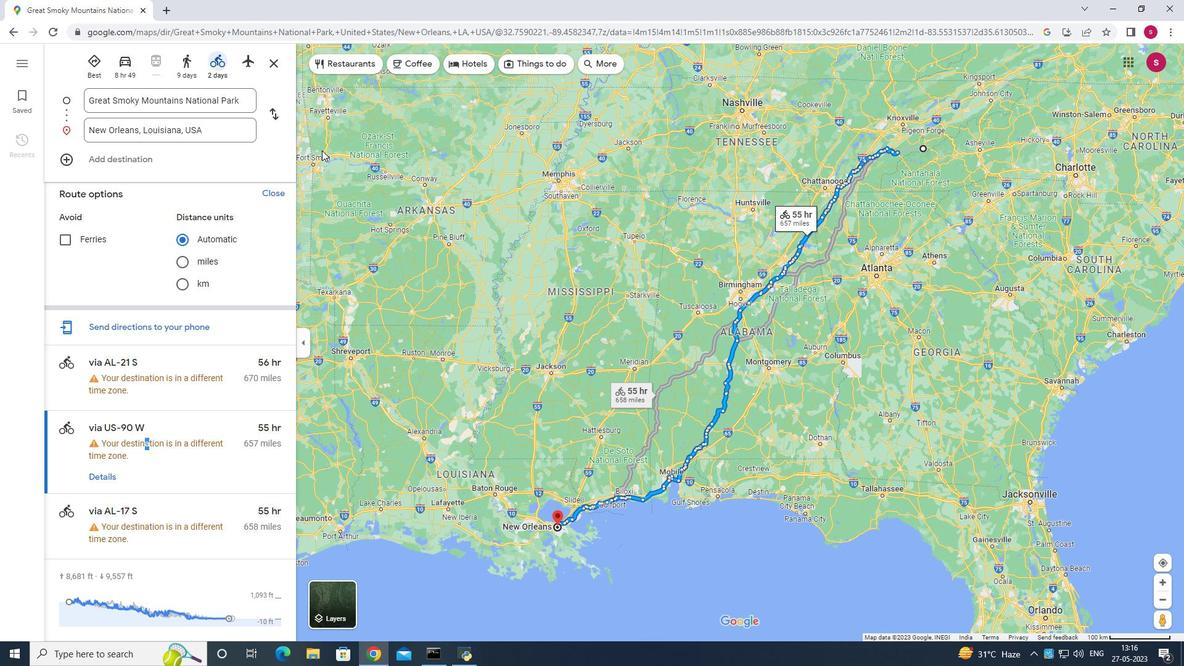 
Action: Mouse moved to (330, 152)
Screenshot: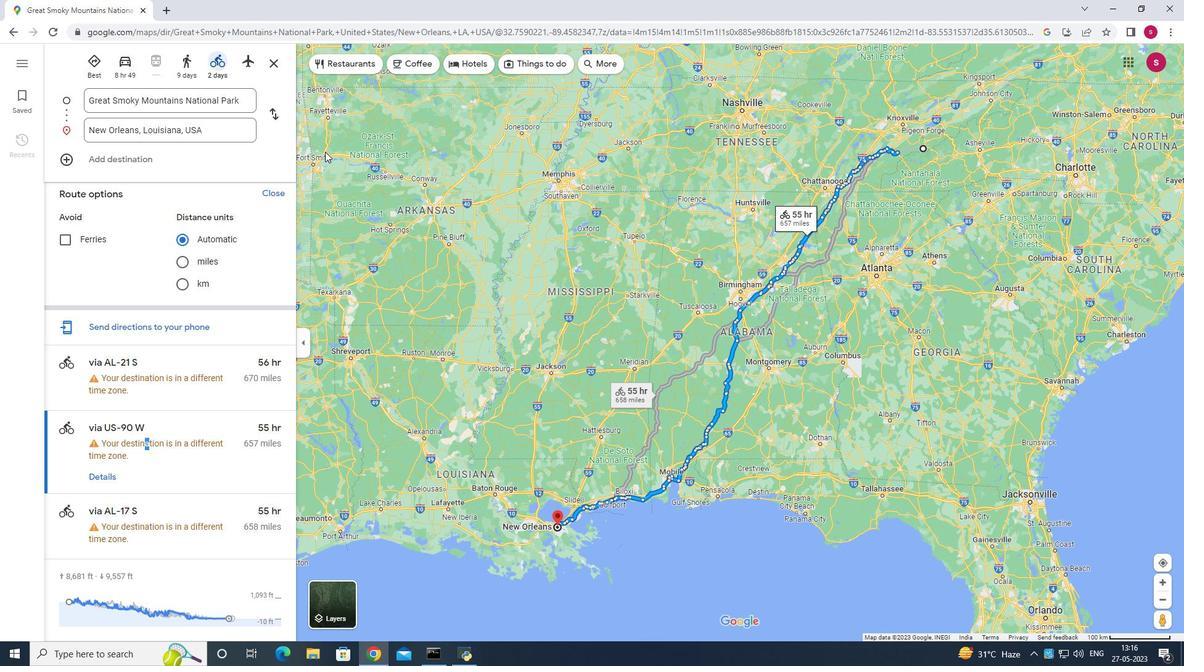 
Action: Mouse scrolled (330, 152) with delta (0, 0)
Screenshot: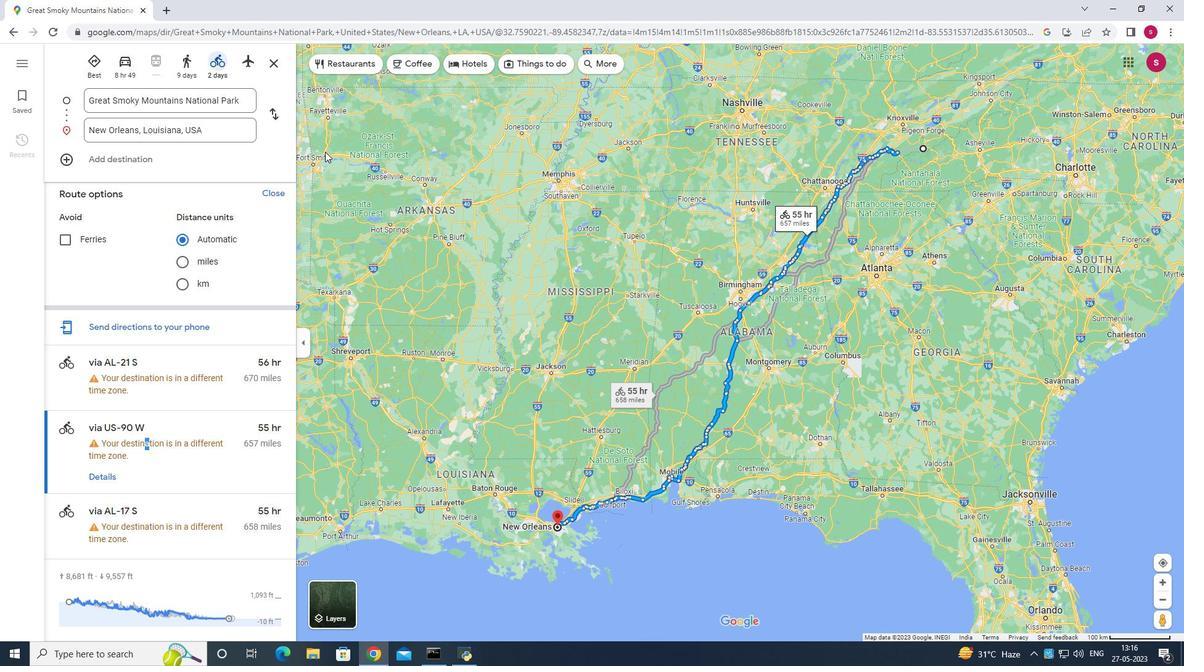 
Action: Mouse moved to (331, 152)
Screenshot: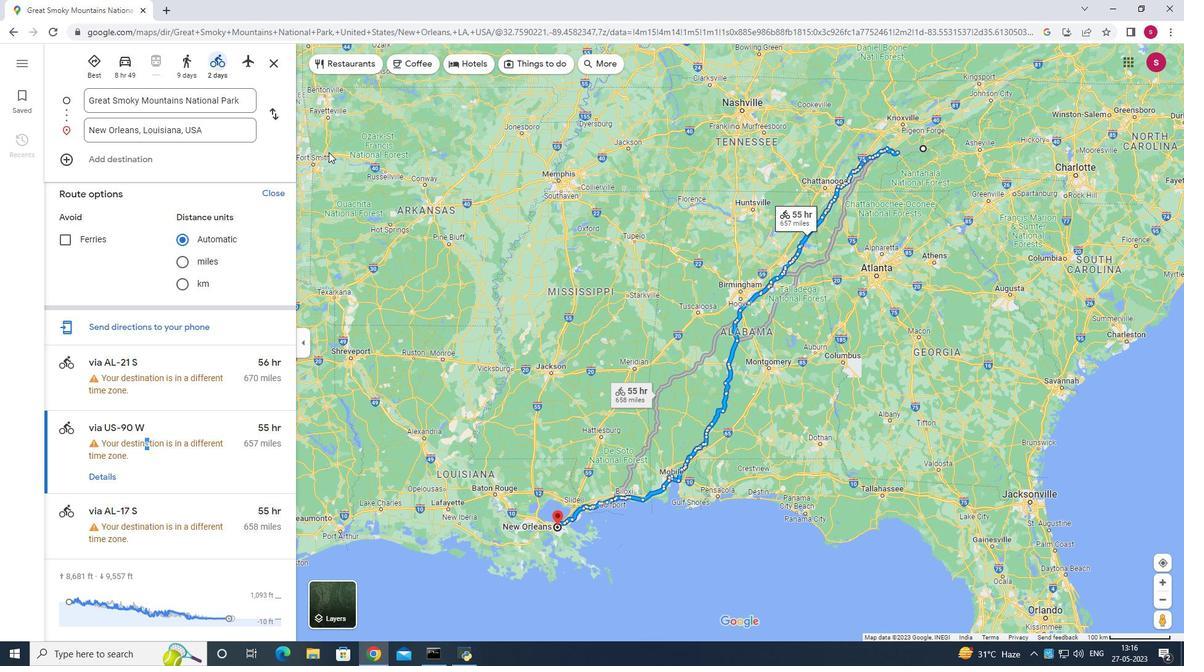 
Action: Mouse scrolled (331, 152) with delta (0, 0)
Screenshot: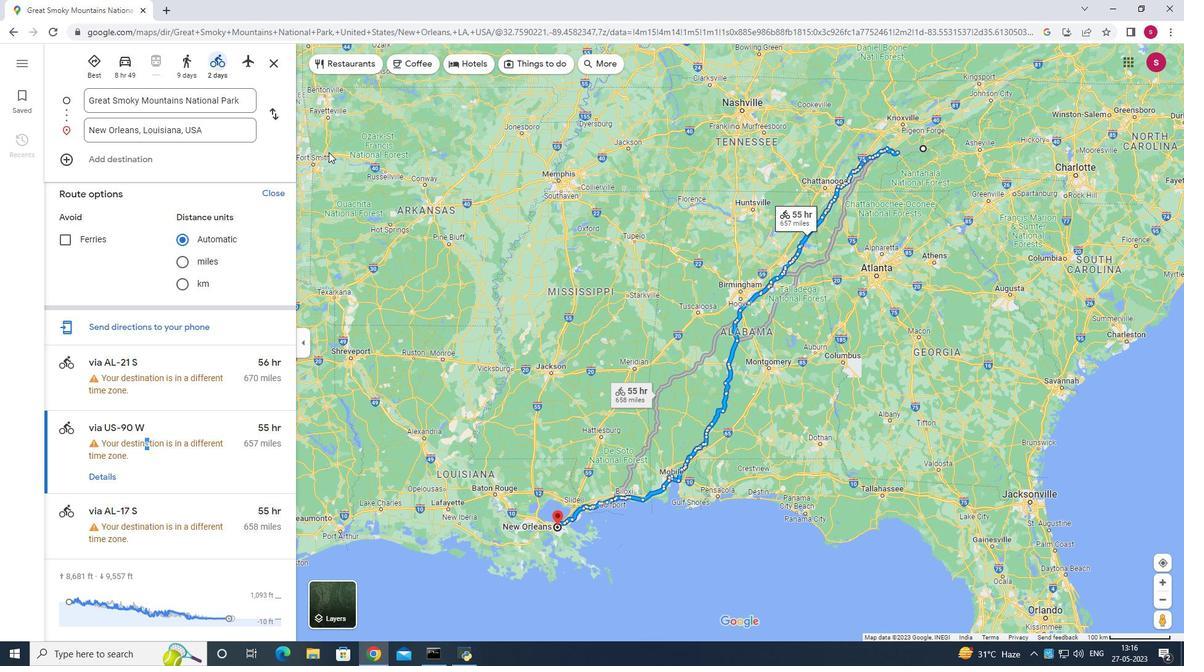 
Action: Mouse moved to (331, 151)
Screenshot: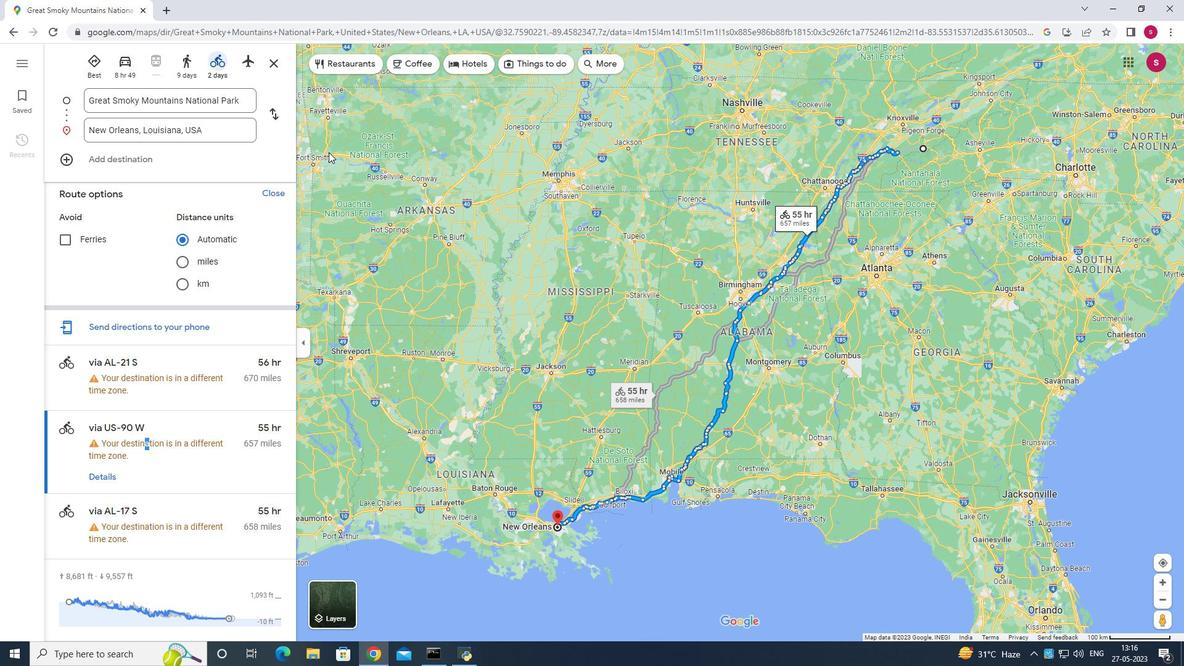 
Action: Mouse scrolled (331, 152) with delta (0, 0)
Screenshot: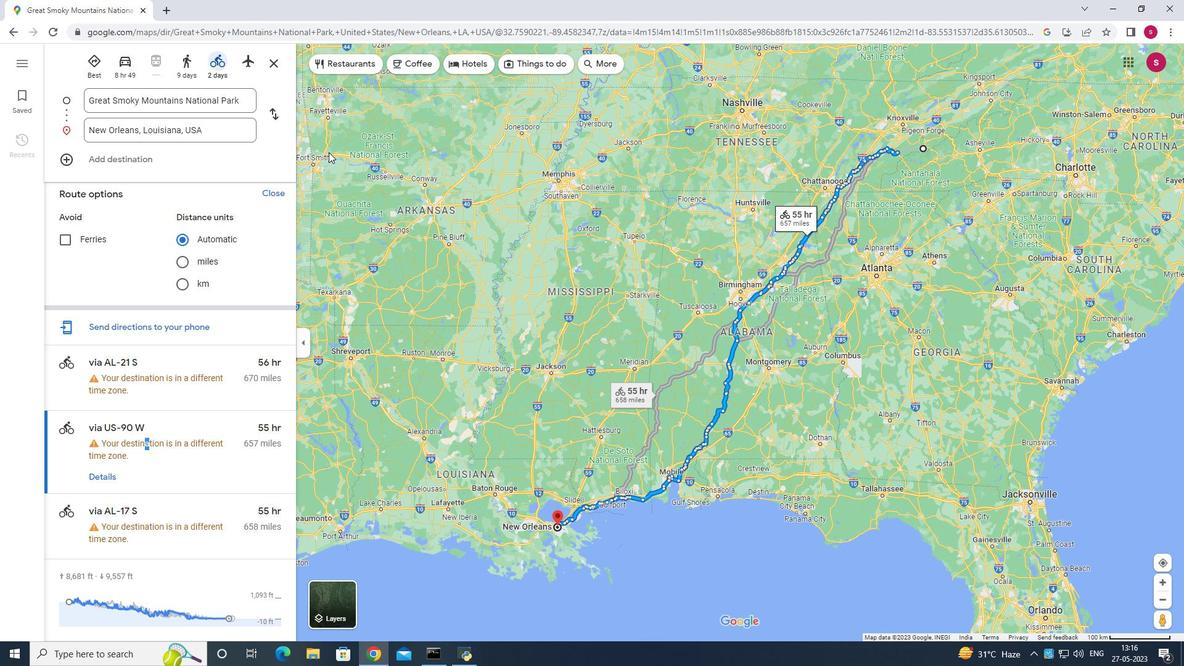 
Action: Mouse moved to (269, 197)
Screenshot: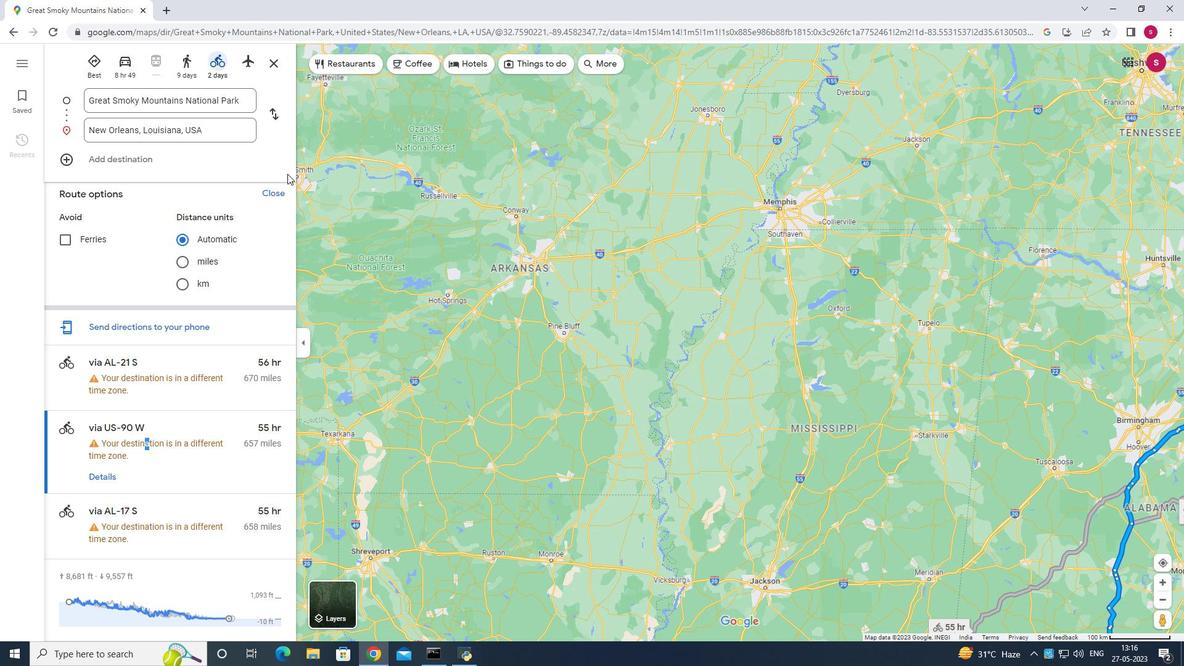 
Action: Mouse scrolled (269, 196) with delta (0, 0)
Screenshot: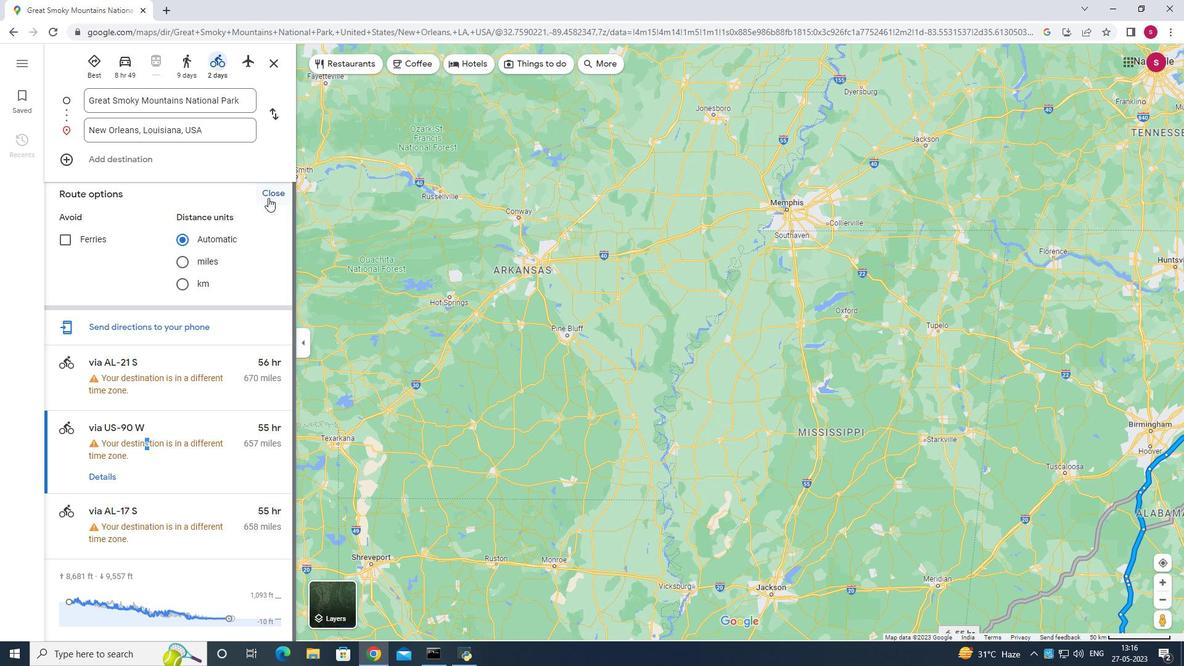 
Action: Mouse scrolled (269, 196) with delta (0, 0)
Screenshot: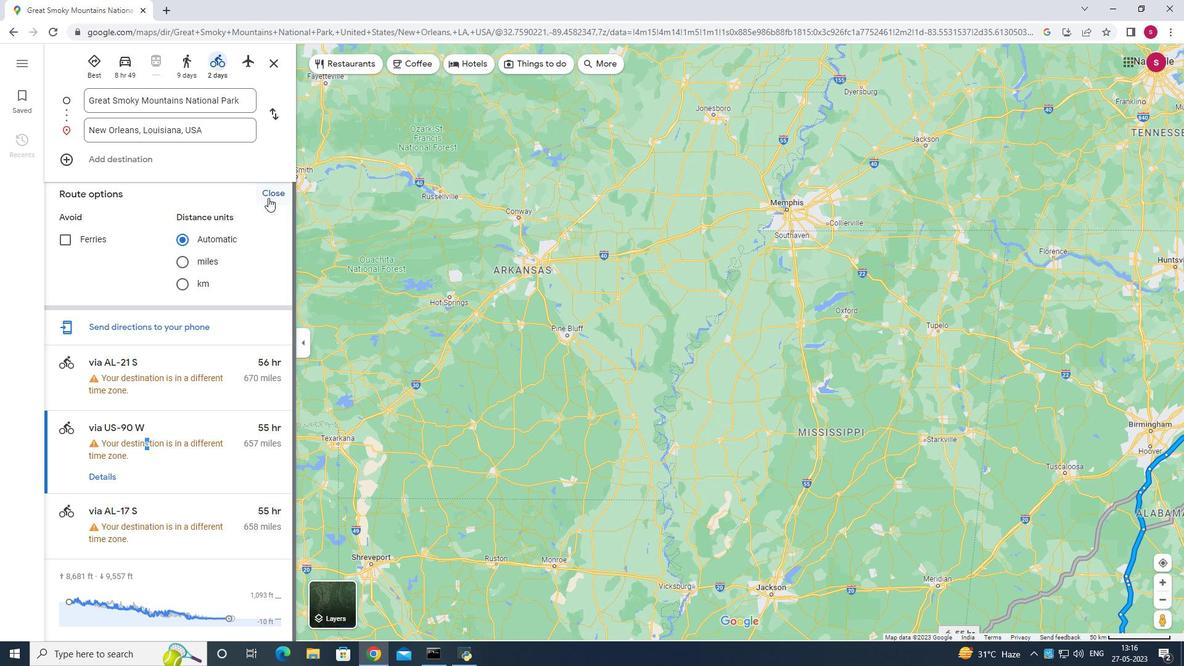 
Action: Mouse scrolled (269, 196) with delta (0, 0)
Screenshot: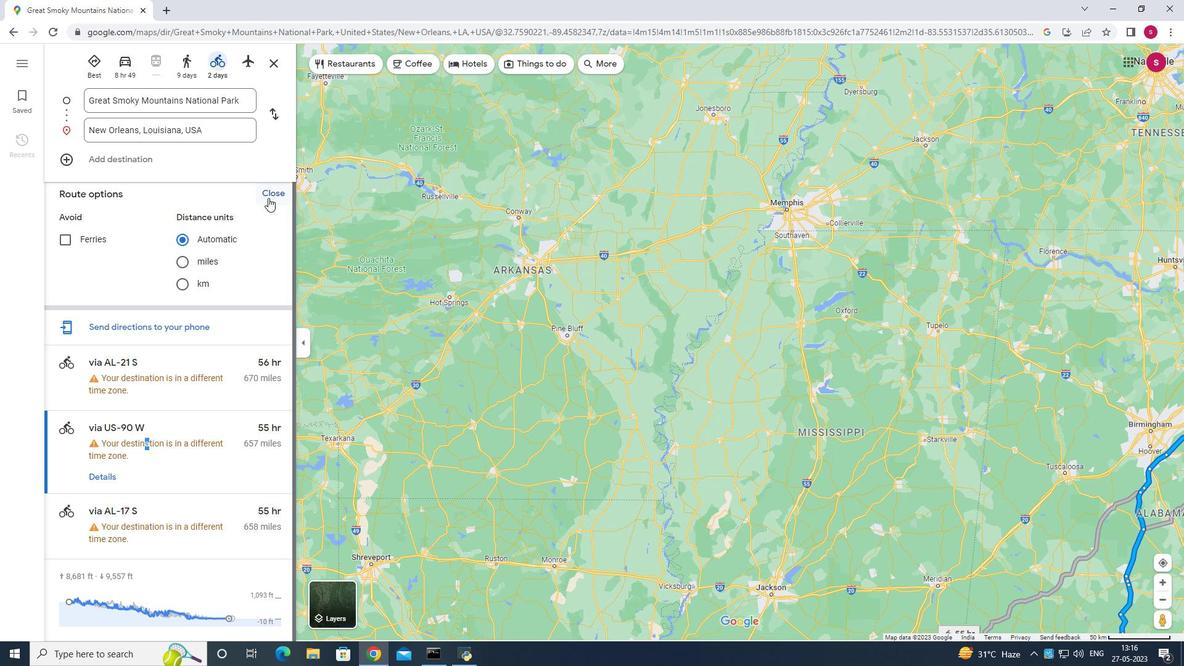 
Action: Mouse scrolled (269, 196) with delta (0, 0)
Screenshot: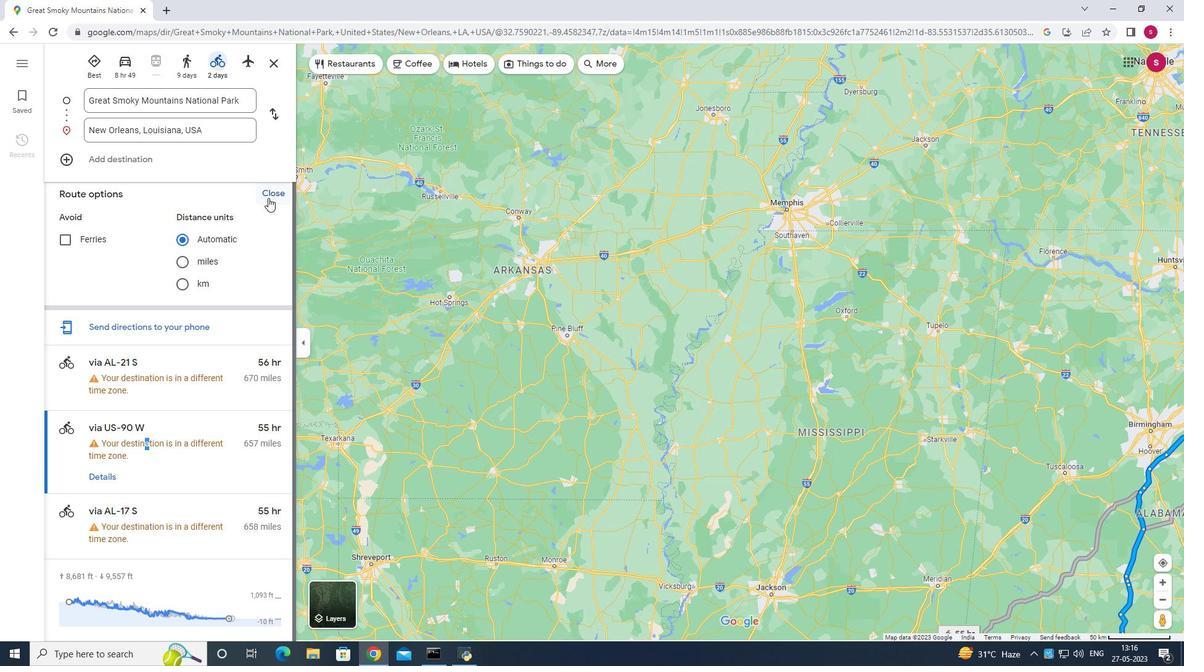 
Action: Mouse moved to (396, 172)
Screenshot: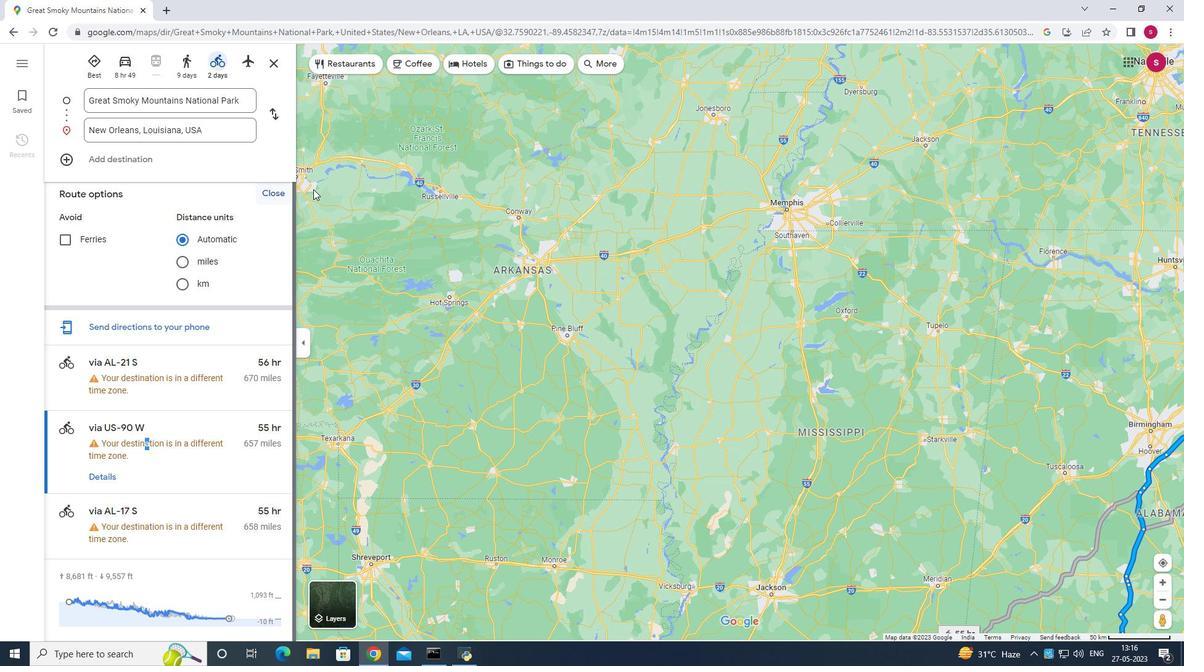 
Action: Mouse scrolled (396, 172) with delta (0, 0)
Screenshot: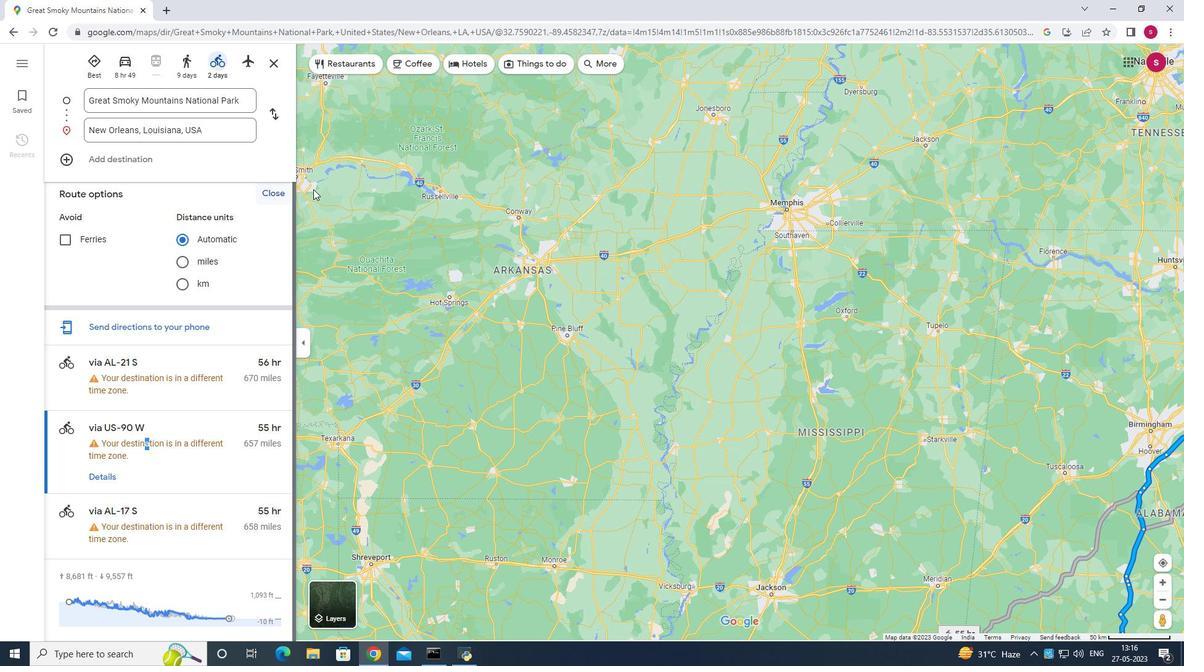 
Action: Mouse scrolled (396, 172) with delta (0, 0)
Screenshot: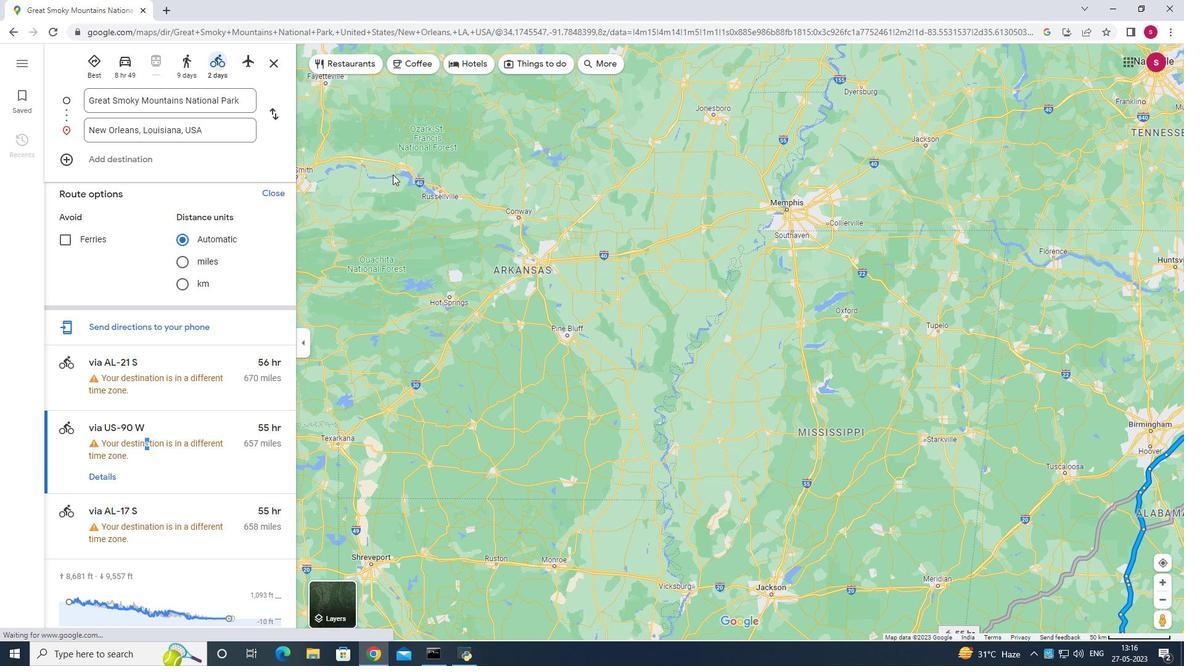 
Action: Mouse scrolled (396, 172) with delta (0, 0)
Screenshot: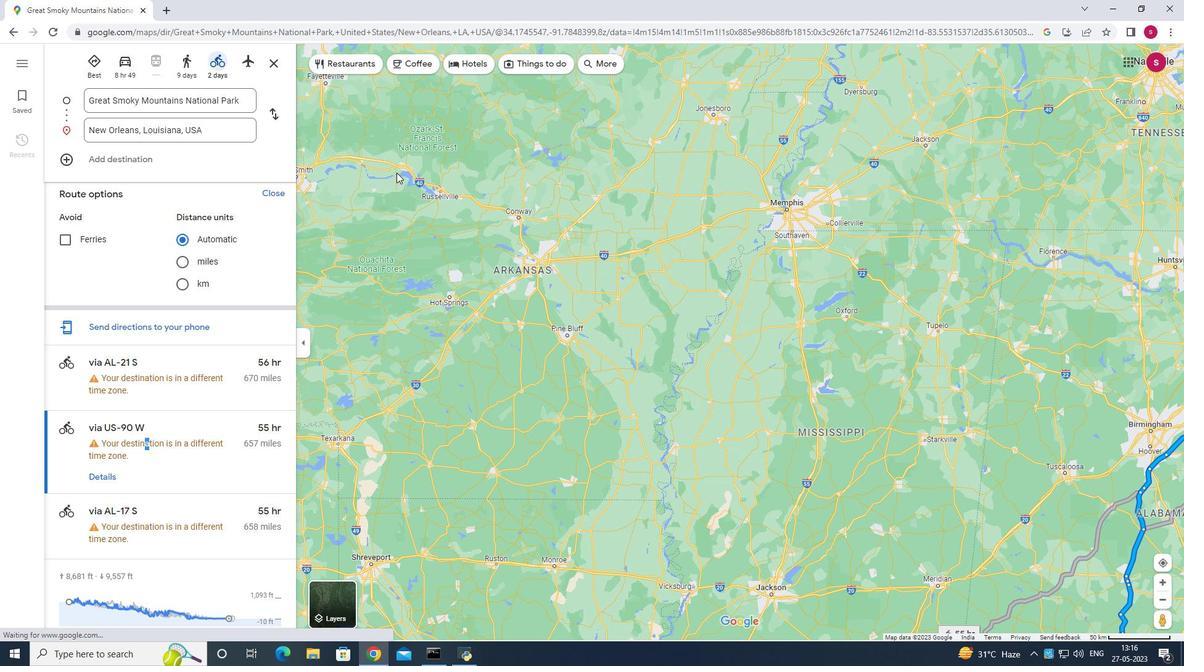 
Action: Mouse moved to (125, 64)
Screenshot: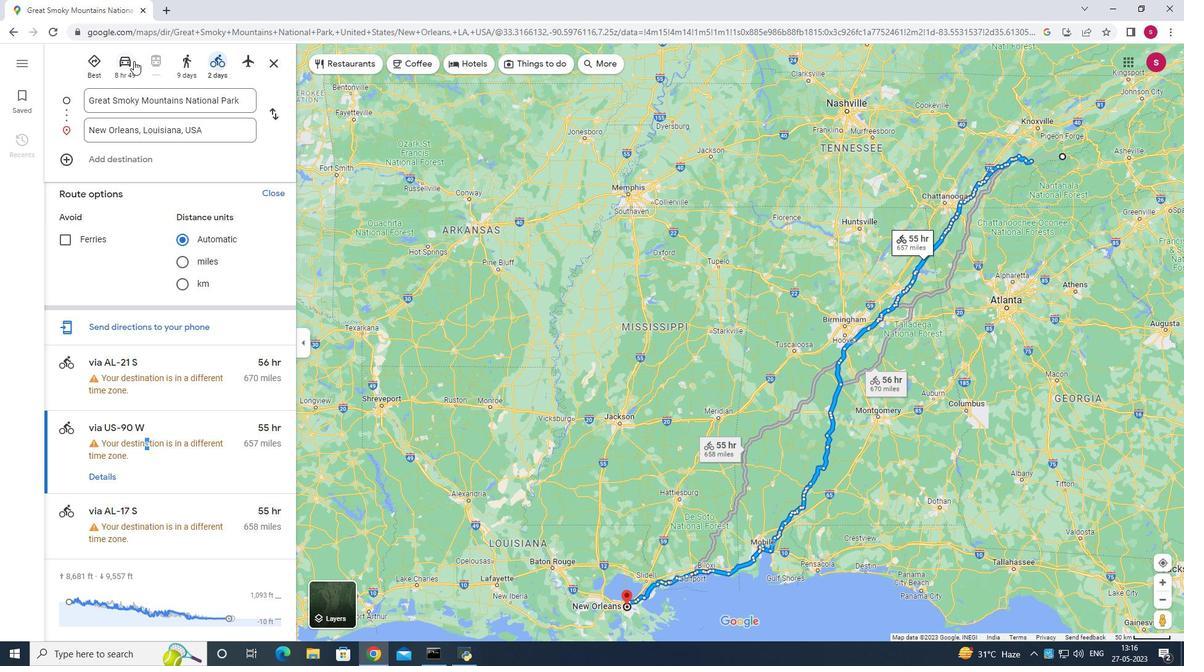 
Action: Mouse pressed left at (125, 64)
Screenshot: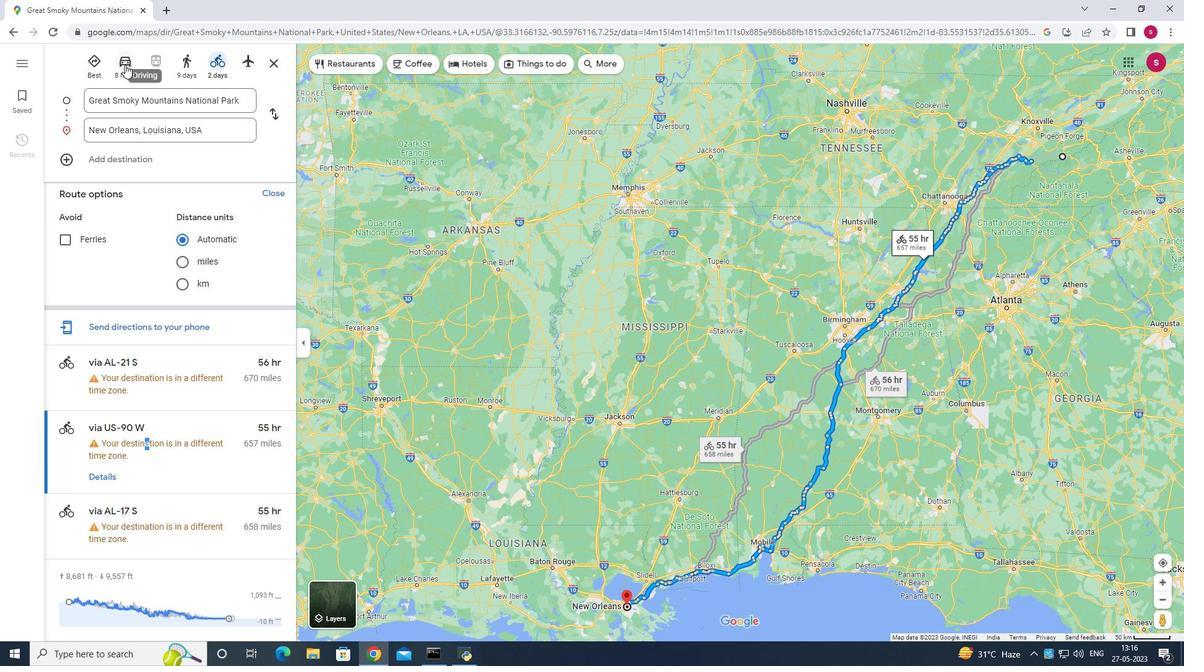 
Action: Mouse moved to (202, 284)
Screenshot: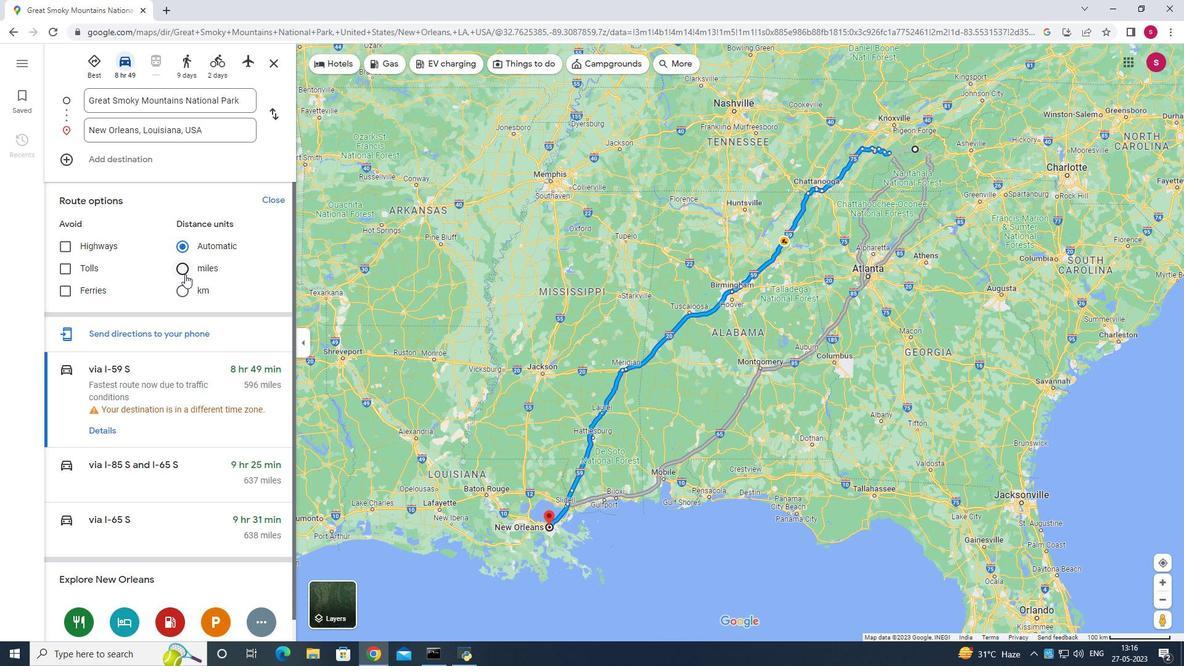 
Action: Mouse scrolled (202, 283) with delta (0, 0)
Screenshot: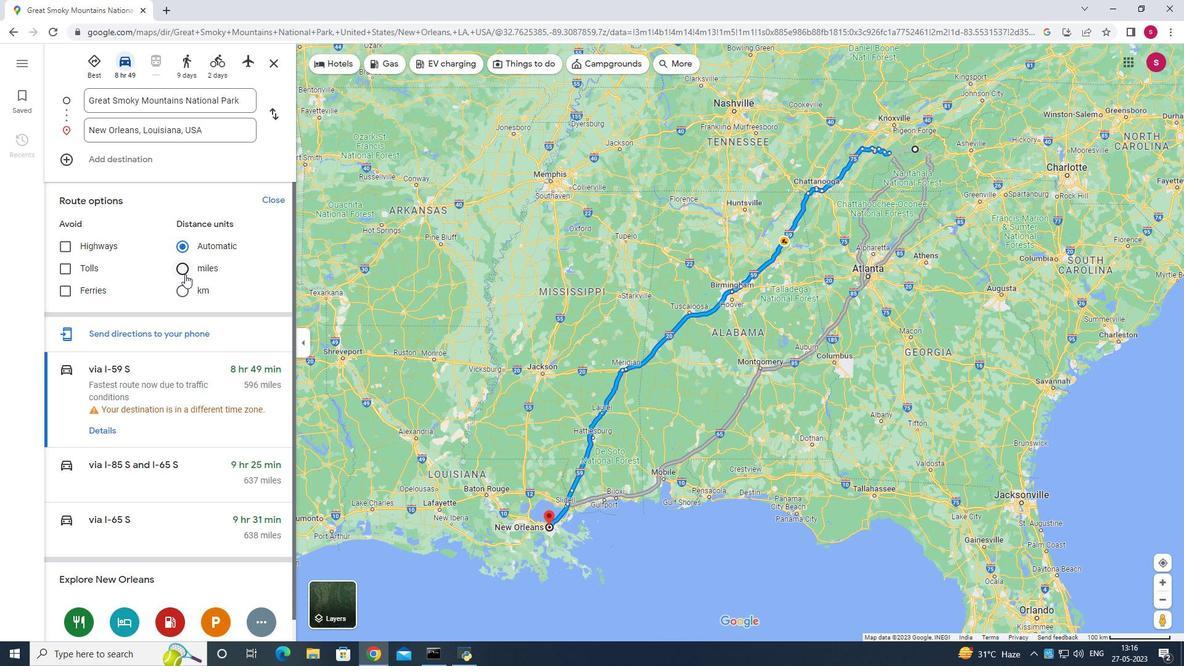 
Action: Mouse scrolled (202, 283) with delta (0, 0)
Screenshot: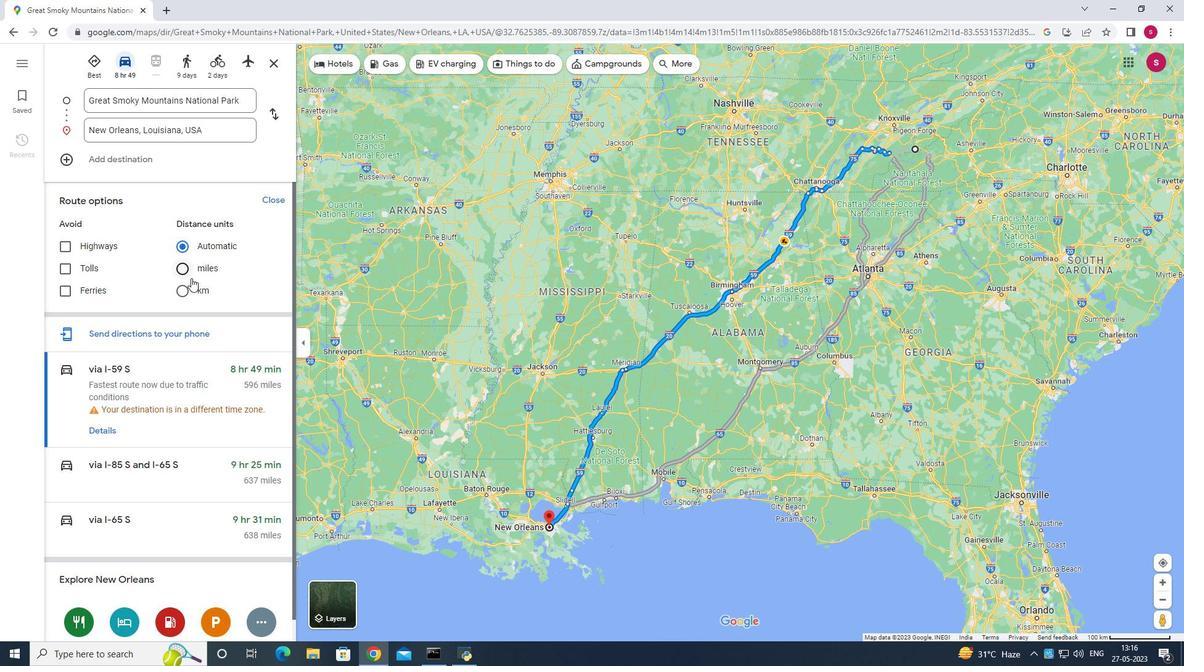 
Action: Mouse scrolled (202, 283) with delta (0, 0)
Screenshot: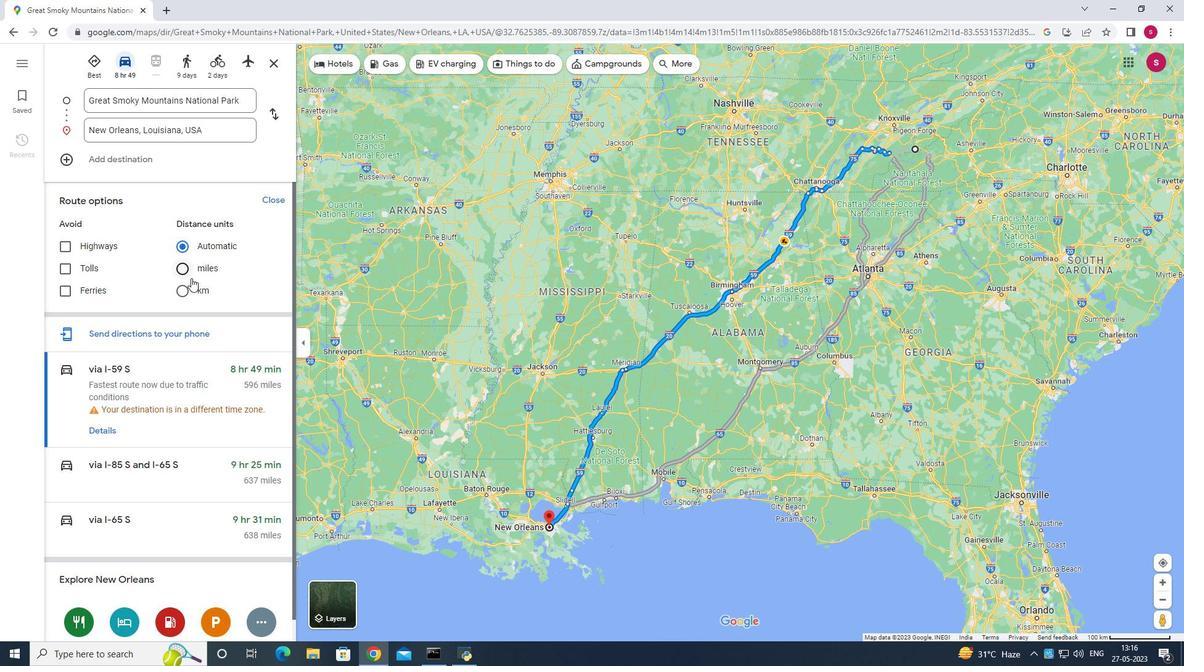 
Action: Mouse scrolled (202, 283) with delta (0, 0)
Screenshot: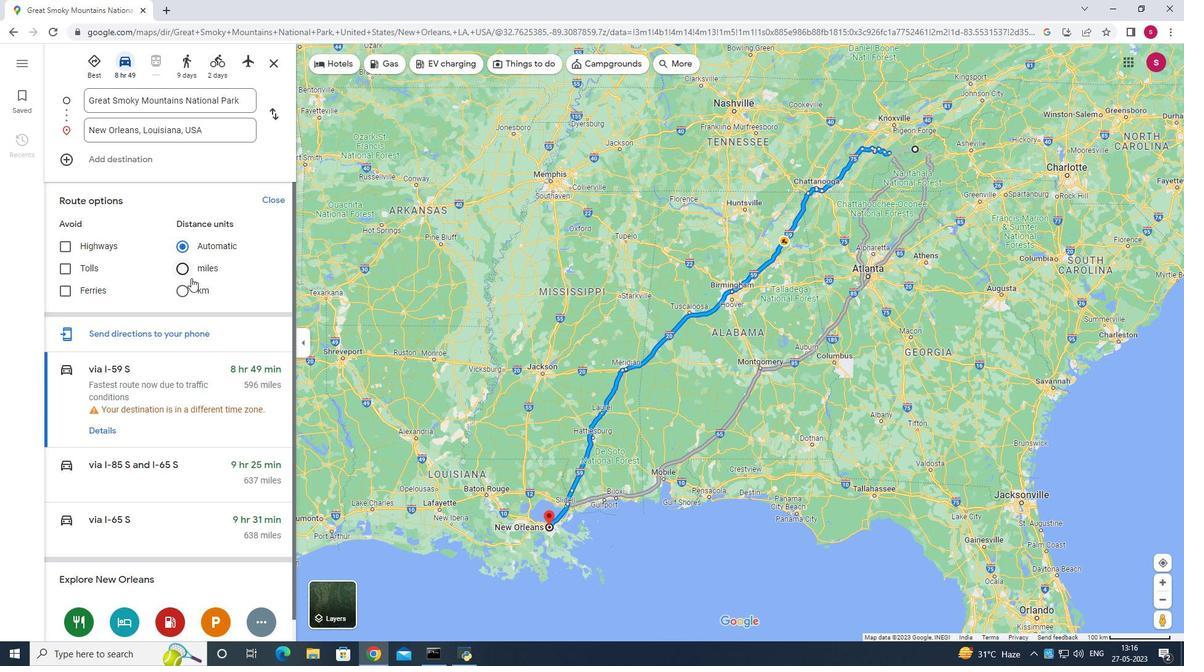 
Action: Mouse moved to (198, 282)
Screenshot: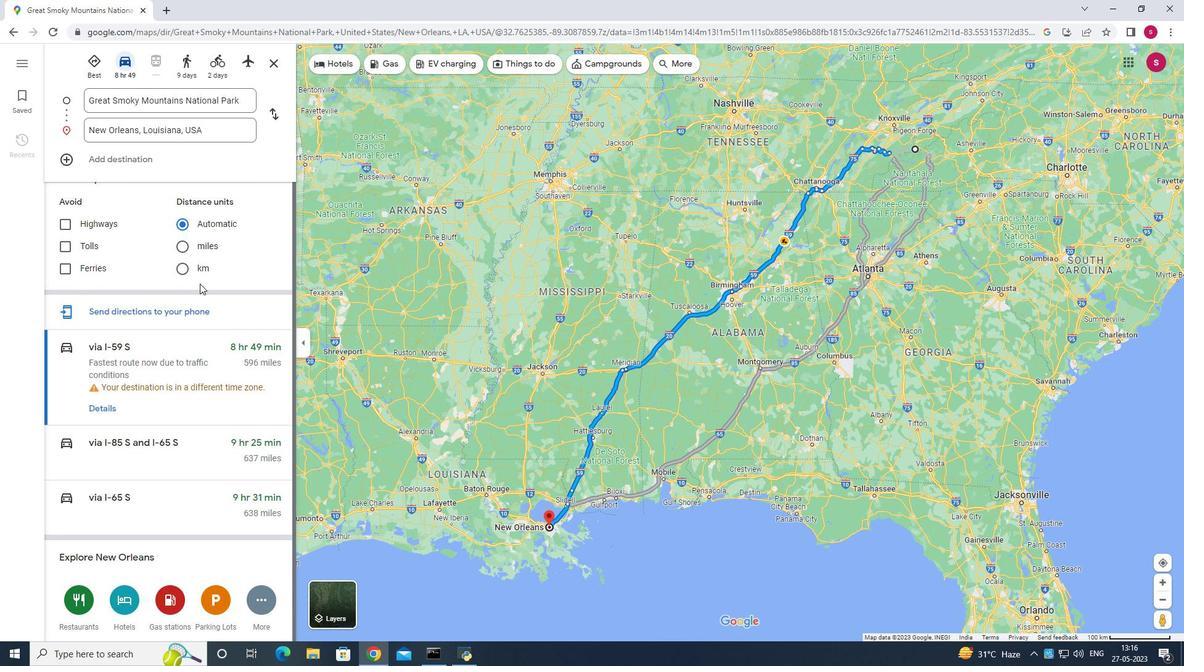 
Action: Mouse scrolled (198, 283) with delta (0, 0)
Screenshot: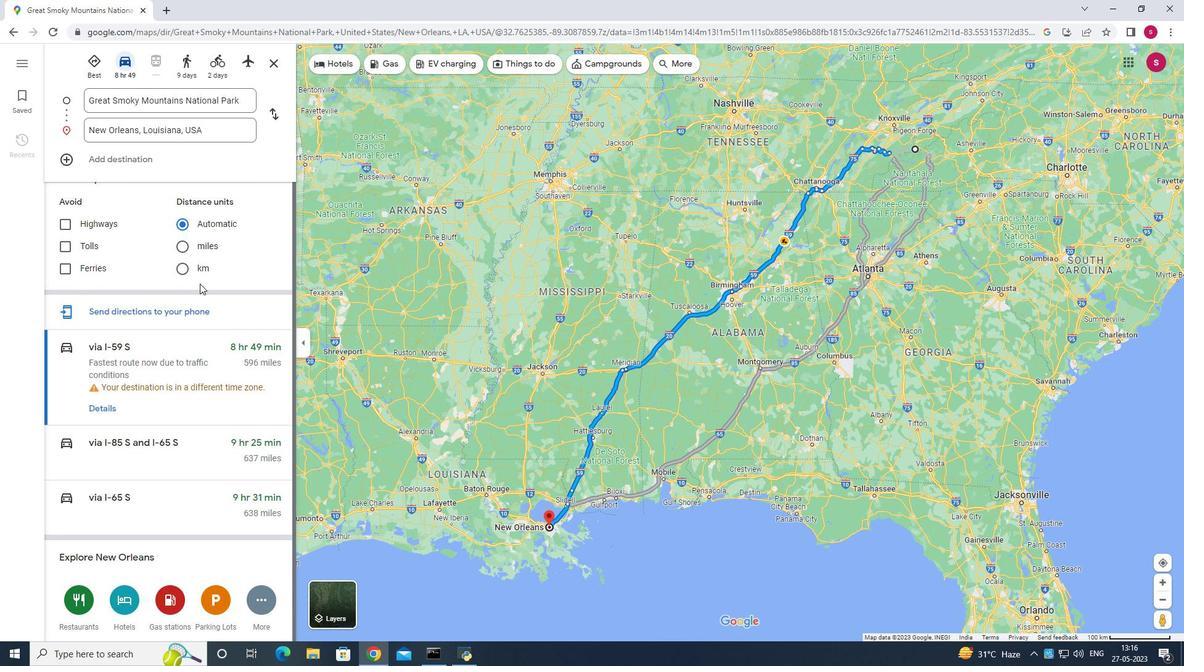 
Action: Mouse scrolled (198, 283) with delta (0, 0)
Screenshot: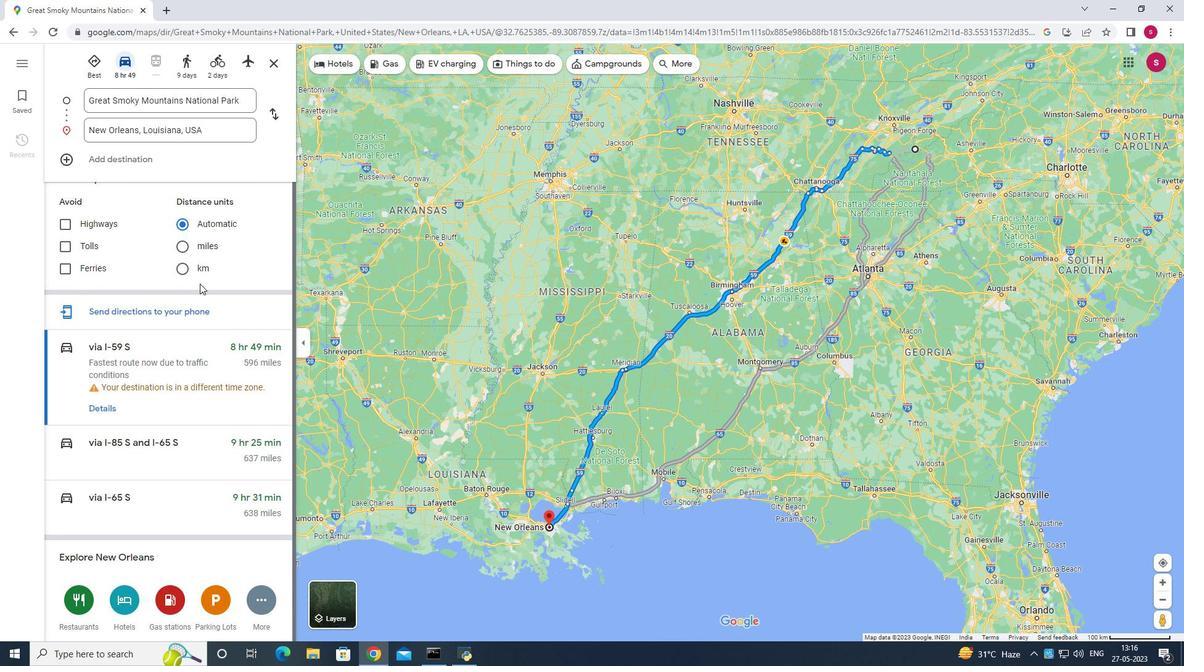 
Action: Mouse scrolled (198, 283) with delta (0, 0)
Screenshot: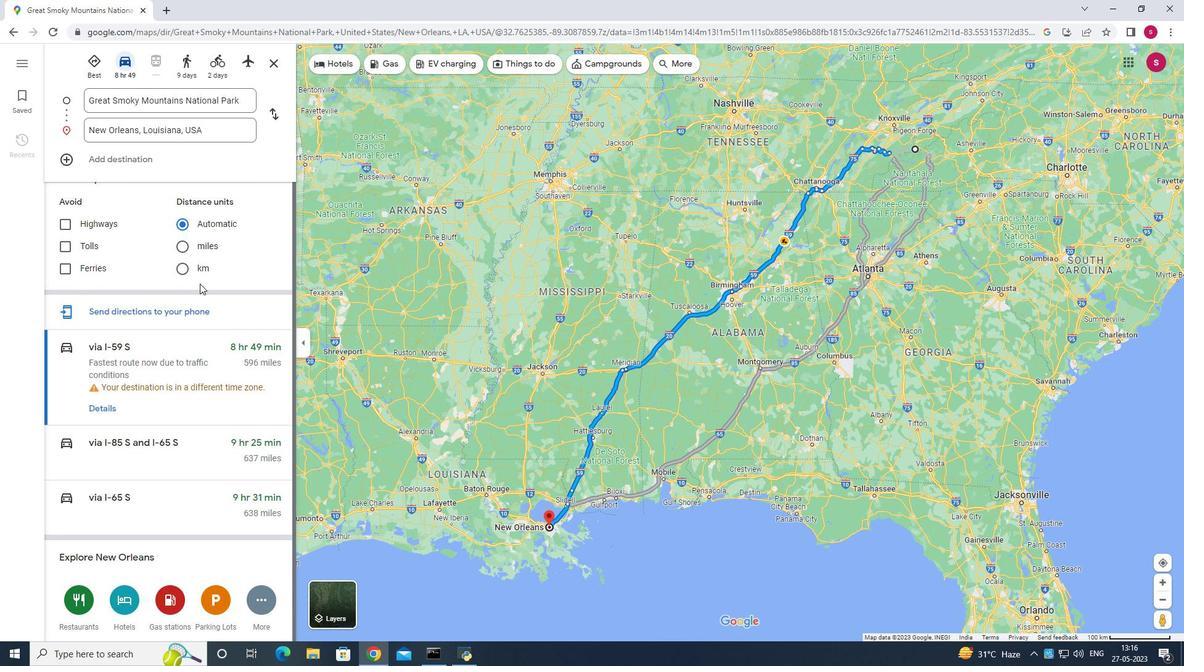 
Action: Mouse moved to (198, 281)
Screenshot: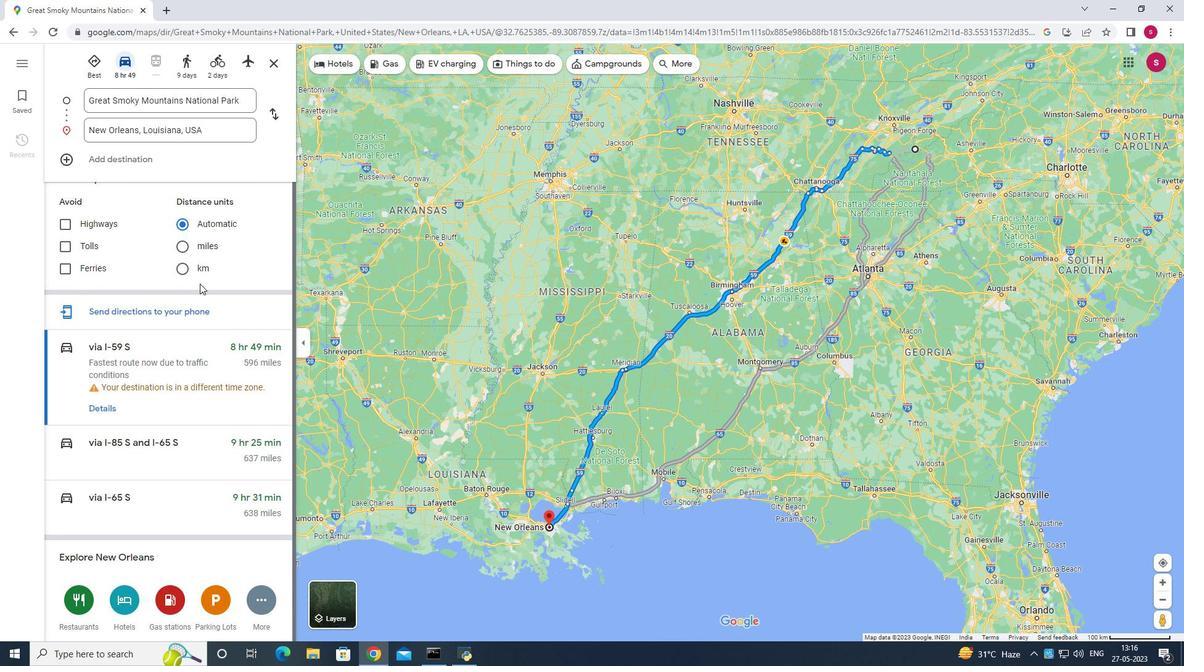 
Action: Mouse scrolled (198, 282) with delta (0, 0)
Screenshot: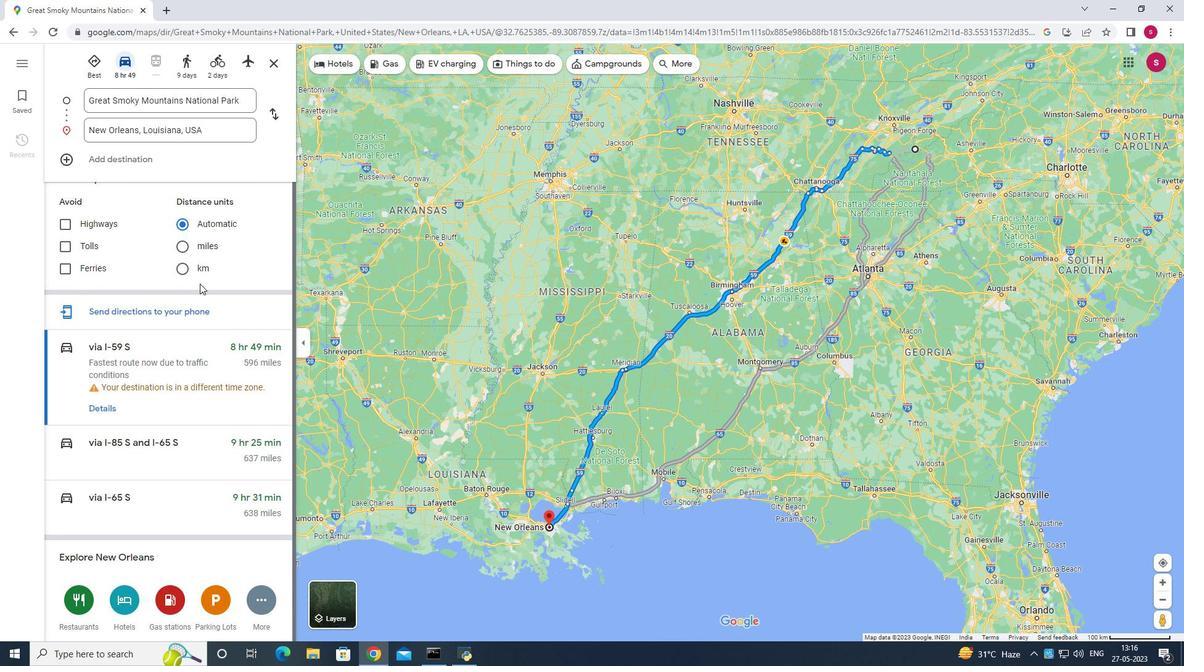 
Action: Mouse moved to (163, 288)
Screenshot: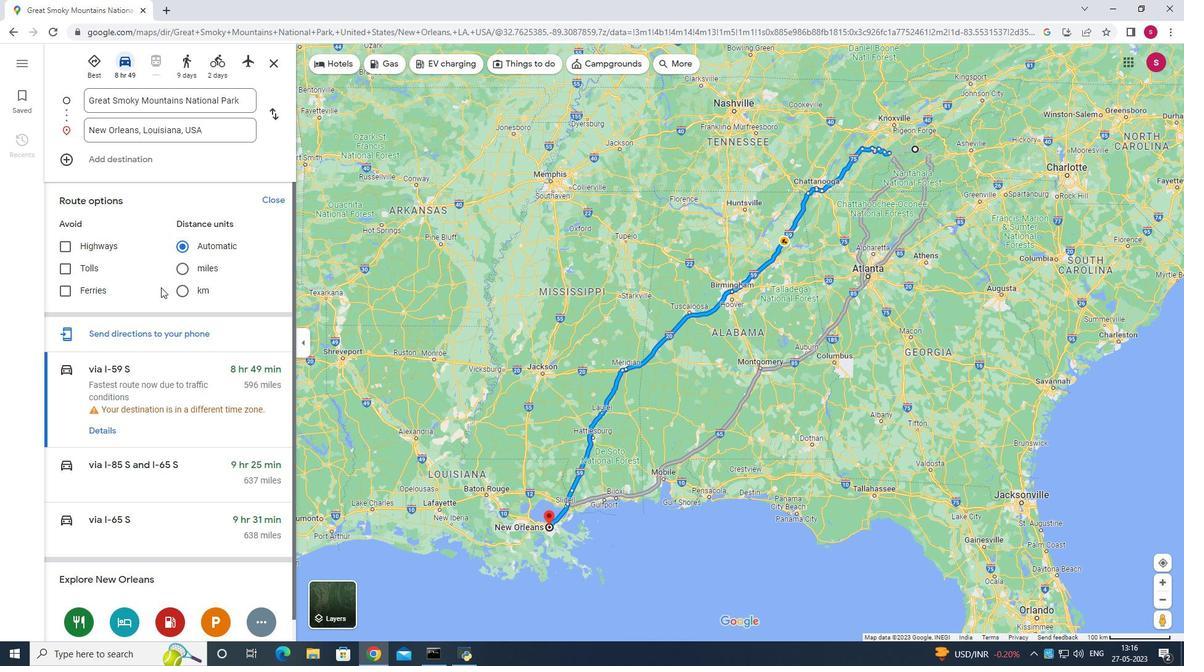 
